 Task: Buy 2 Self-Leveling Units from Shocks, Struts & Suspension section under best seller category for shipping address: Mateo Gonzalez, 2842 Point Street, Park Ridge, Illinois 60068, Cell Number 7738643880. Pay from credit card ending with 7965, CVV 549
Action: Mouse moved to (108, 41)
Screenshot: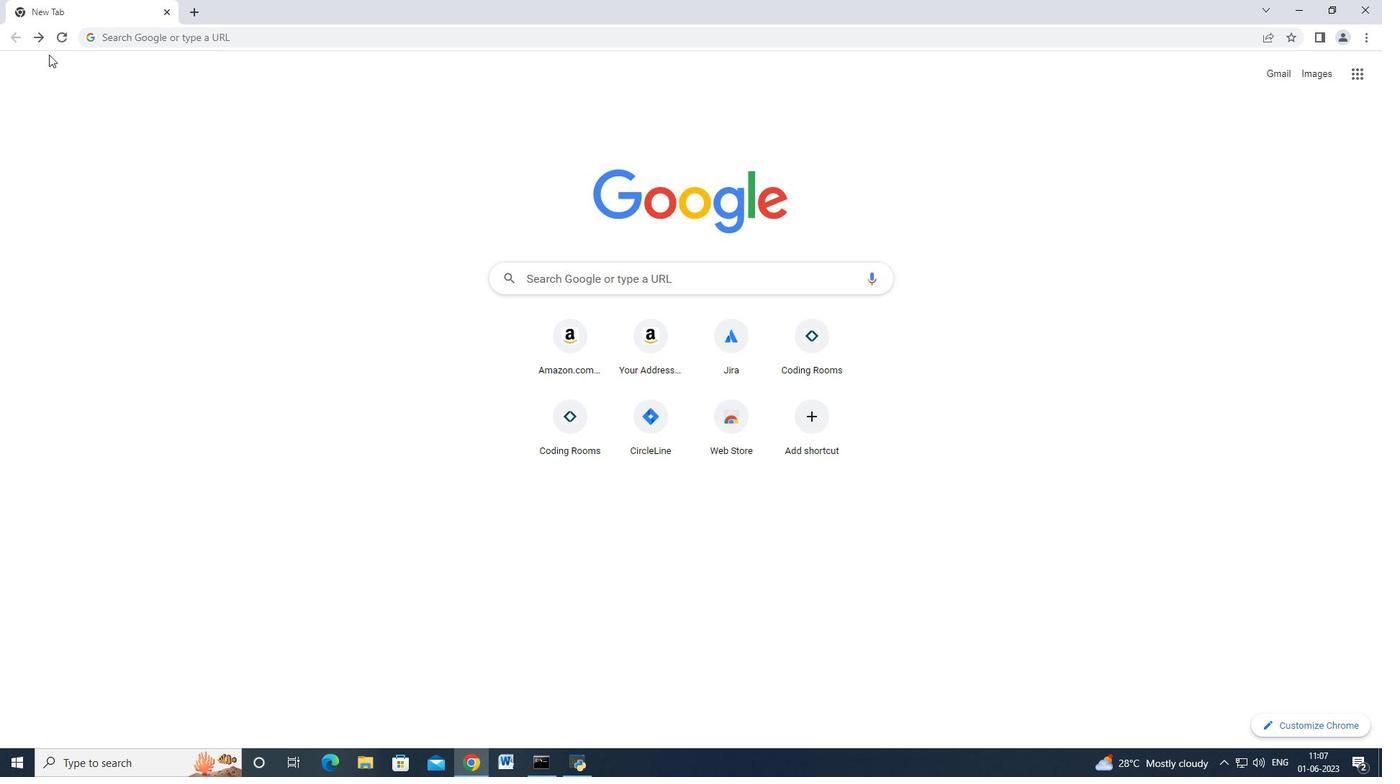 
Action: Mouse pressed left at (108, 41)
Screenshot: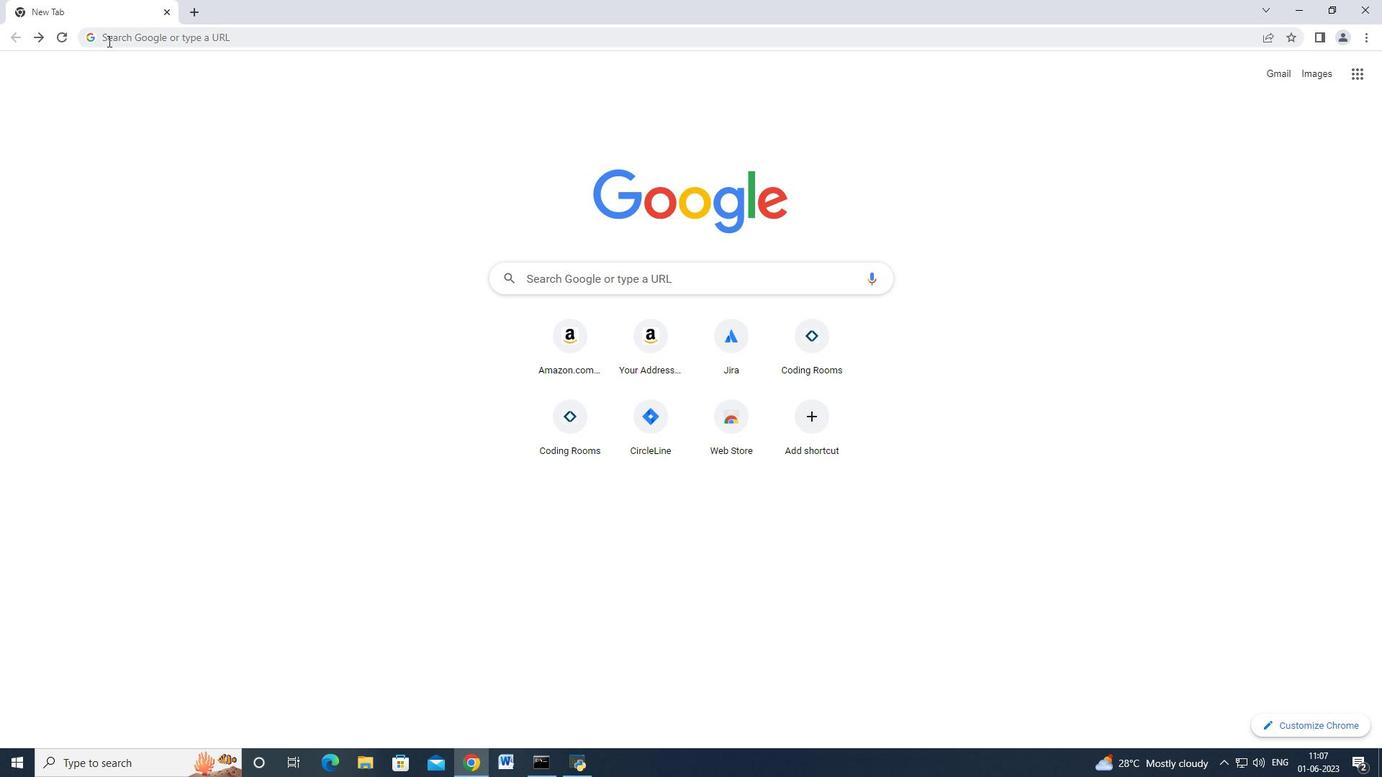 
Action: Mouse moved to (105, 46)
Screenshot: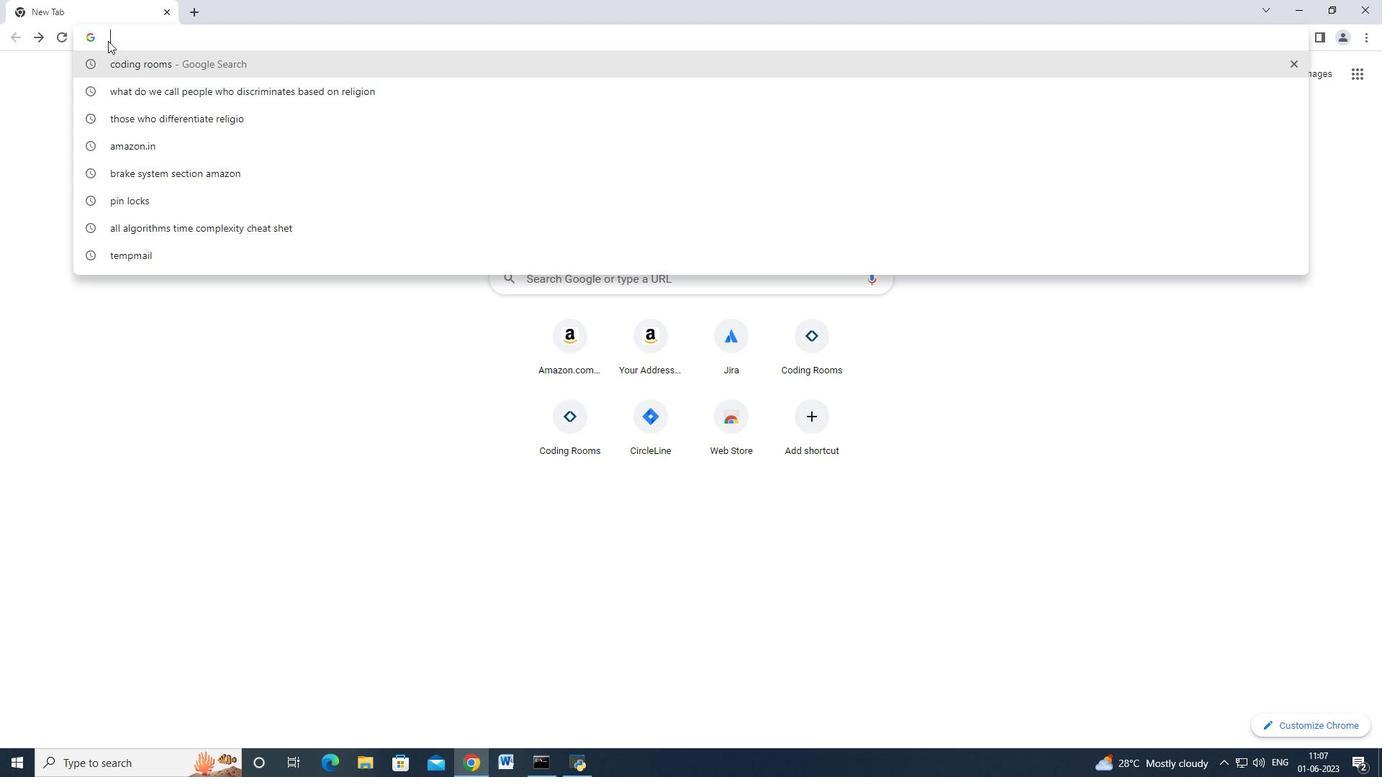 
Action: Key pressed amazon.com<Key.enter>
Screenshot: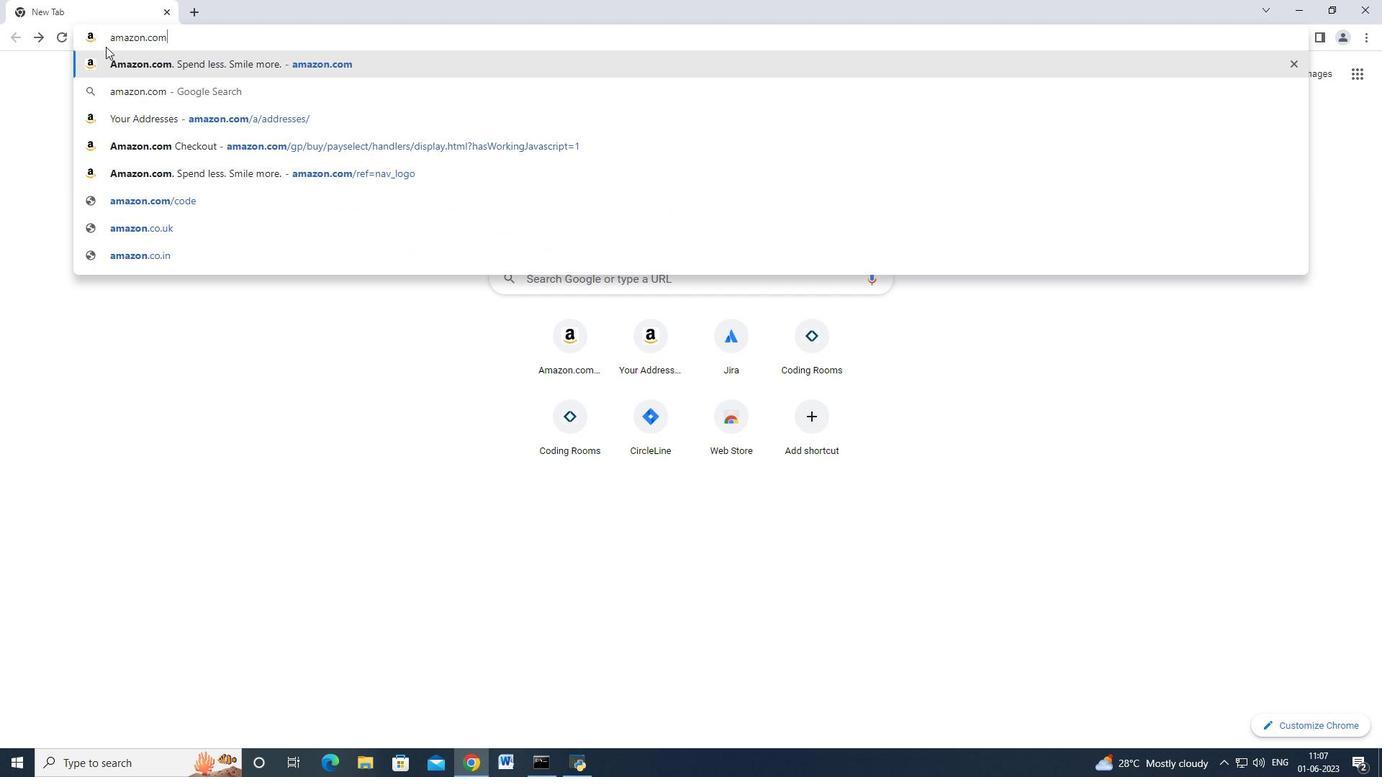 
Action: Mouse moved to (232, 105)
Screenshot: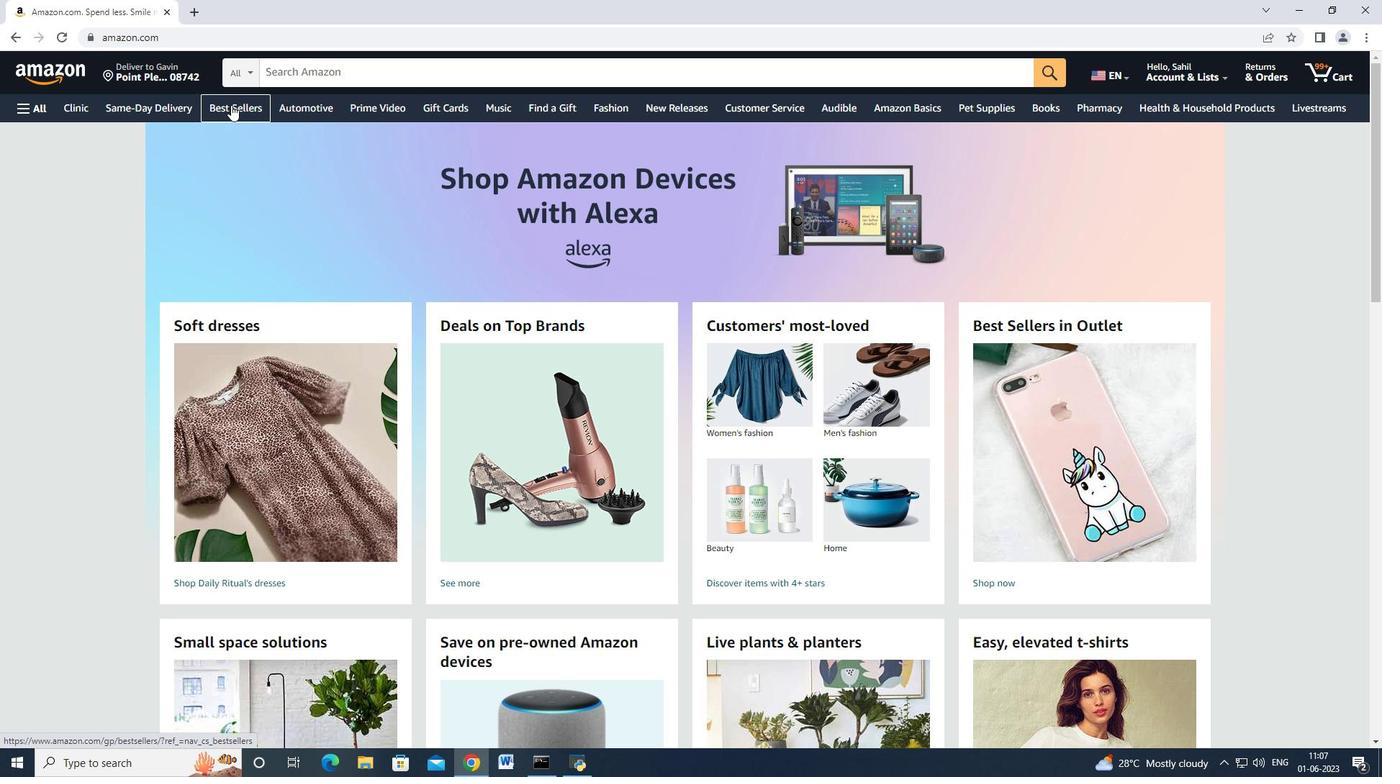 
Action: Mouse pressed left at (232, 105)
Screenshot: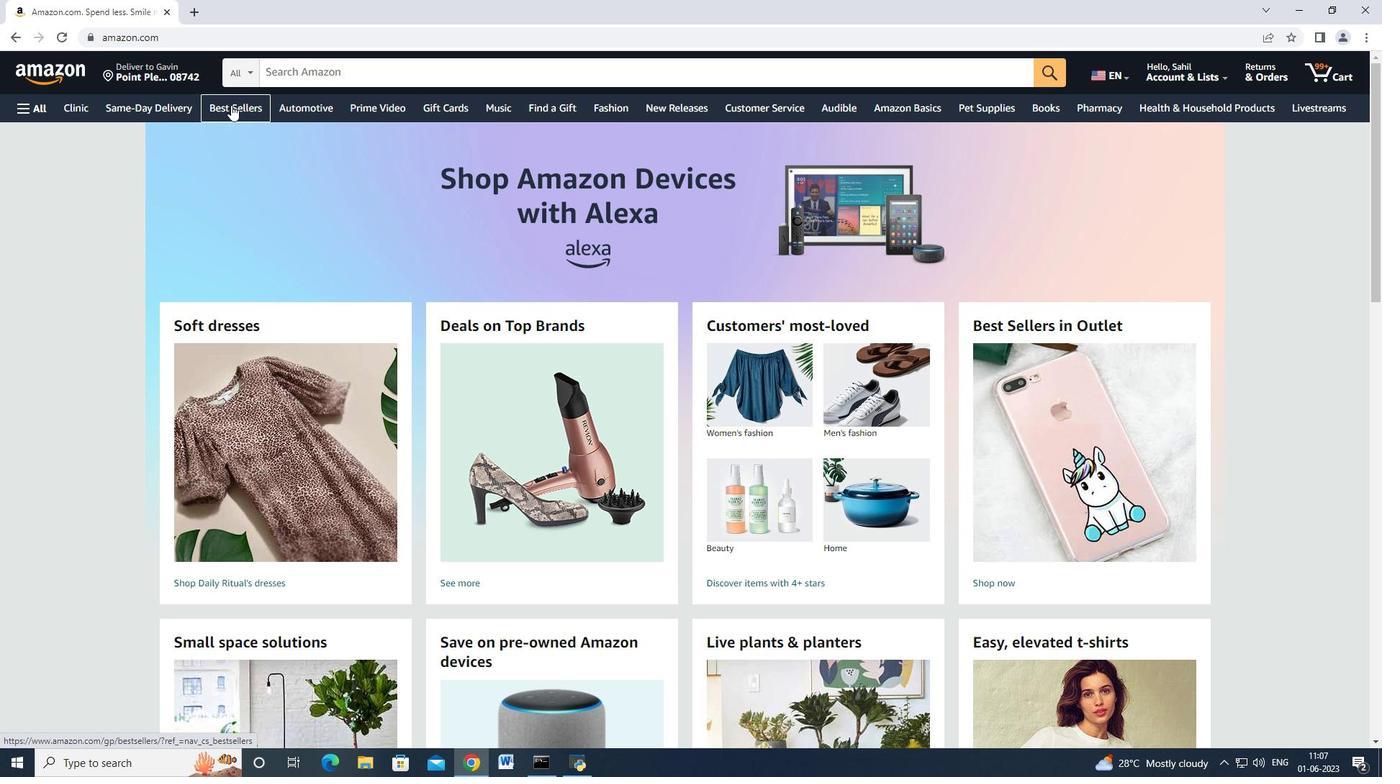 
Action: Mouse moved to (111, 282)
Screenshot: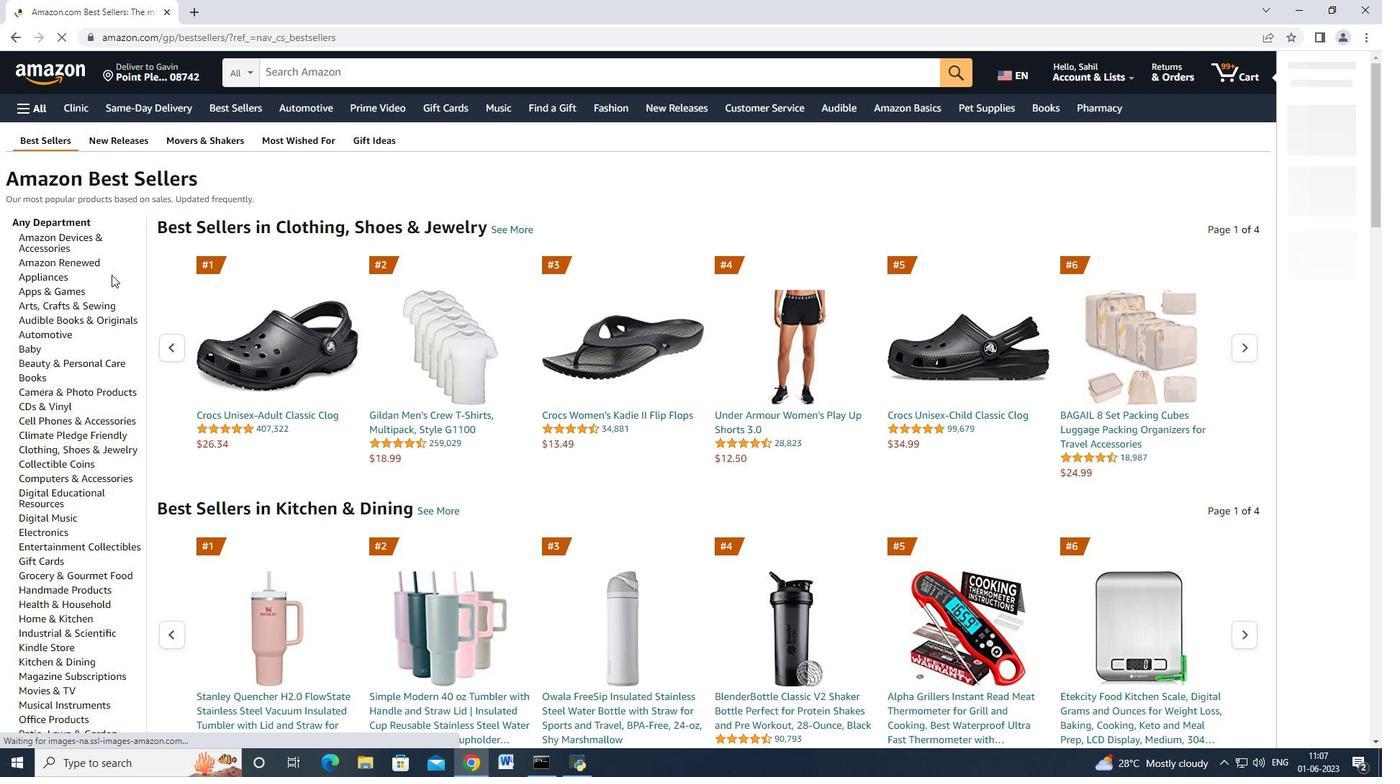 
Action: Mouse scrolled (111, 282) with delta (0, 0)
Screenshot: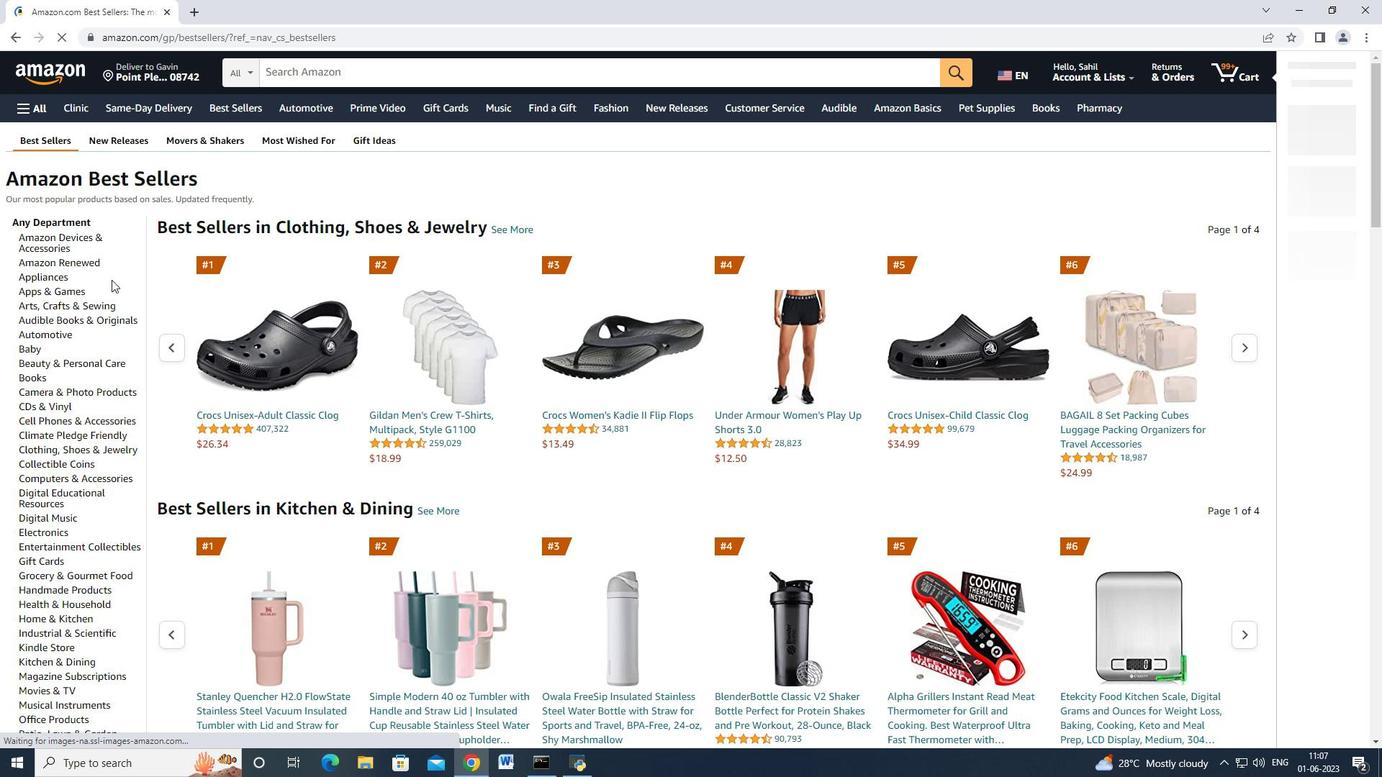 
Action: Mouse moved to (105, 210)
Screenshot: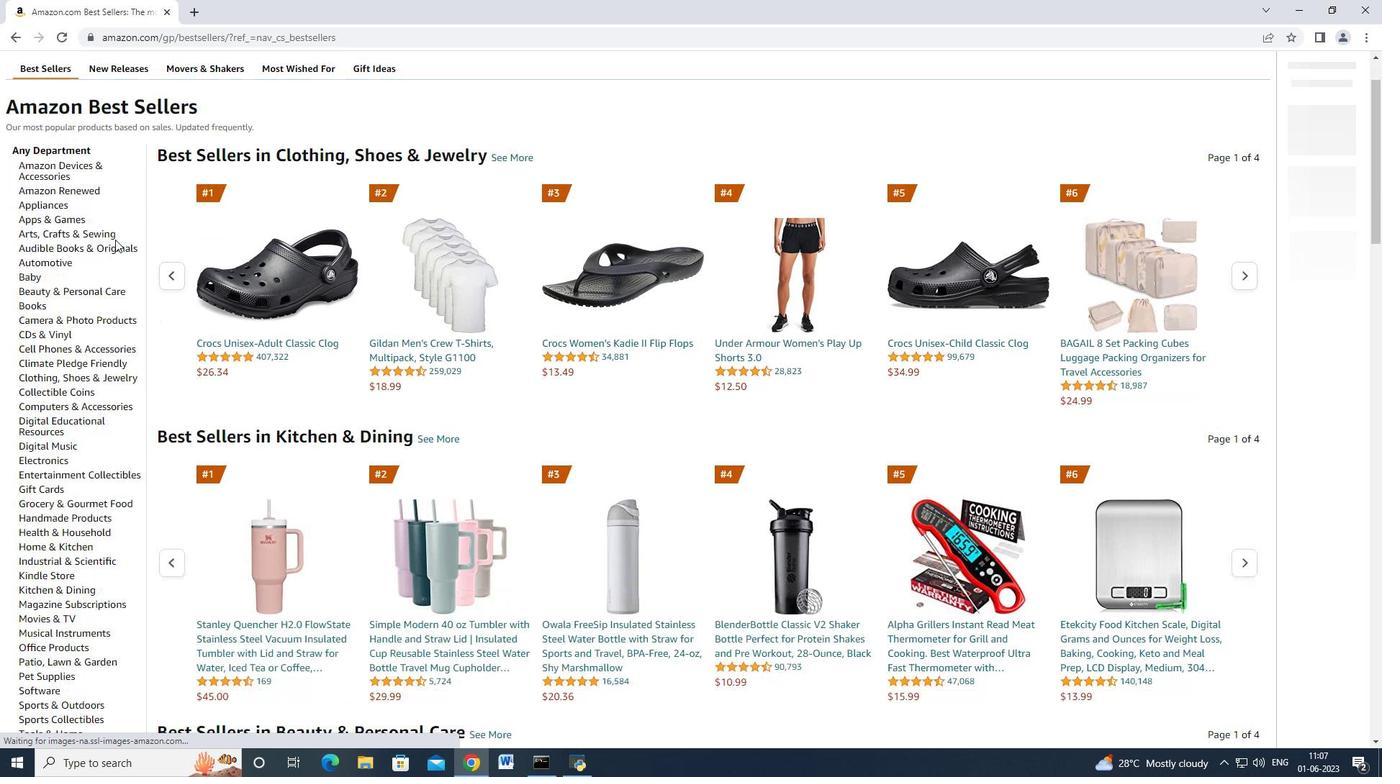 
Action: Mouse scrolled (105, 211) with delta (0, 0)
Screenshot: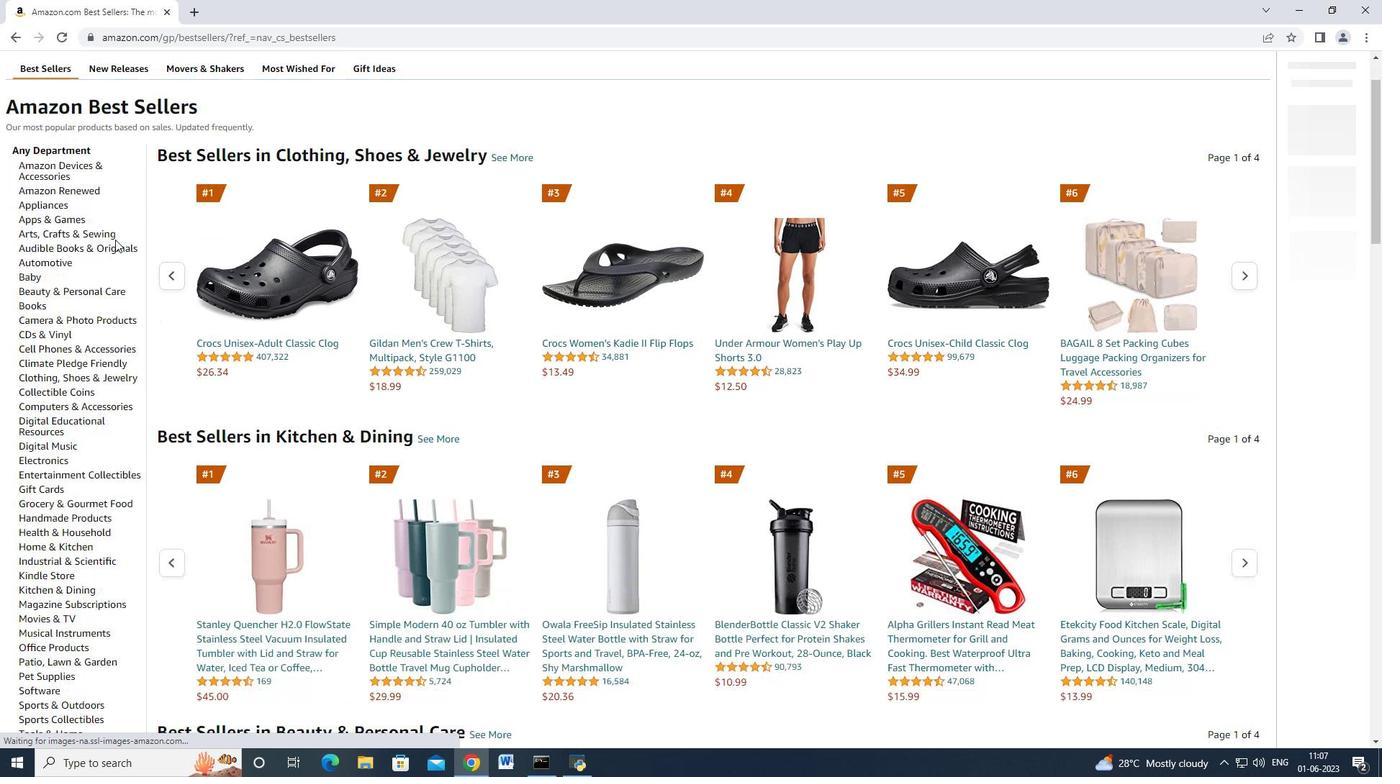 
Action: Mouse scrolled (105, 211) with delta (0, 0)
Screenshot: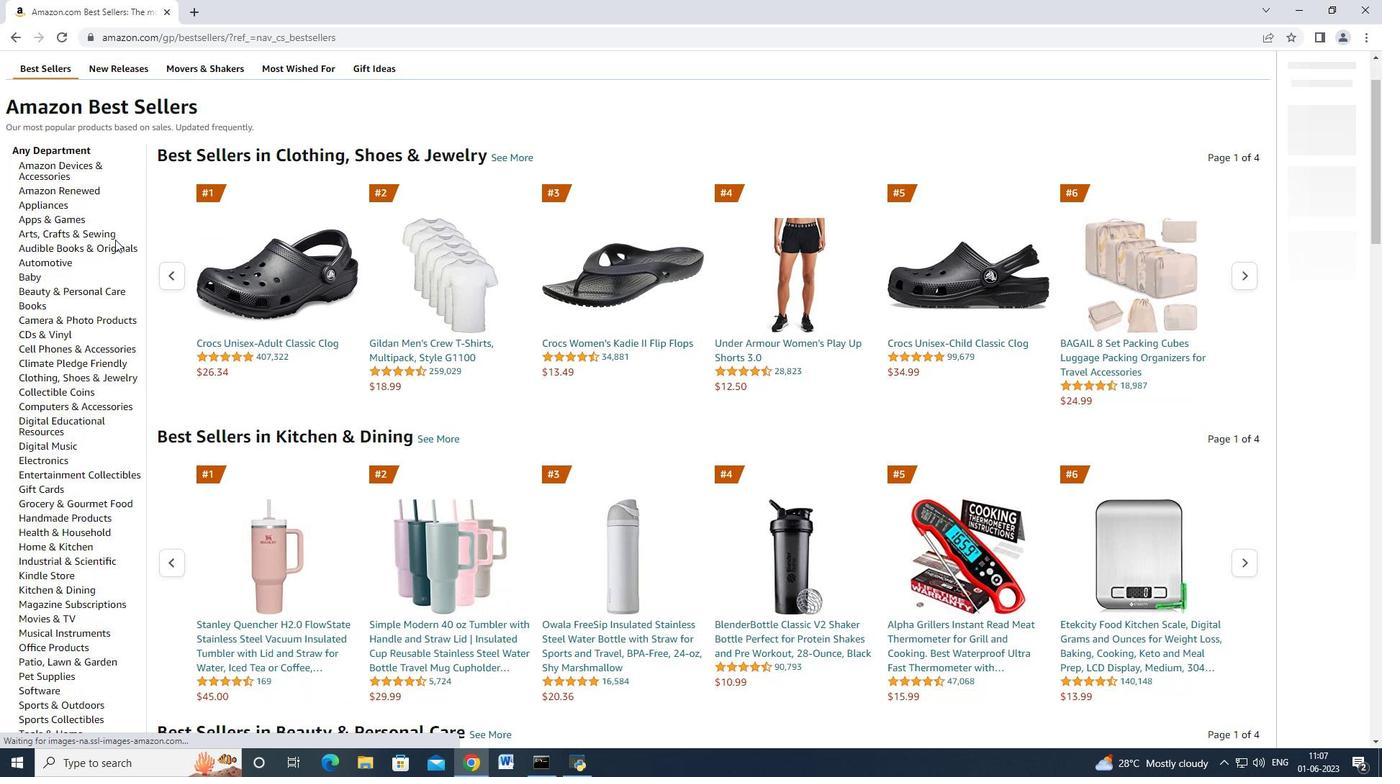 
Action: Mouse moved to (30, 112)
Screenshot: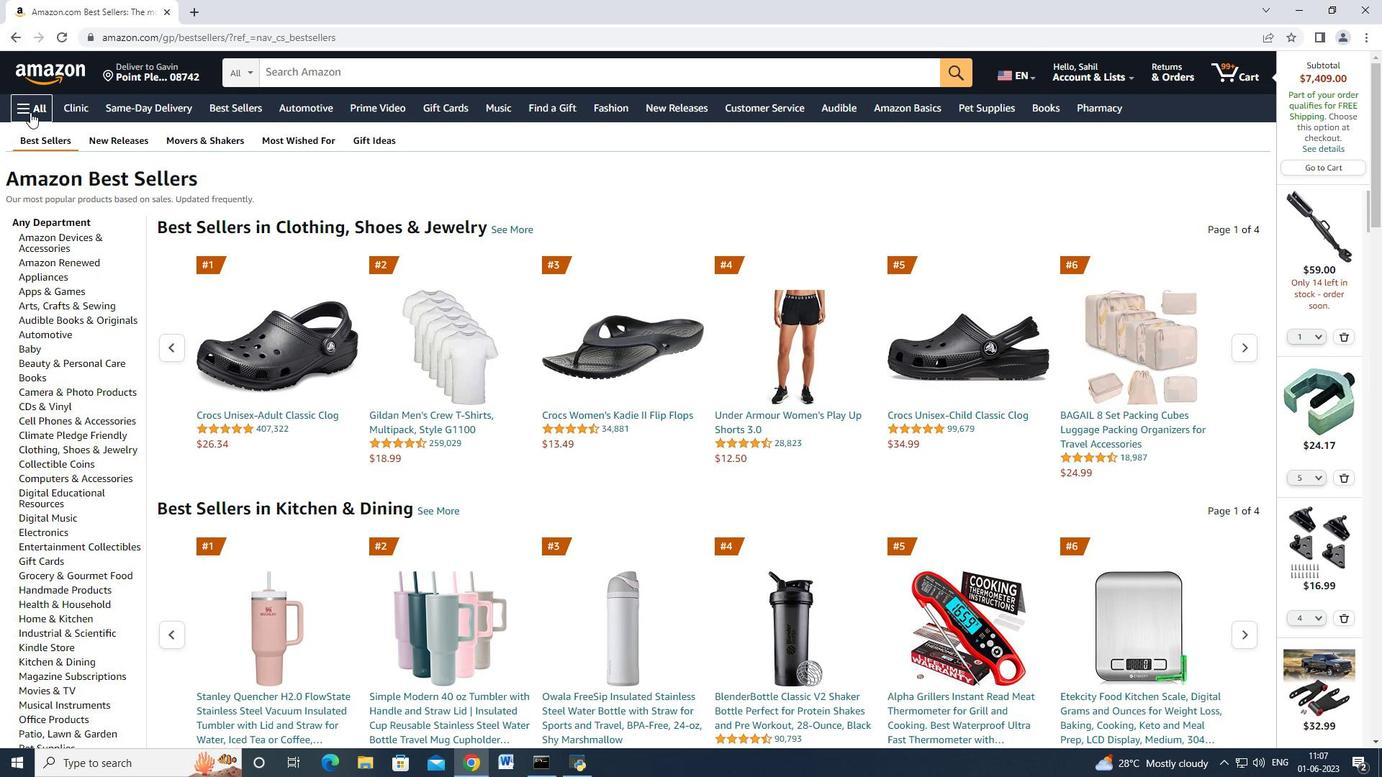 
Action: Mouse pressed left at (30, 112)
Screenshot: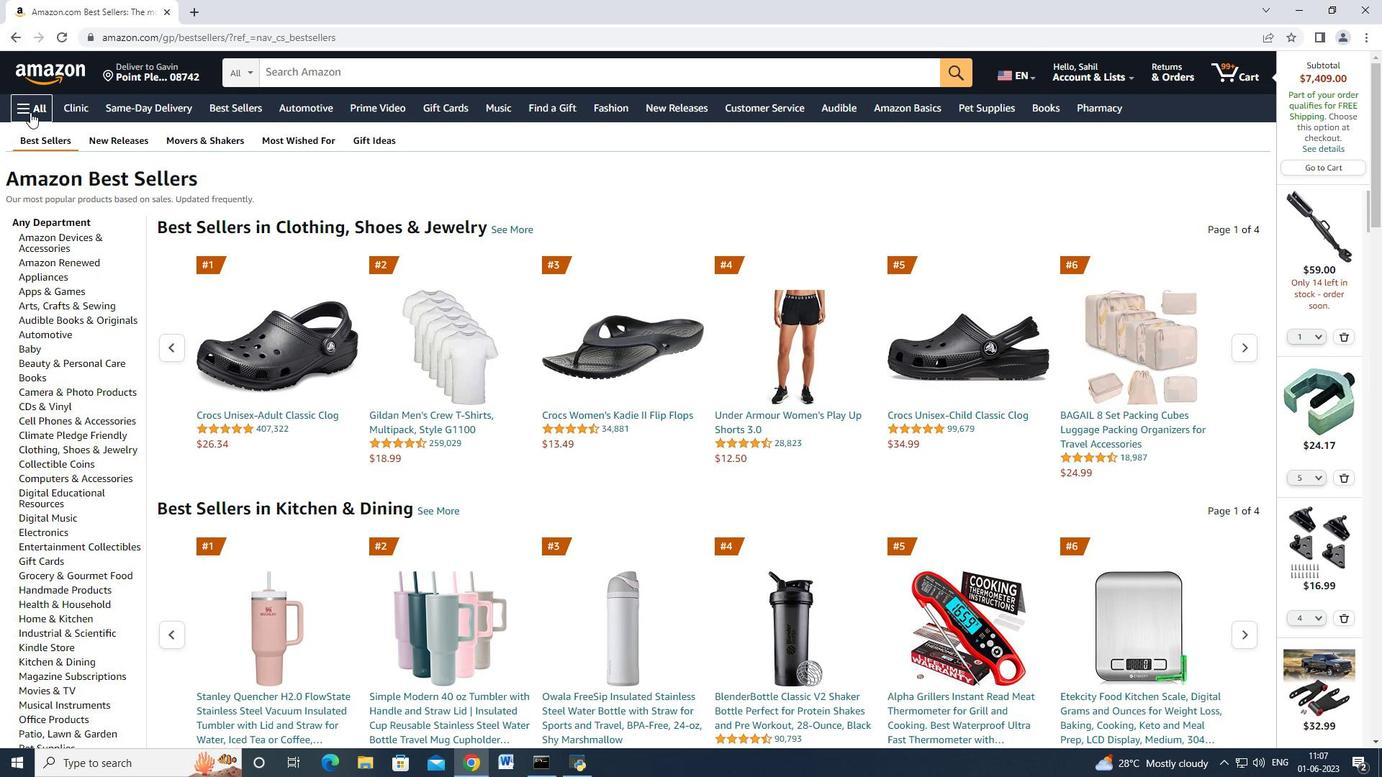
Action: Mouse moved to (90, 264)
Screenshot: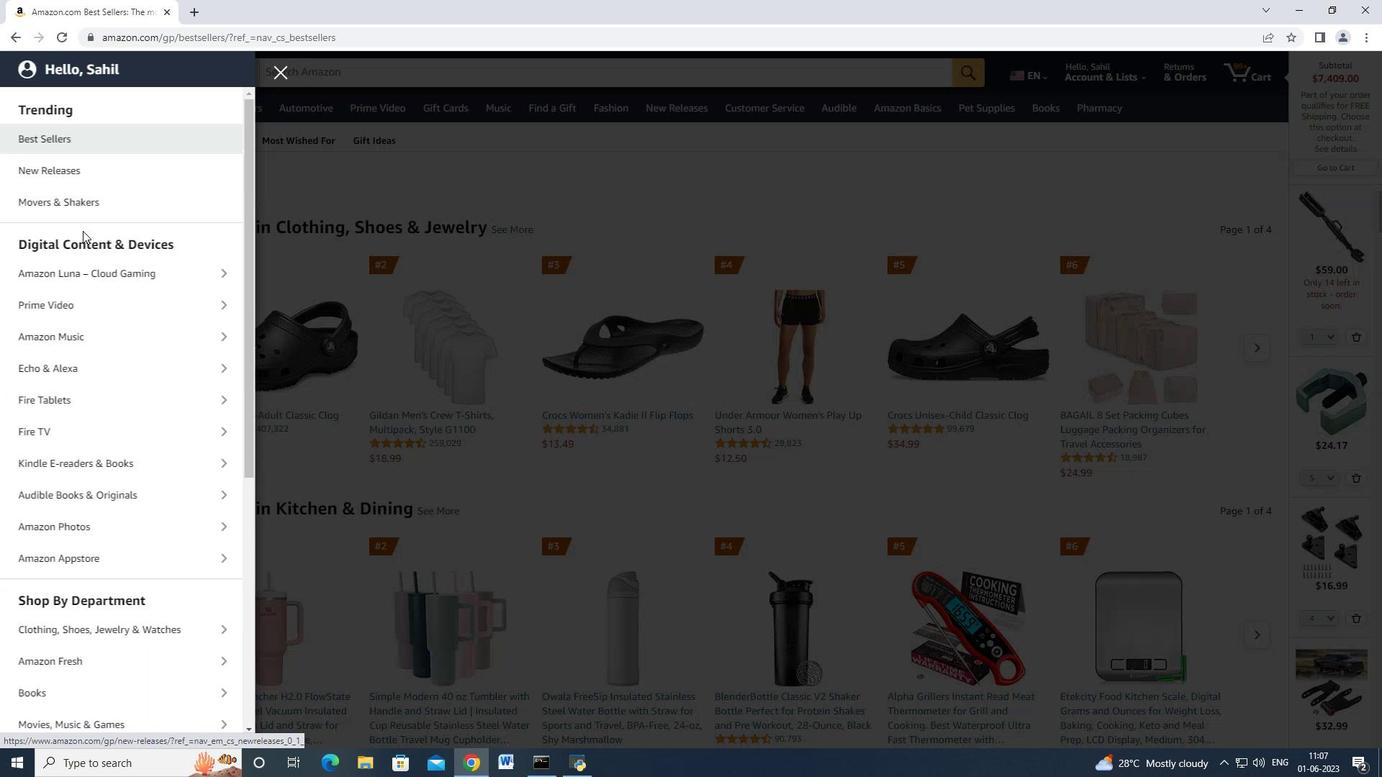
Action: Mouse scrolled (90, 263) with delta (0, 0)
Screenshot: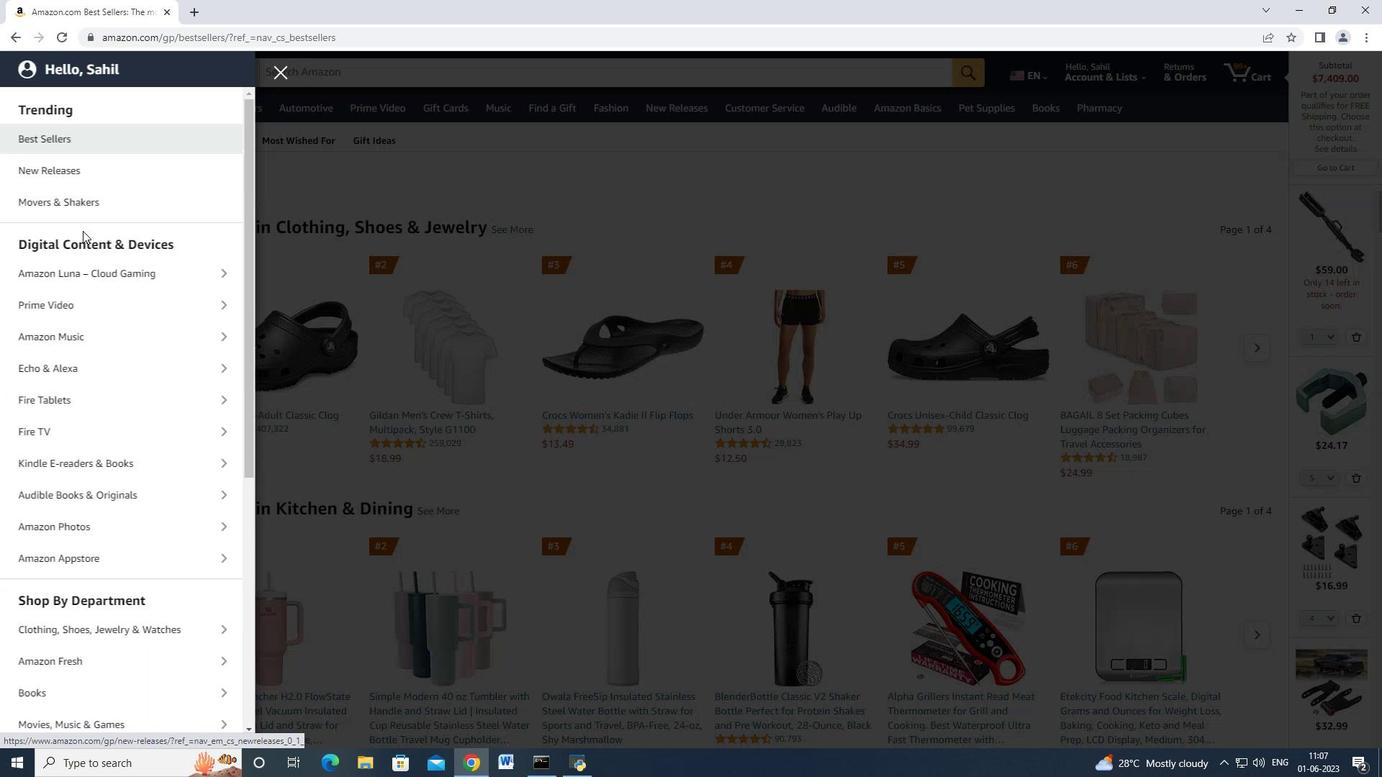 
Action: Mouse moved to (90, 267)
Screenshot: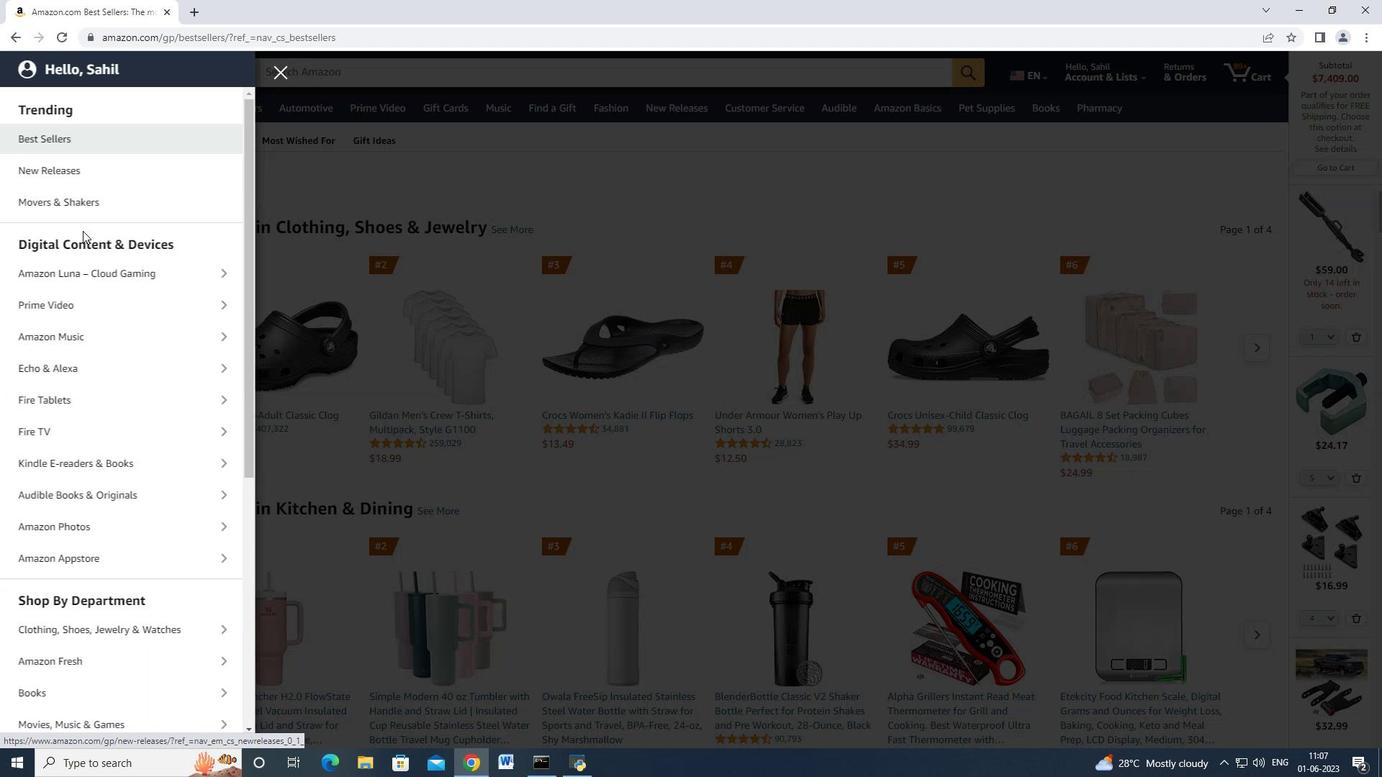 
Action: Mouse scrolled (90, 266) with delta (0, 0)
Screenshot: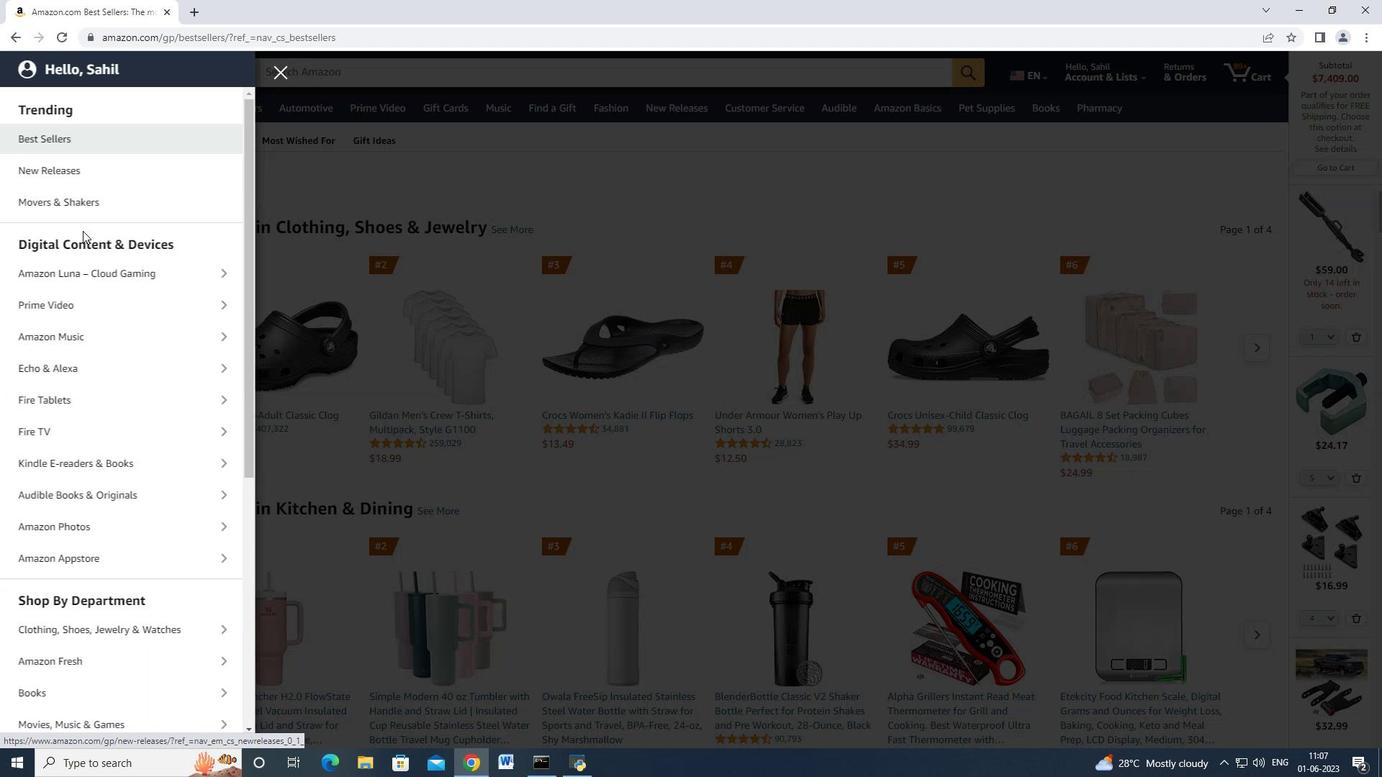 
Action: Mouse moved to (90, 268)
Screenshot: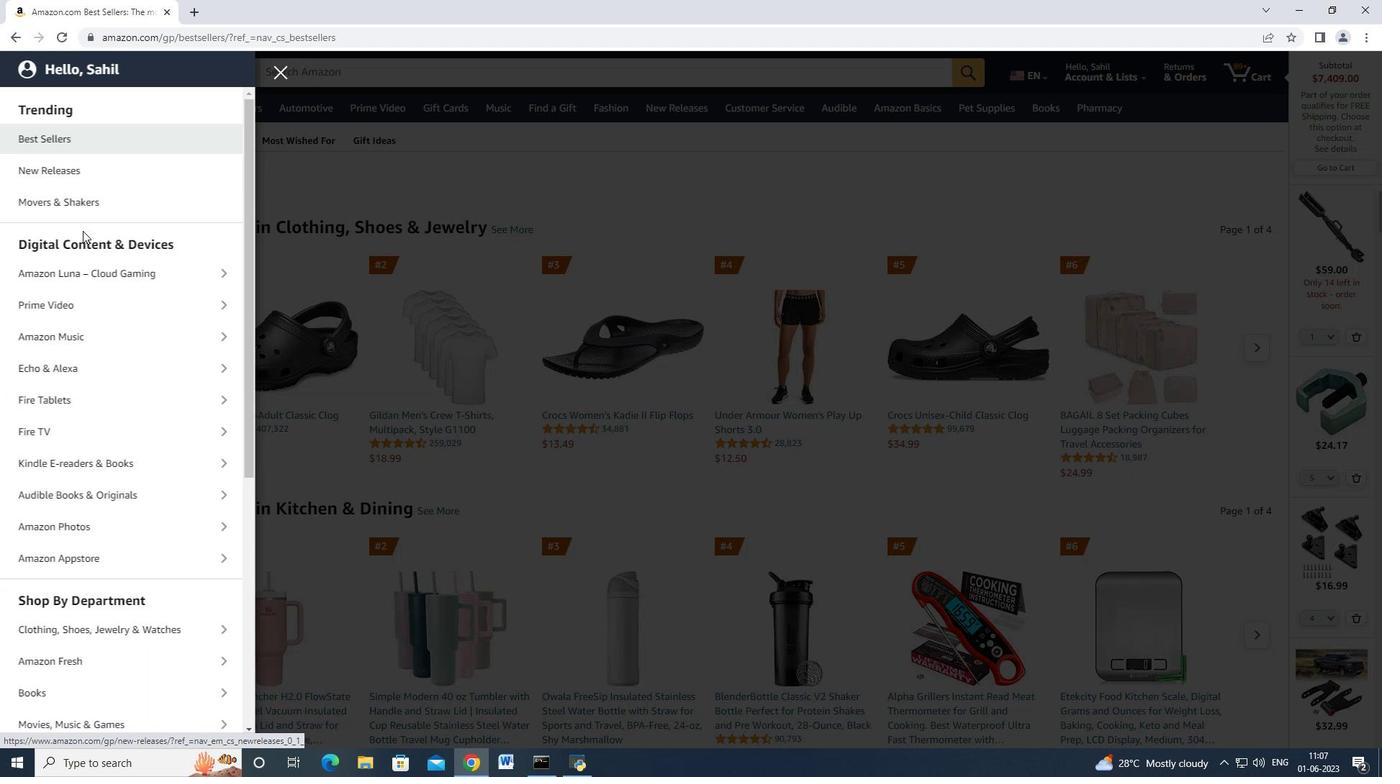 
Action: Mouse scrolled (90, 267) with delta (0, 0)
Screenshot: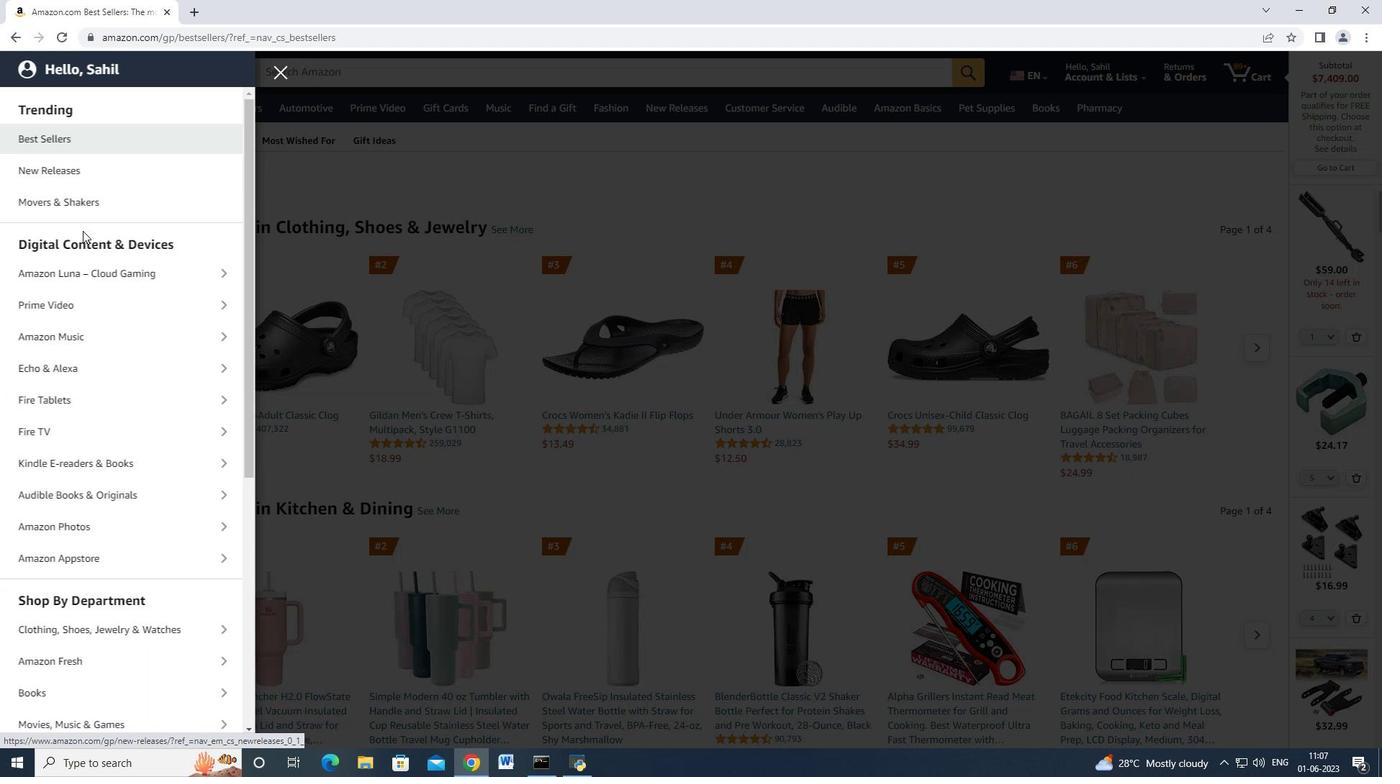 
Action: Mouse moved to (90, 270)
Screenshot: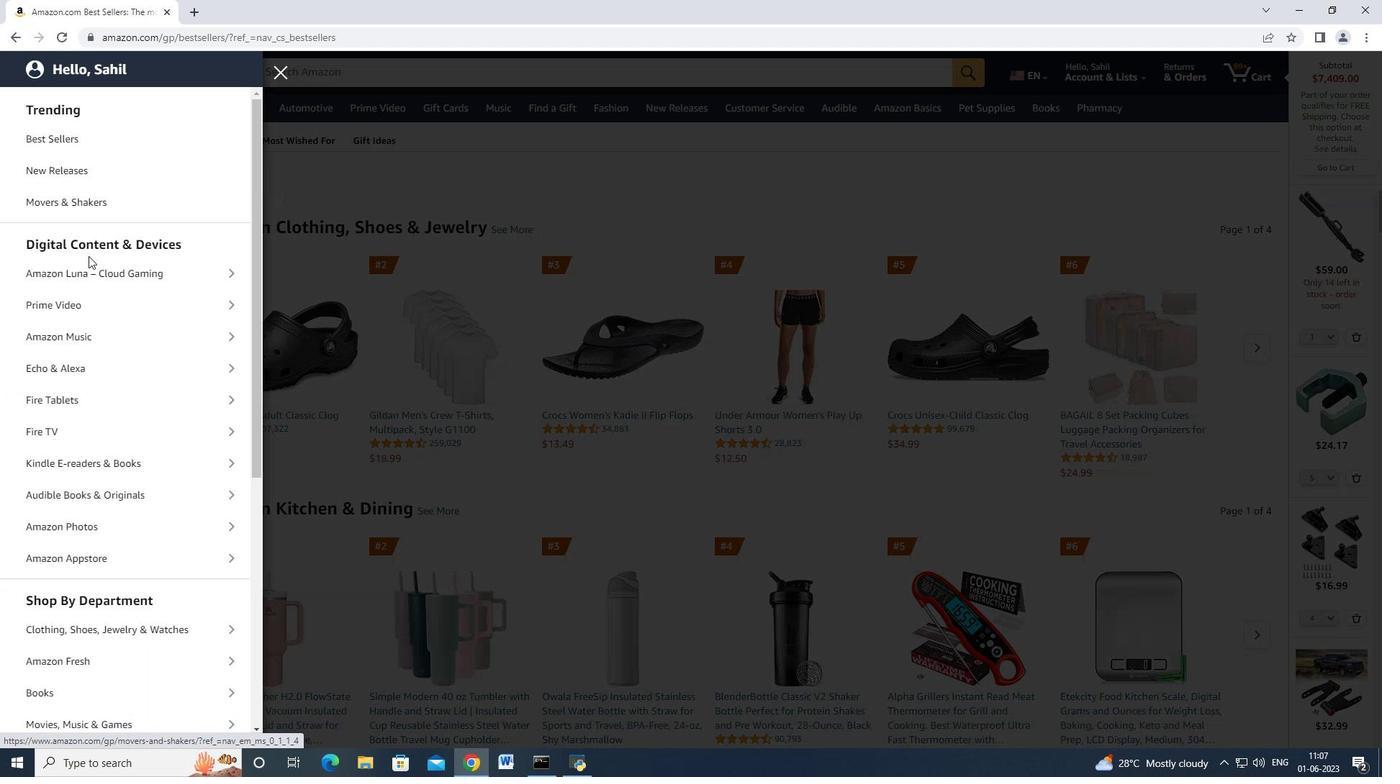 
Action: Mouse scrolled (90, 268) with delta (0, 0)
Screenshot: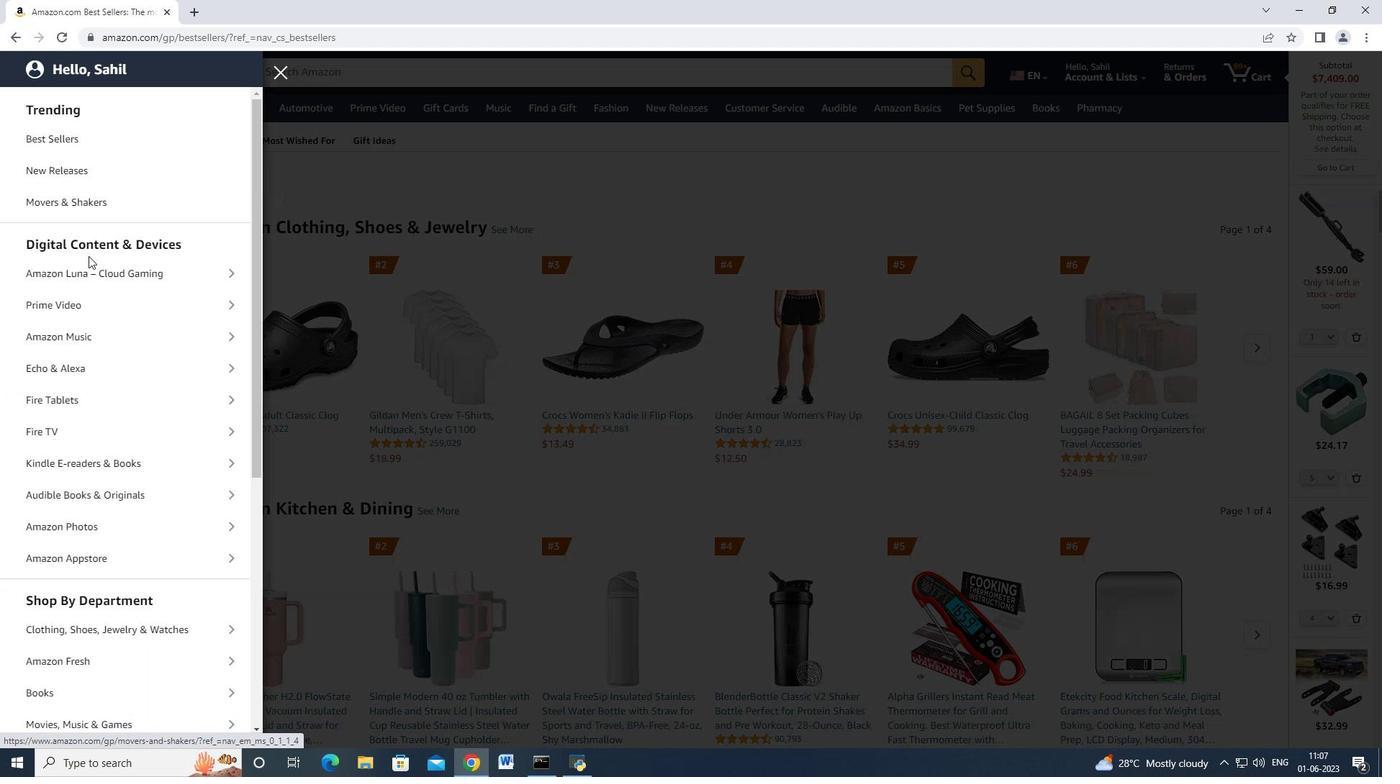 
Action: Mouse moved to (90, 270)
Screenshot: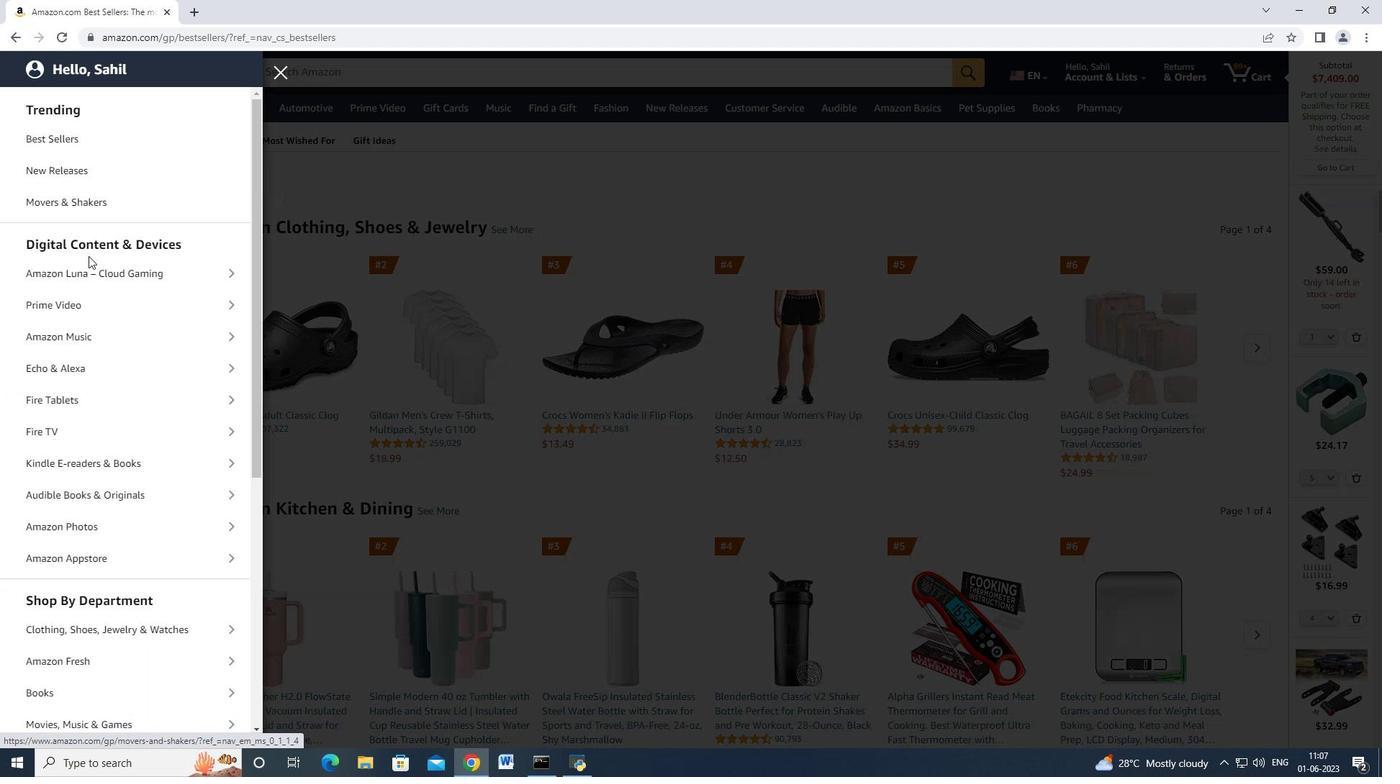 
Action: Mouse scrolled (90, 269) with delta (0, 0)
Screenshot: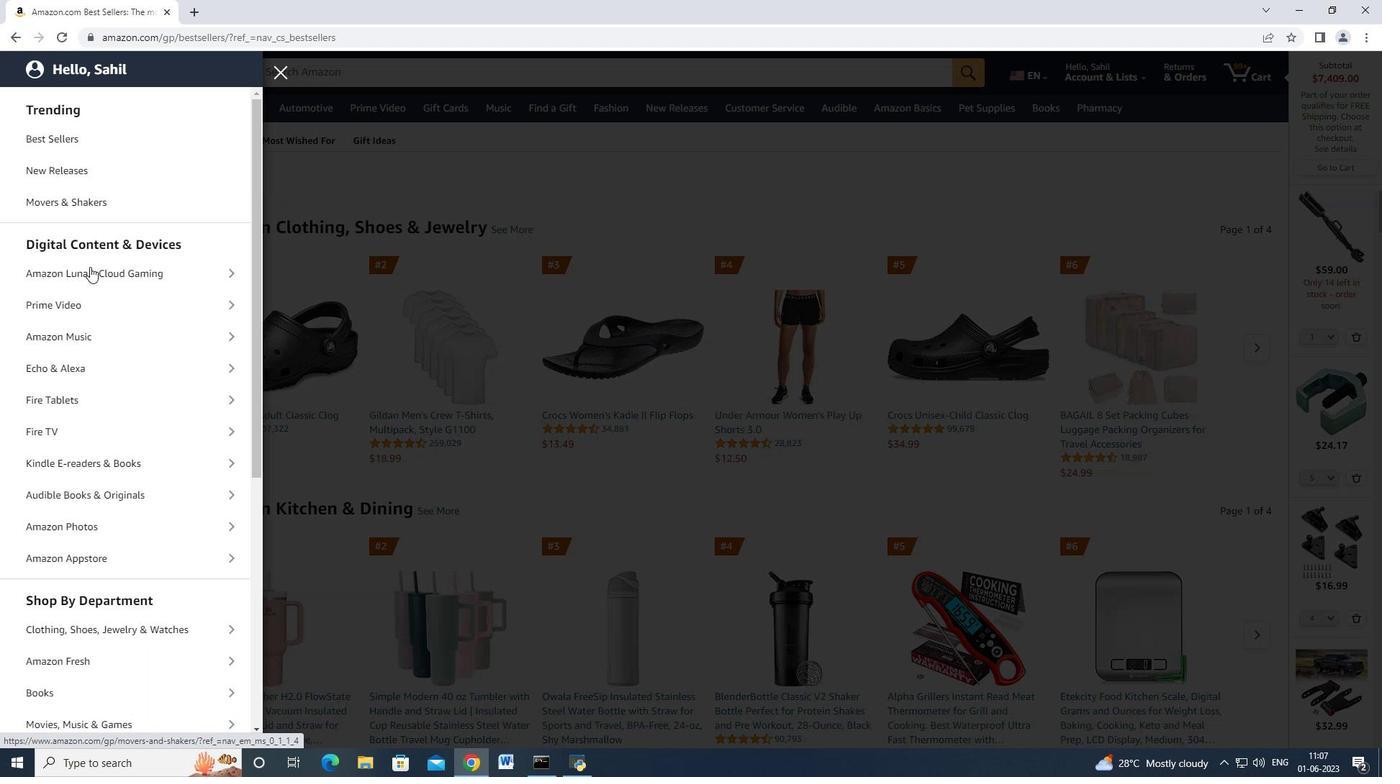 
Action: Mouse moved to (85, 388)
Screenshot: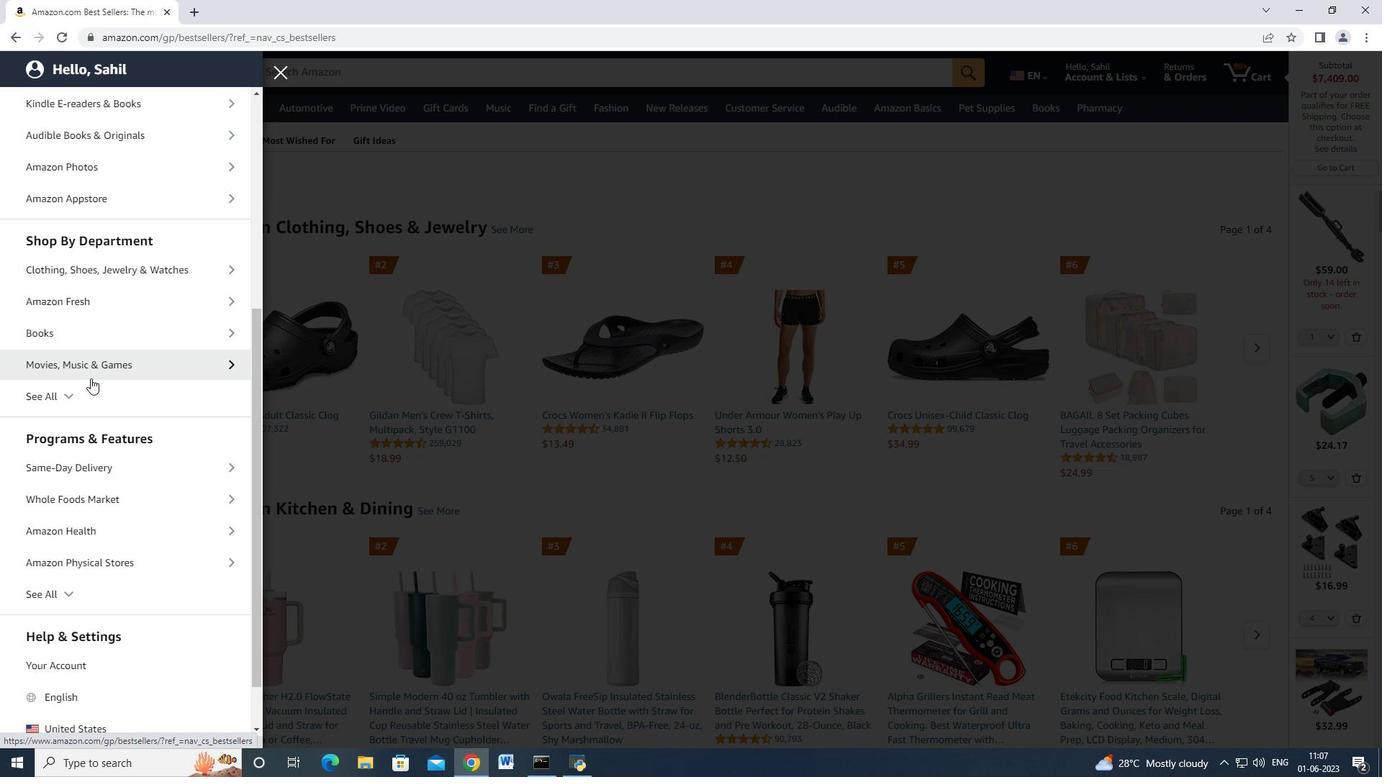 
Action: Mouse pressed left at (85, 388)
Screenshot: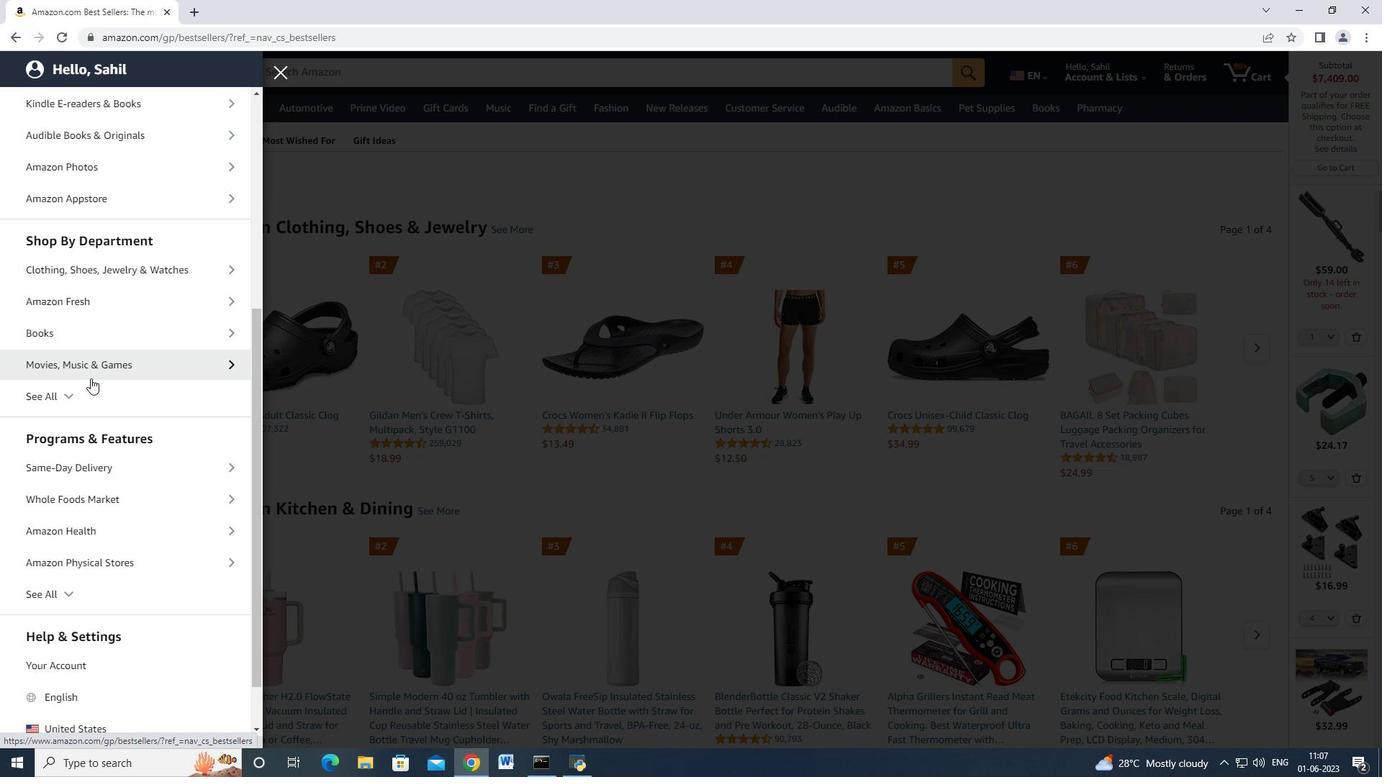 
Action: Mouse moved to (90, 410)
Screenshot: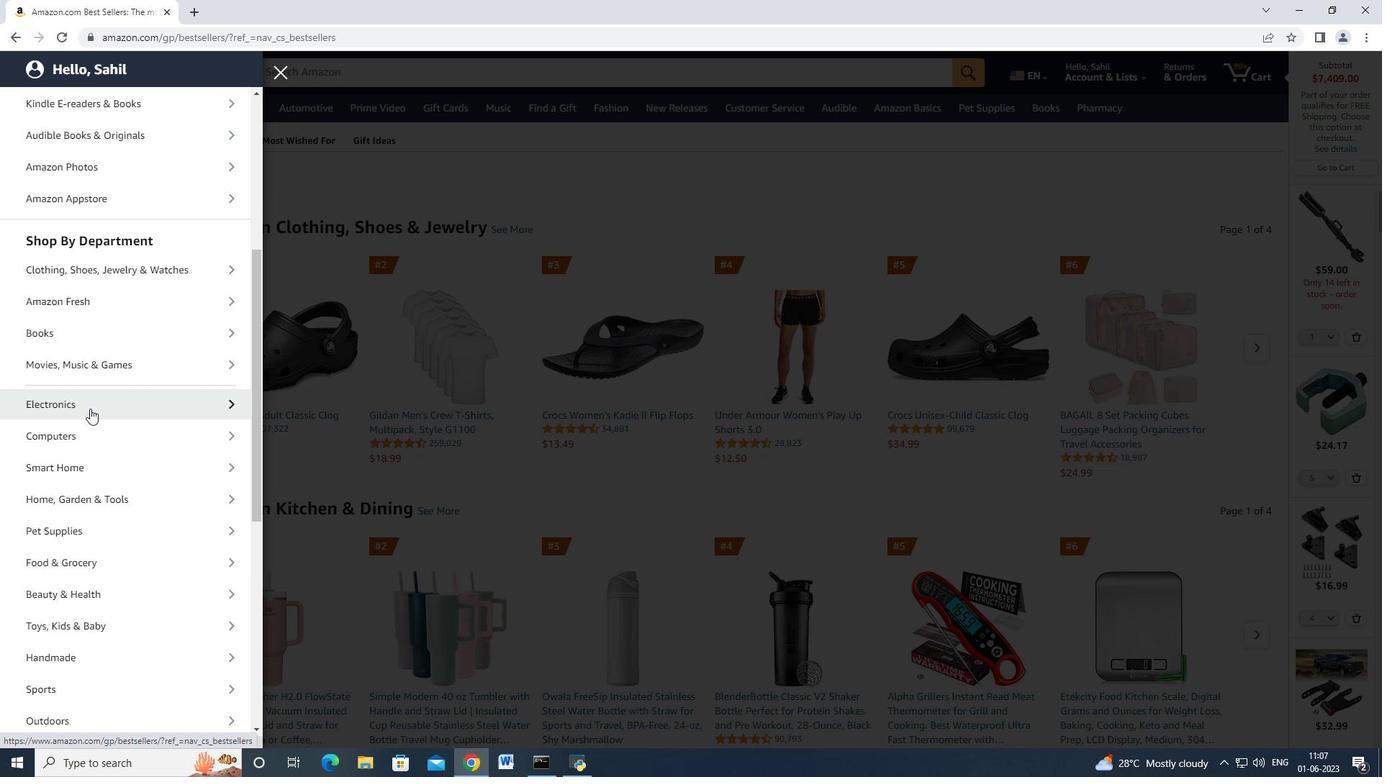 
Action: Mouse scrolled (90, 409) with delta (0, 0)
Screenshot: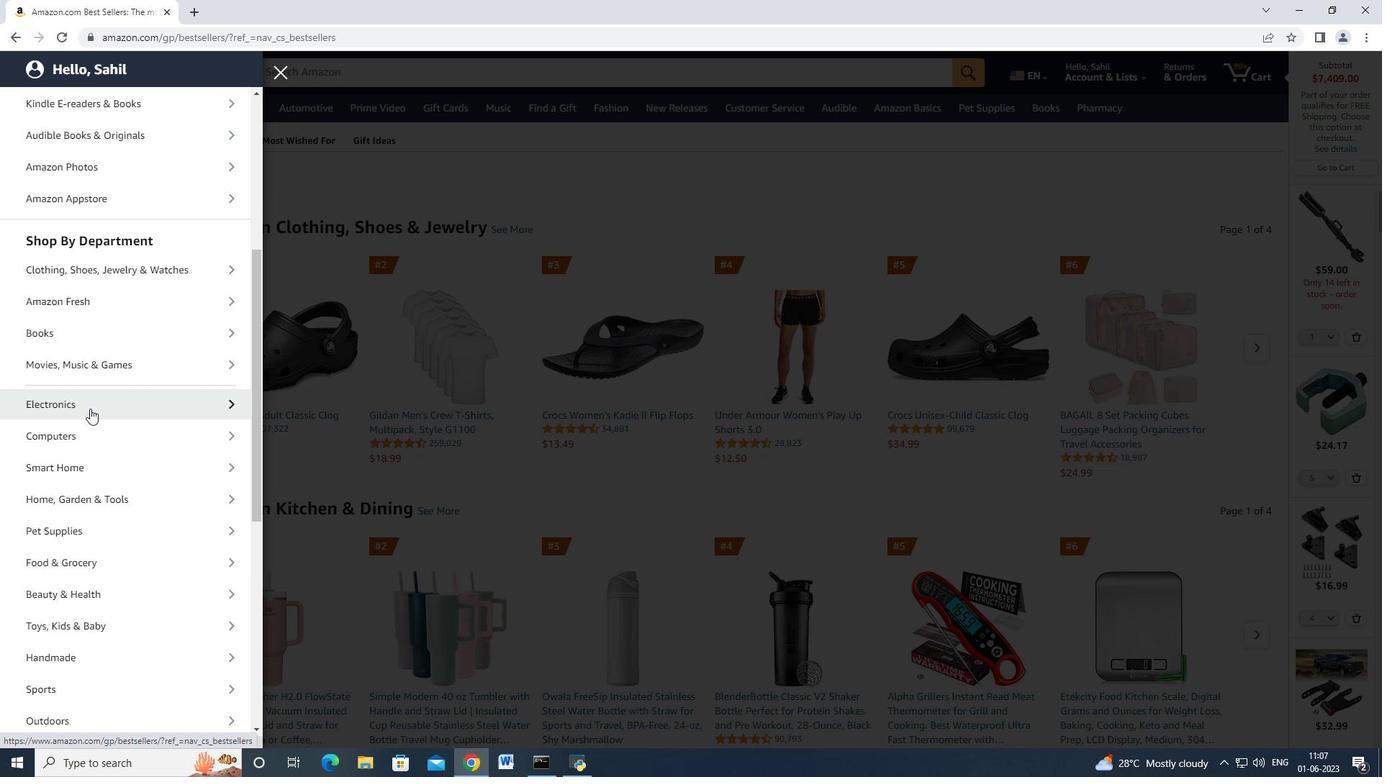 
Action: Mouse moved to (90, 411)
Screenshot: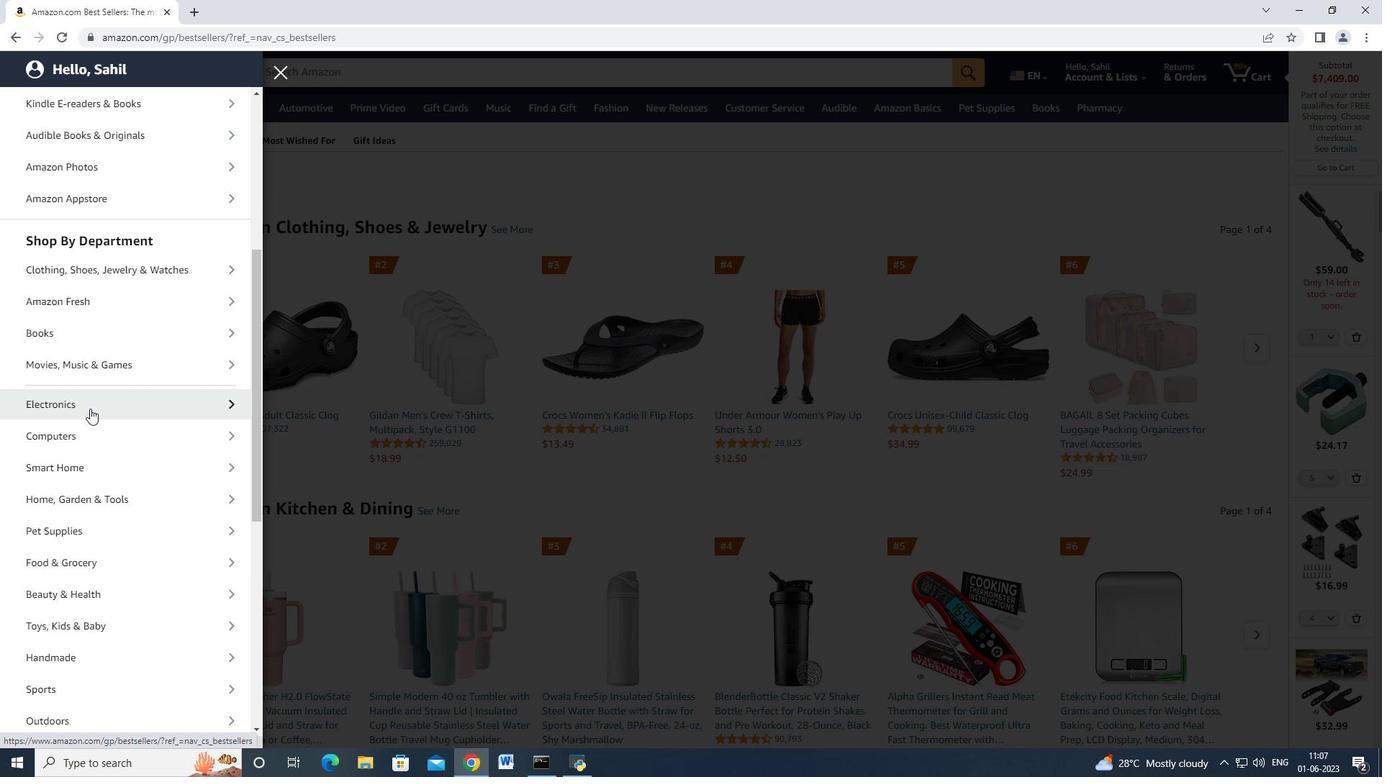 
Action: Mouse scrolled (90, 410) with delta (0, 0)
Screenshot: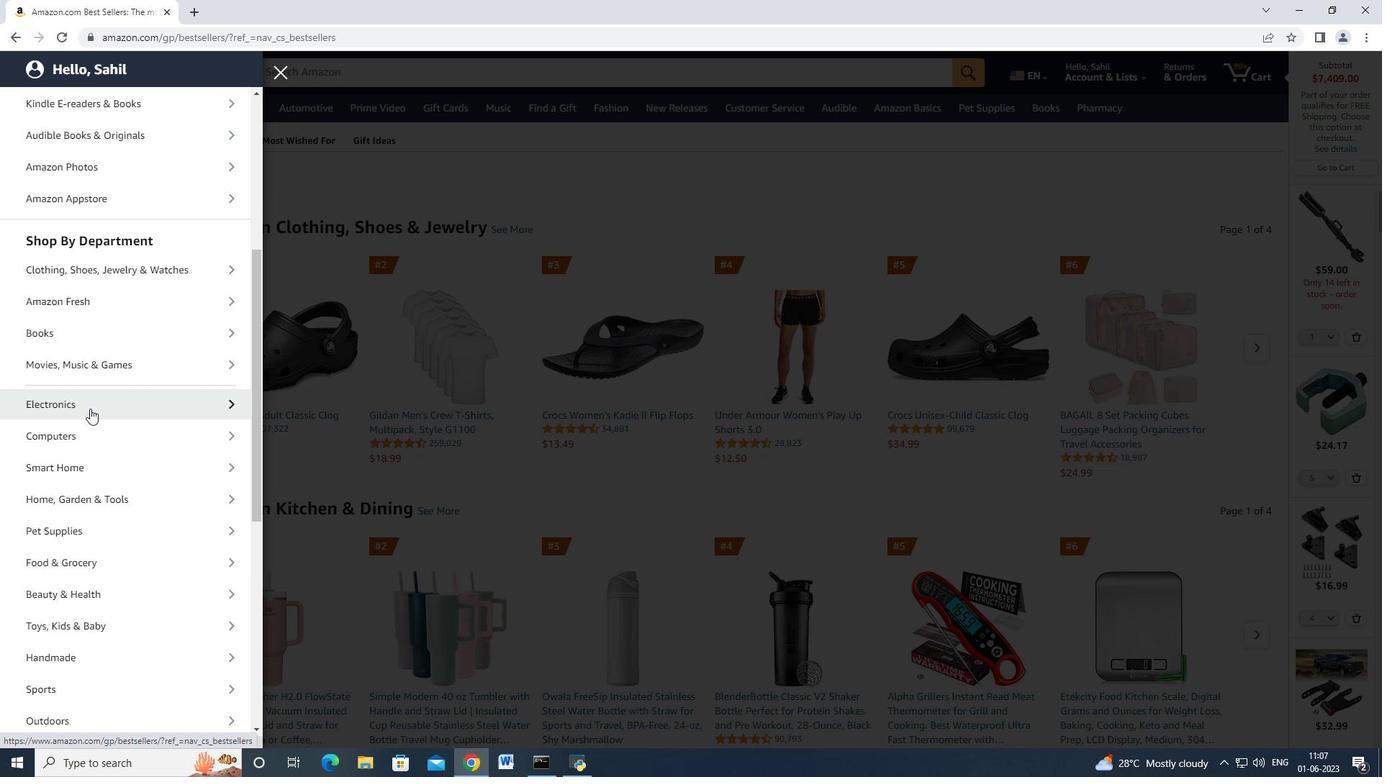 
Action: Mouse scrolled (90, 410) with delta (0, 0)
Screenshot: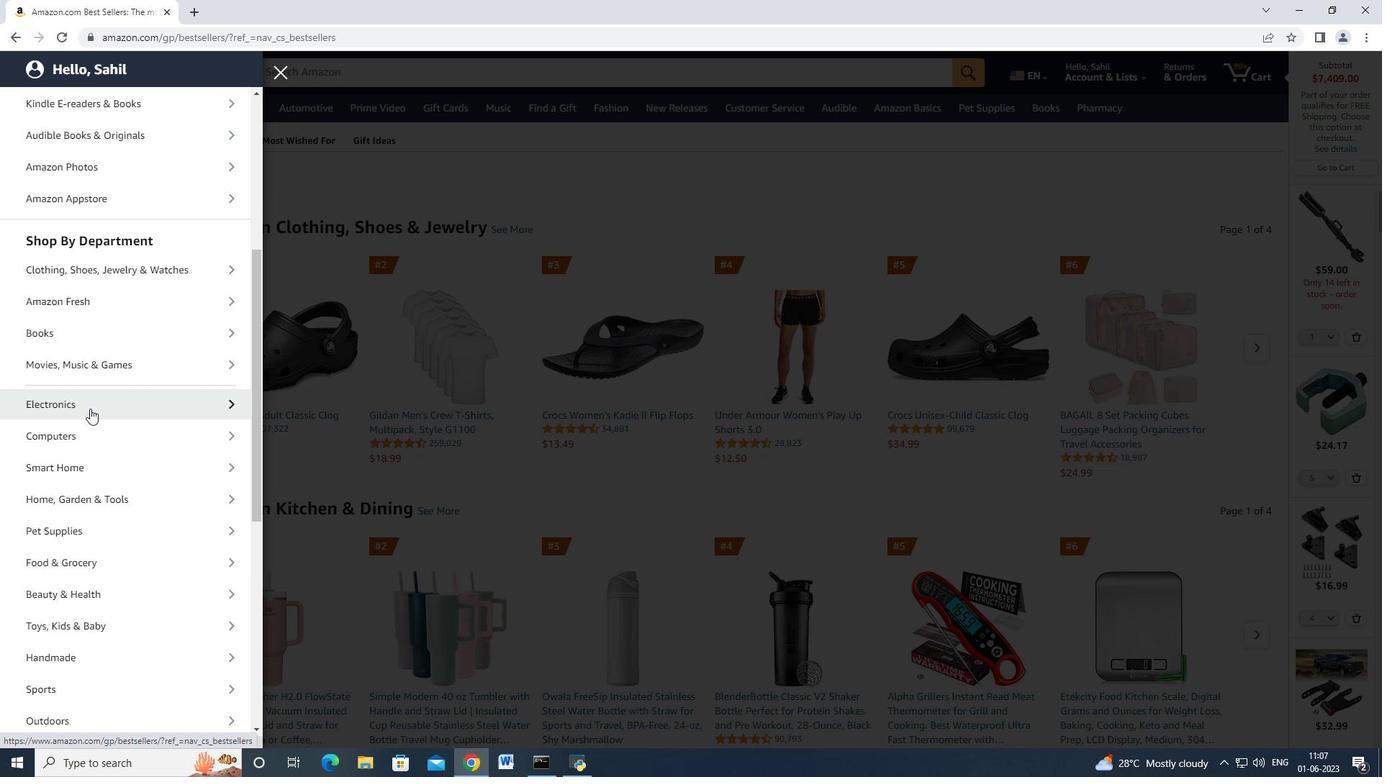 
Action: Mouse scrolled (90, 410) with delta (0, 0)
Screenshot: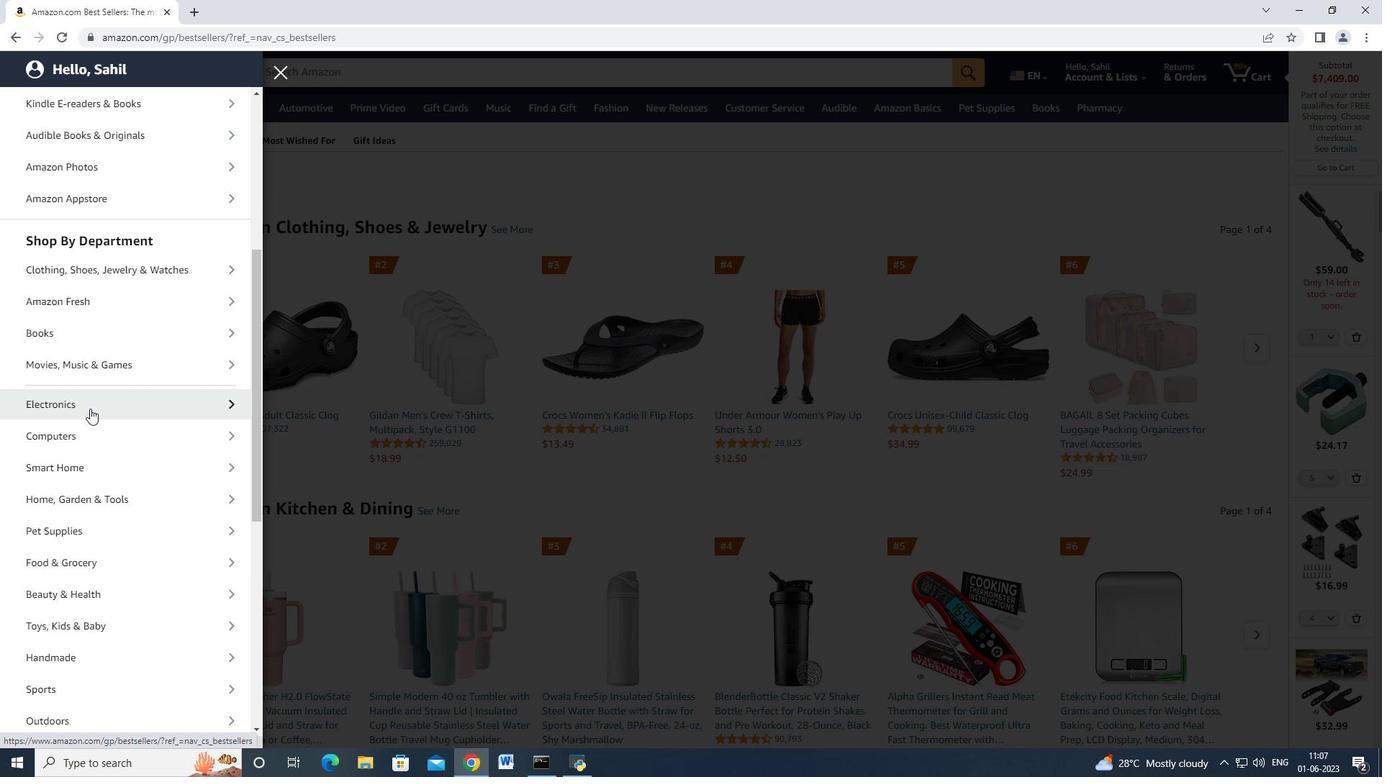 
Action: Mouse moved to (102, 468)
Screenshot: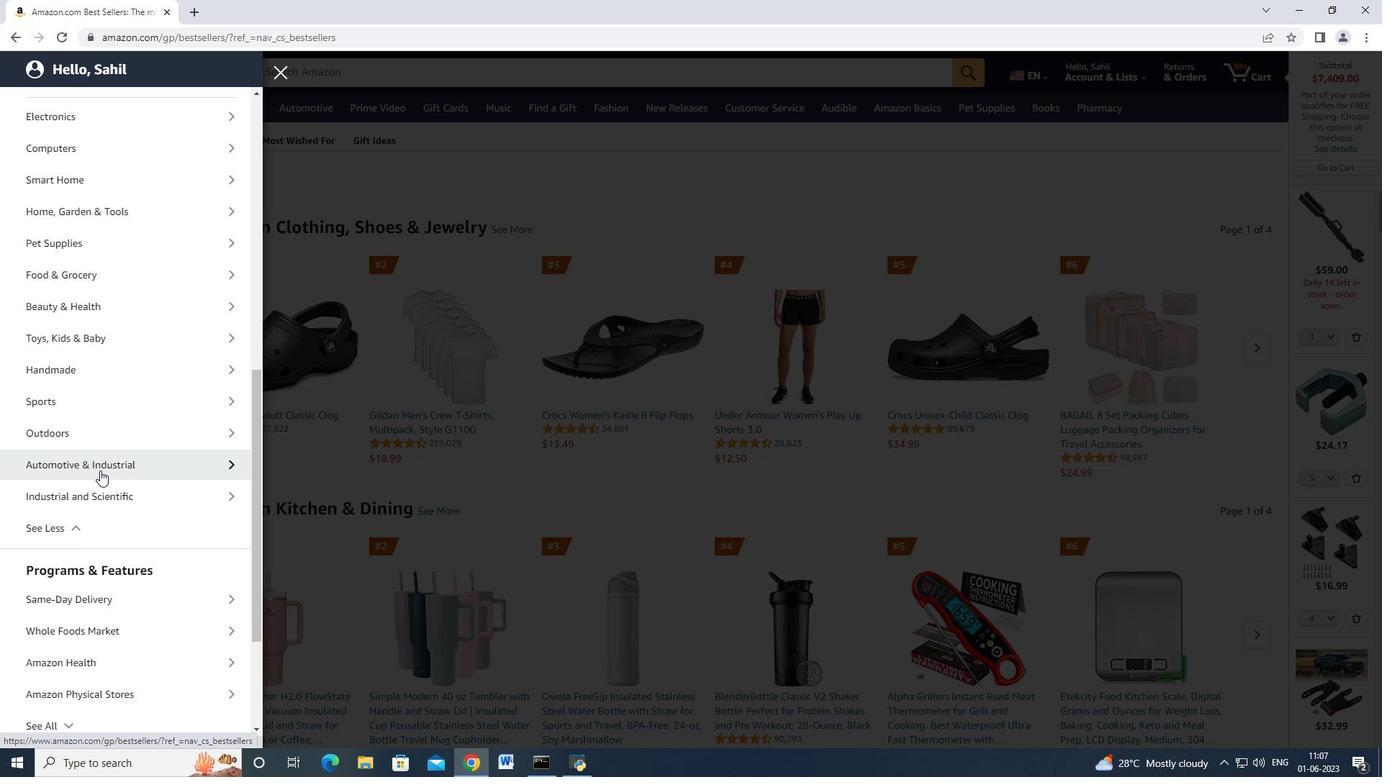 
Action: Mouse pressed left at (102, 468)
Screenshot: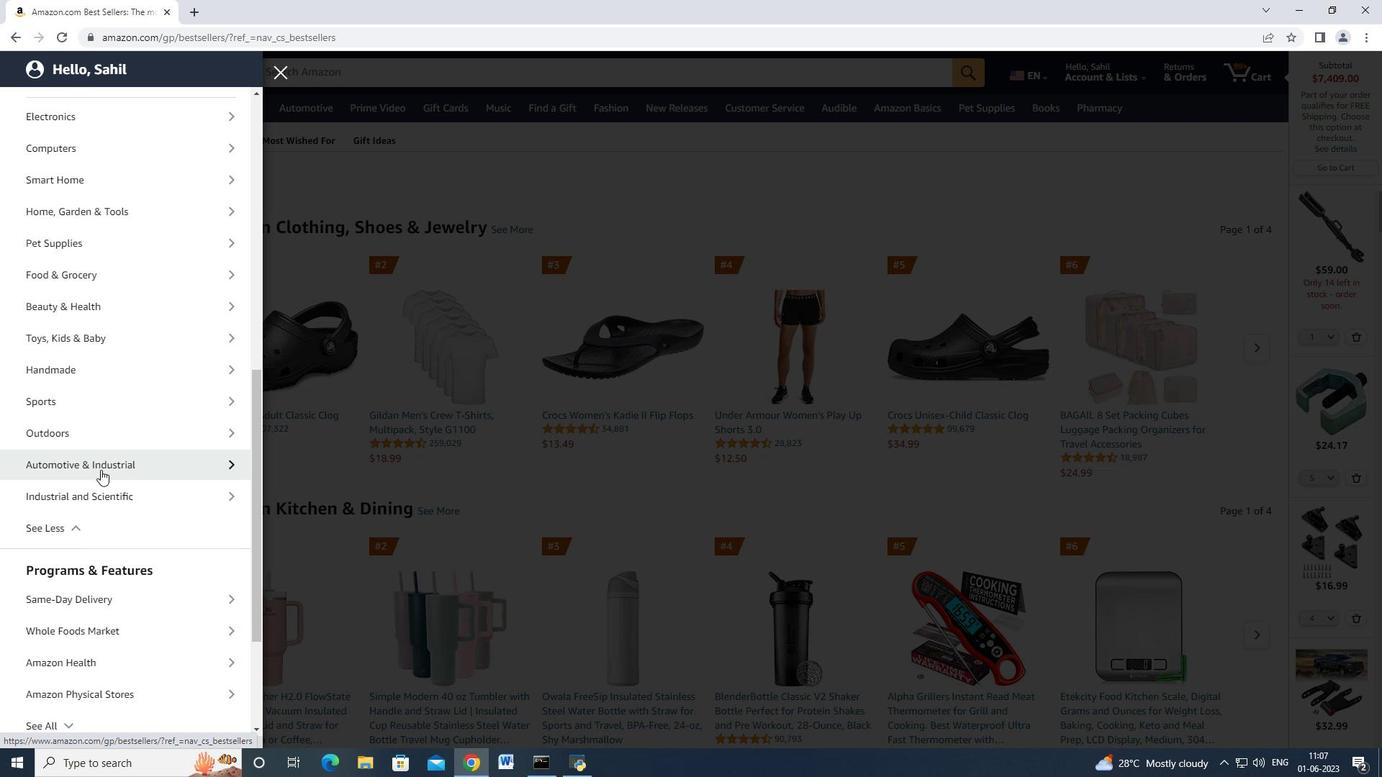 
Action: Mouse moved to (153, 174)
Screenshot: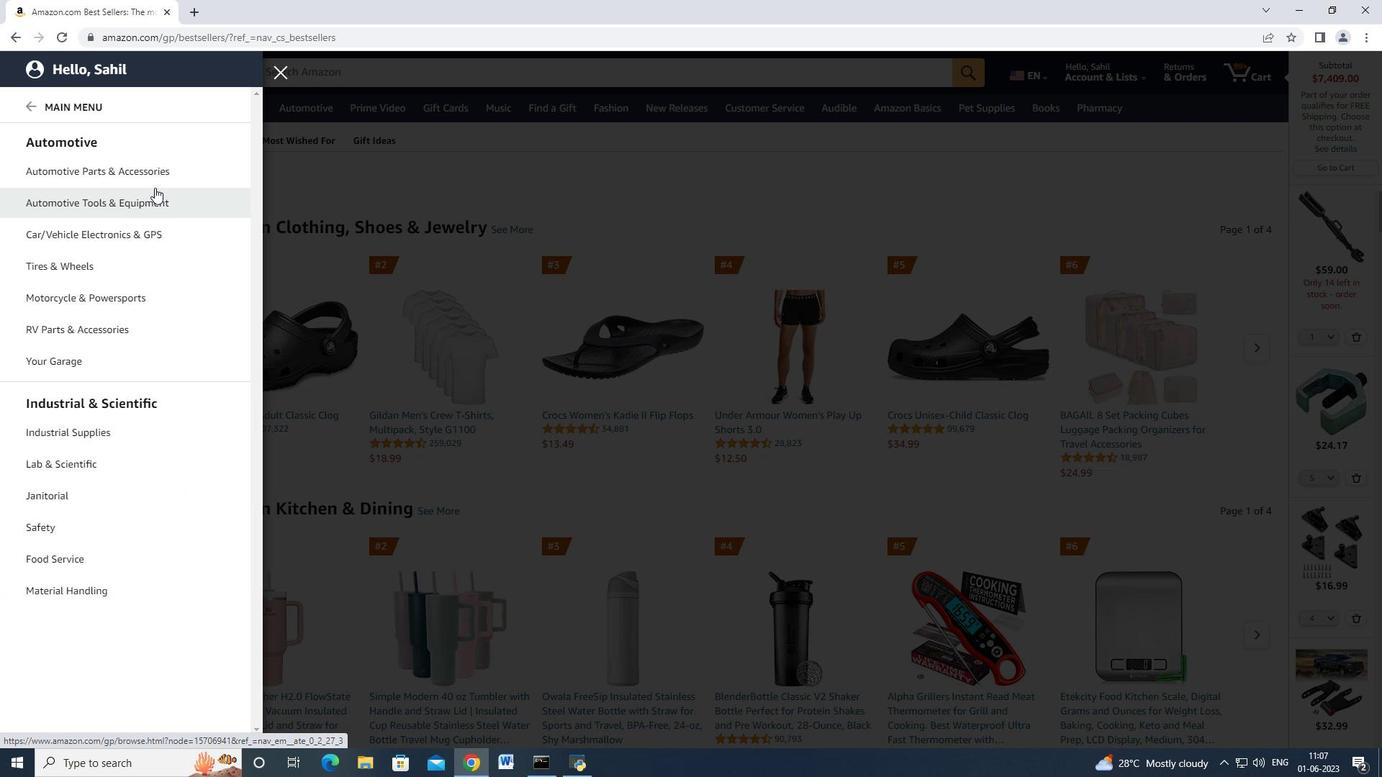 
Action: Mouse pressed left at (153, 174)
Screenshot: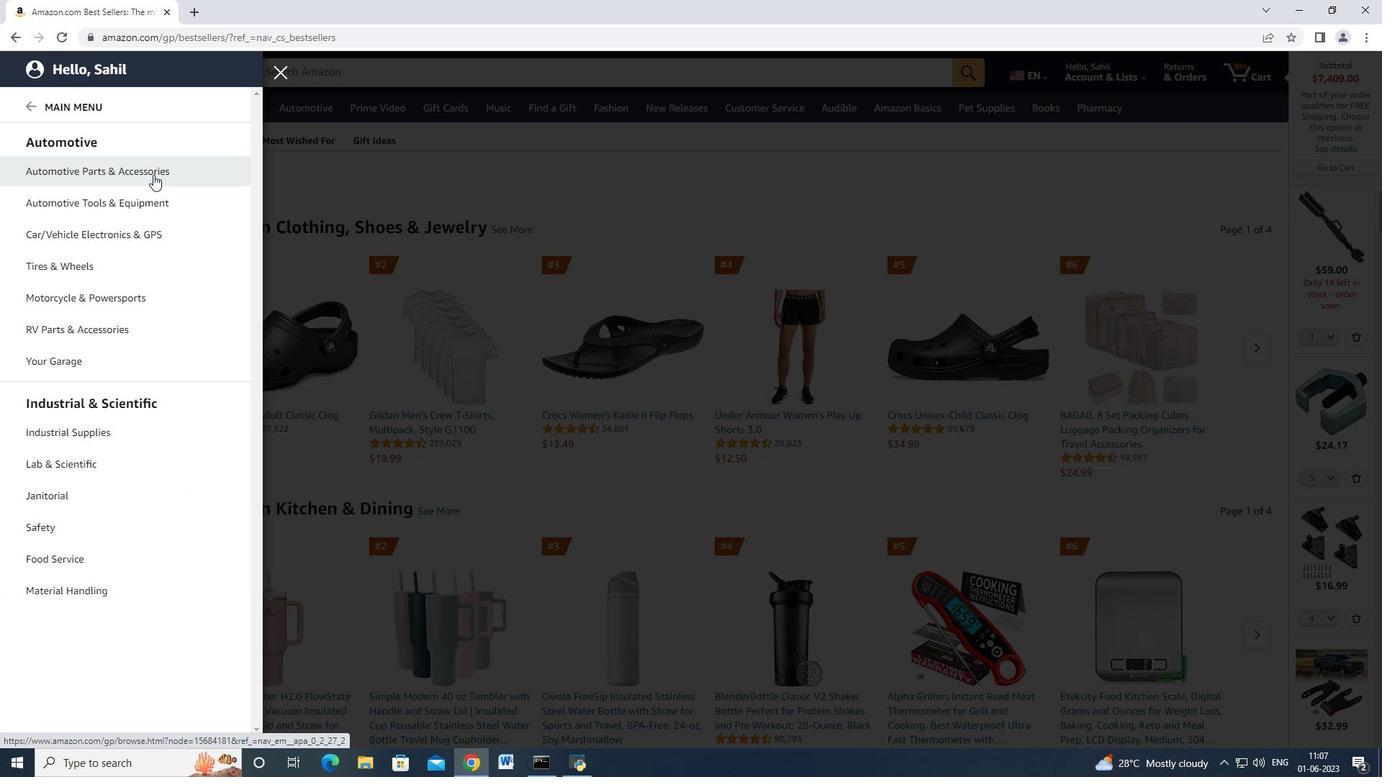 
Action: Mouse moved to (239, 136)
Screenshot: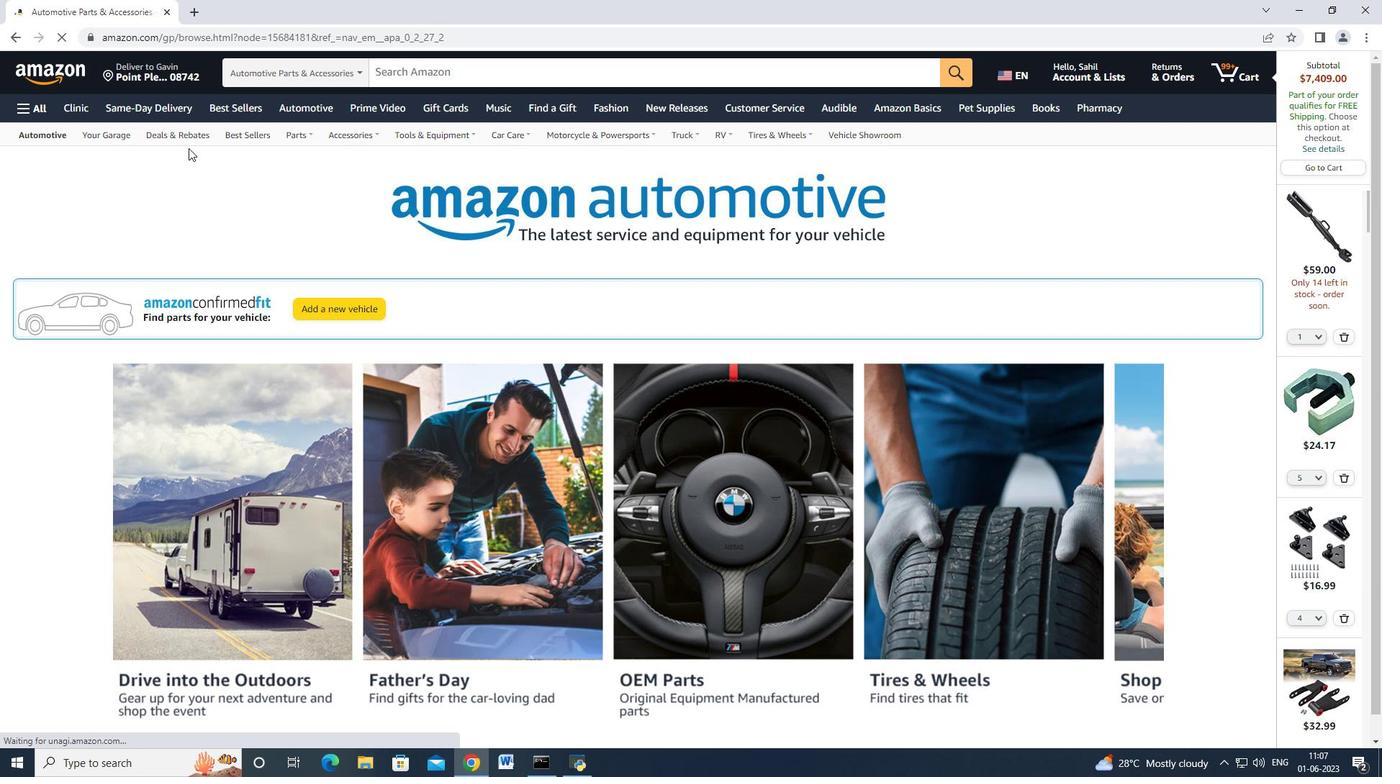 
Action: Mouse pressed left at (239, 136)
Screenshot: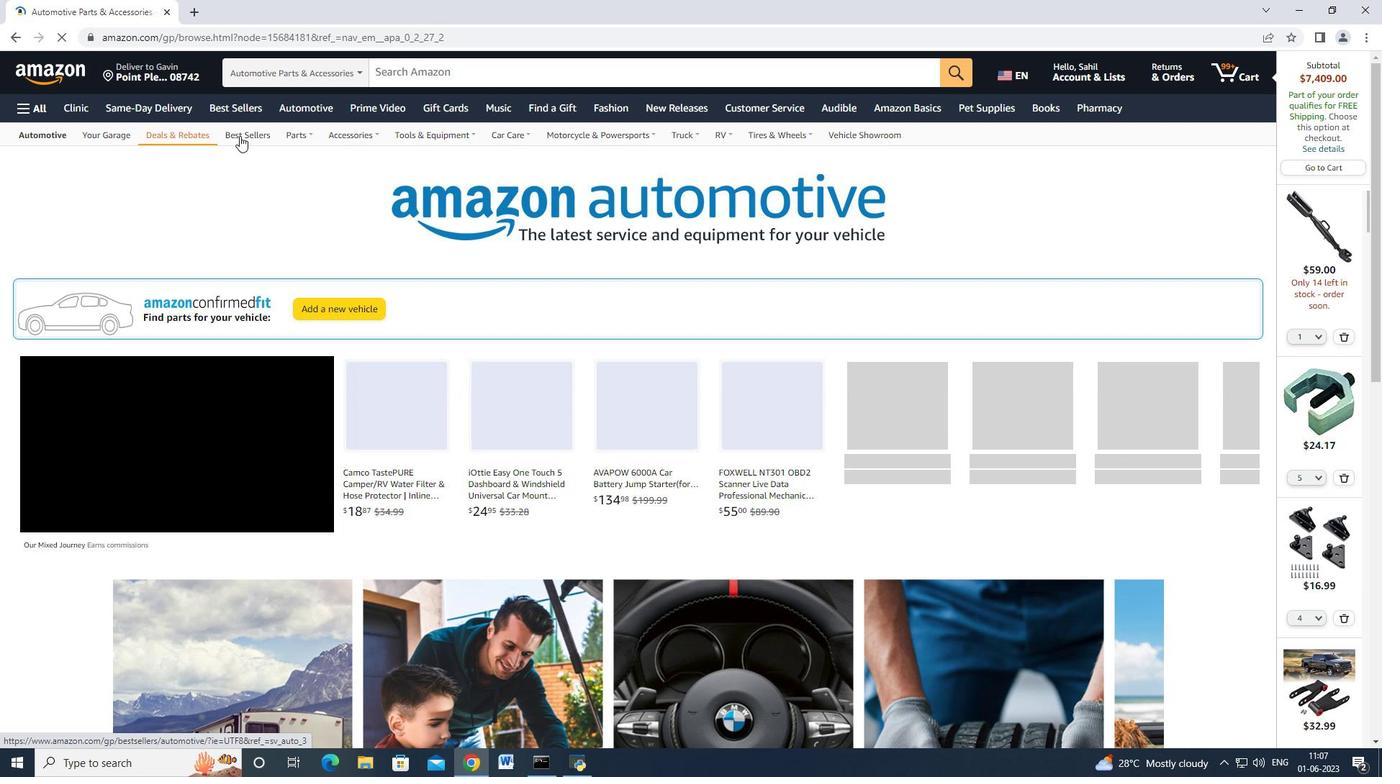 
Action: Mouse moved to (237, 148)
Screenshot: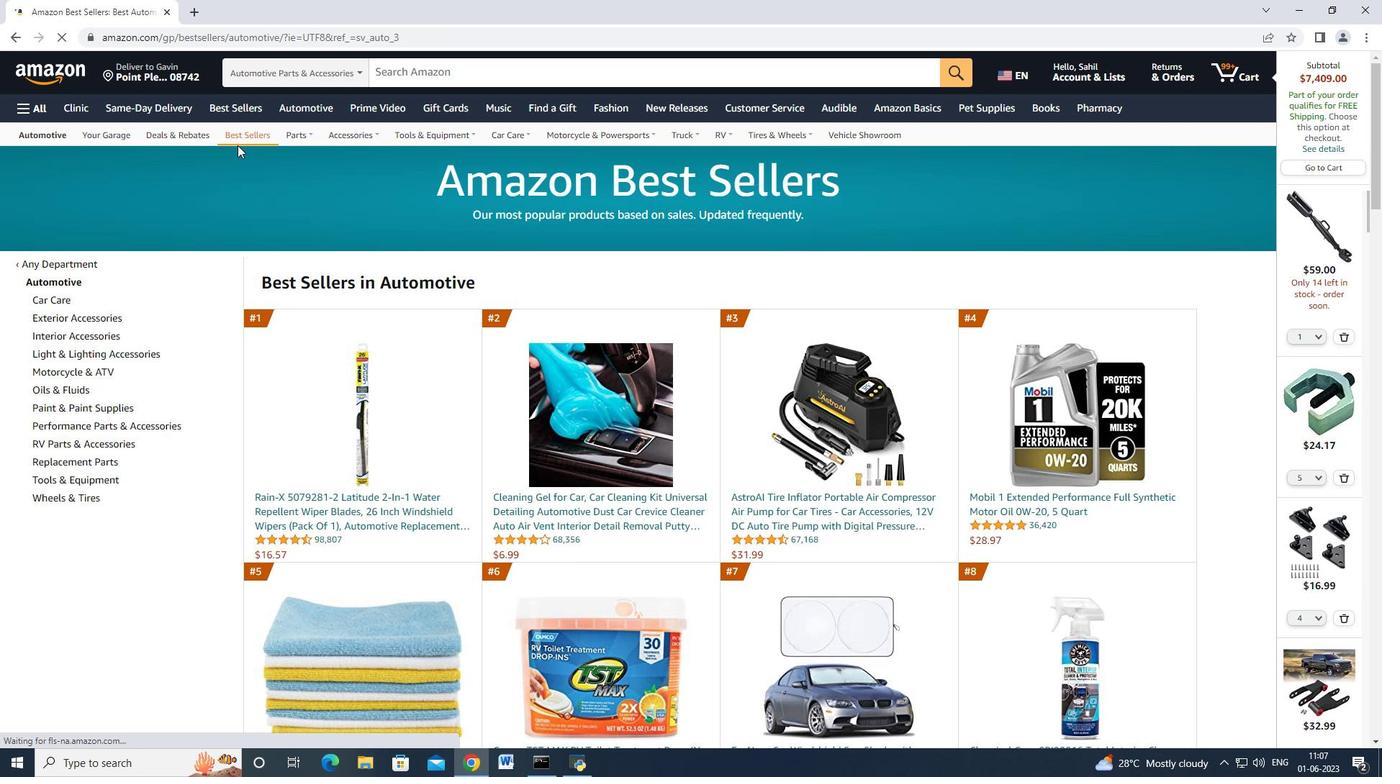 
Action: Mouse scrolled (237, 147) with delta (0, 0)
Screenshot: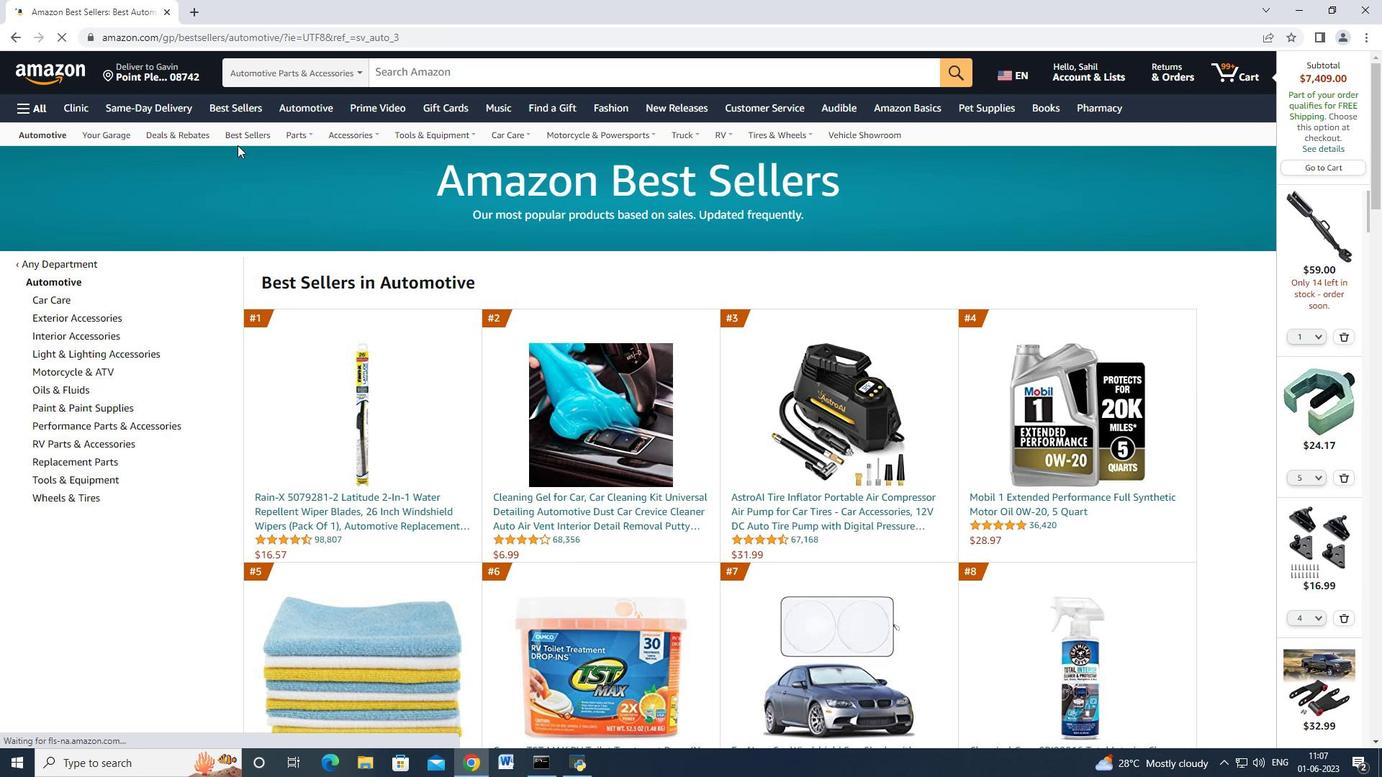 
Action: Mouse moved to (234, 159)
Screenshot: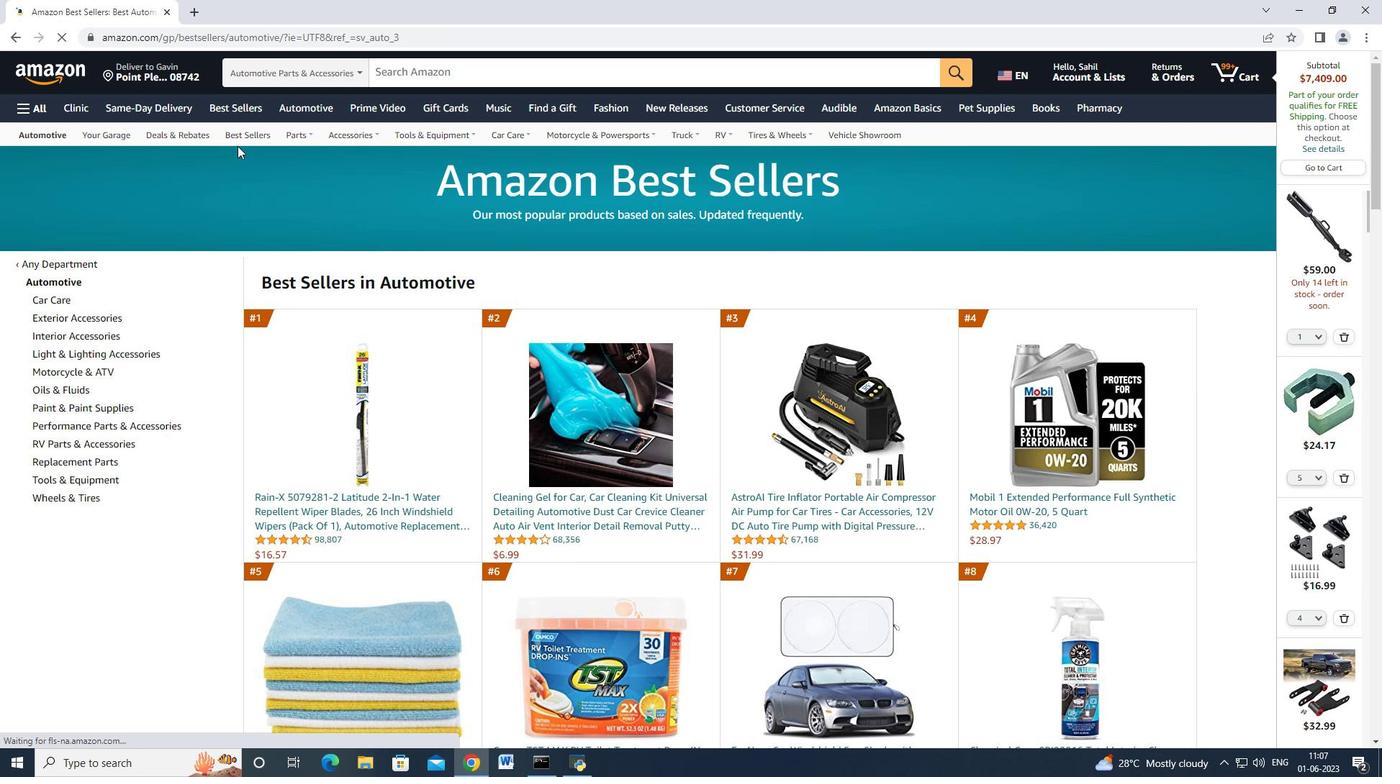 
Action: Mouse scrolled (234, 157) with delta (0, 0)
Screenshot: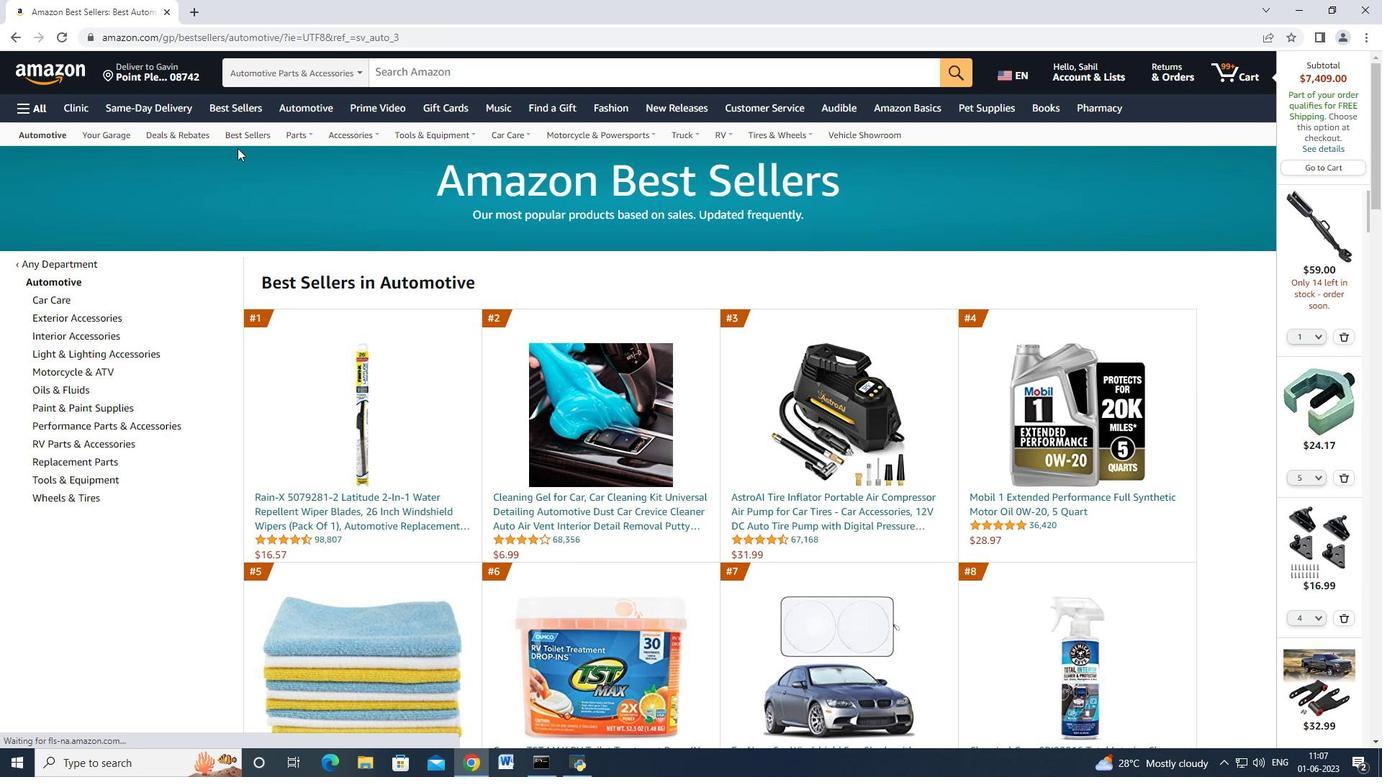 
Action: Mouse moved to (97, 319)
Screenshot: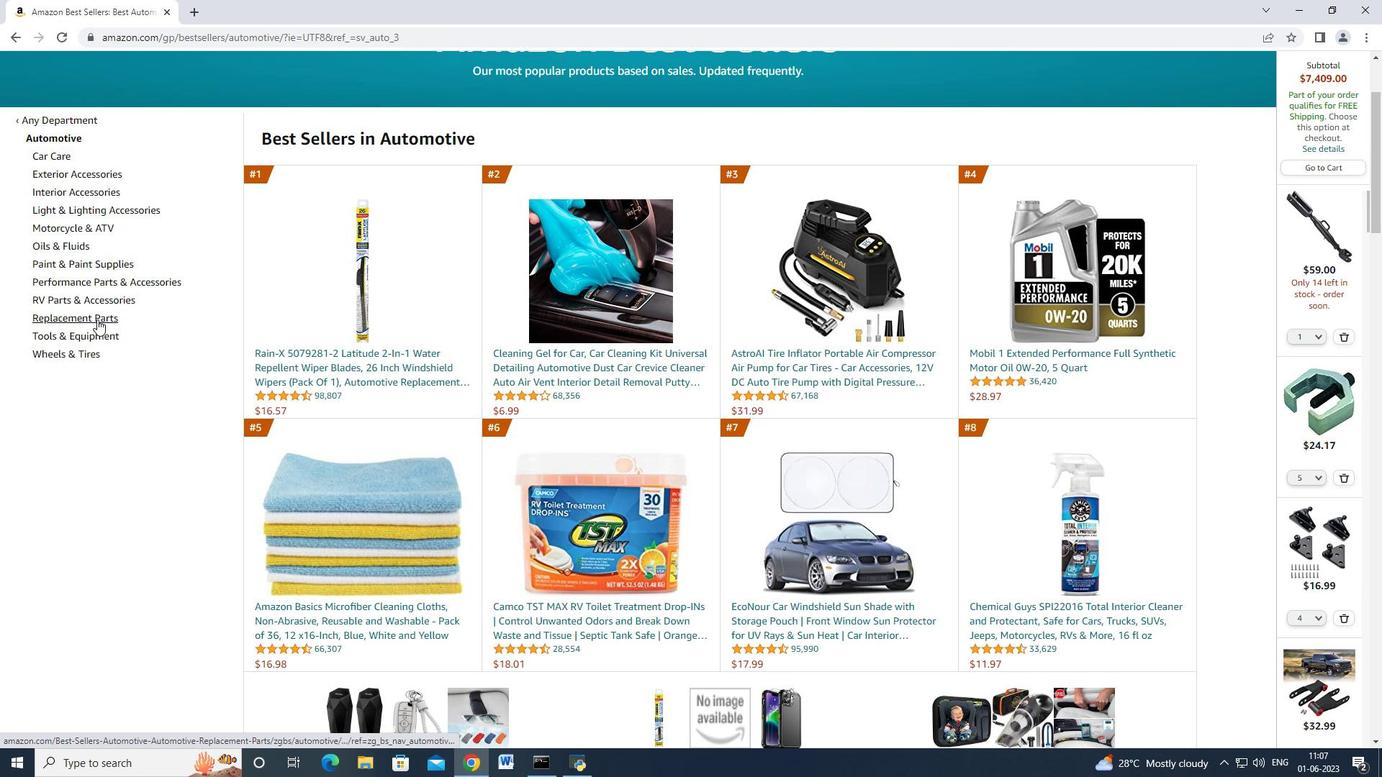 
Action: Mouse pressed left at (97, 319)
Screenshot: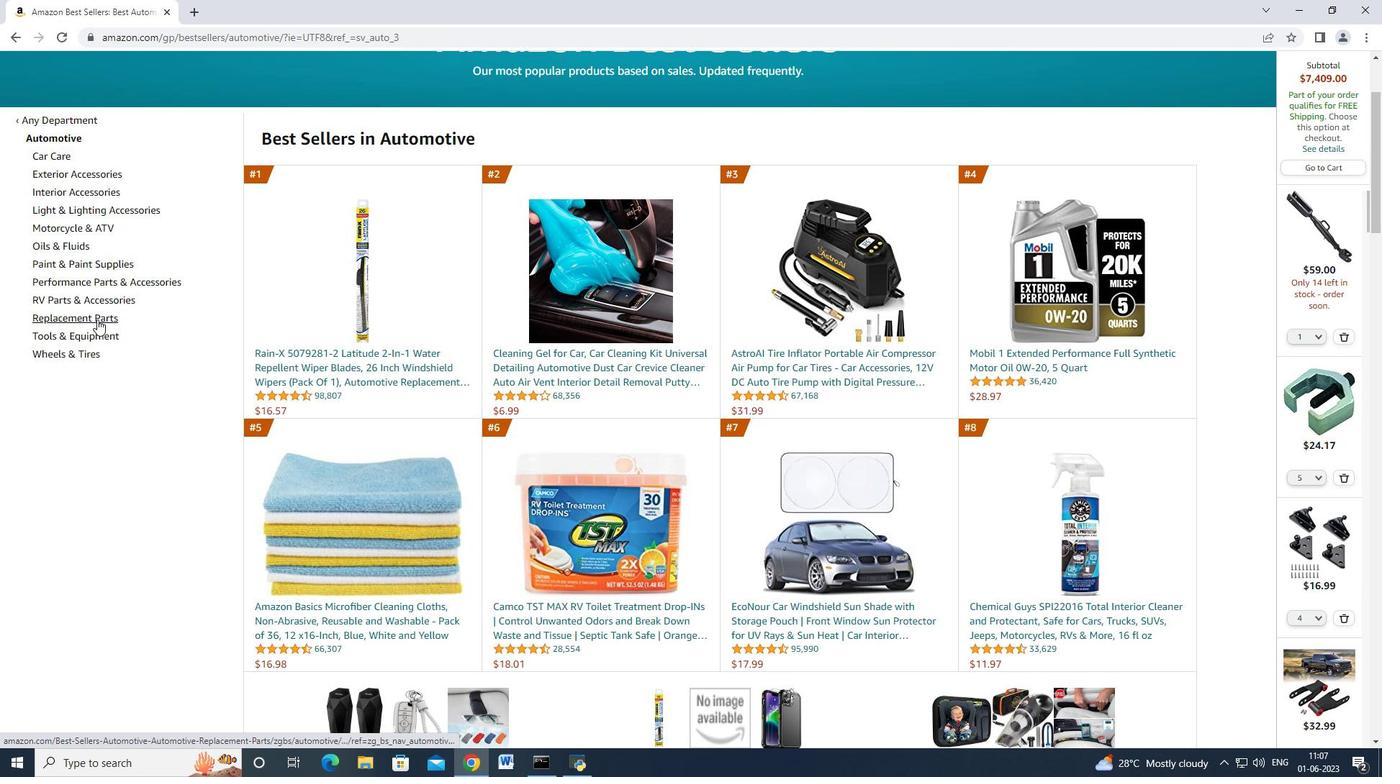 
Action: Mouse moved to (238, 338)
Screenshot: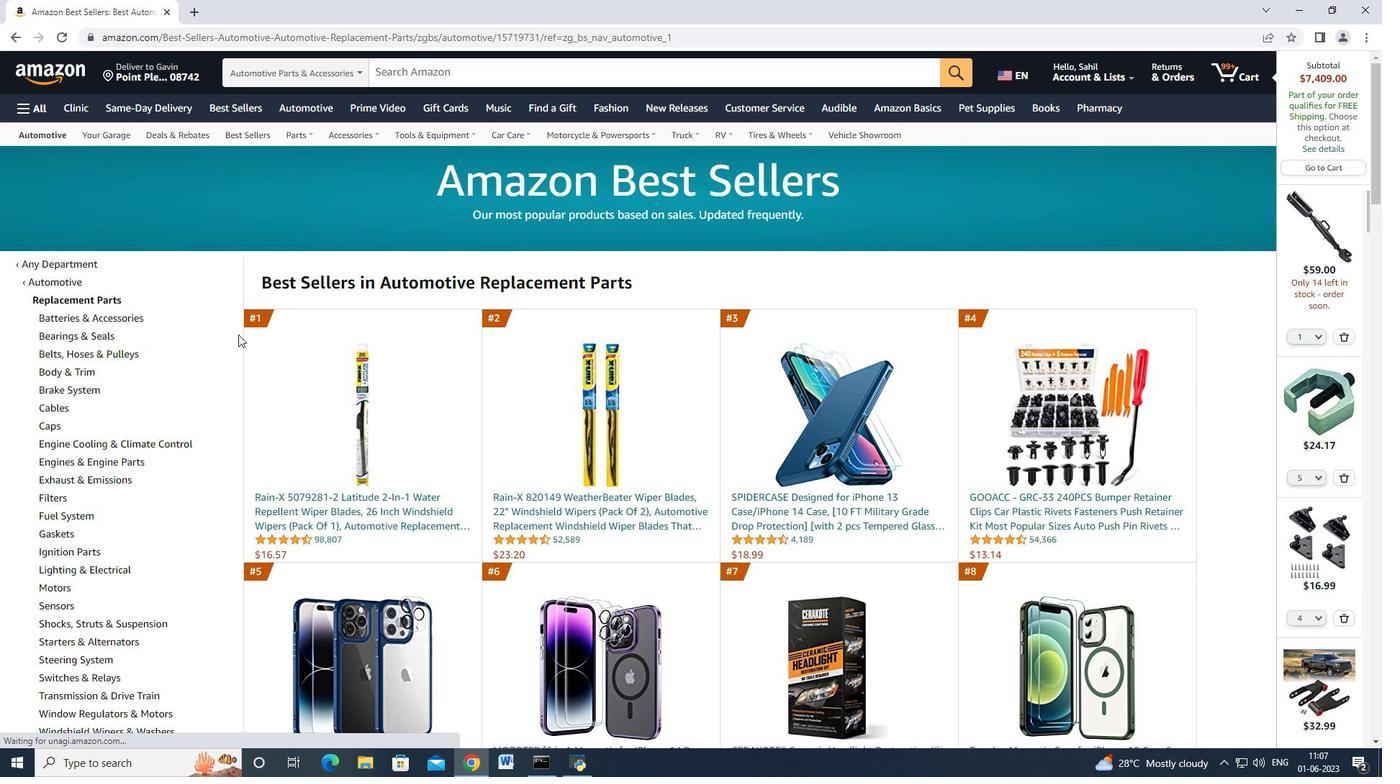 
Action: Mouse scrolled (238, 337) with delta (0, 0)
Screenshot: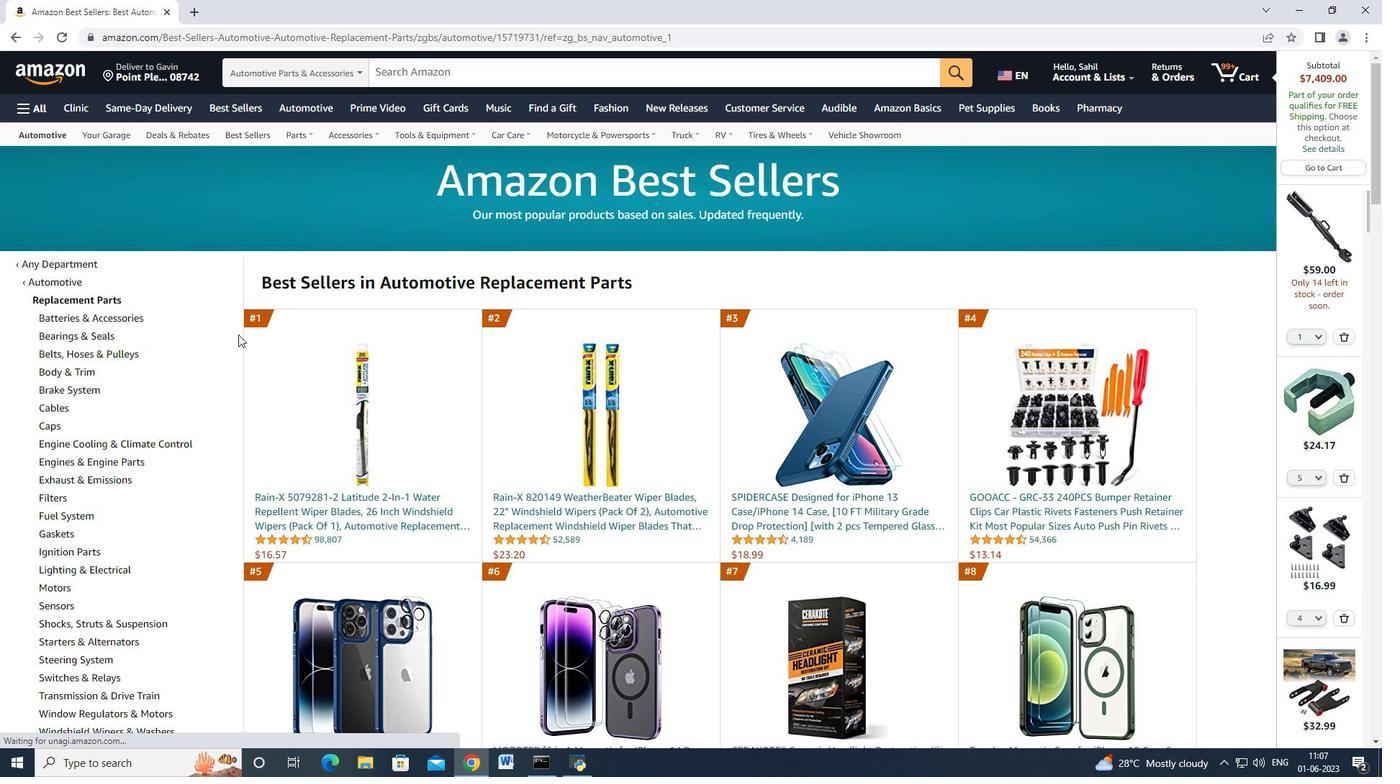 
Action: Mouse moved to (238, 339)
Screenshot: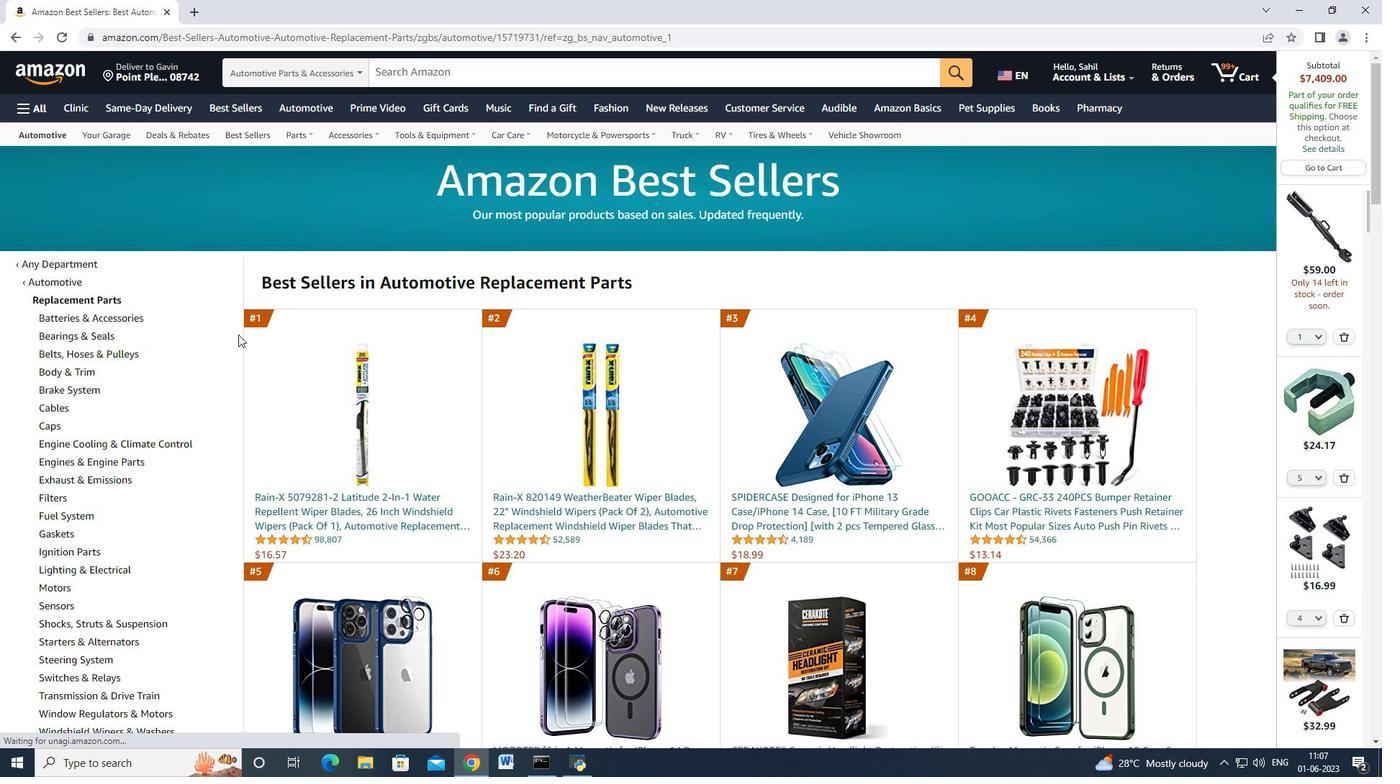 
Action: Mouse scrolled (238, 338) with delta (0, 0)
Screenshot: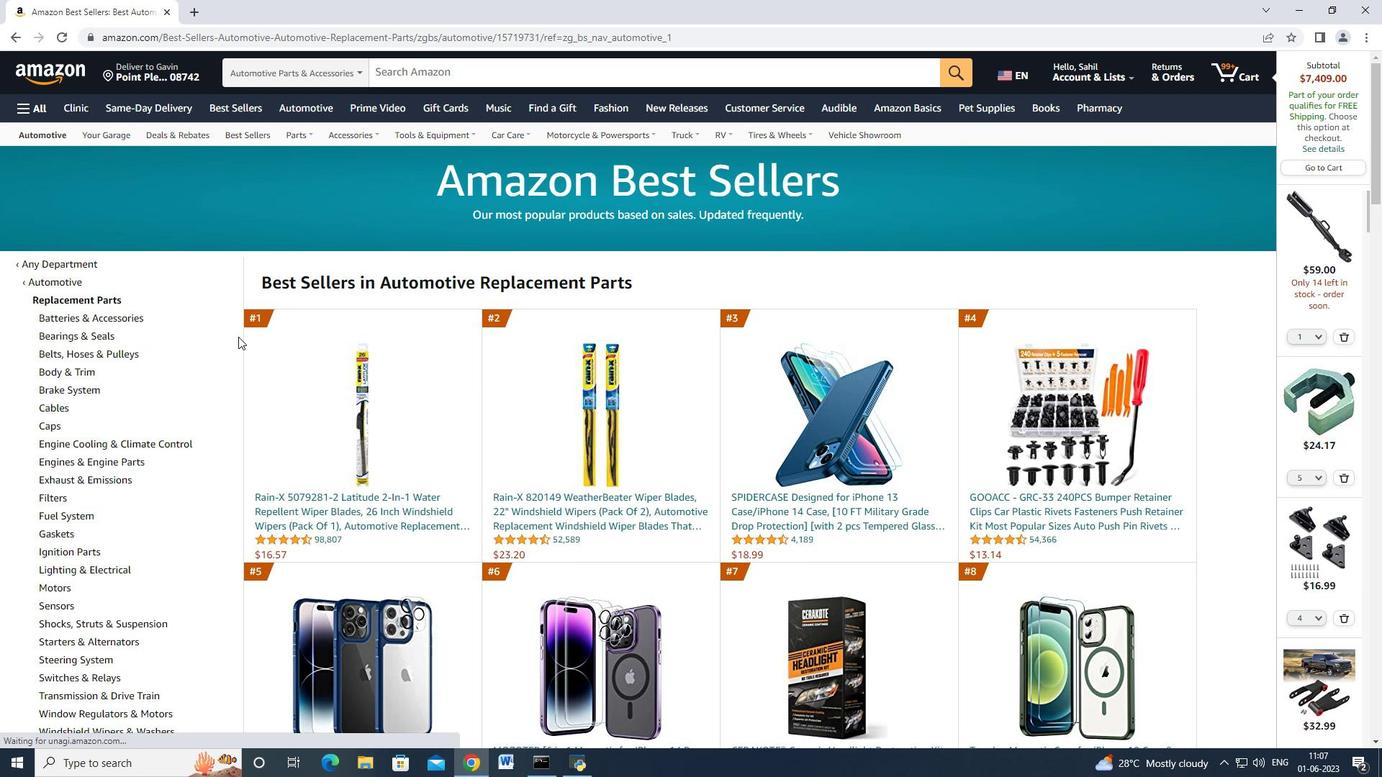 
Action: Mouse moved to (123, 479)
Screenshot: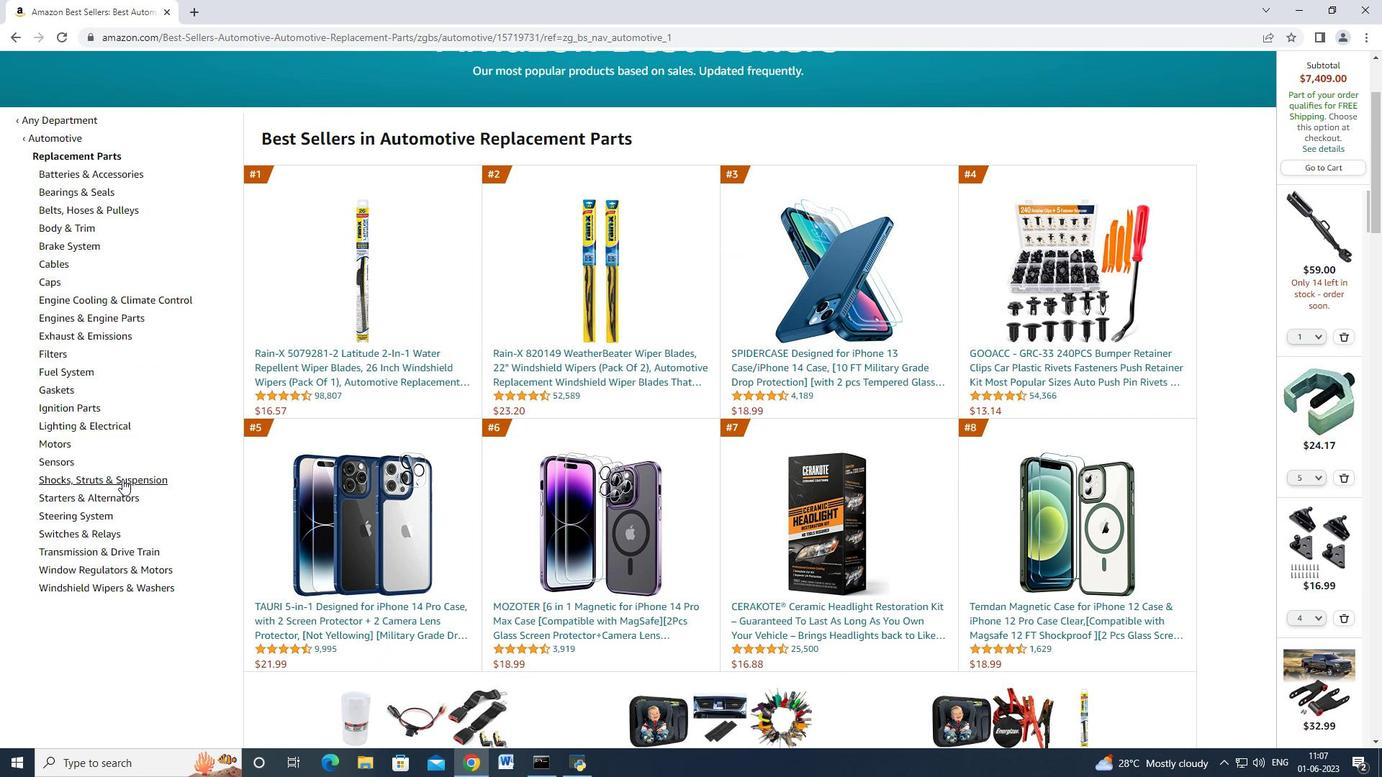 
Action: Mouse pressed left at (123, 479)
Screenshot: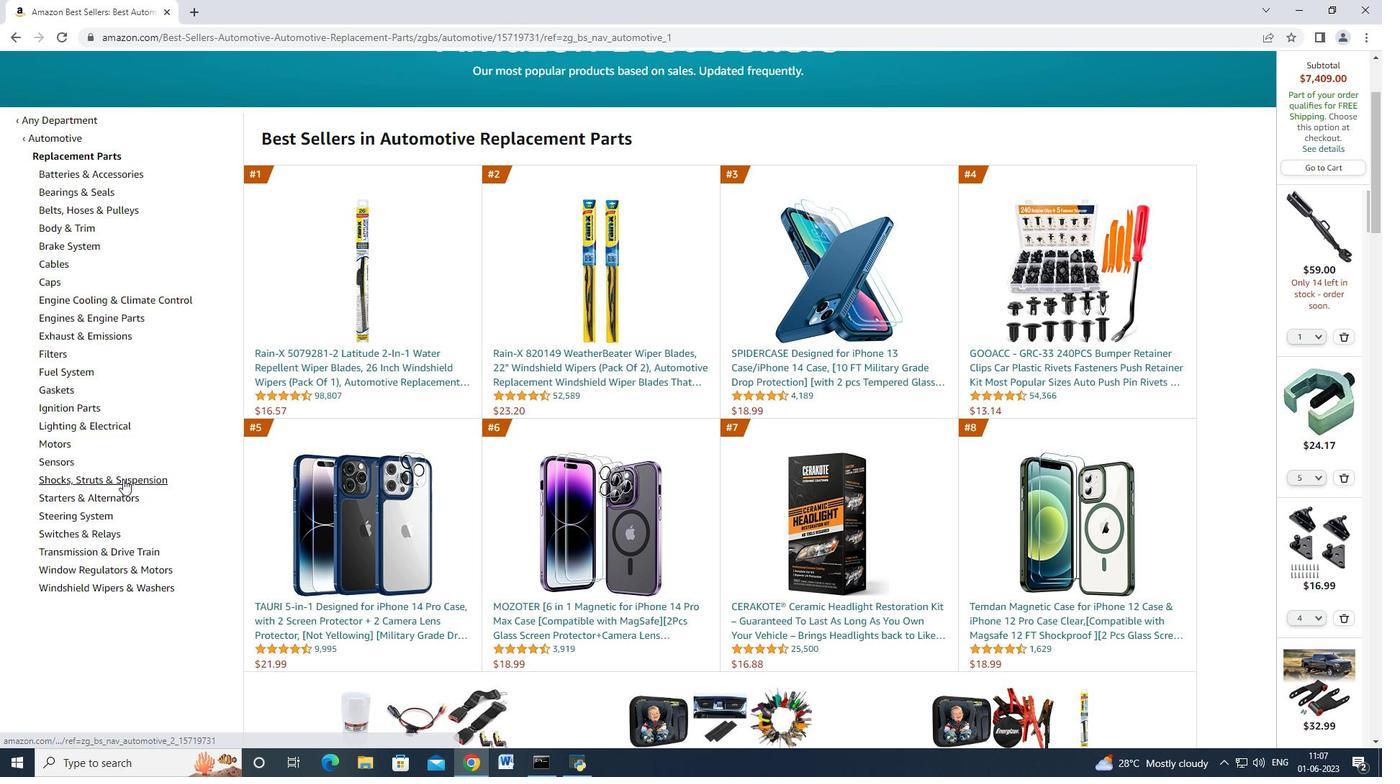 
Action: Mouse moved to (99, 433)
Screenshot: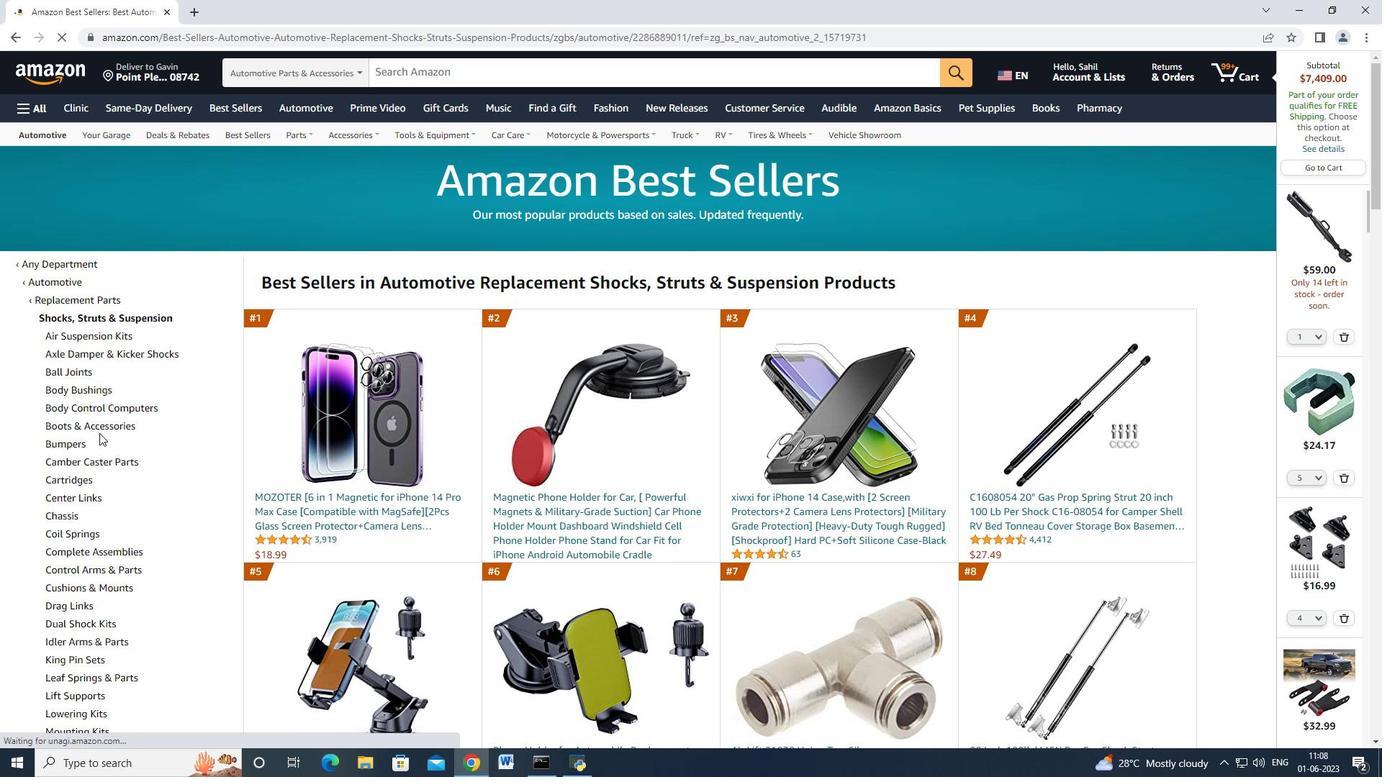 
Action: Mouse scrolled (99, 432) with delta (0, 0)
Screenshot: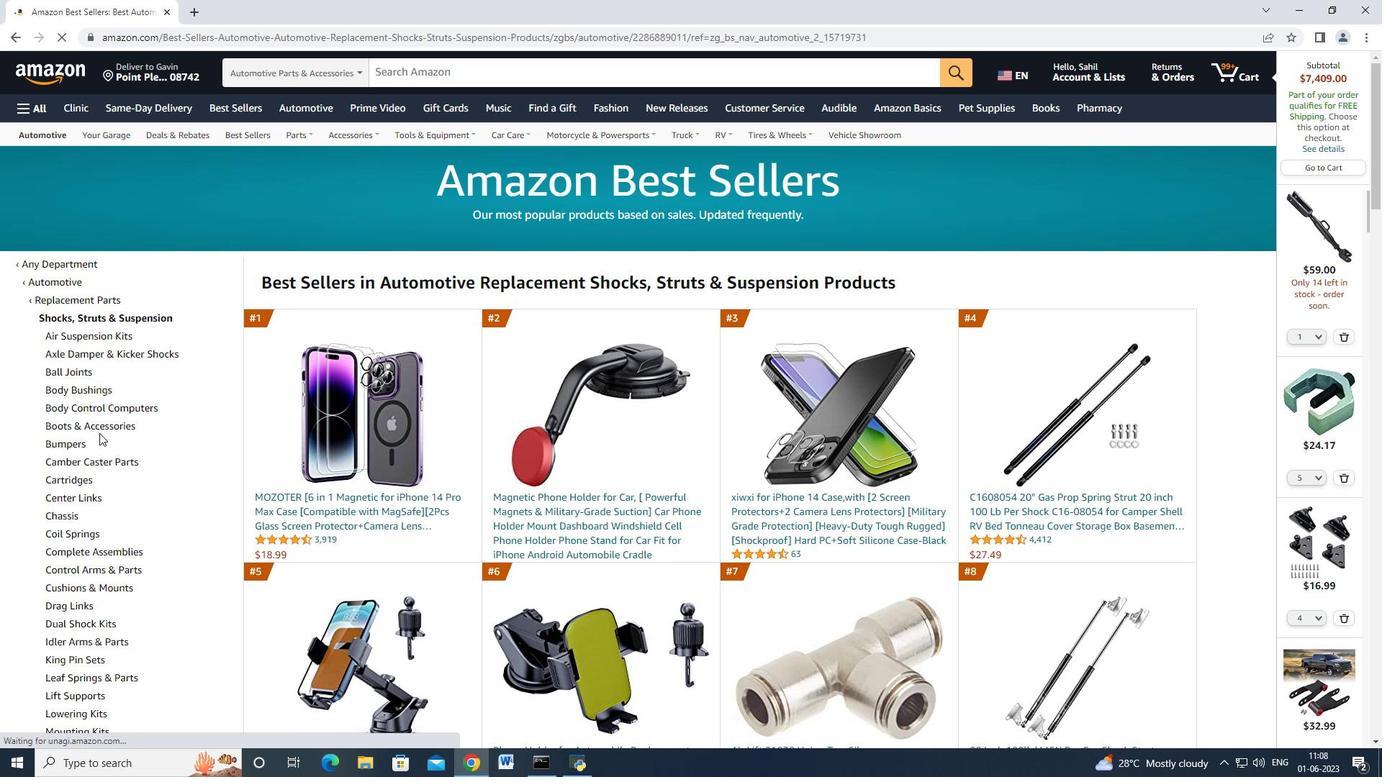 
Action: Mouse moved to (99, 433)
Screenshot: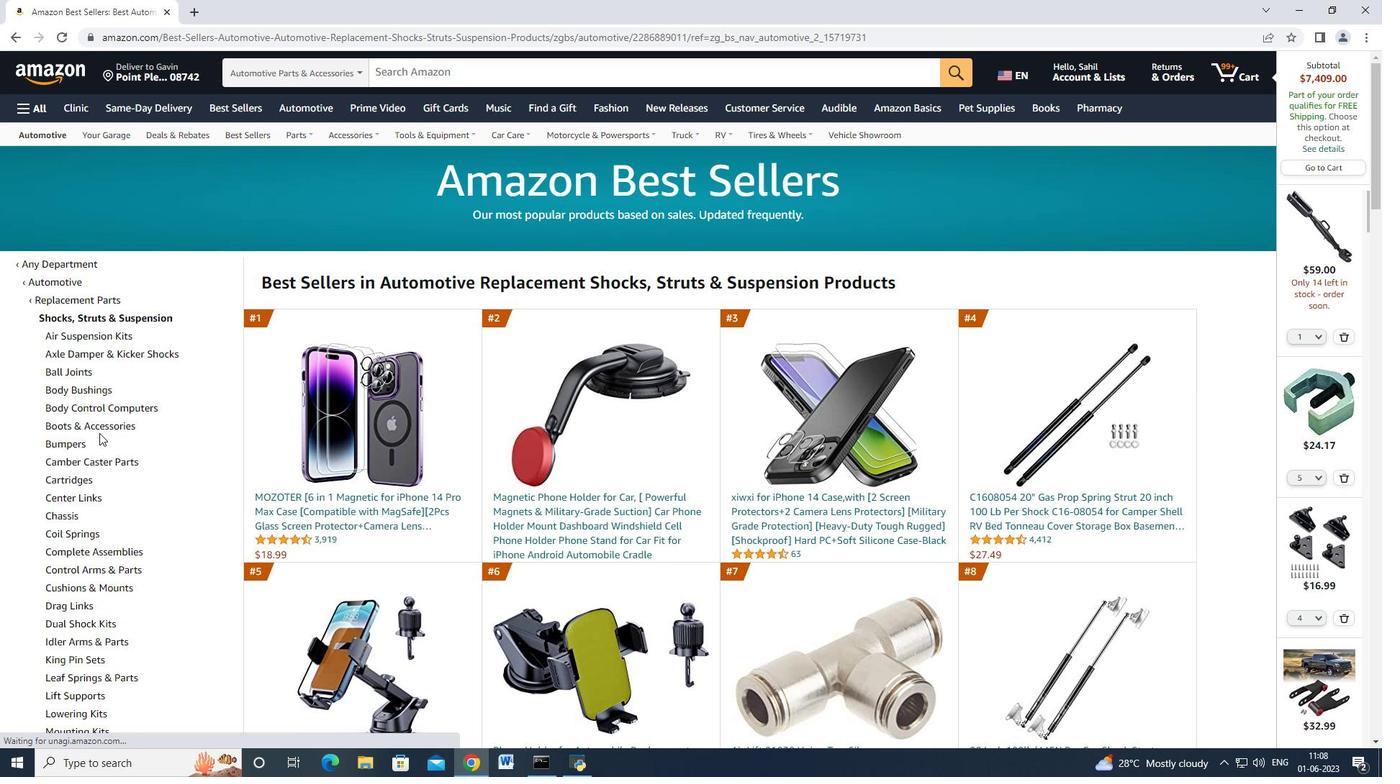 
Action: Mouse scrolled (99, 432) with delta (0, 0)
Screenshot: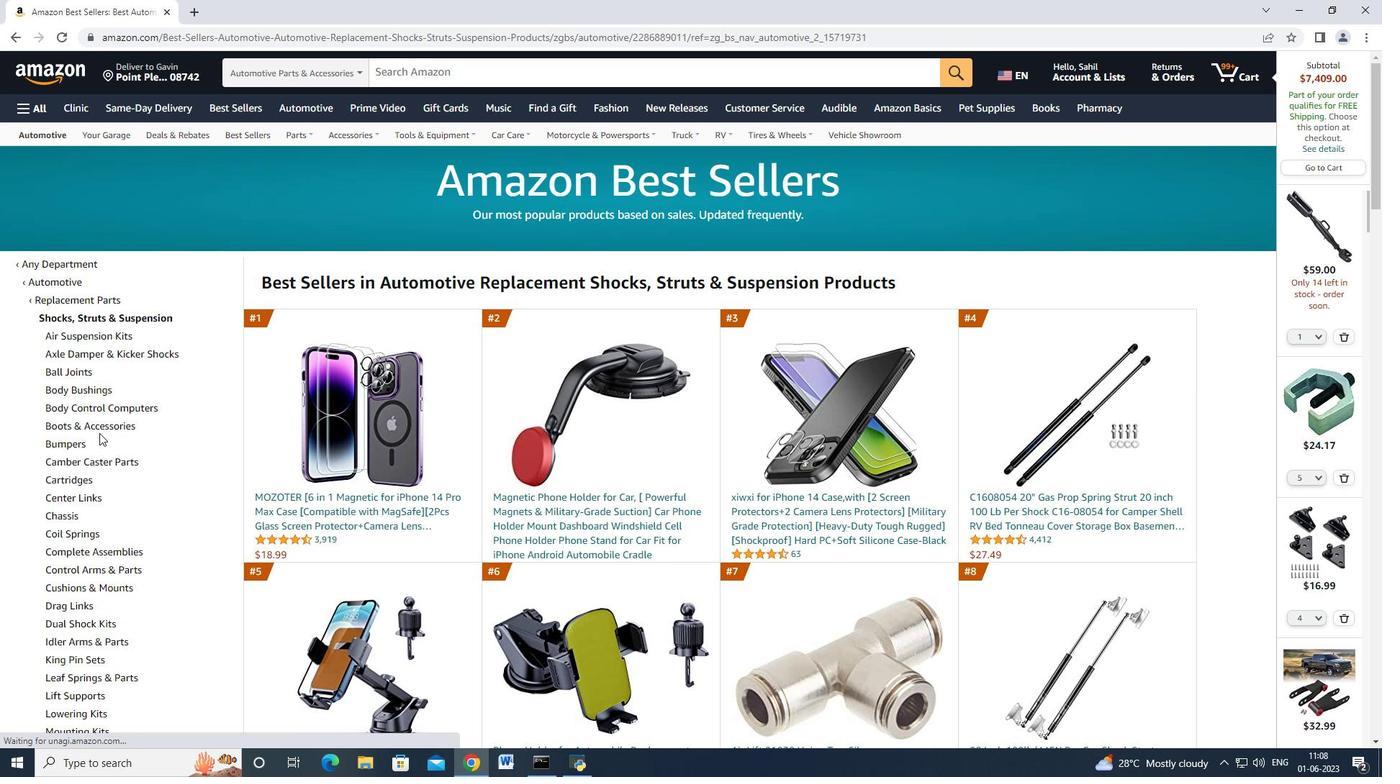 
Action: Mouse moved to (99, 434)
Screenshot: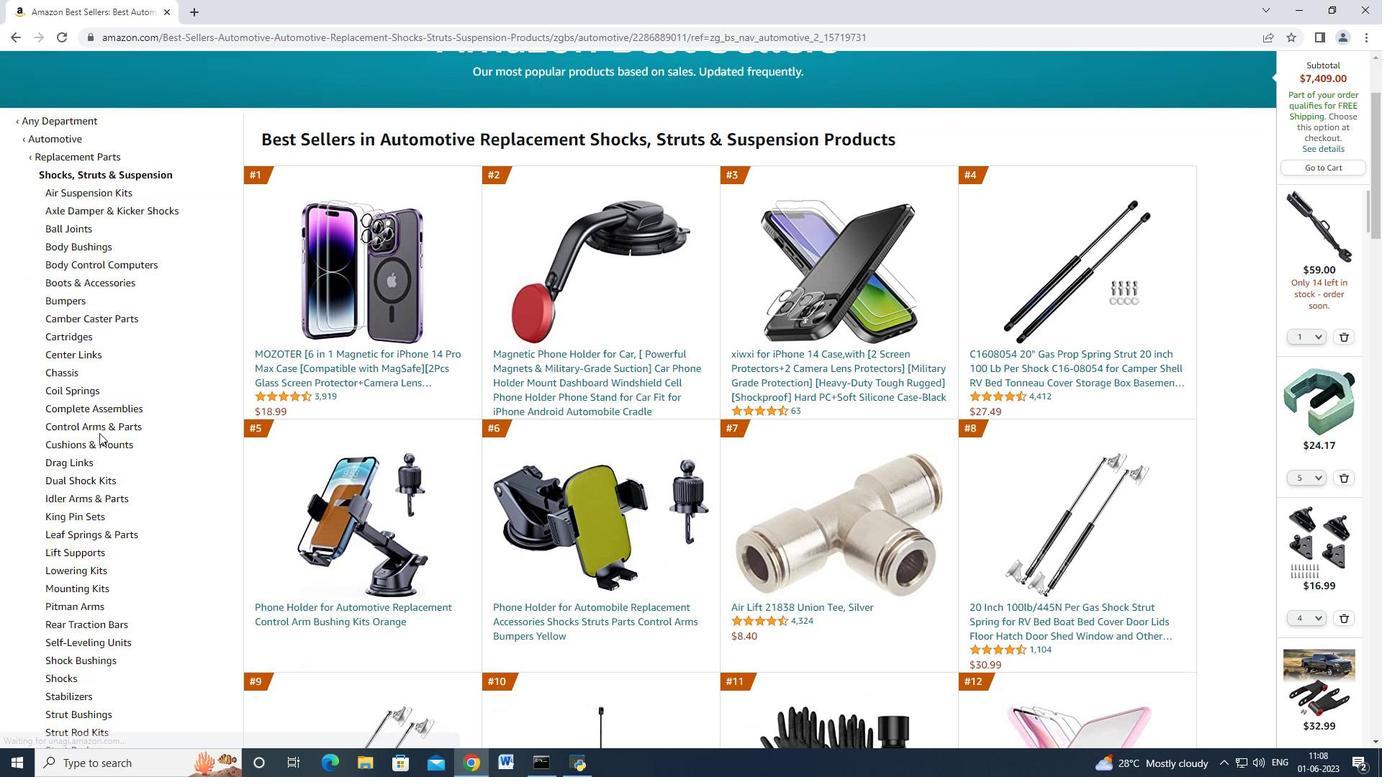 
Action: Mouse scrolled (99, 433) with delta (0, 0)
Screenshot: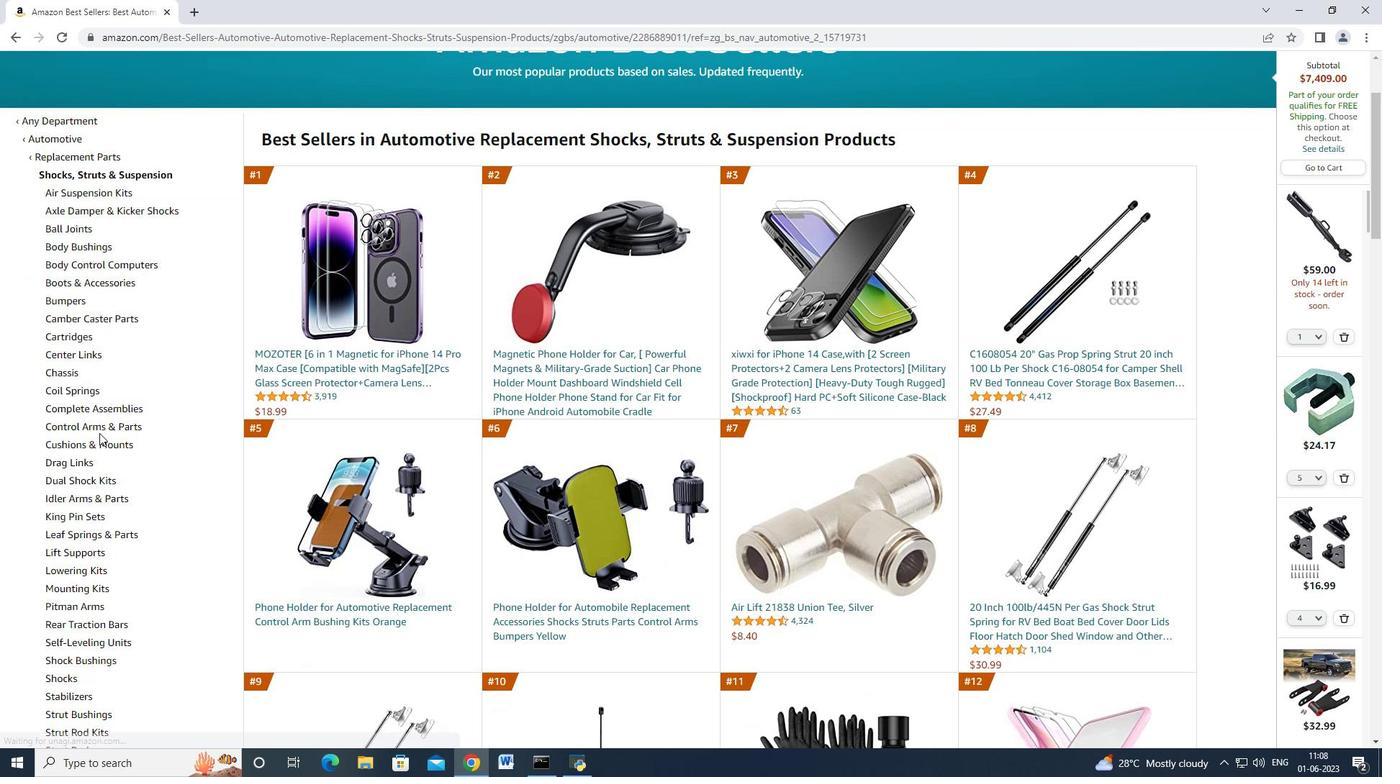 
Action: Mouse scrolled (99, 433) with delta (0, 0)
Screenshot: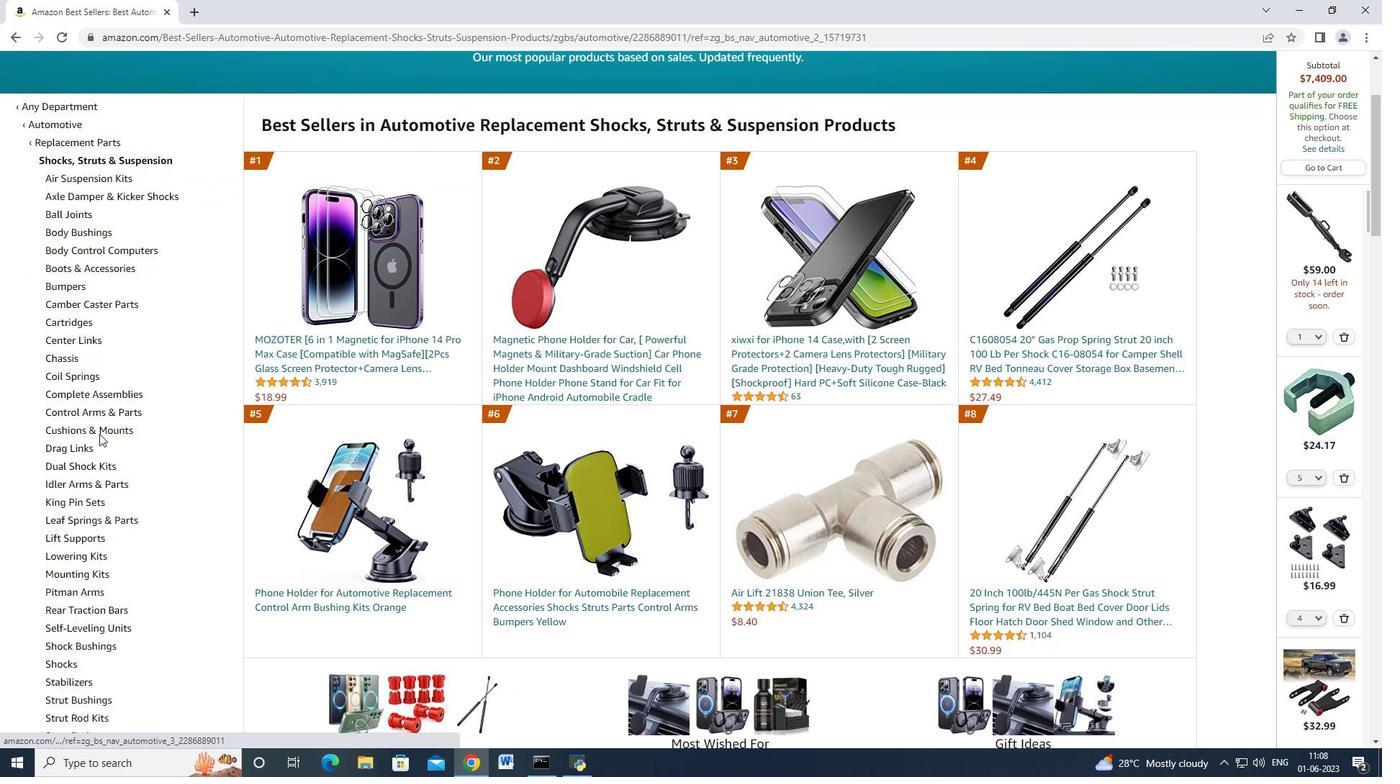 
Action: Mouse scrolled (99, 433) with delta (0, 0)
Screenshot: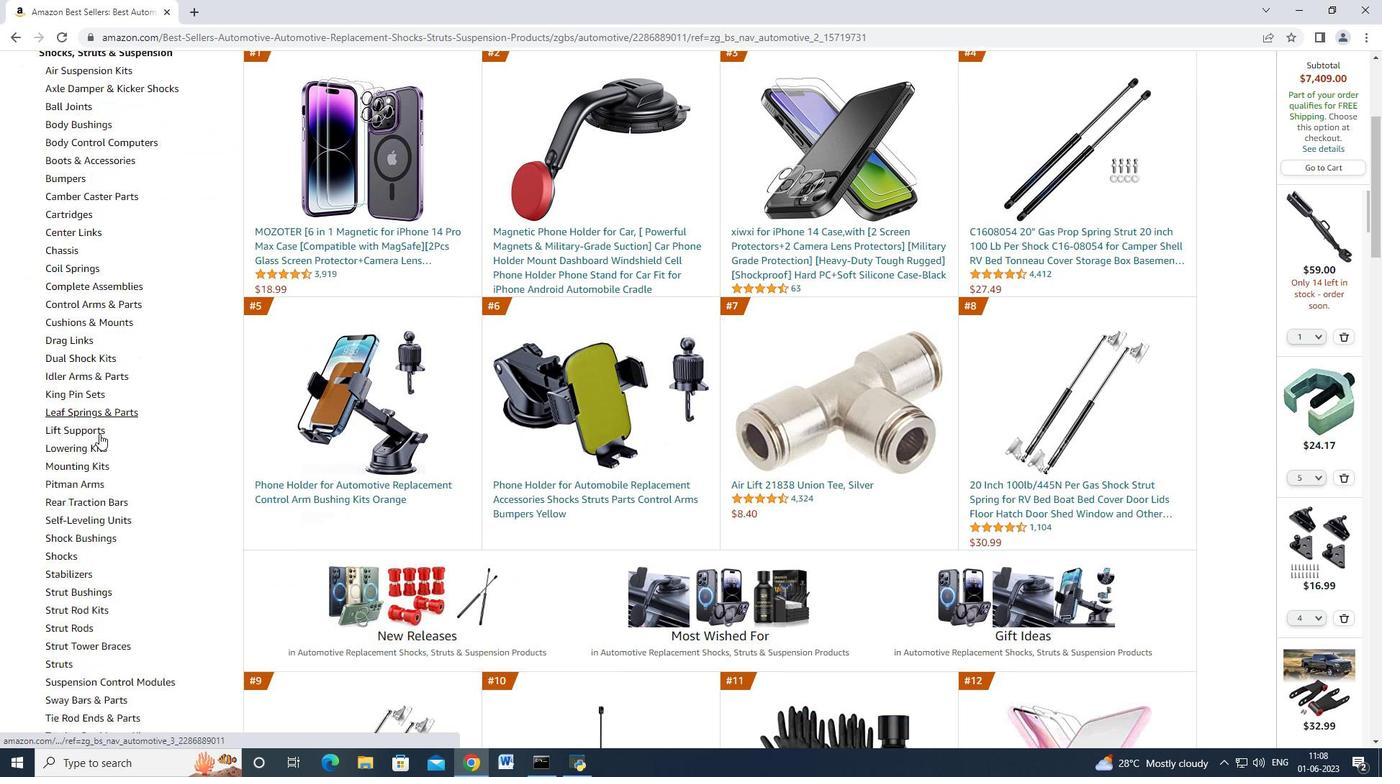 
Action: Mouse moved to (104, 427)
Screenshot: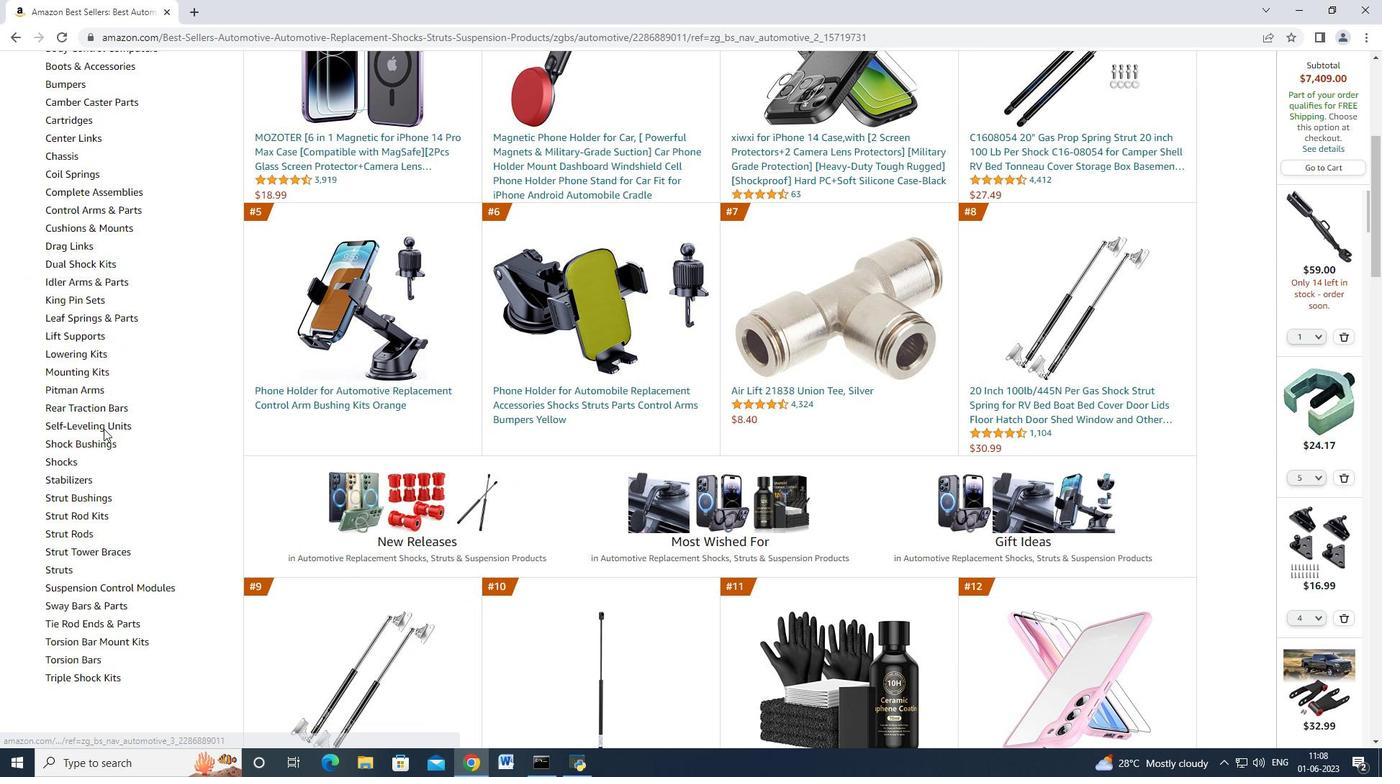 
Action: Mouse pressed left at (104, 427)
Screenshot: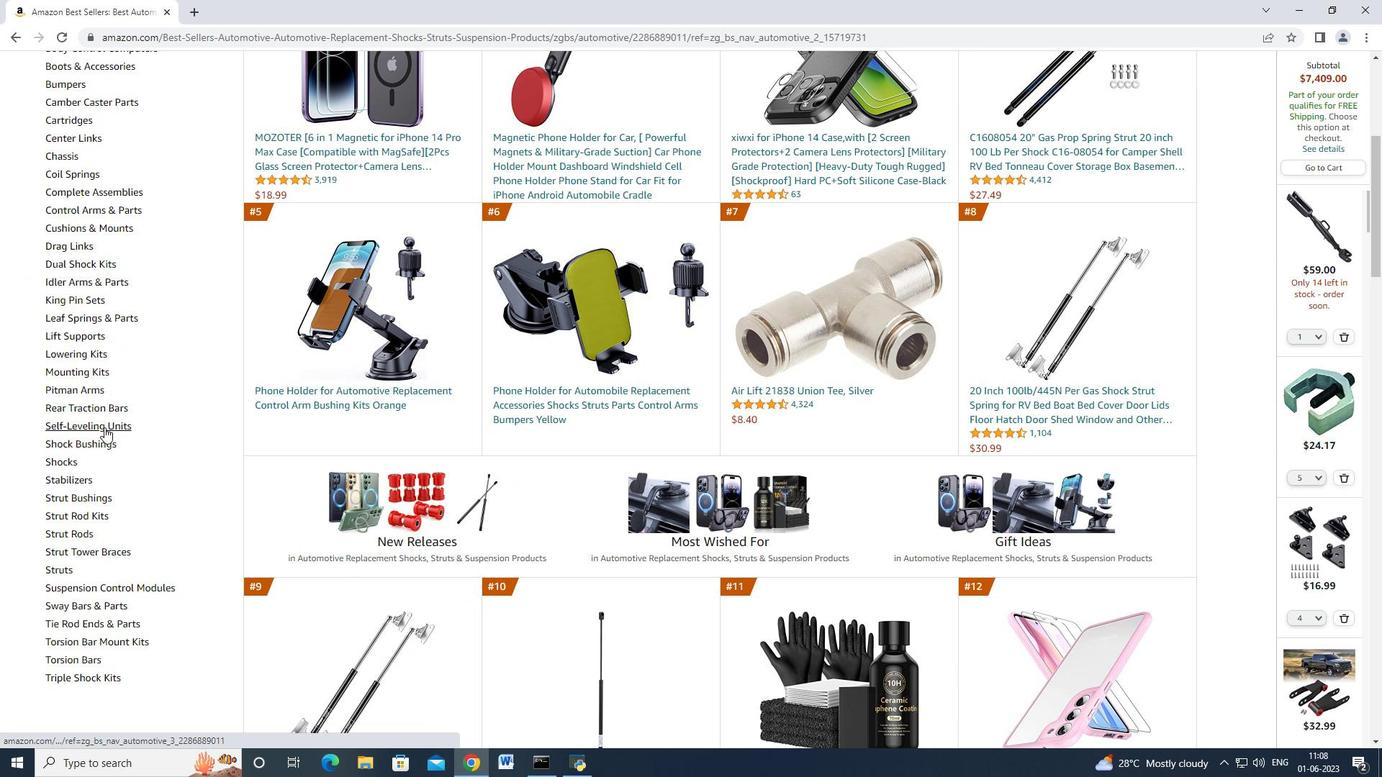 
Action: Mouse moved to (175, 409)
Screenshot: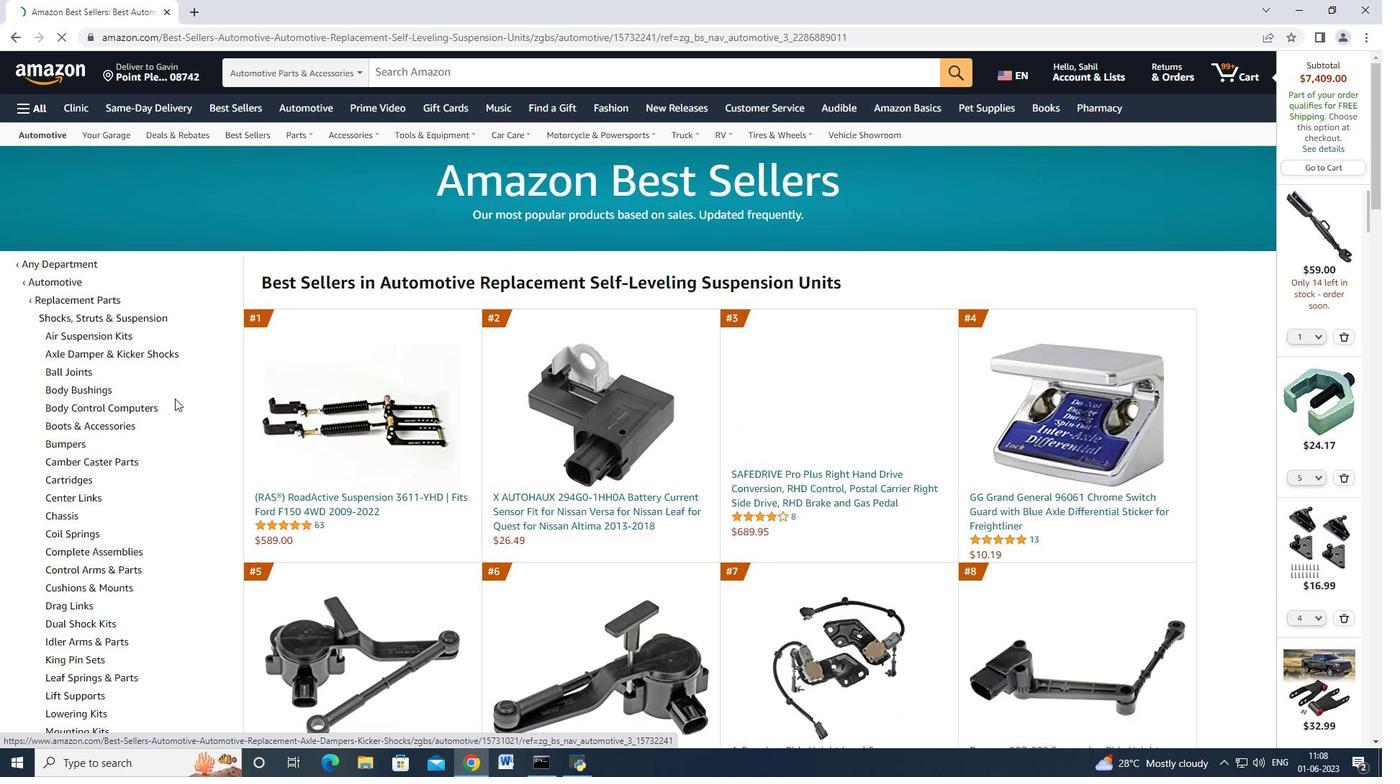 
Action: Mouse scrolled (175, 408) with delta (0, 0)
Screenshot: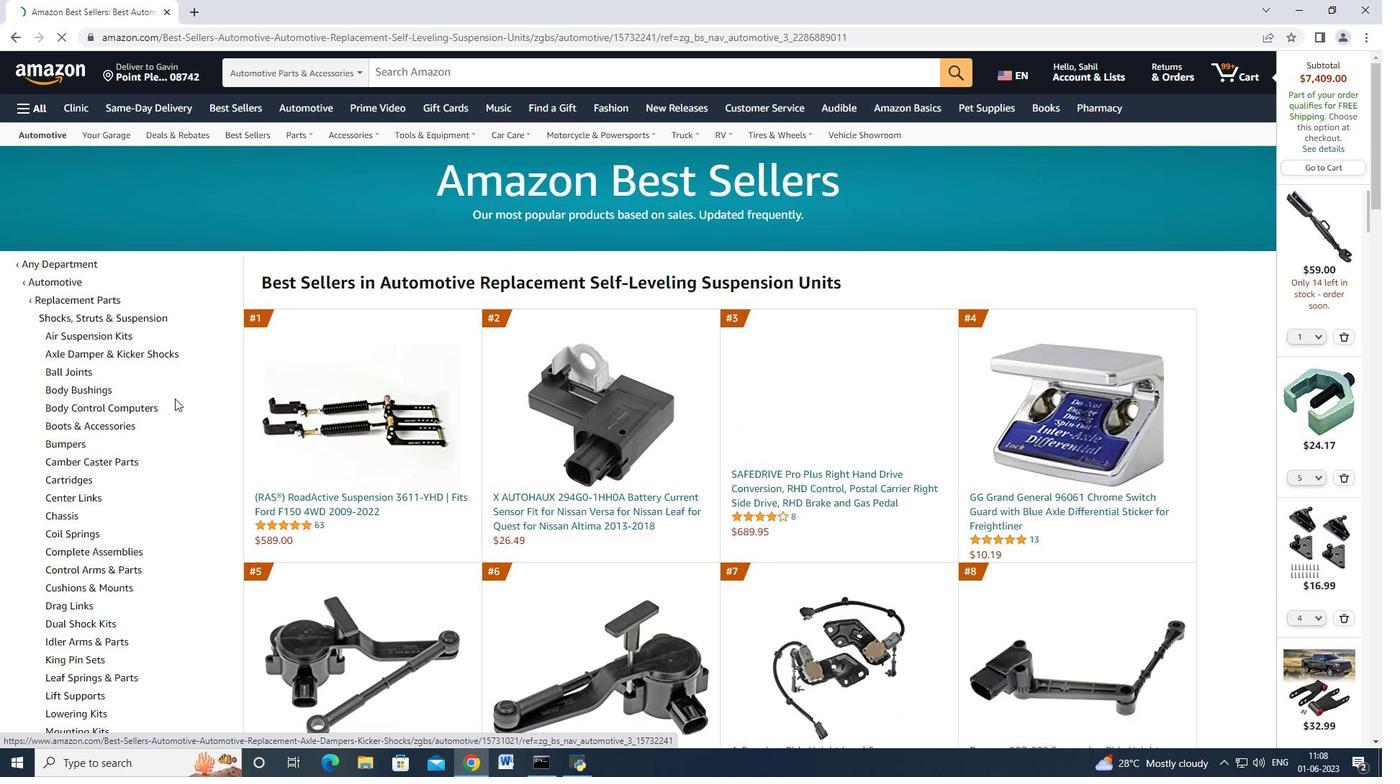 
Action: Mouse moved to (175, 411)
Screenshot: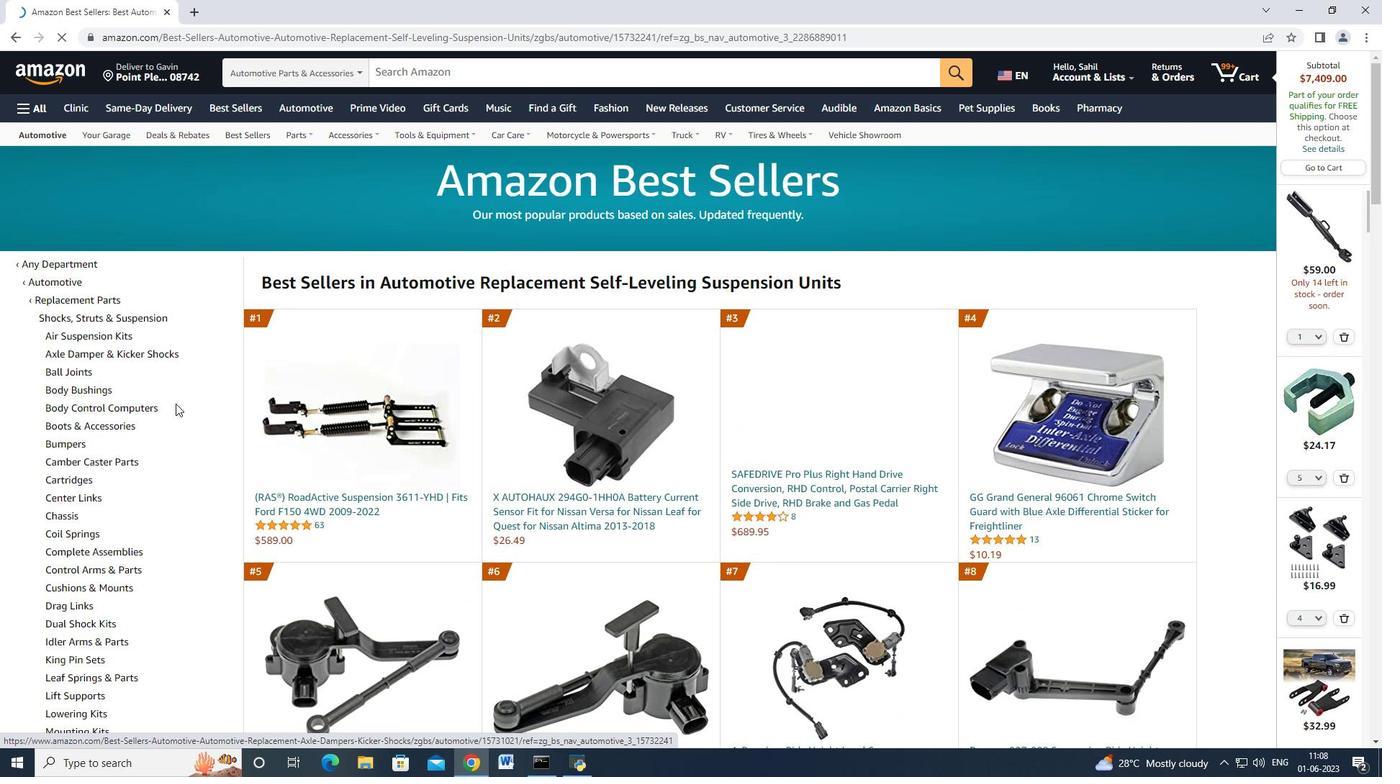 
Action: Mouse scrolled (175, 410) with delta (0, 0)
Screenshot: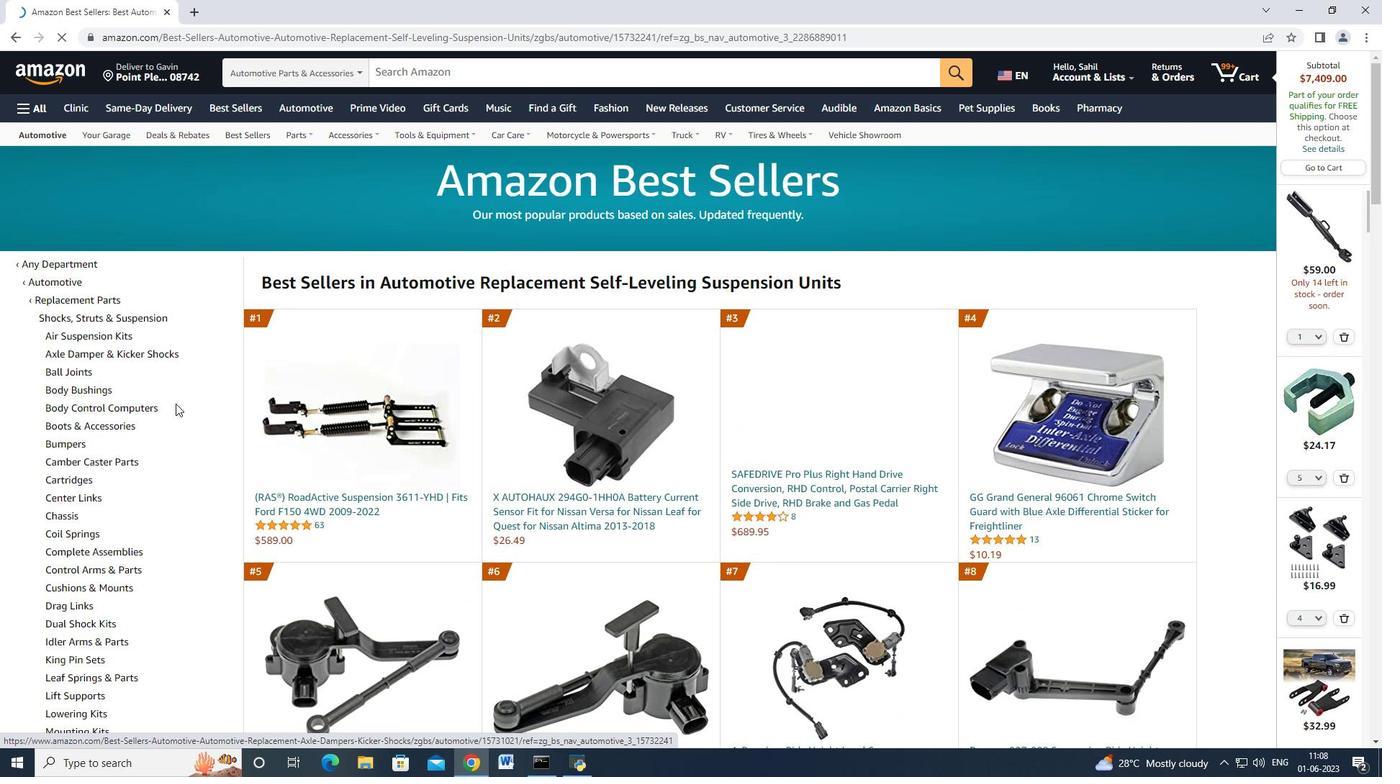 
Action: Mouse moved to (174, 411)
Screenshot: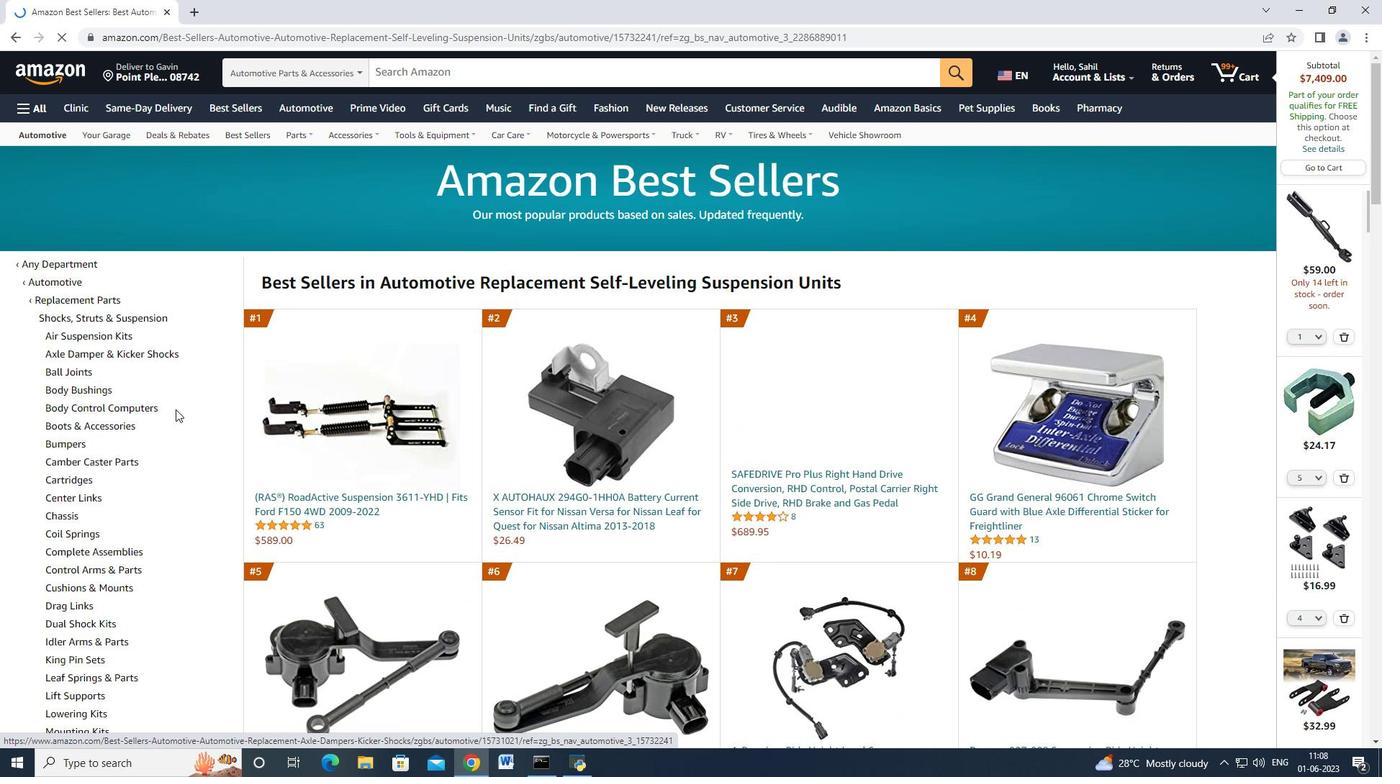 
Action: Mouse scrolled (174, 411) with delta (0, 0)
Screenshot: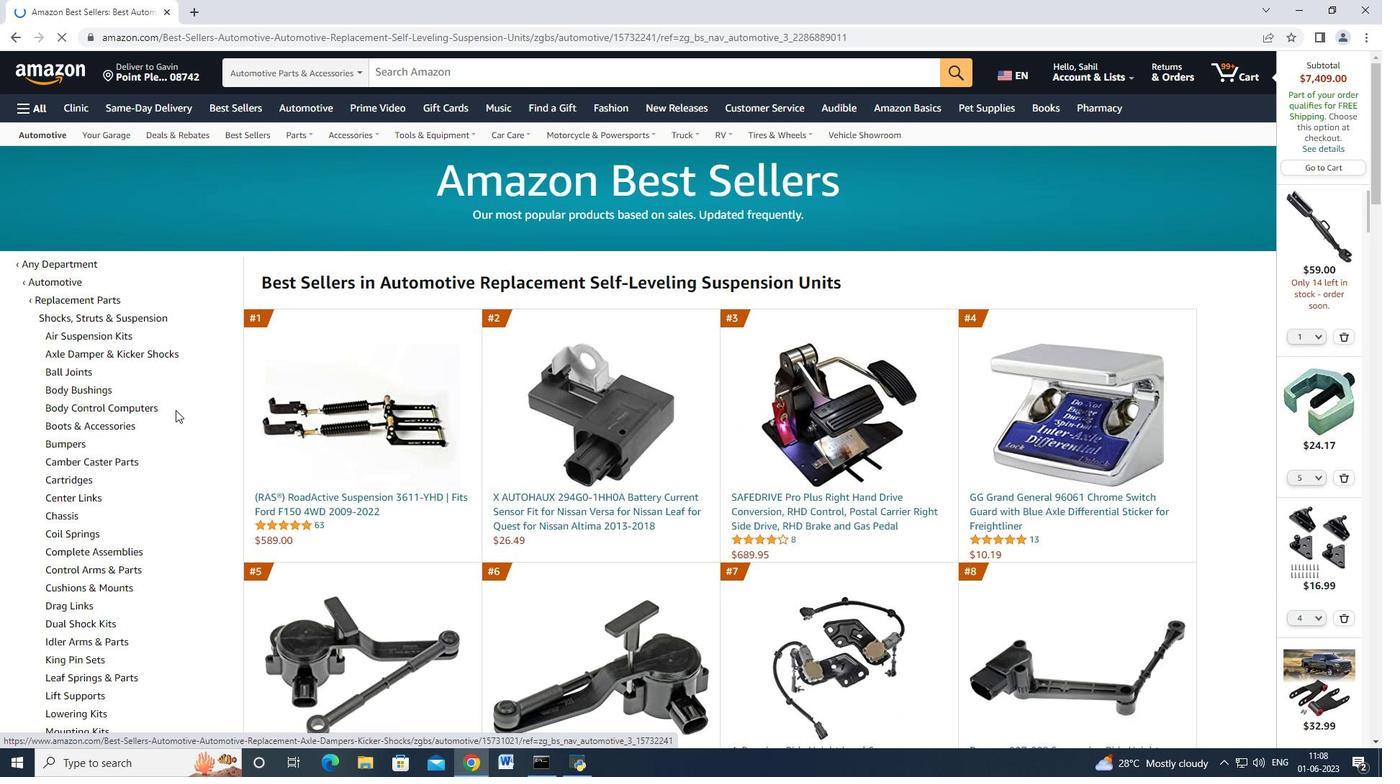 
Action: Mouse scrolled (174, 412) with delta (0, 0)
Screenshot: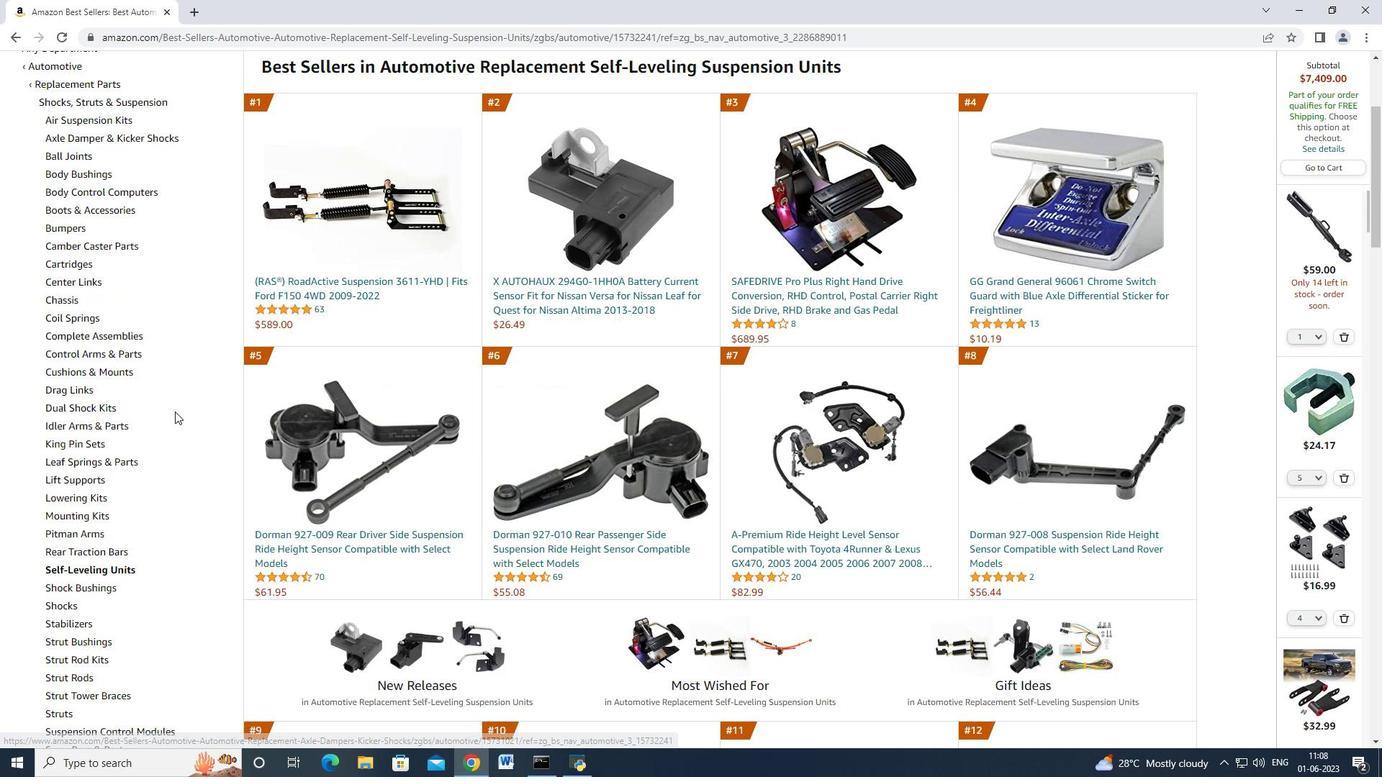 
Action: Mouse scrolled (174, 412) with delta (0, 0)
Screenshot: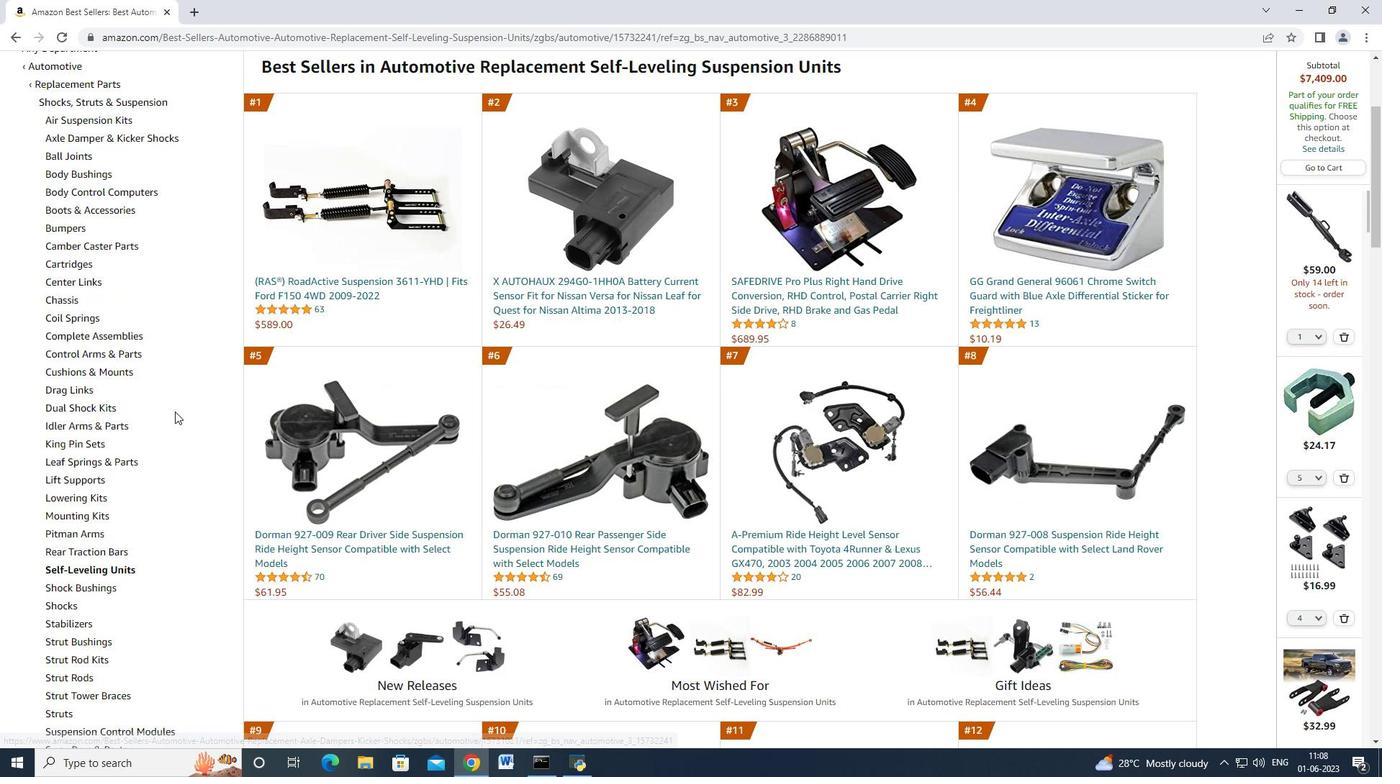 
Action: Mouse moved to (288, 429)
Screenshot: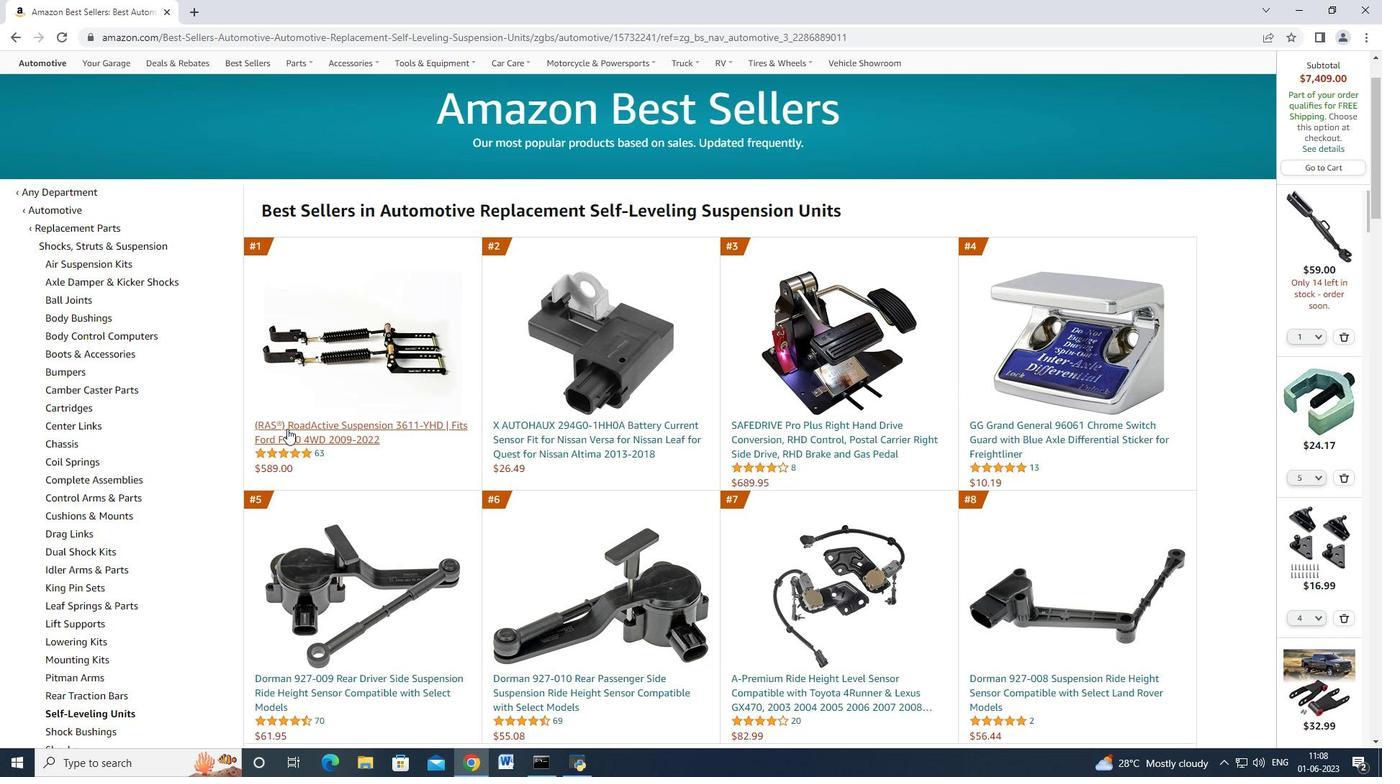 
Action: Mouse pressed left at (288, 429)
Screenshot: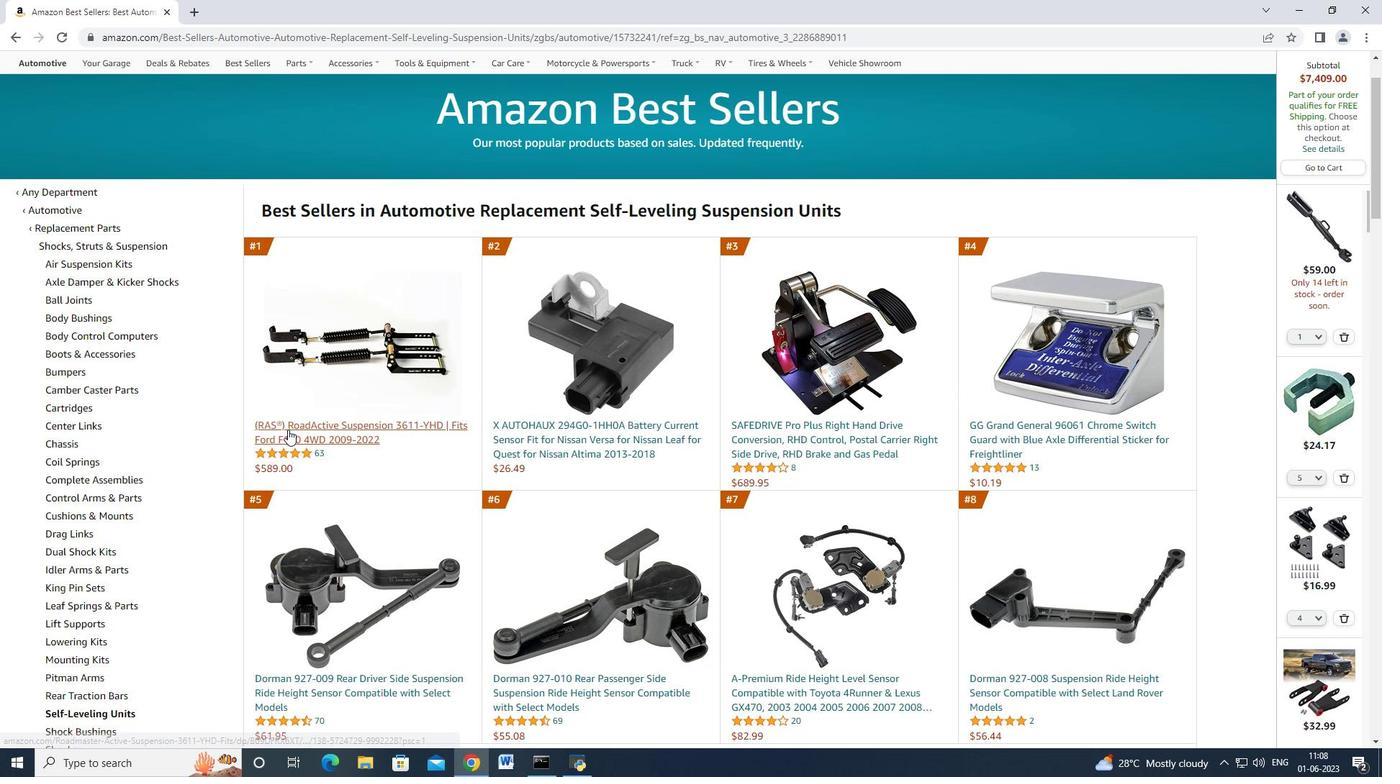 
Action: Mouse moved to (591, 415)
Screenshot: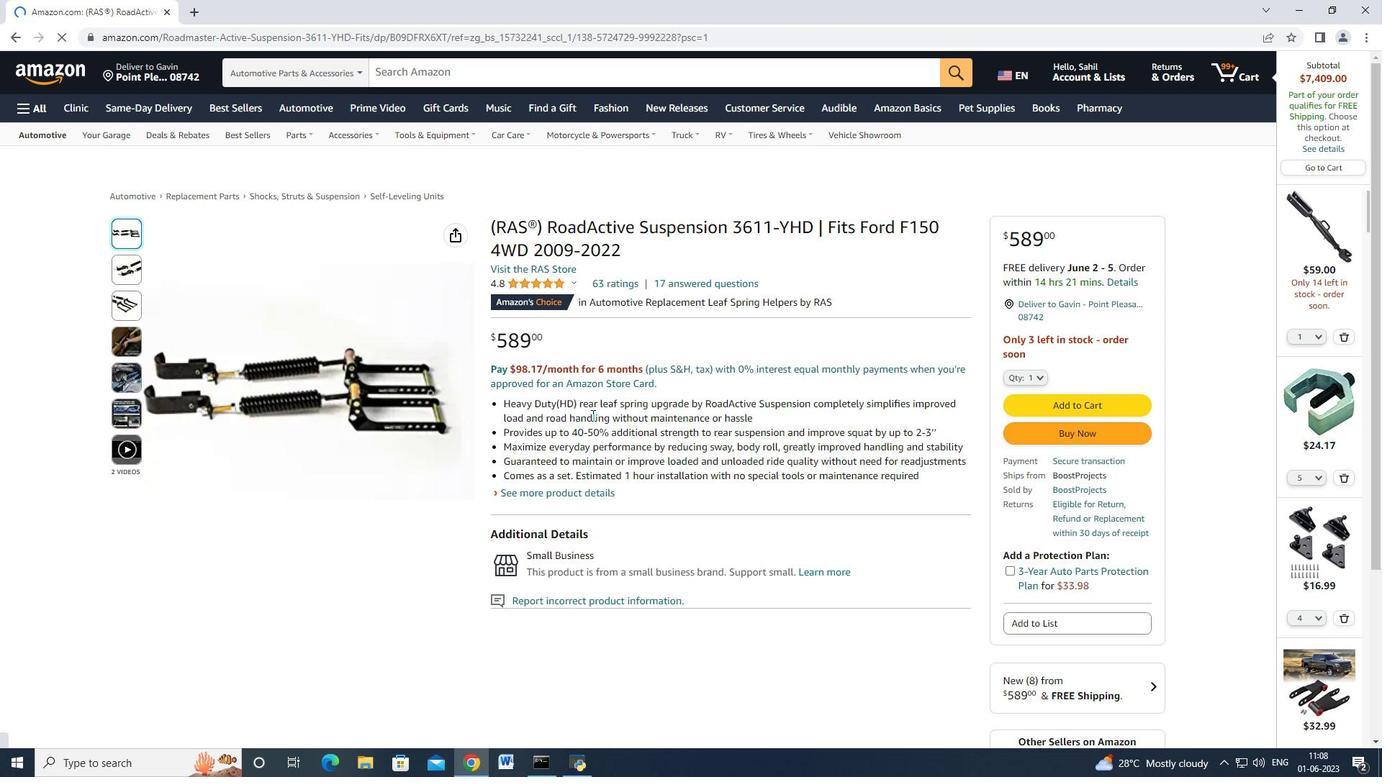 
Action: Mouse scrolled (591, 414) with delta (0, 0)
Screenshot: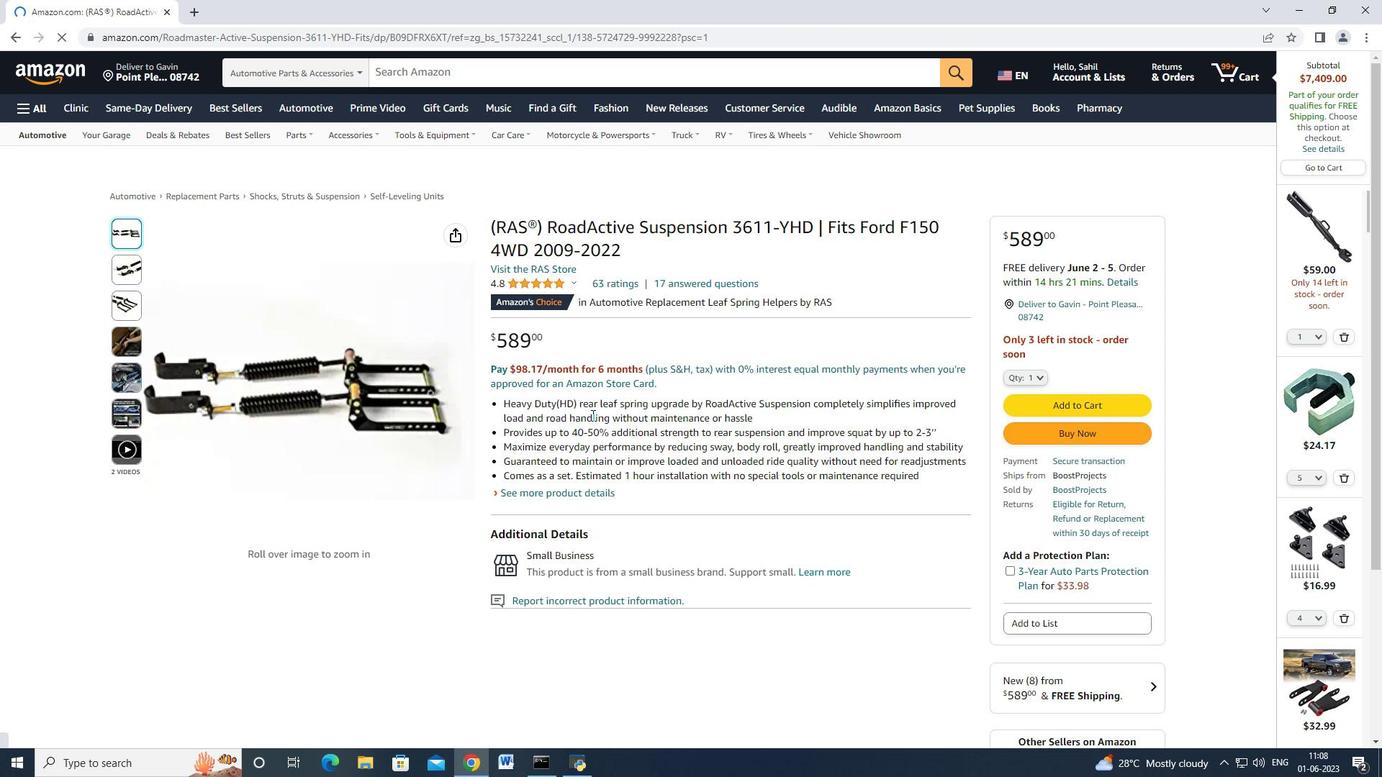 
Action: Mouse moved to (1039, 305)
Screenshot: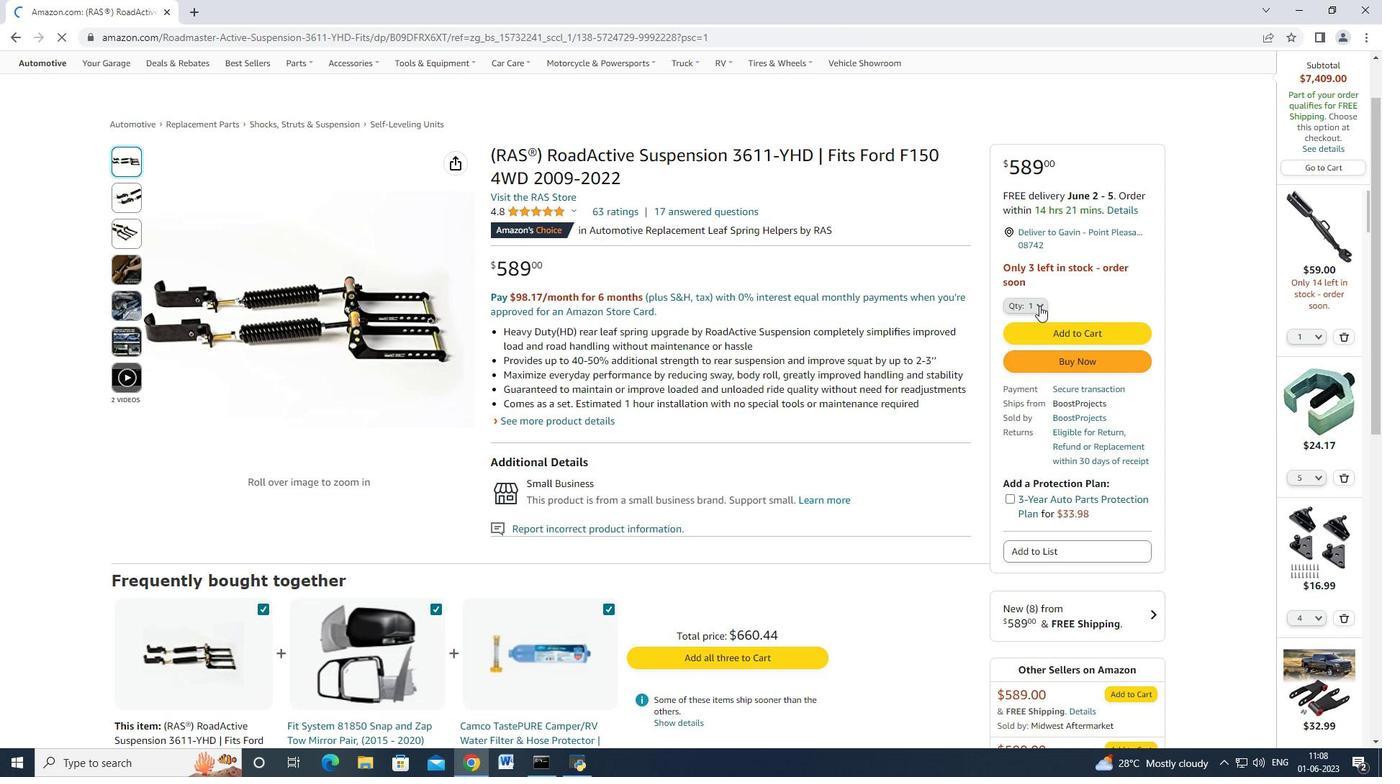 
Action: Mouse pressed left at (1039, 305)
Screenshot: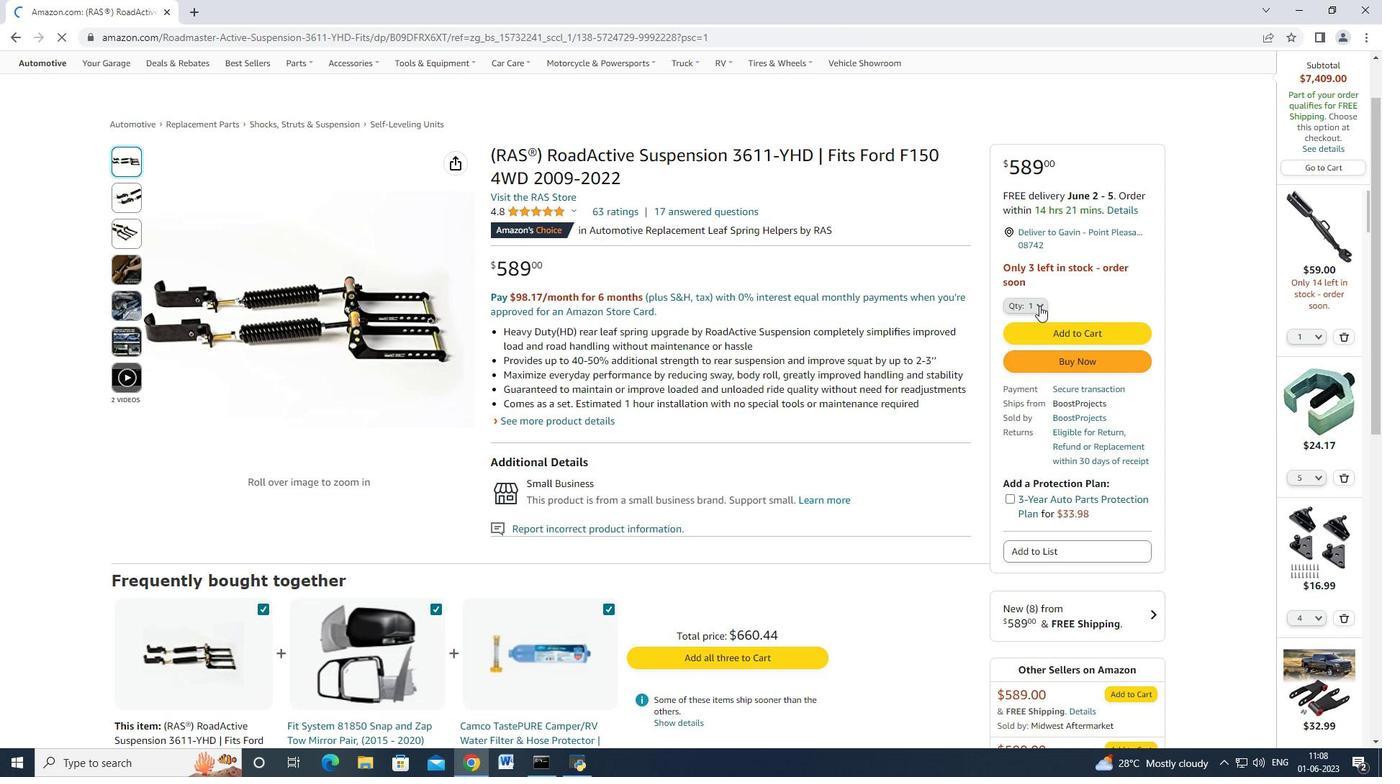 
Action: Mouse moved to (1028, 329)
Screenshot: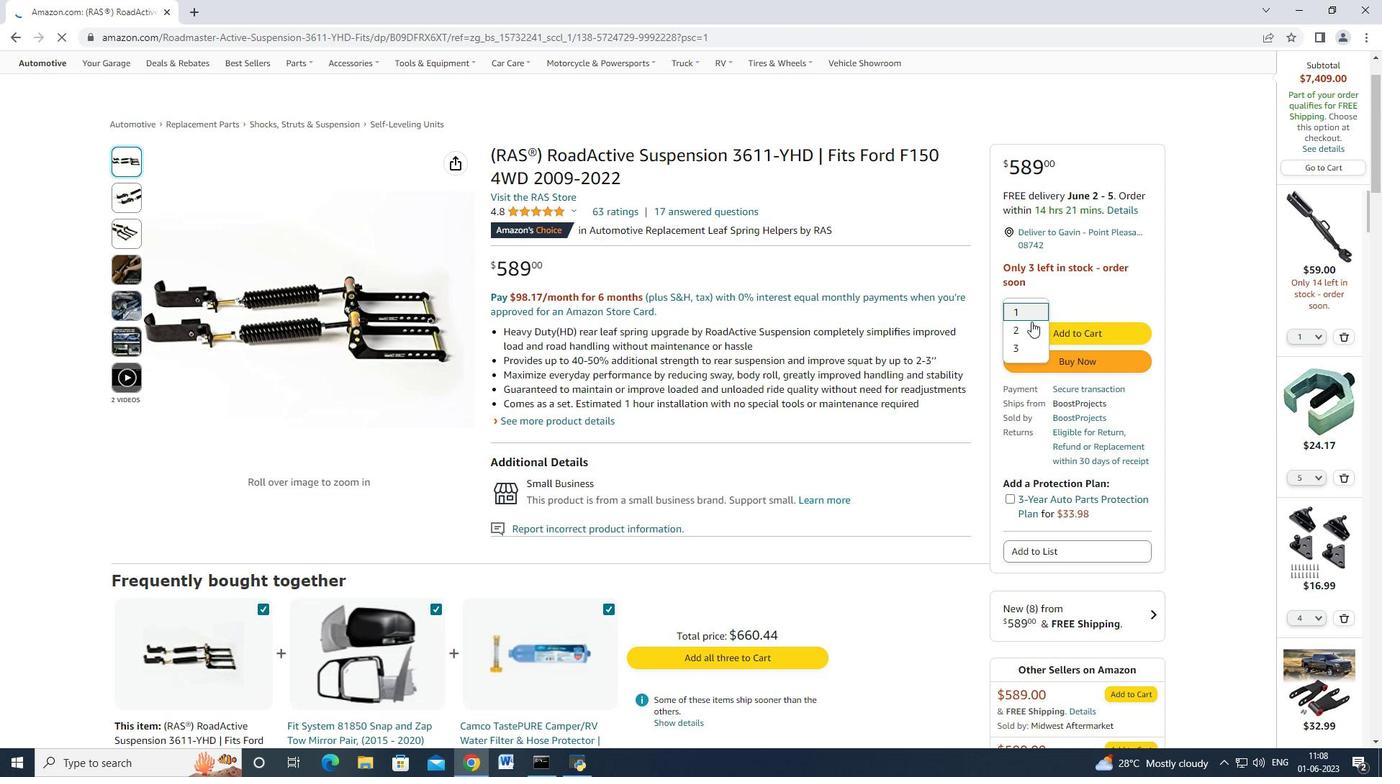 
Action: Mouse pressed left at (1028, 329)
Screenshot: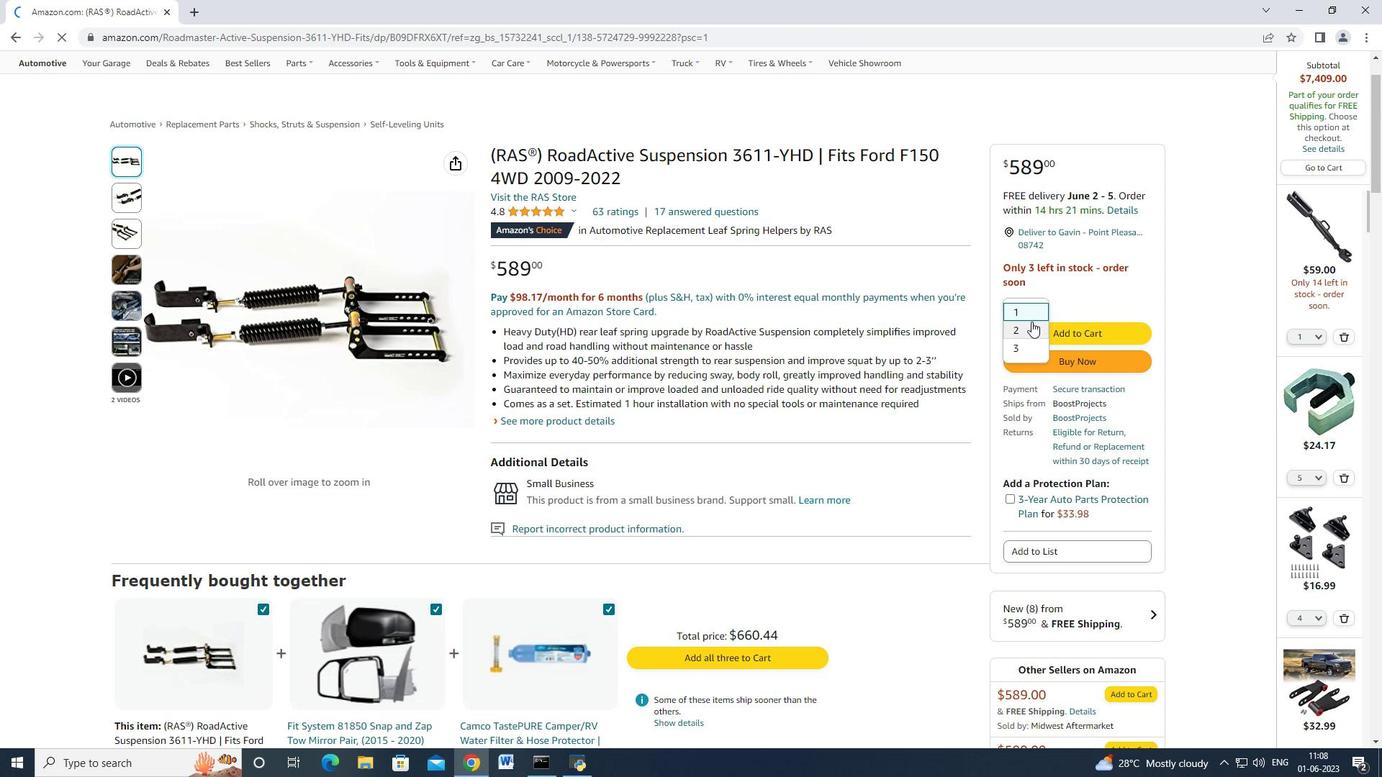 
Action: Mouse moved to (1054, 362)
Screenshot: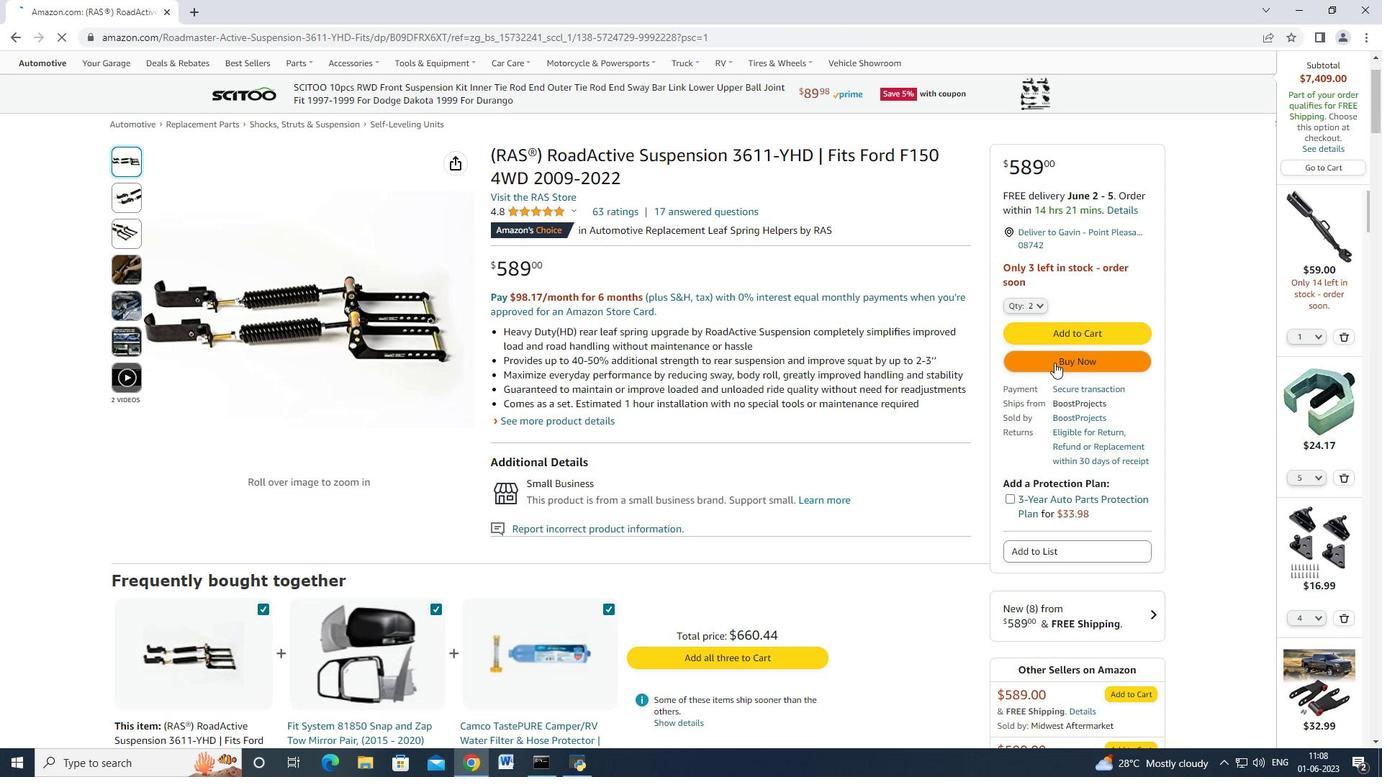 
Action: Mouse pressed left at (1054, 362)
Screenshot: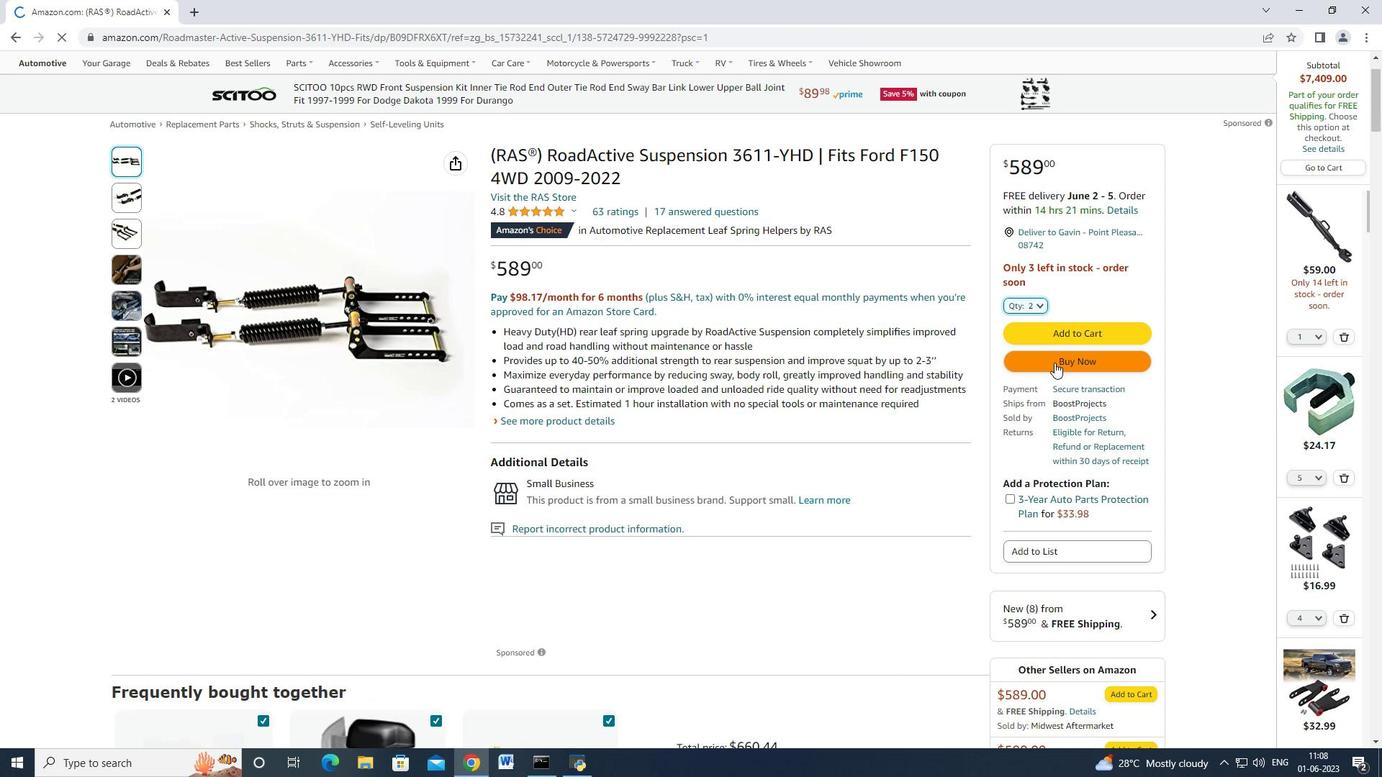 
Action: Mouse moved to (819, 126)
Screenshot: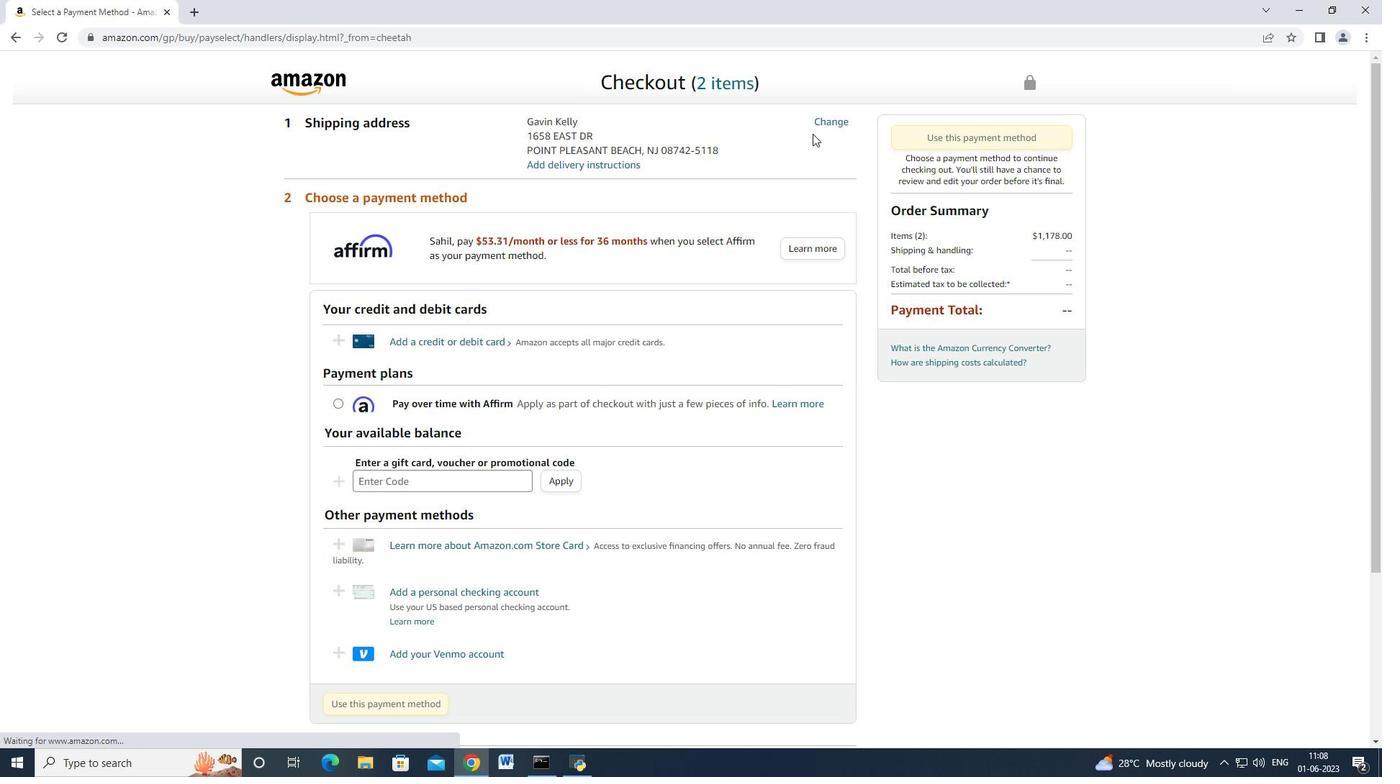 
Action: Mouse pressed left at (819, 126)
Screenshot: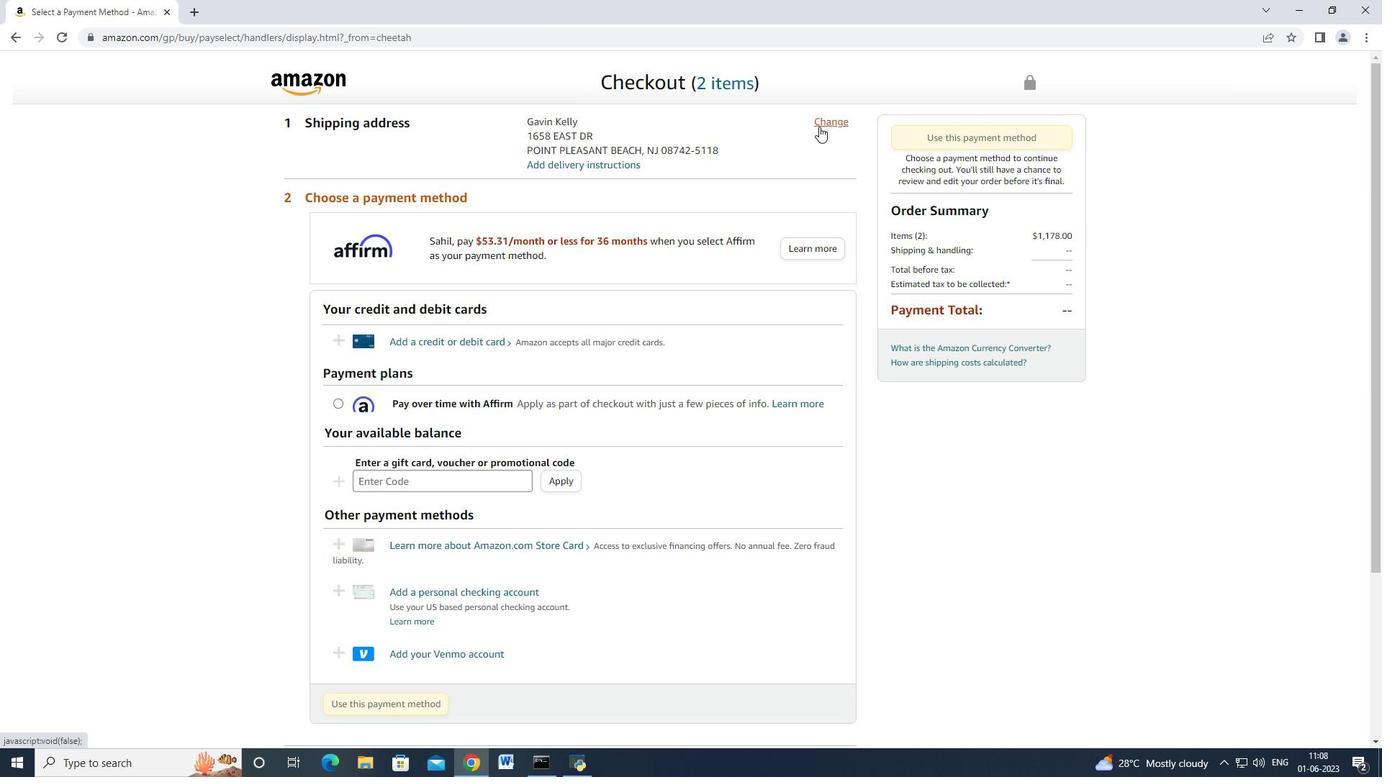 
Action: Mouse moved to (648, 297)
Screenshot: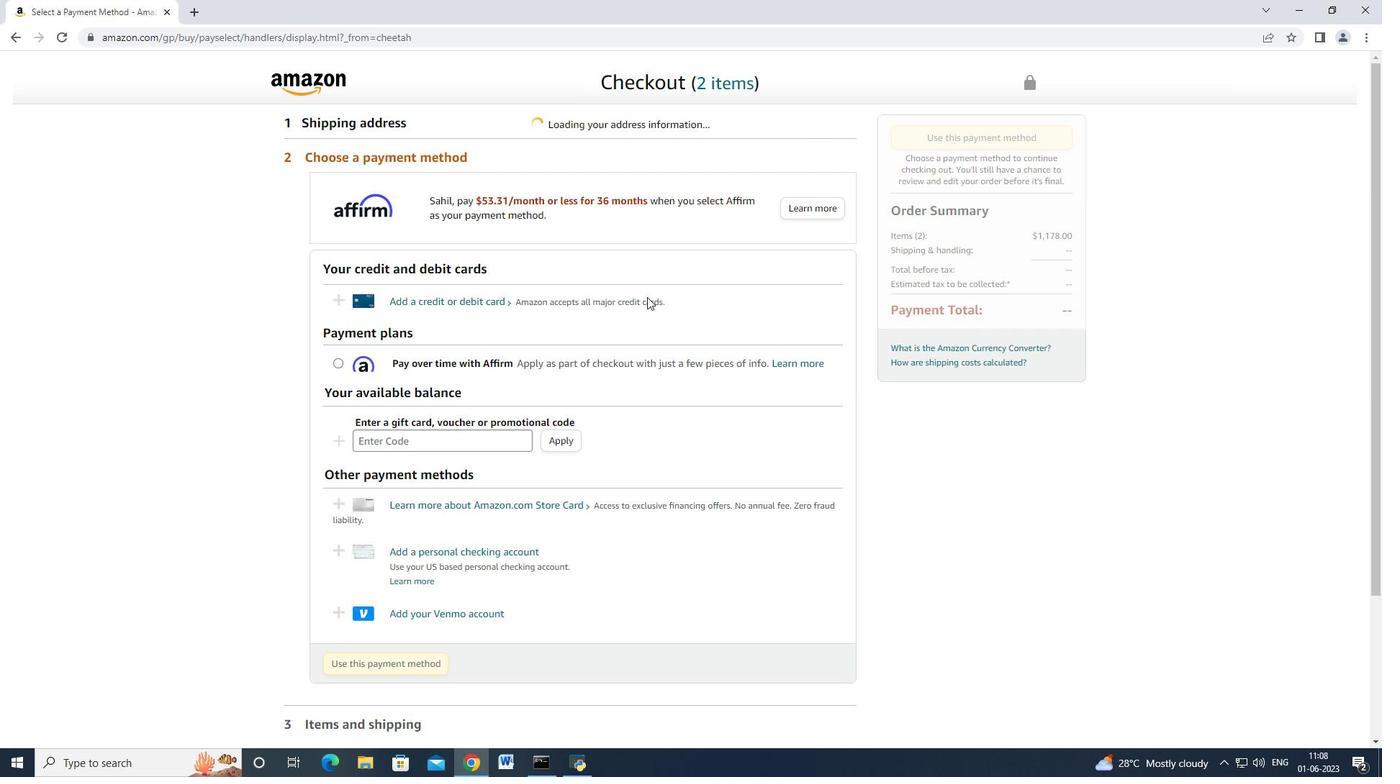 
Action: Mouse scrolled (648, 296) with delta (0, 0)
Screenshot: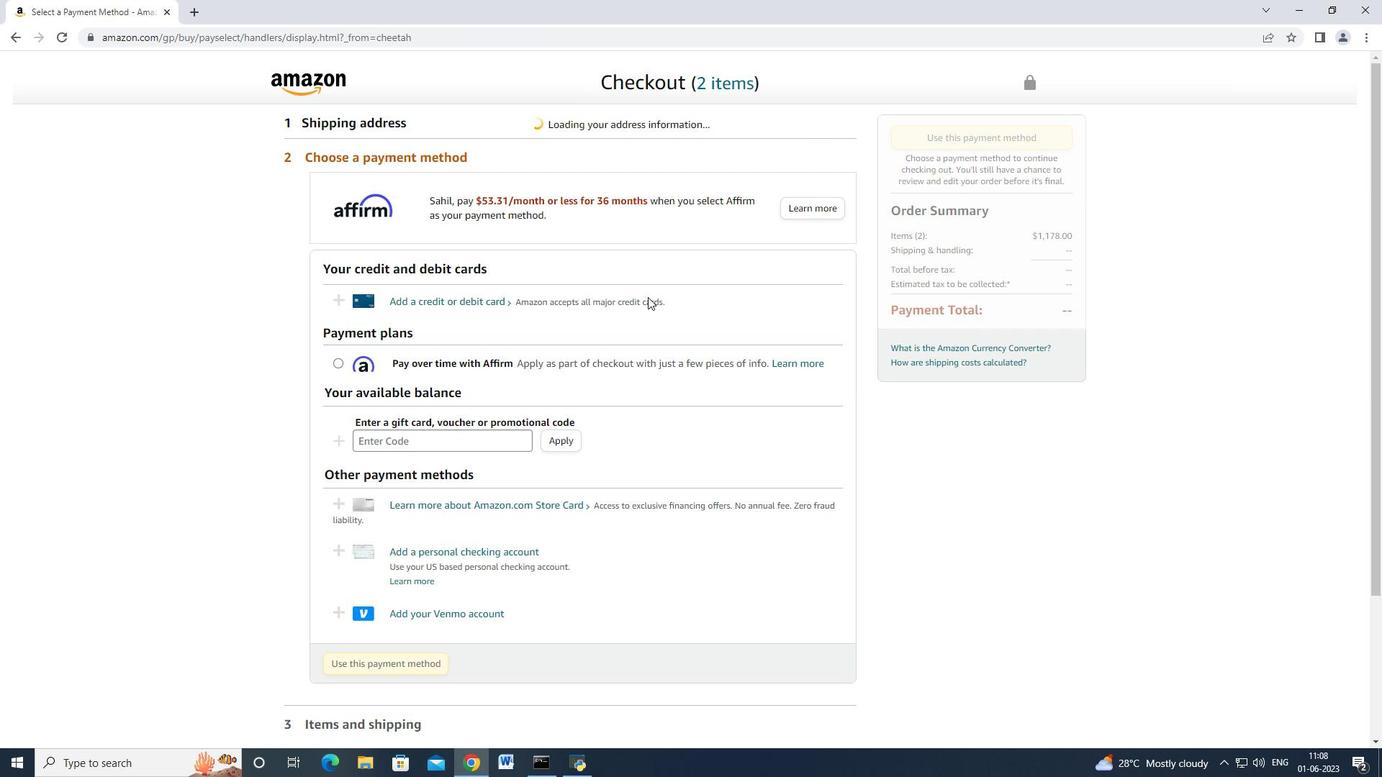 
Action: Mouse scrolled (648, 298) with delta (0, 0)
Screenshot: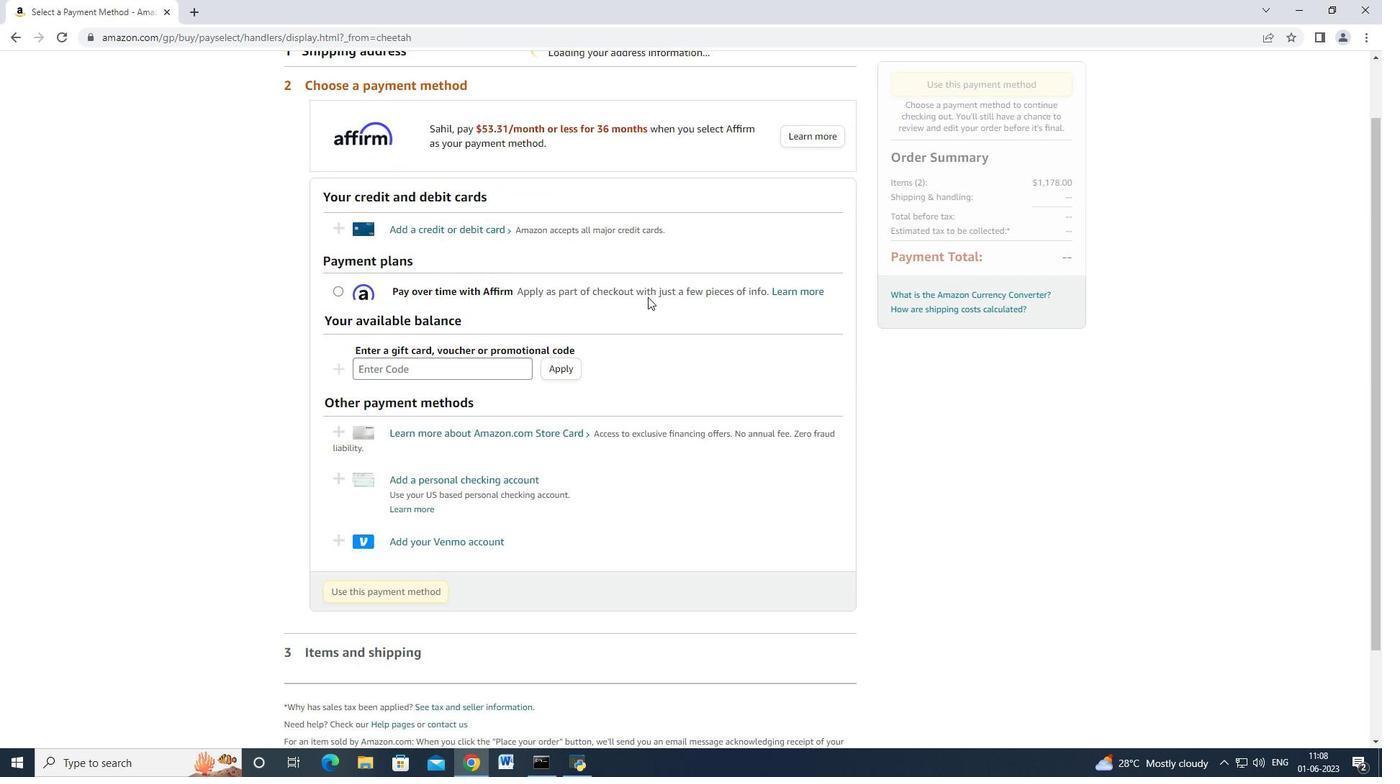 
Action: Mouse scrolled (648, 298) with delta (0, 0)
Screenshot: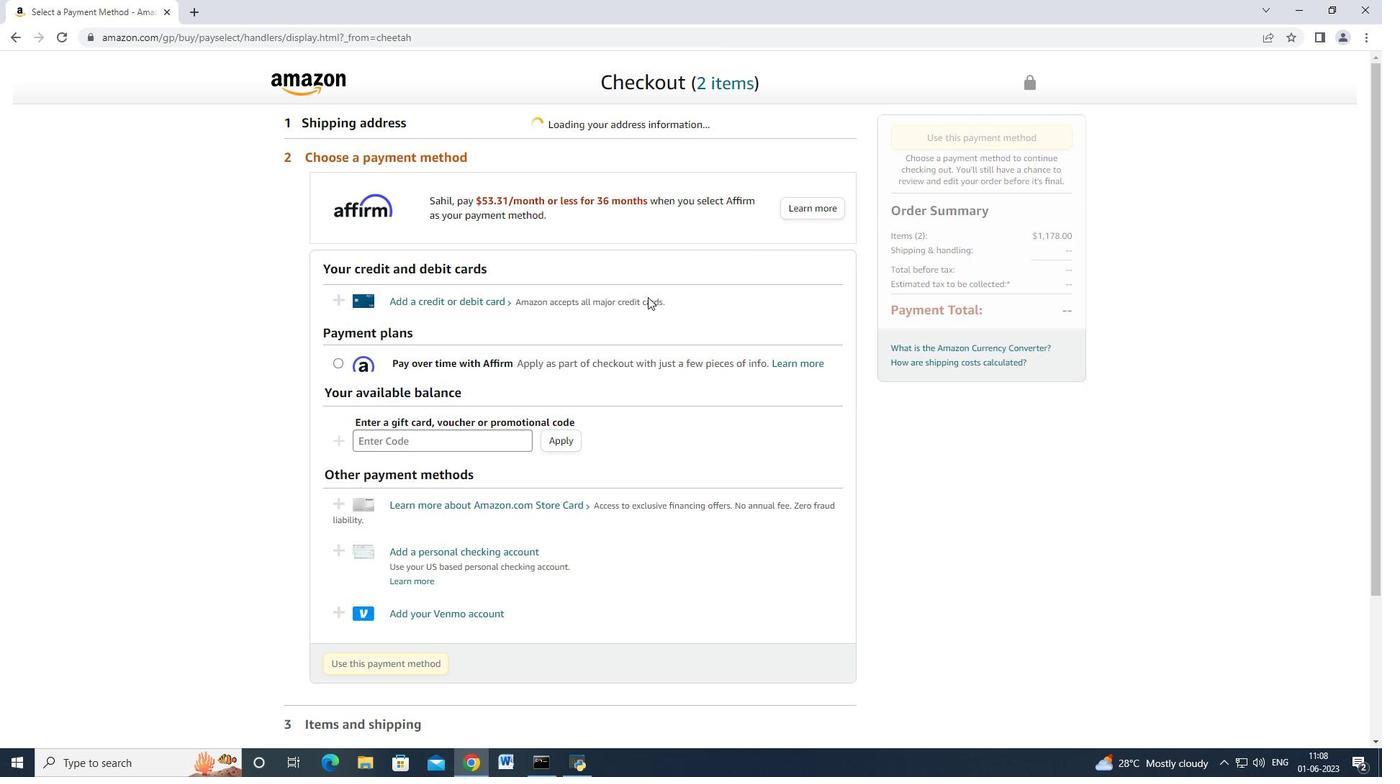 
Action: Mouse scrolled (648, 296) with delta (0, 0)
Screenshot: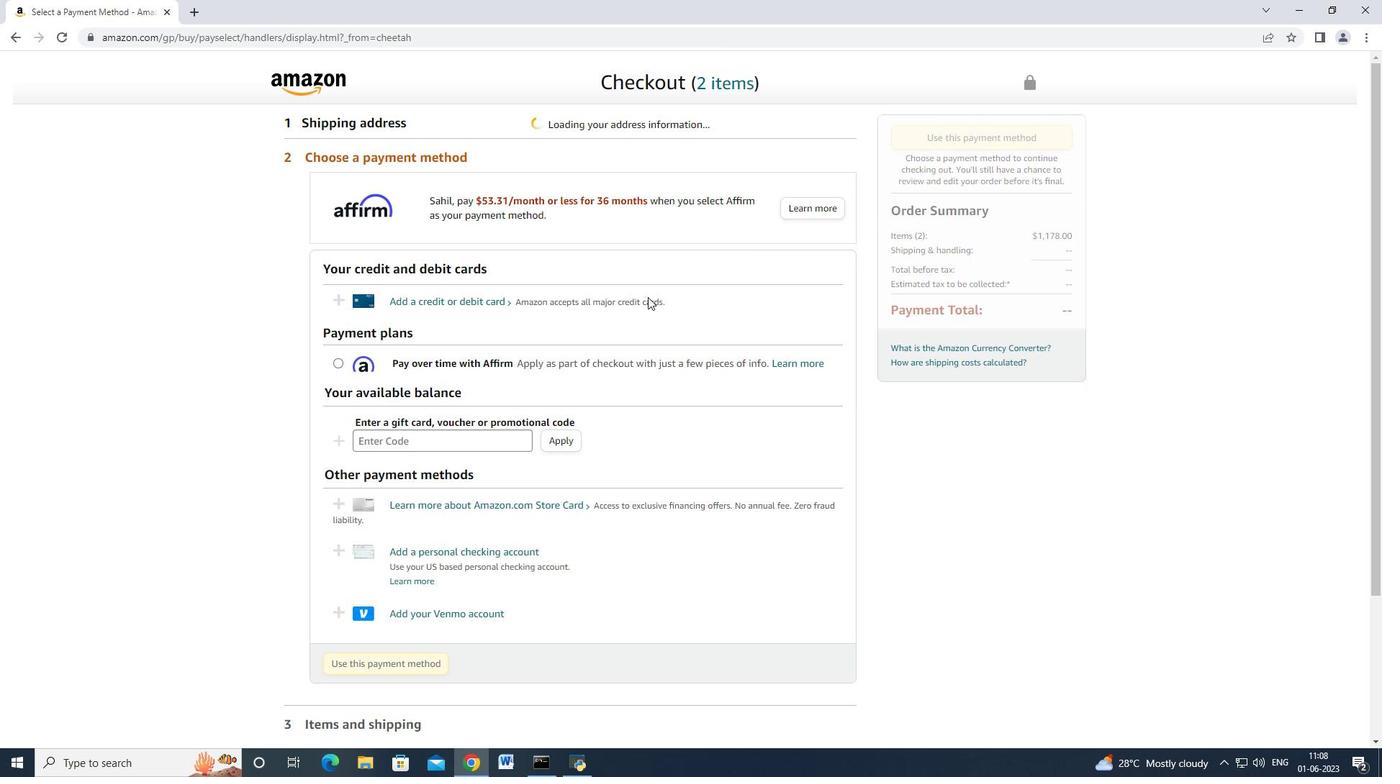 
Action: Mouse scrolled (648, 298) with delta (0, 0)
Screenshot: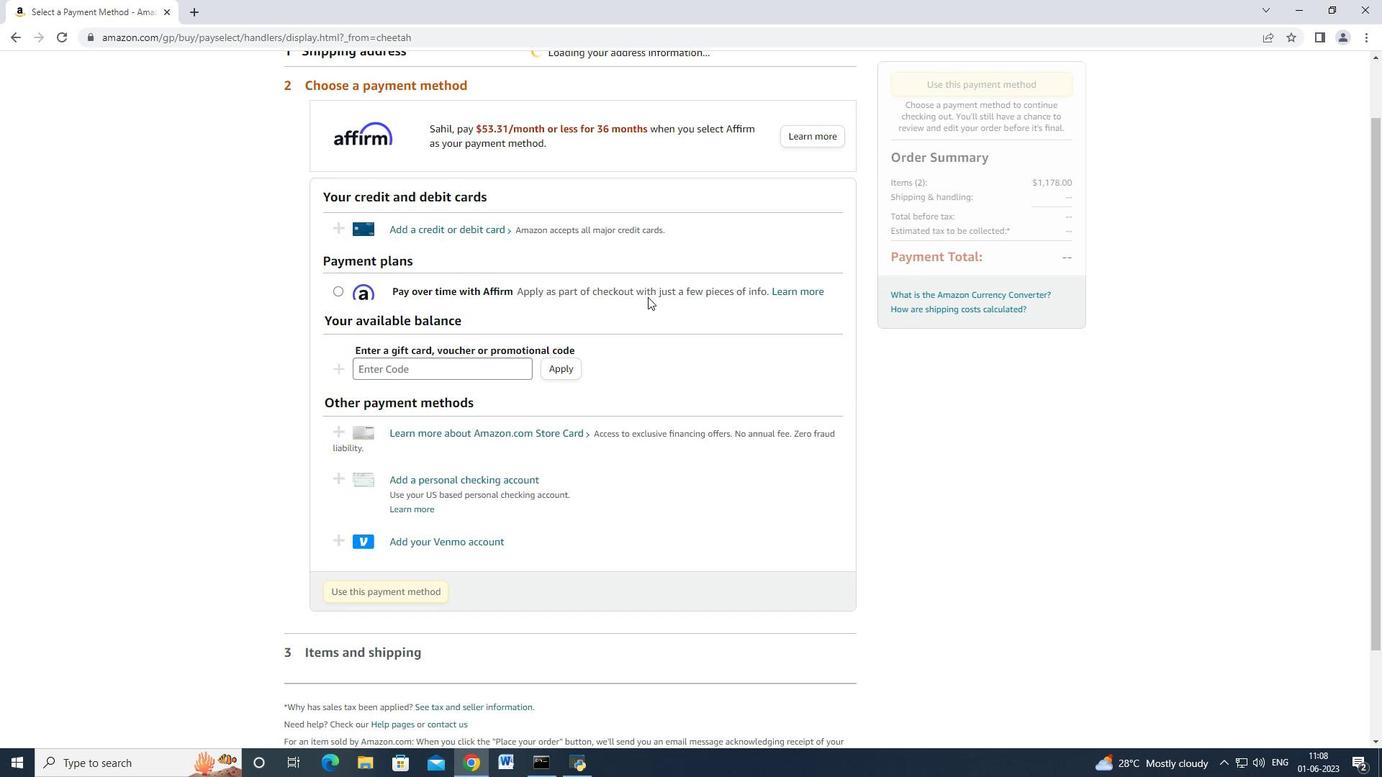 
Action: Mouse scrolled (648, 296) with delta (0, 0)
Screenshot: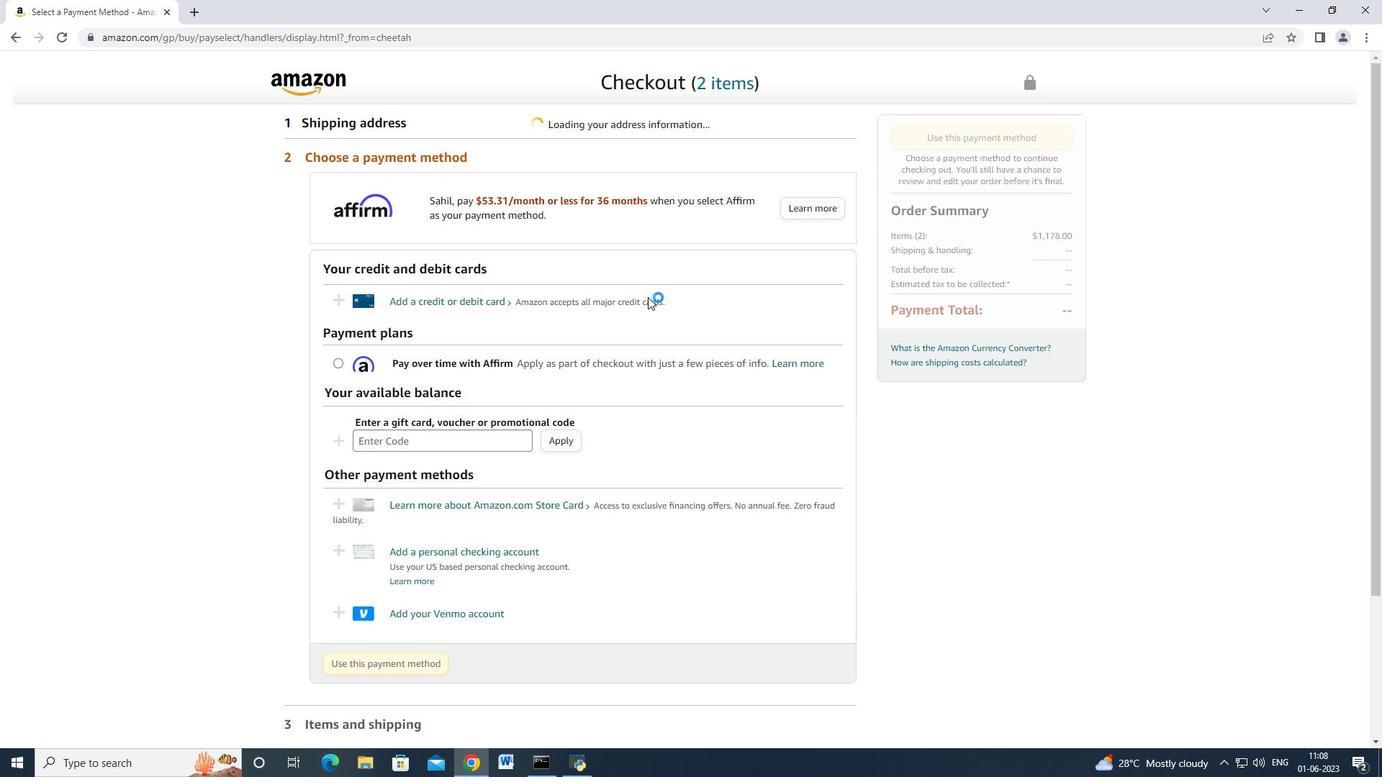 
Action: Mouse scrolled (648, 298) with delta (0, 0)
Screenshot: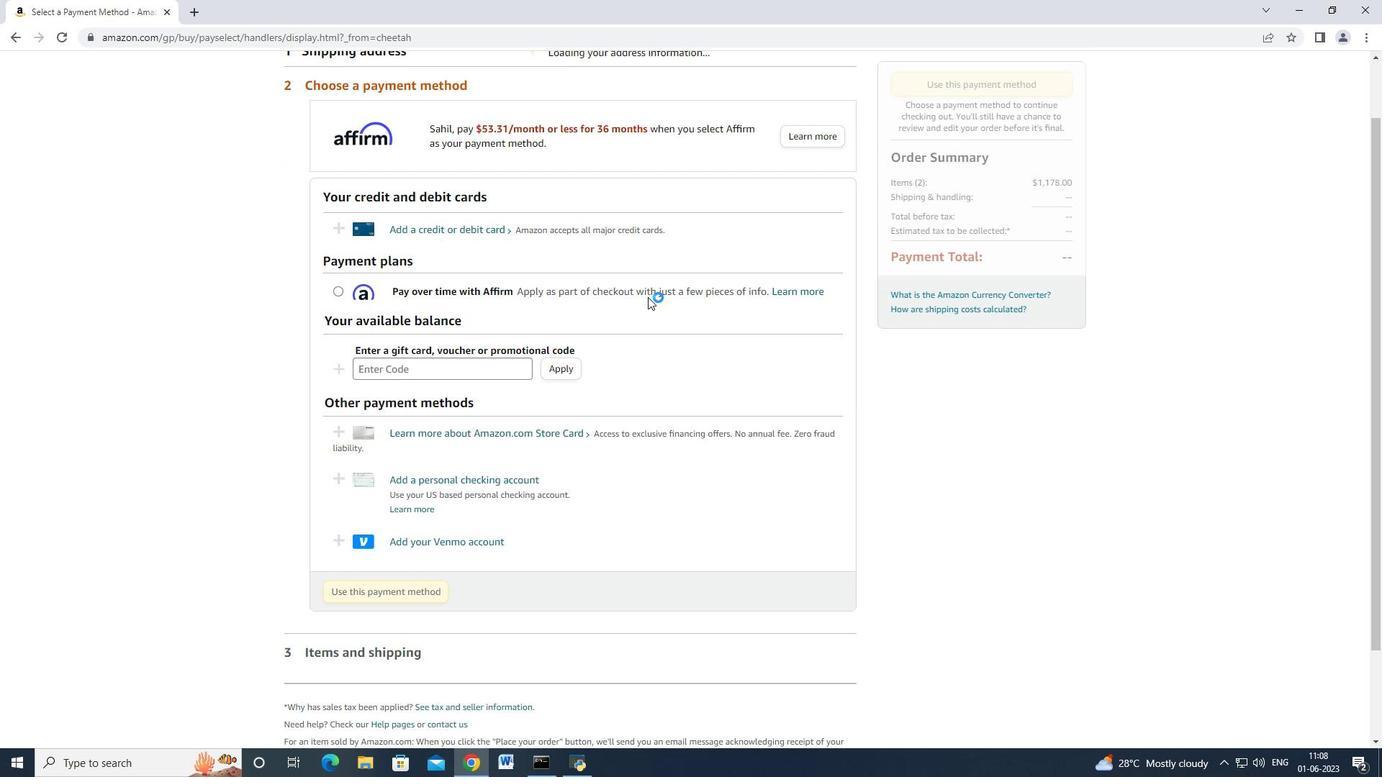 
Action: Mouse scrolled (648, 296) with delta (0, 0)
Screenshot: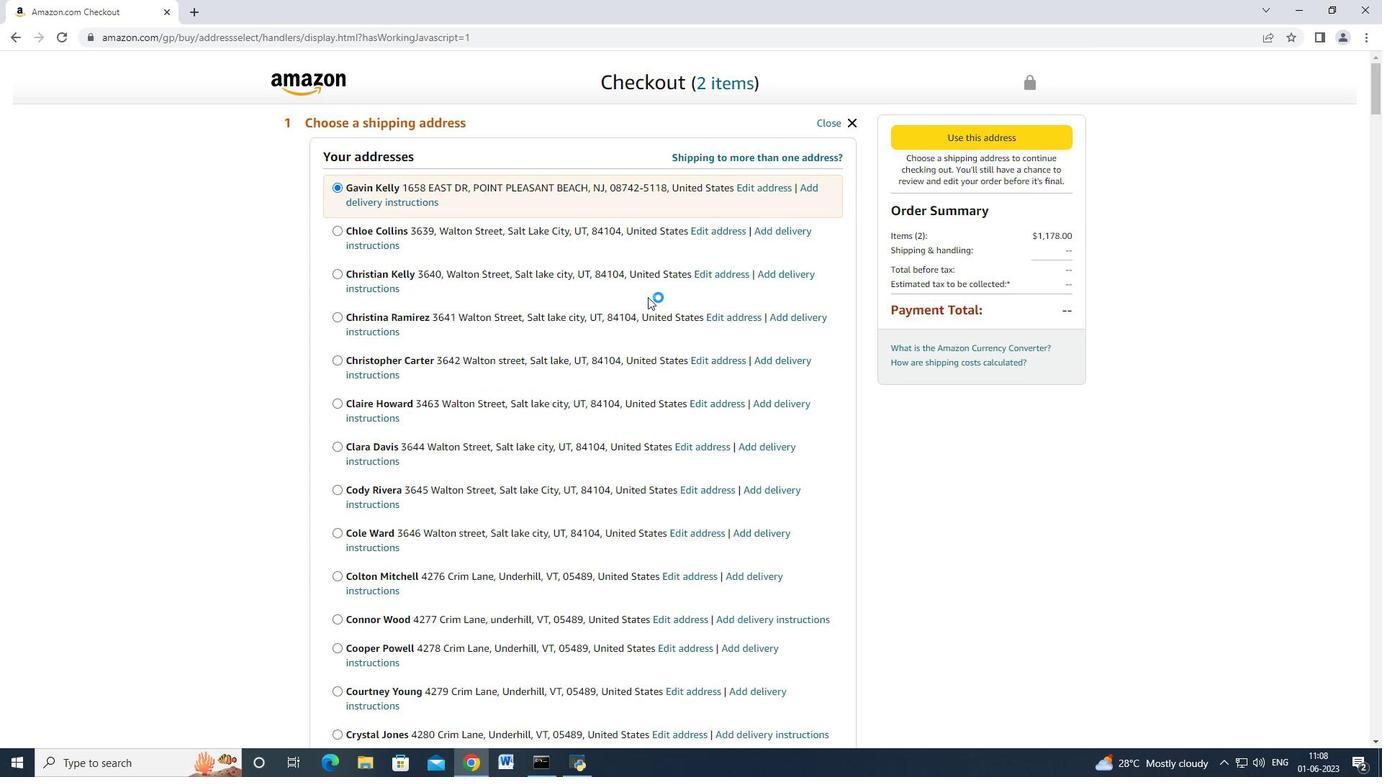 
Action: Mouse scrolled (648, 296) with delta (0, 0)
Screenshot: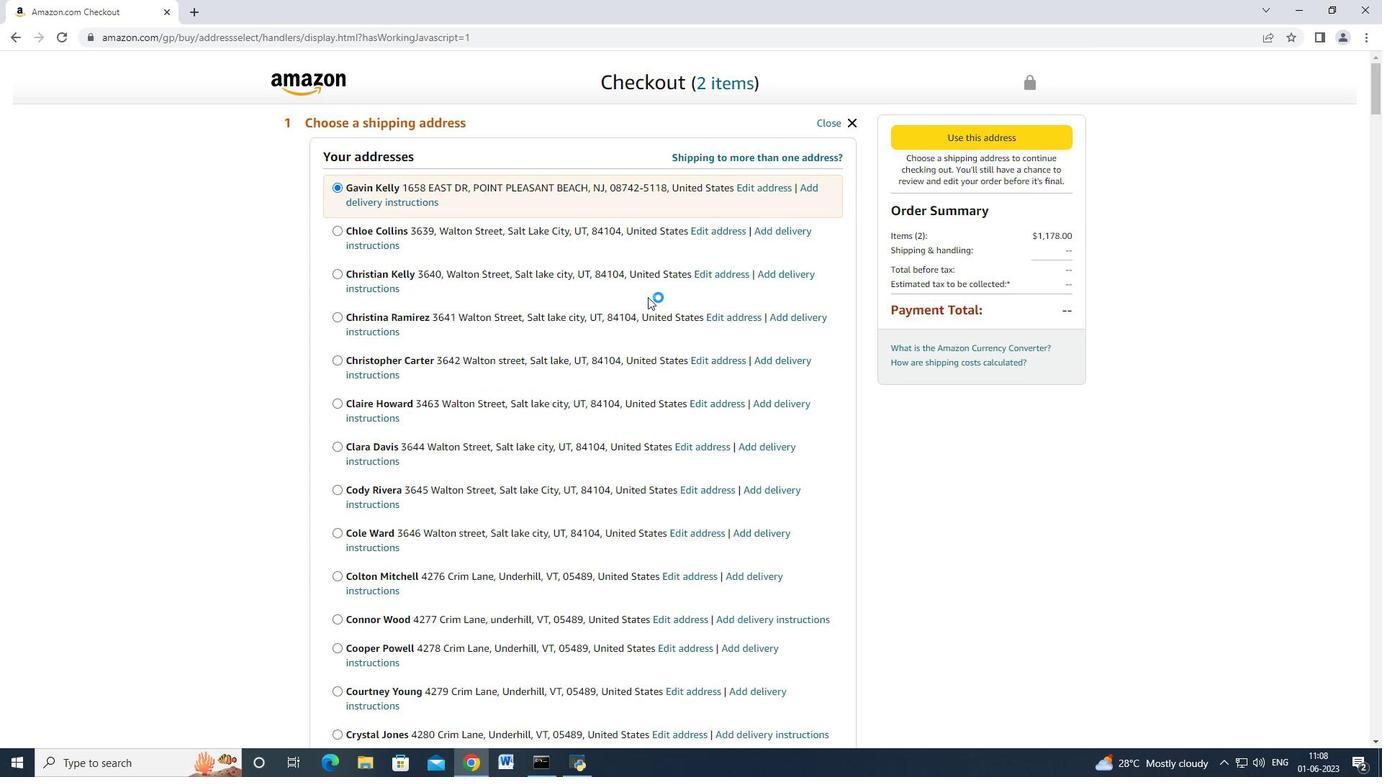 
Action: Mouse moved to (648, 297)
Screenshot: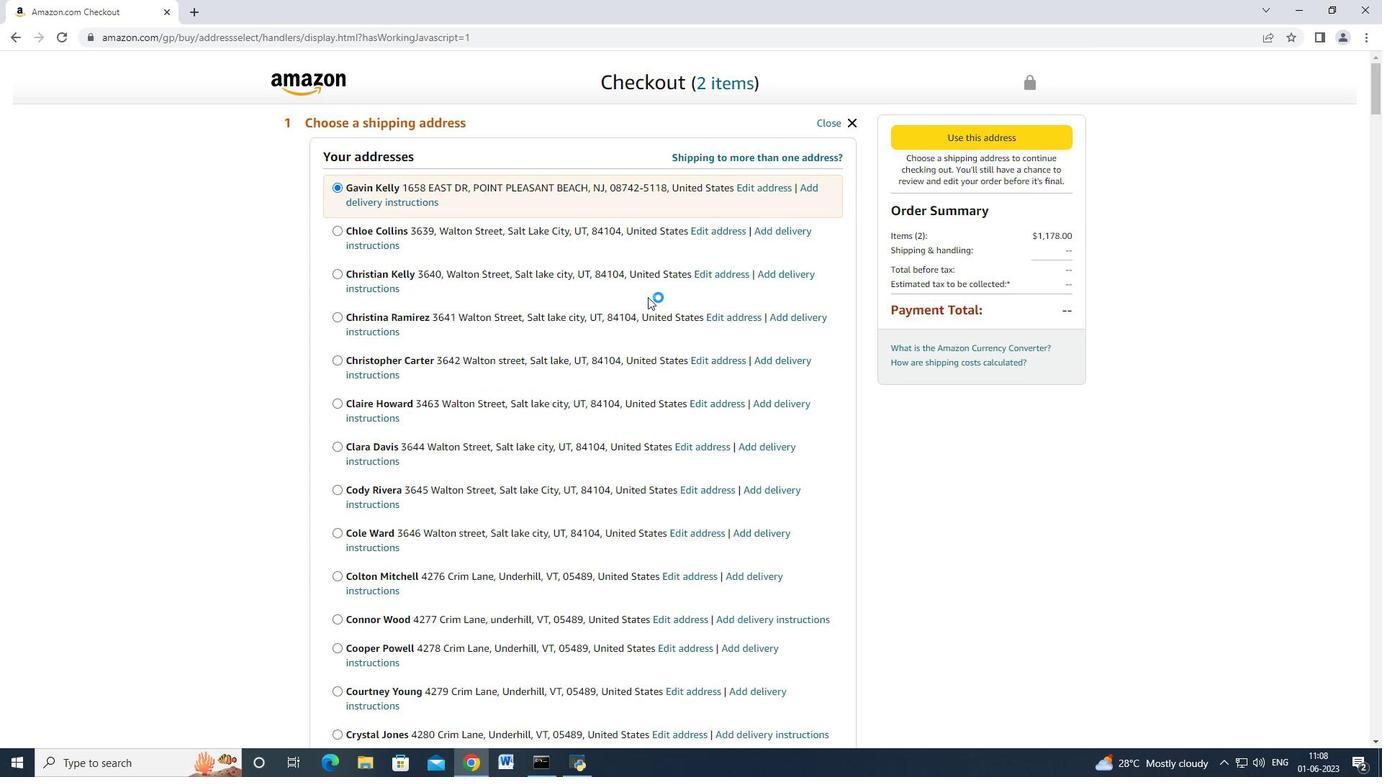 
Action: Mouse scrolled (648, 296) with delta (0, 0)
Screenshot: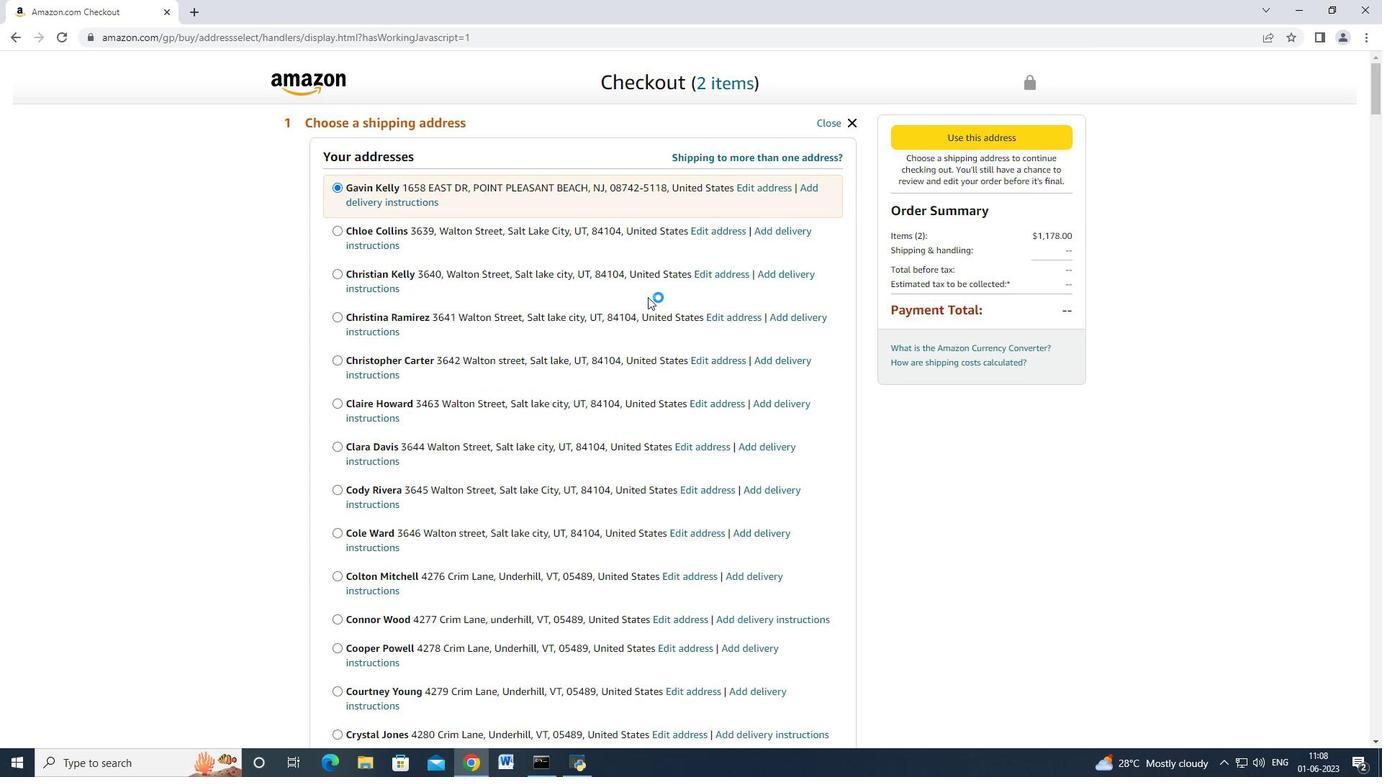 
Action: Mouse moved to (648, 297)
Screenshot: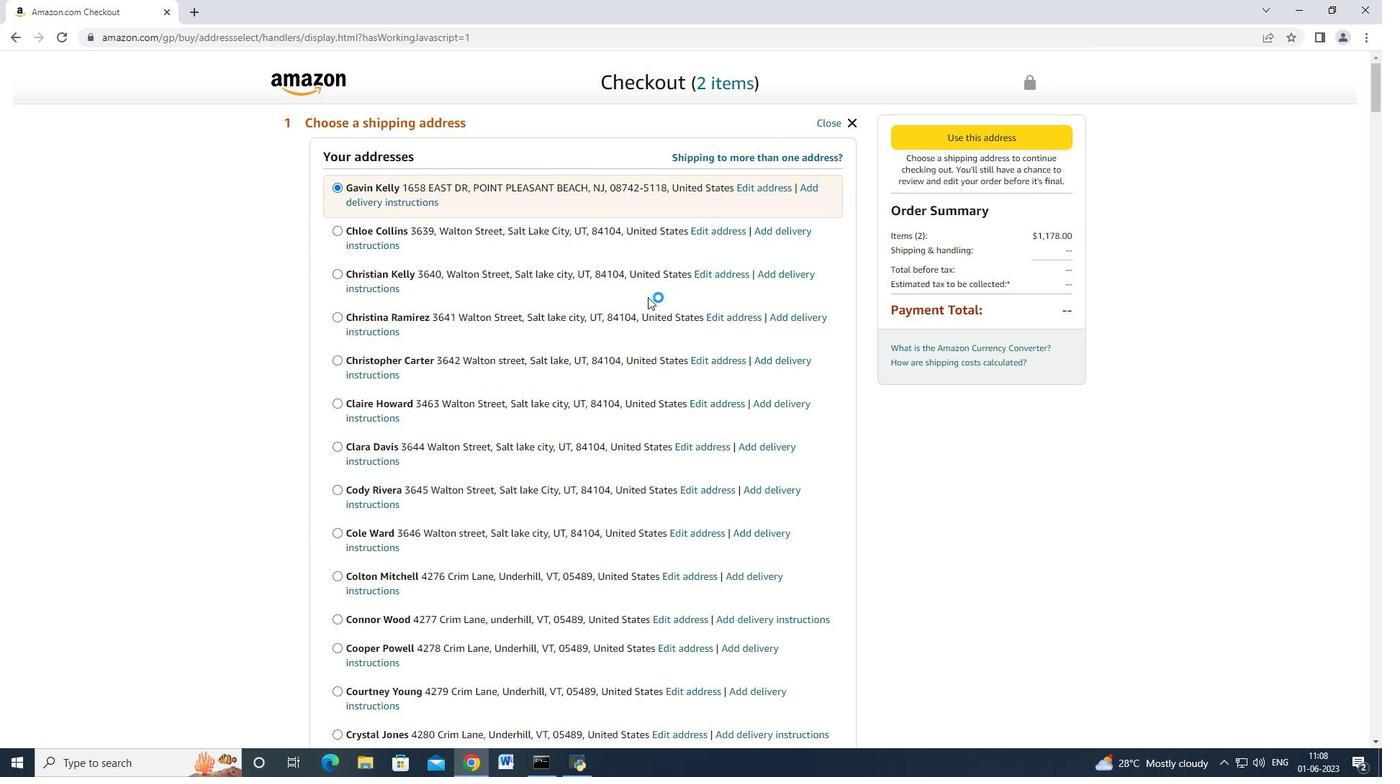
Action: Mouse scrolled (648, 296) with delta (0, 0)
Screenshot: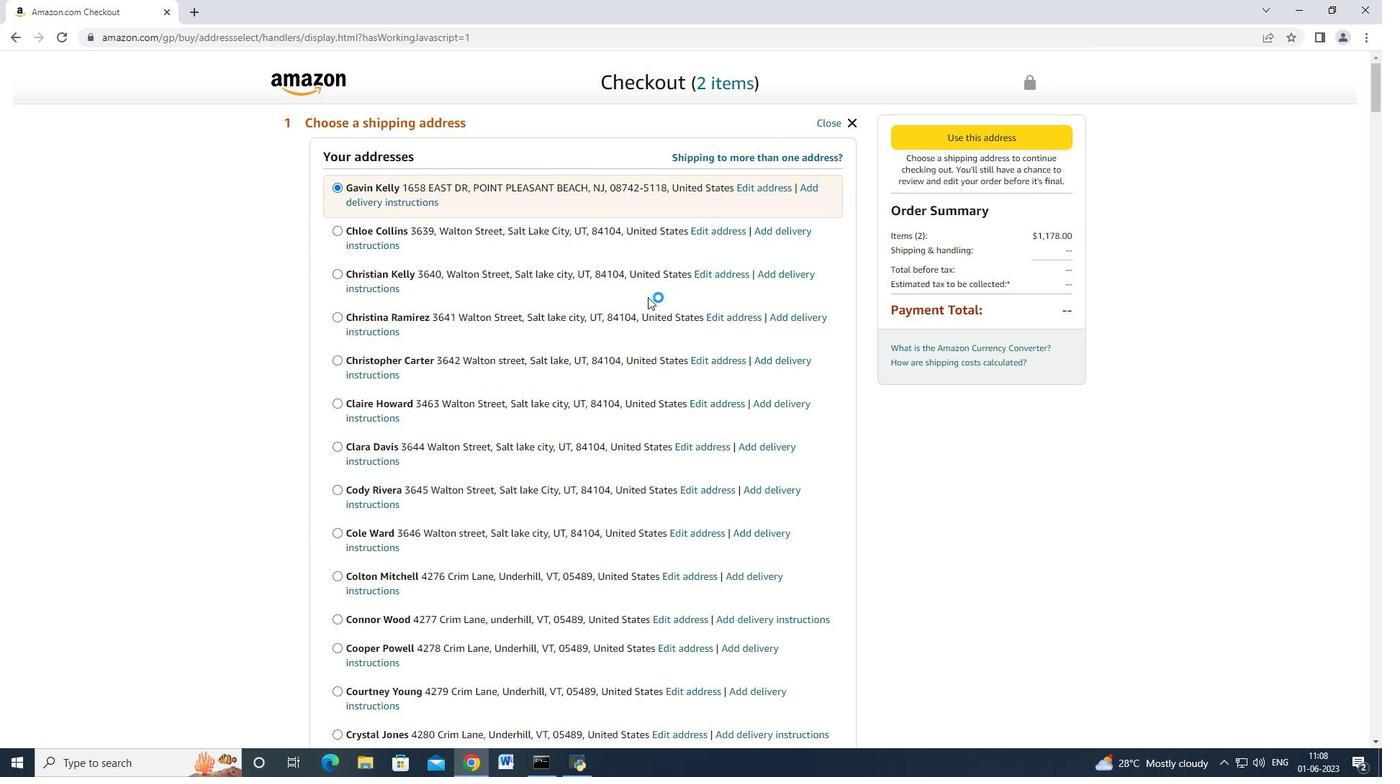 
Action: Mouse scrolled (648, 296) with delta (0, 0)
Screenshot: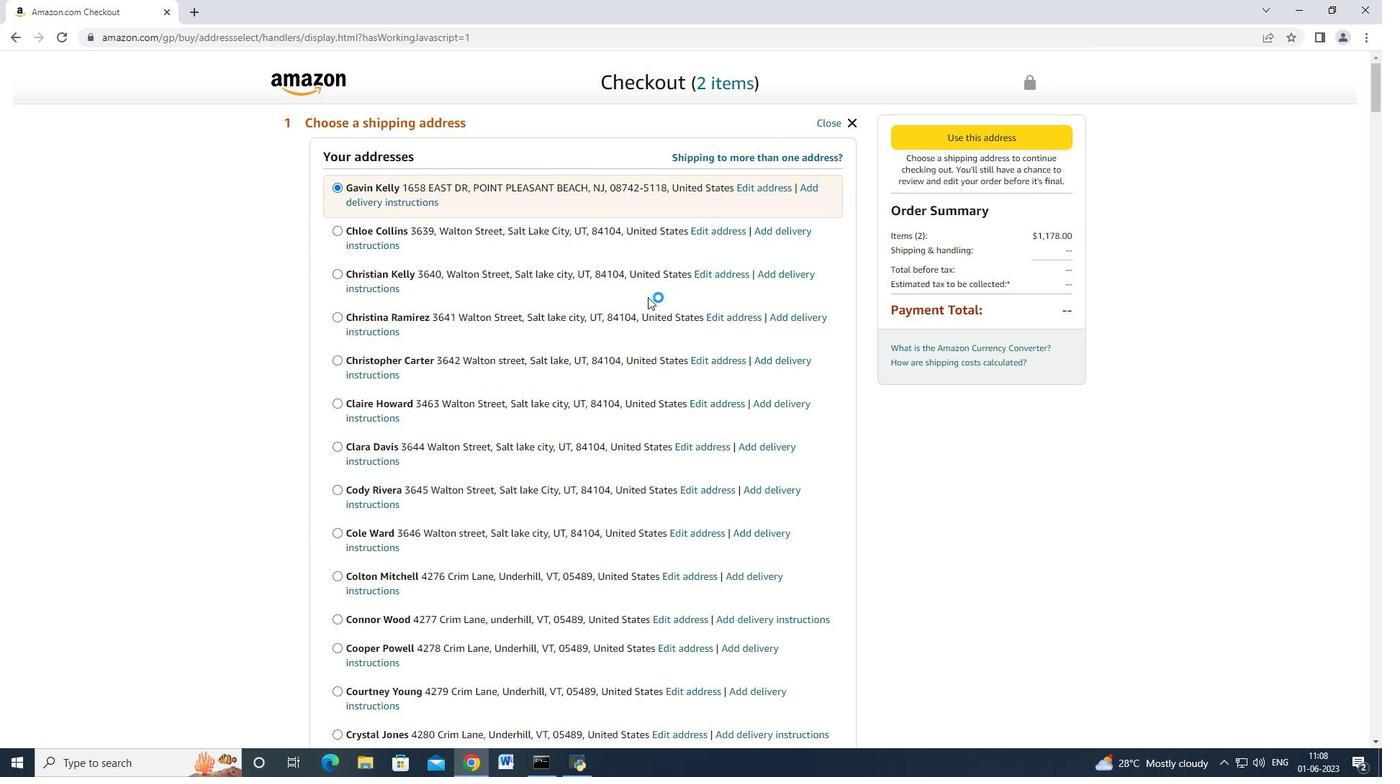 
Action: Mouse scrolled (648, 296) with delta (0, 0)
Screenshot: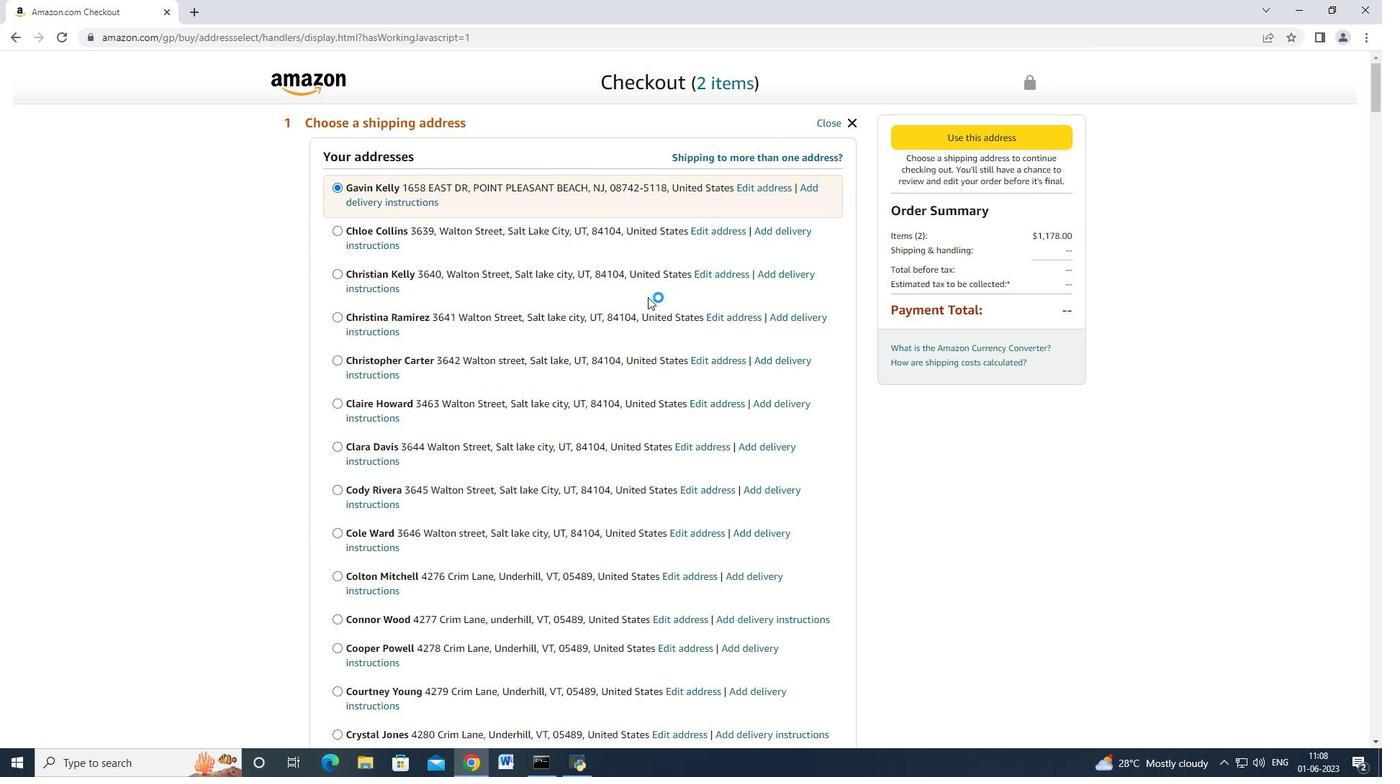 
Action: Mouse moved to (653, 296)
Screenshot: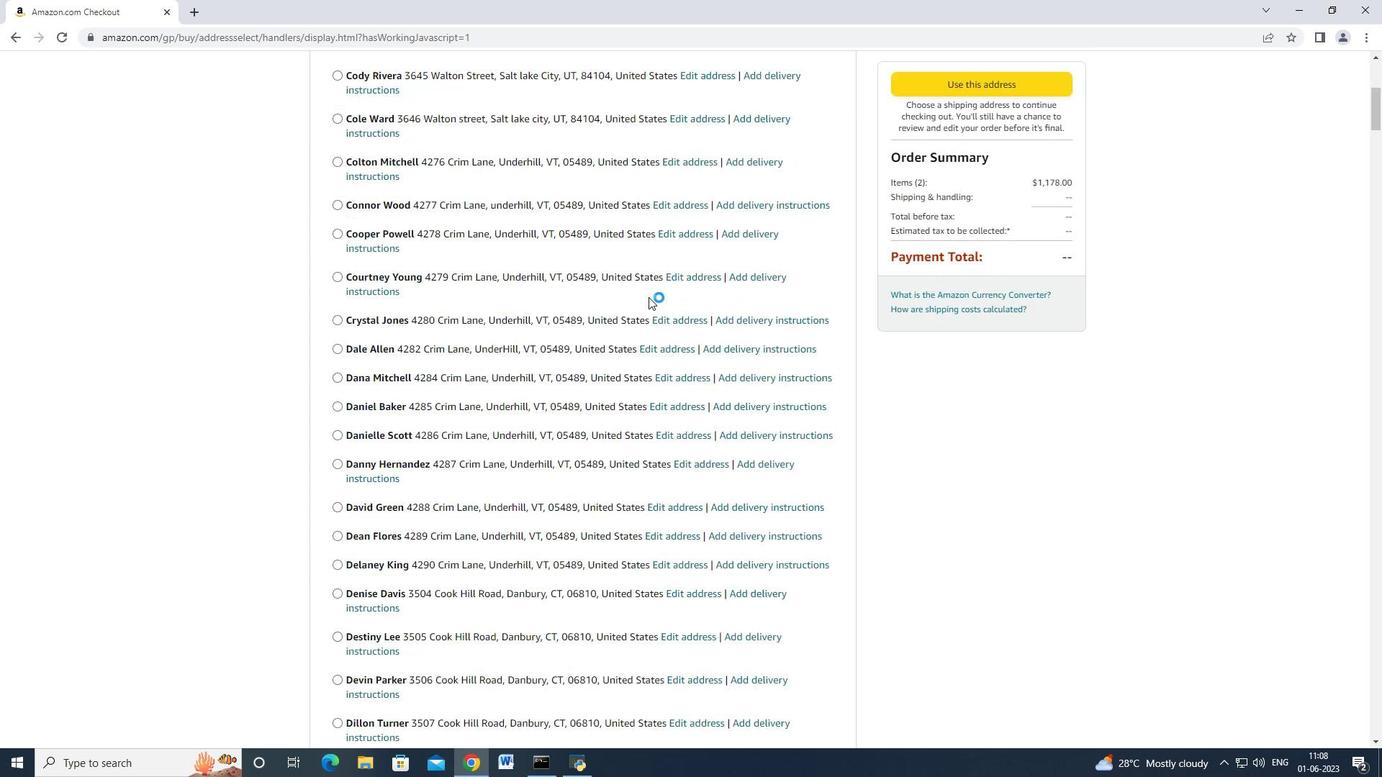 
Action: Mouse scrolled (653, 295) with delta (0, 0)
Screenshot: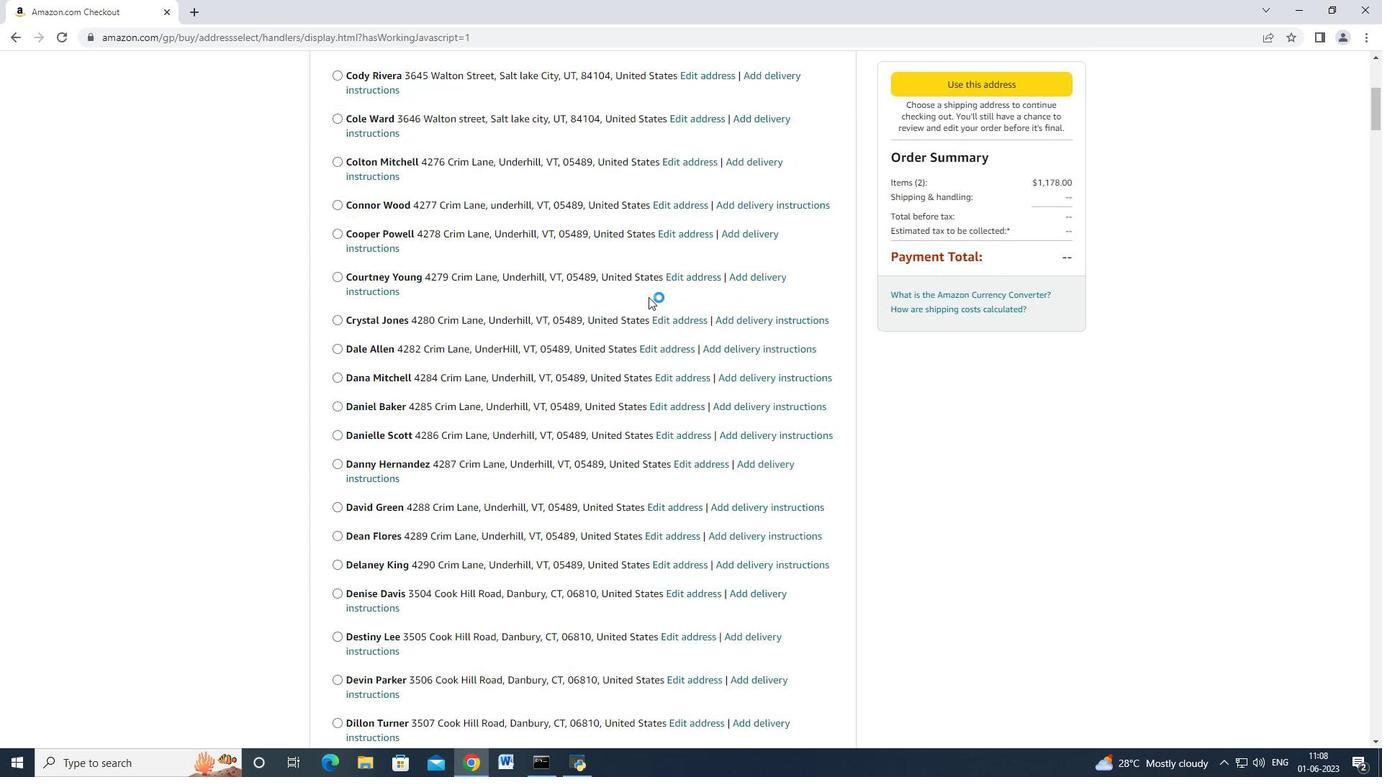 
Action: Mouse scrolled (653, 295) with delta (0, 0)
Screenshot: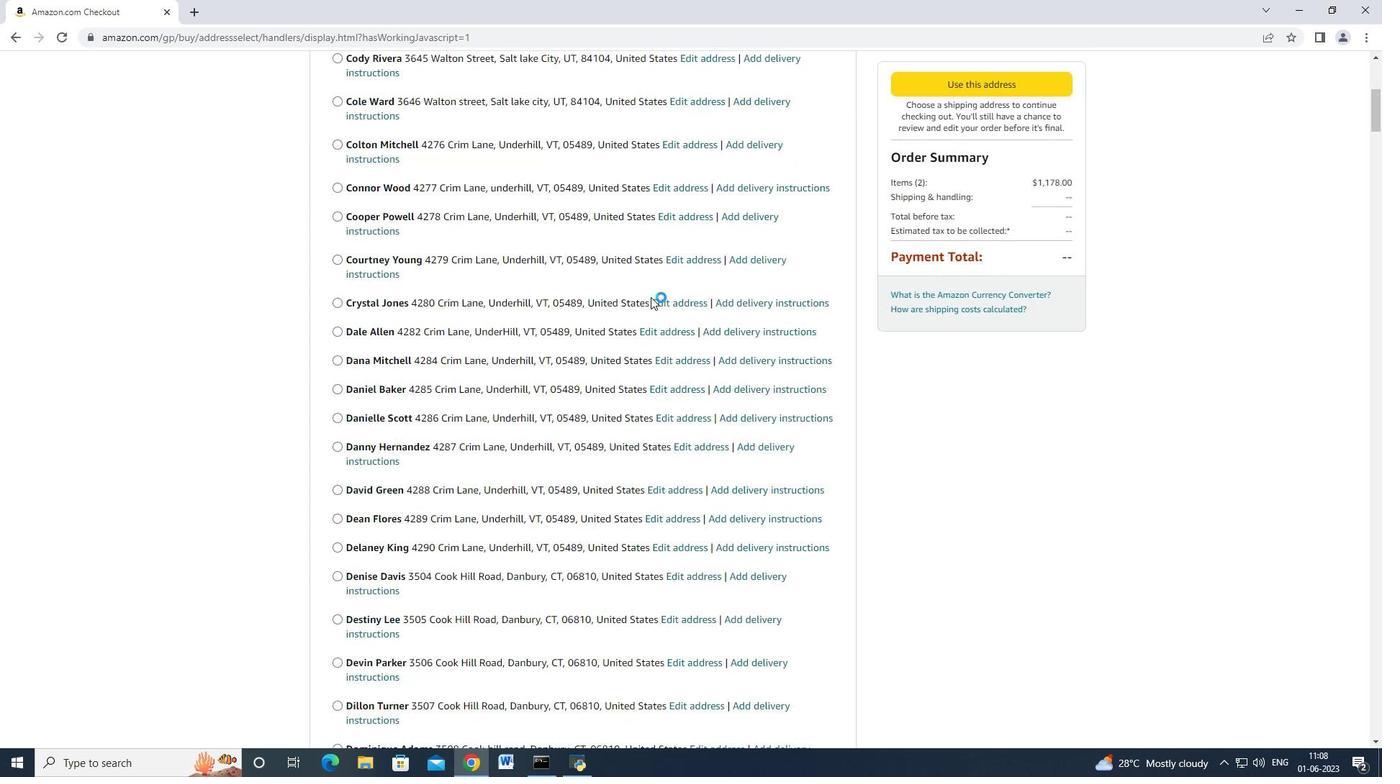 
Action: Mouse scrolled (653, 295) with delta (0, 0)
Screenshot: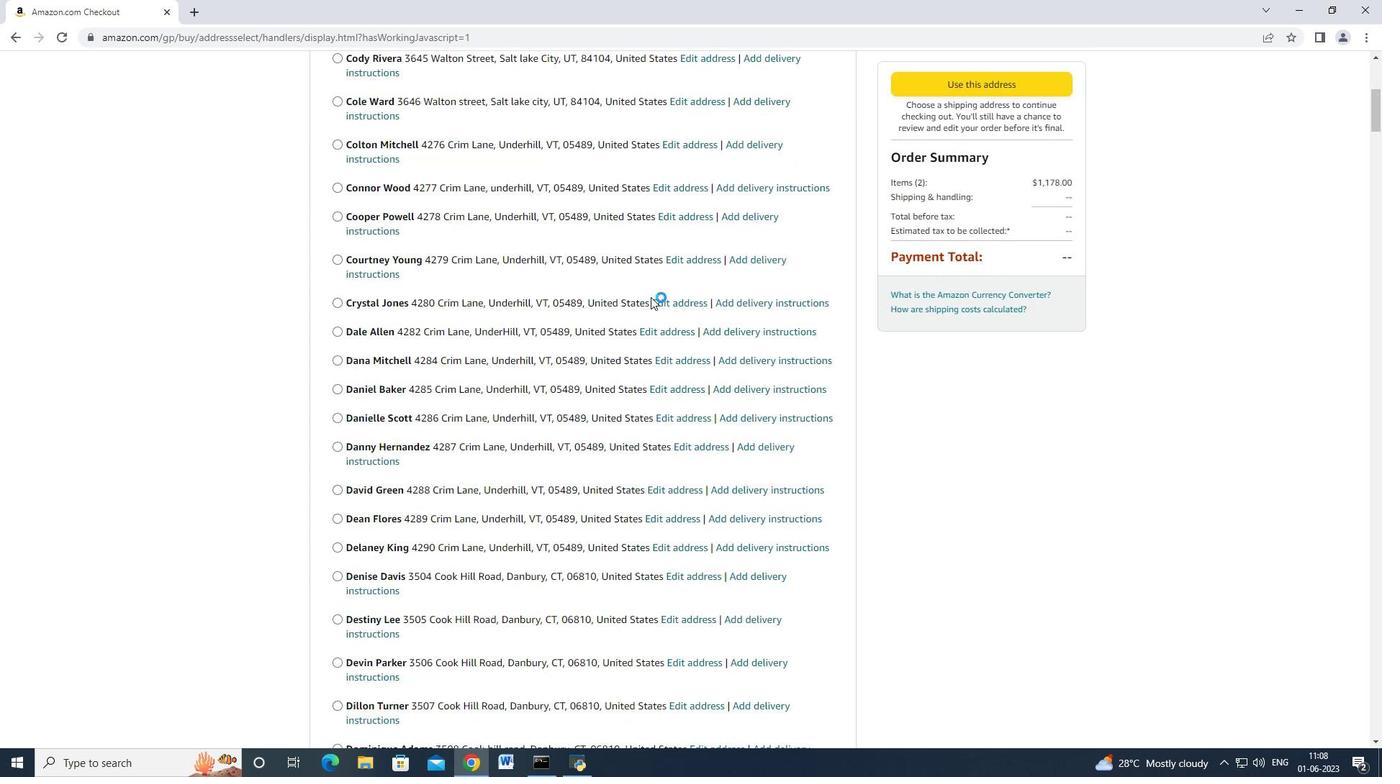 
Action: Mouse scrolled (653, 295) with delta (0, 0)
Screenshot: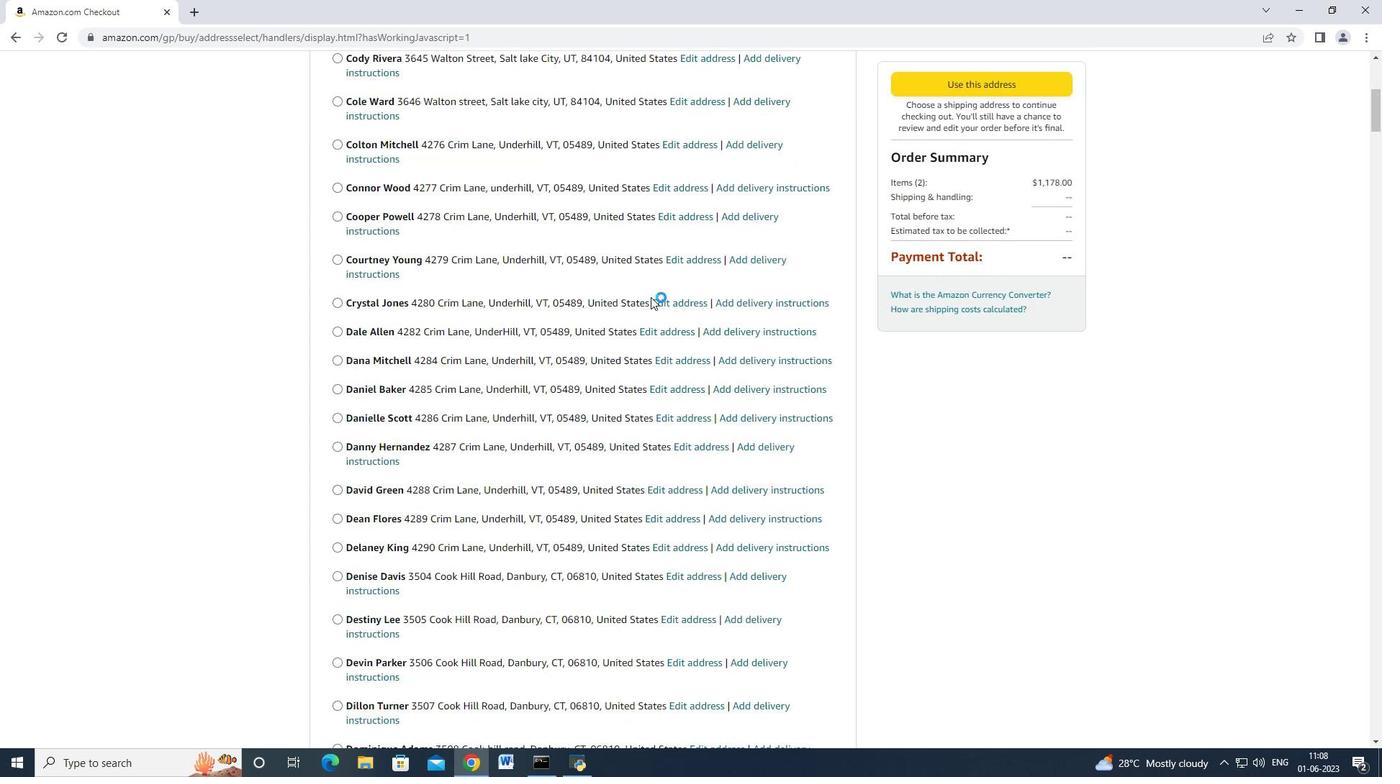 
Action: Mouse scrolled (653, 295) with delta (0, 0)
Screenshot: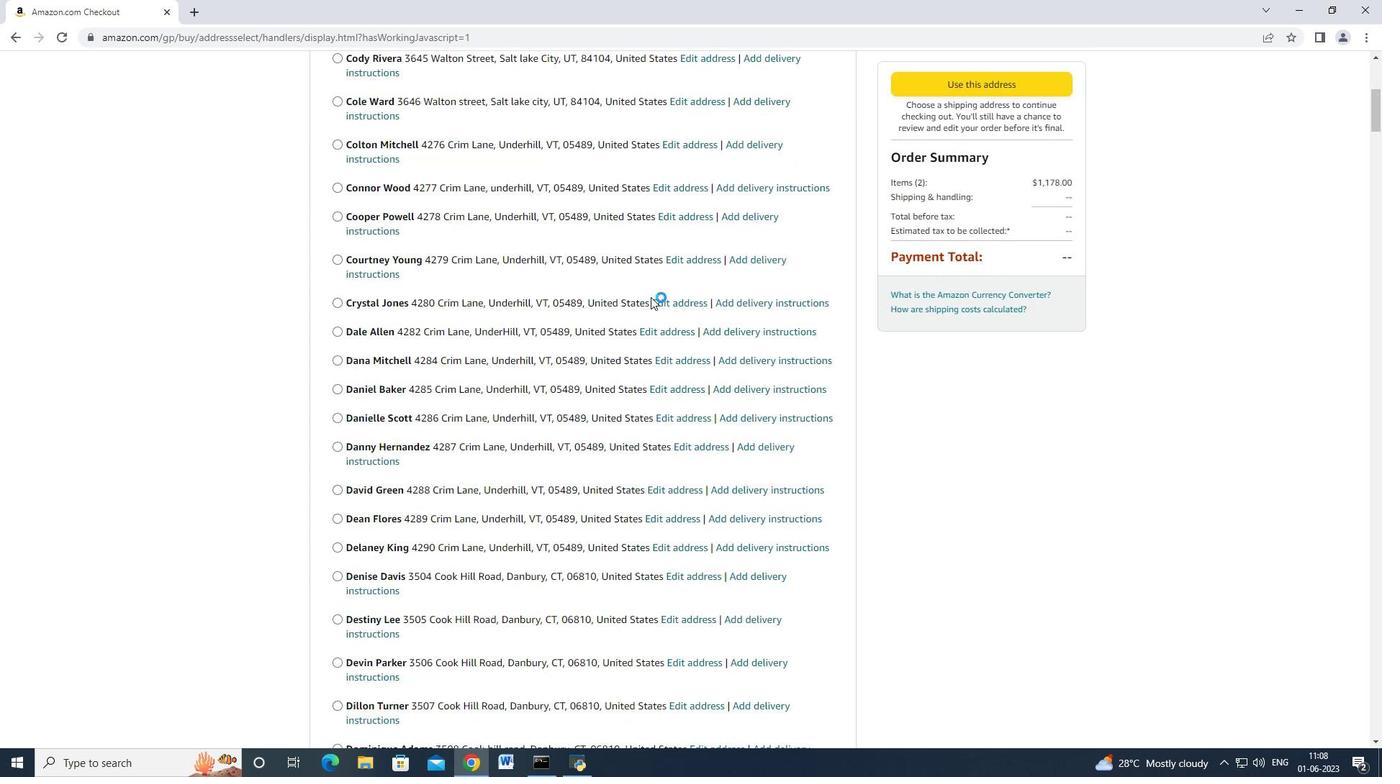 
Action: Mouse scrolled (653, 295) with delta (0, 0)
Screenshot: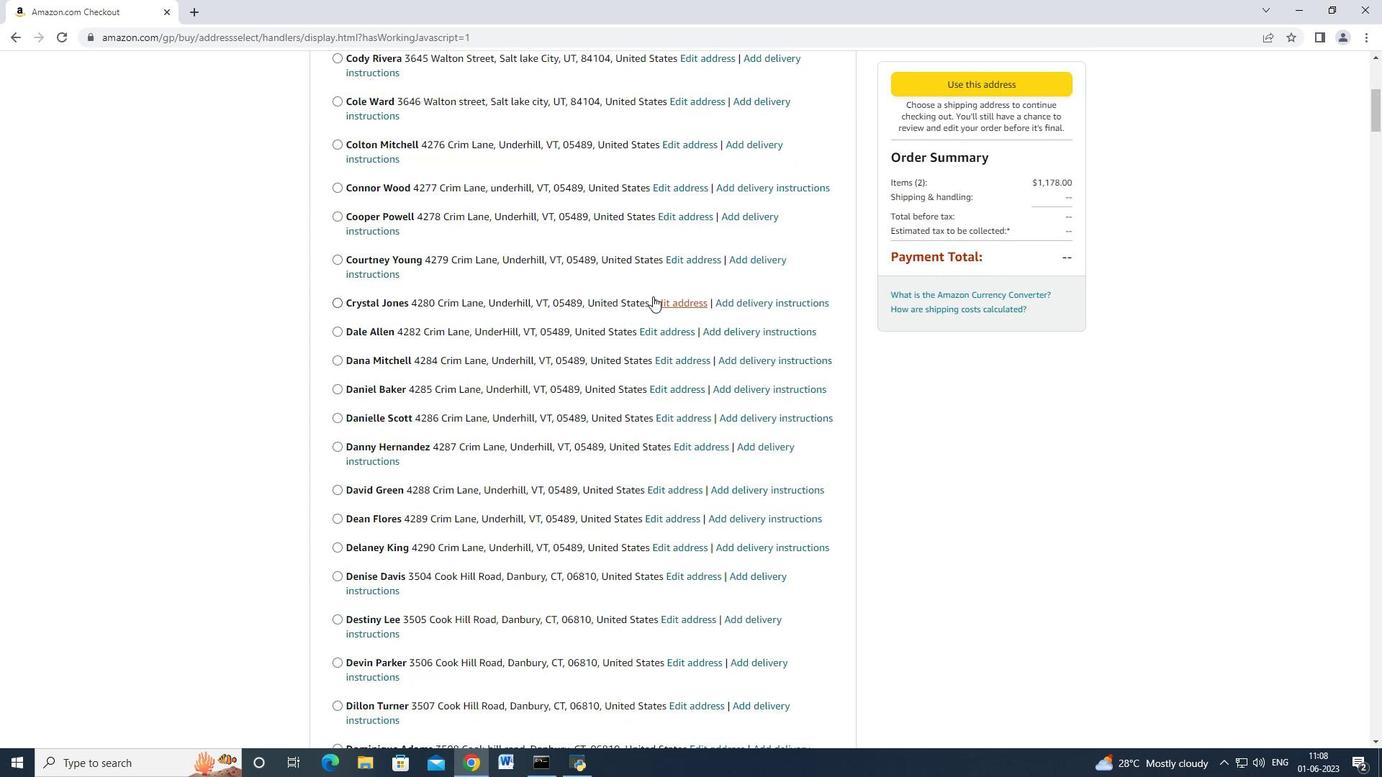 
Action: Mouse scrolled (653, 295) with delta (0, 0)
Screenshot: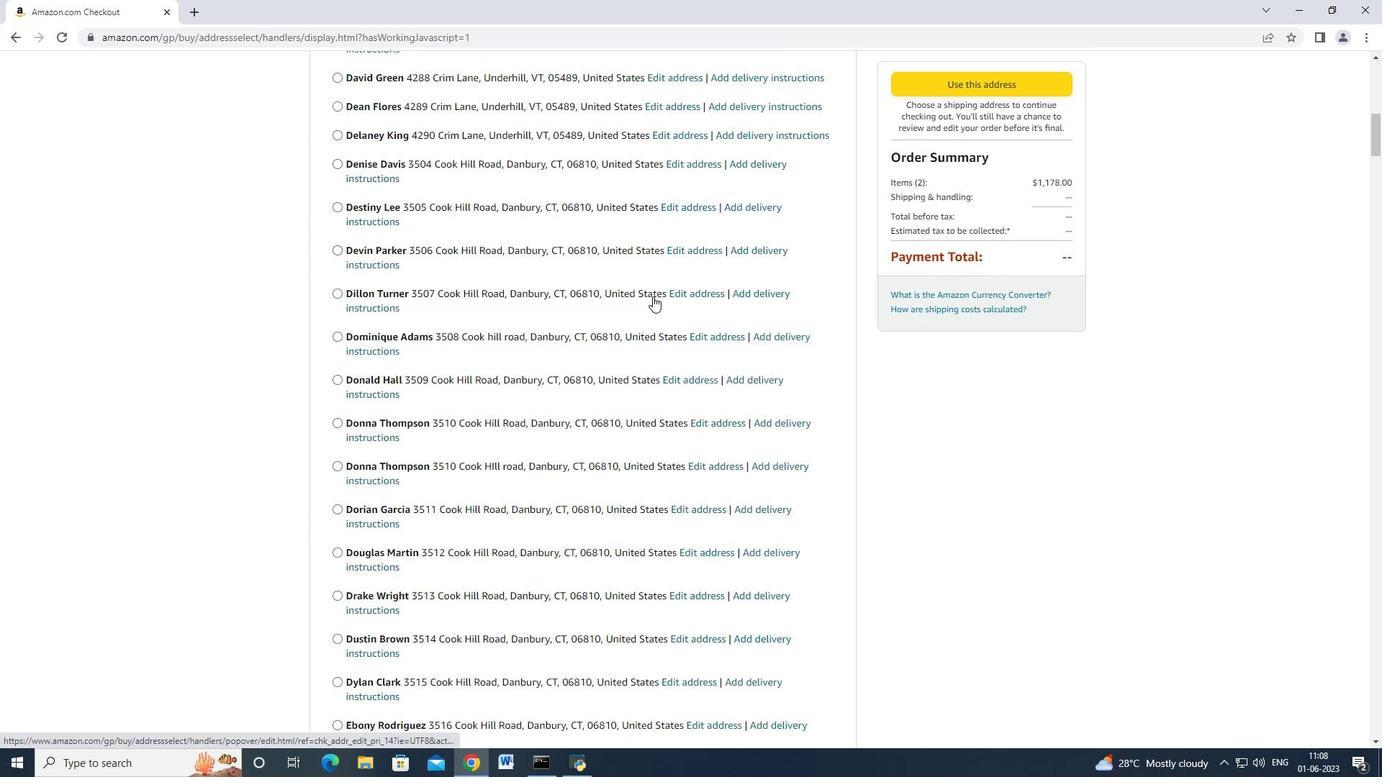 
Action: Mouse scrolled (653, 295) with delta (0, 0)
Screenshot: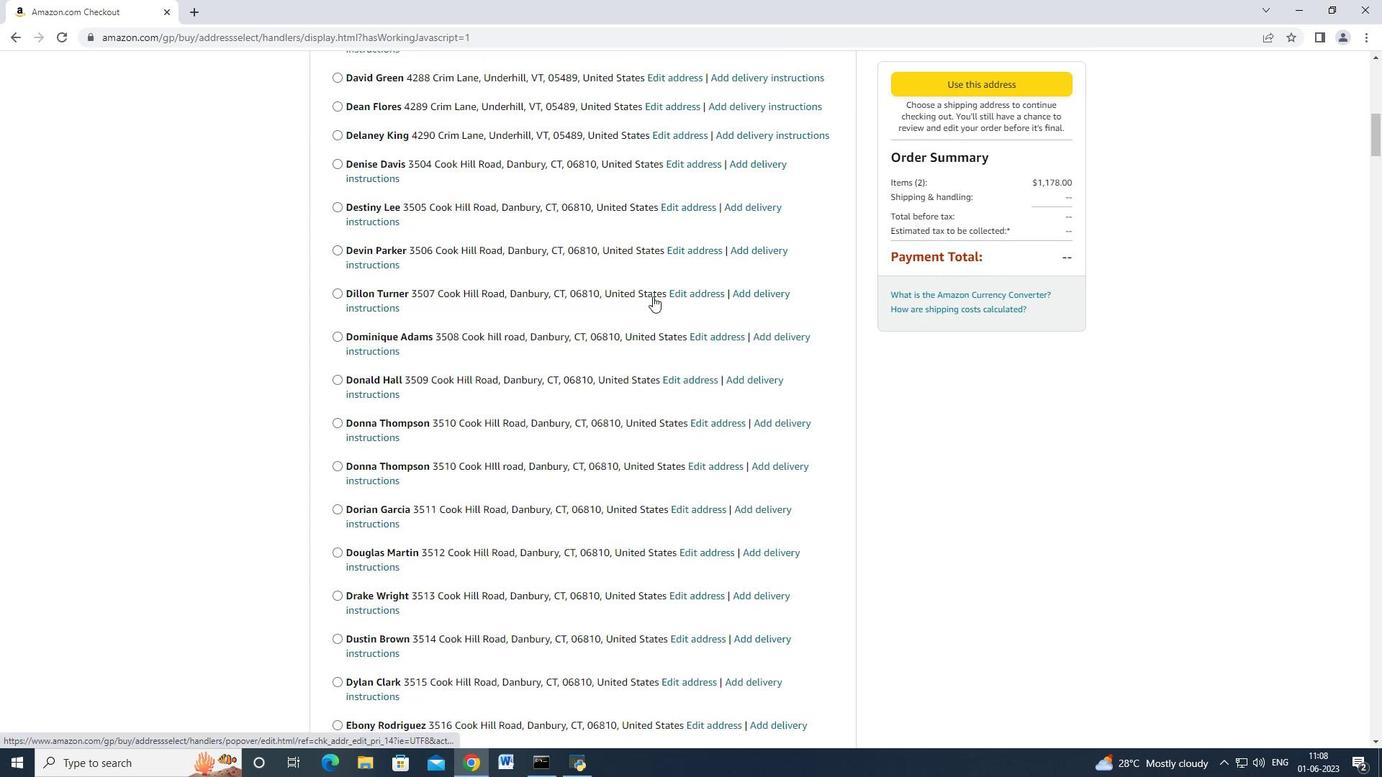 
Action: Mouse scrolled (653, 295) with delta (0, 0)
Screenshot: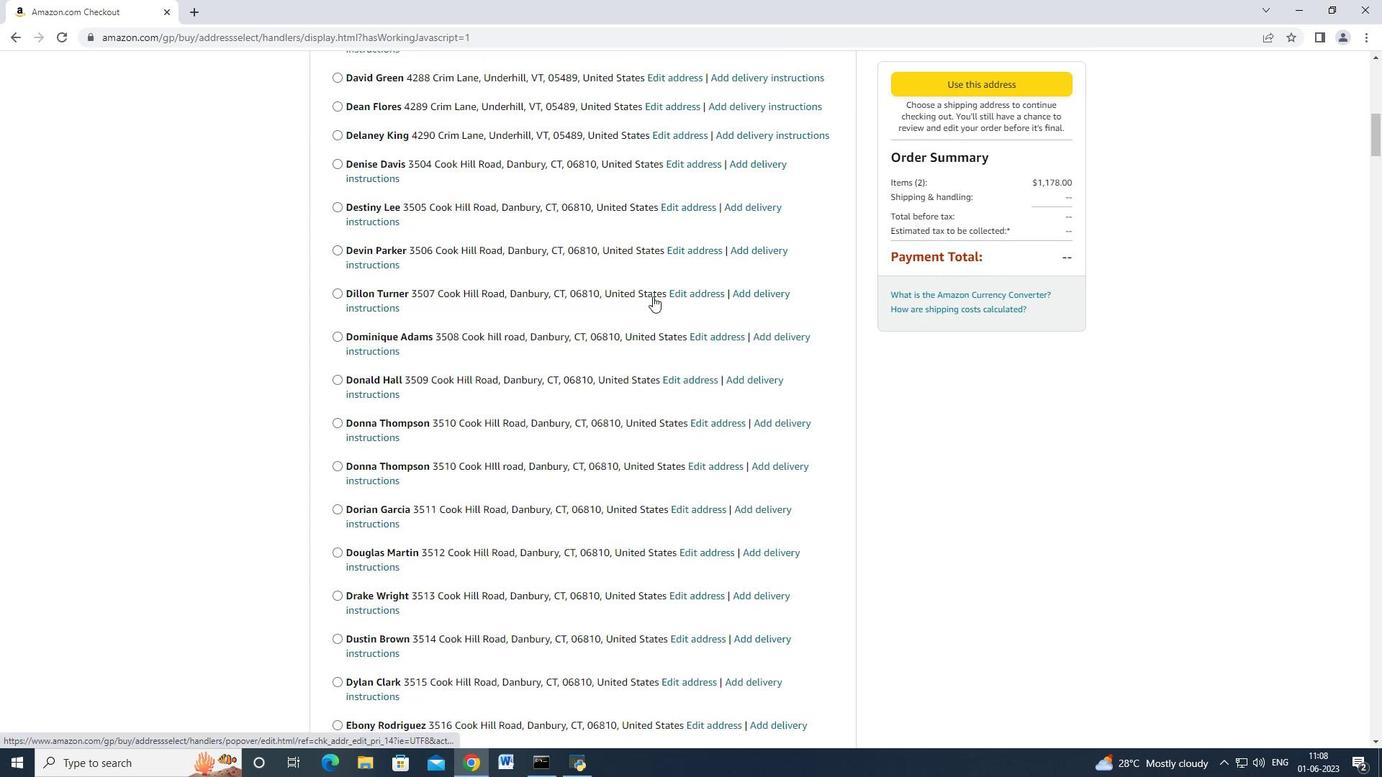 
Action: Mouse scrolled (653, 295) with delta (0, 0)
Screenshot: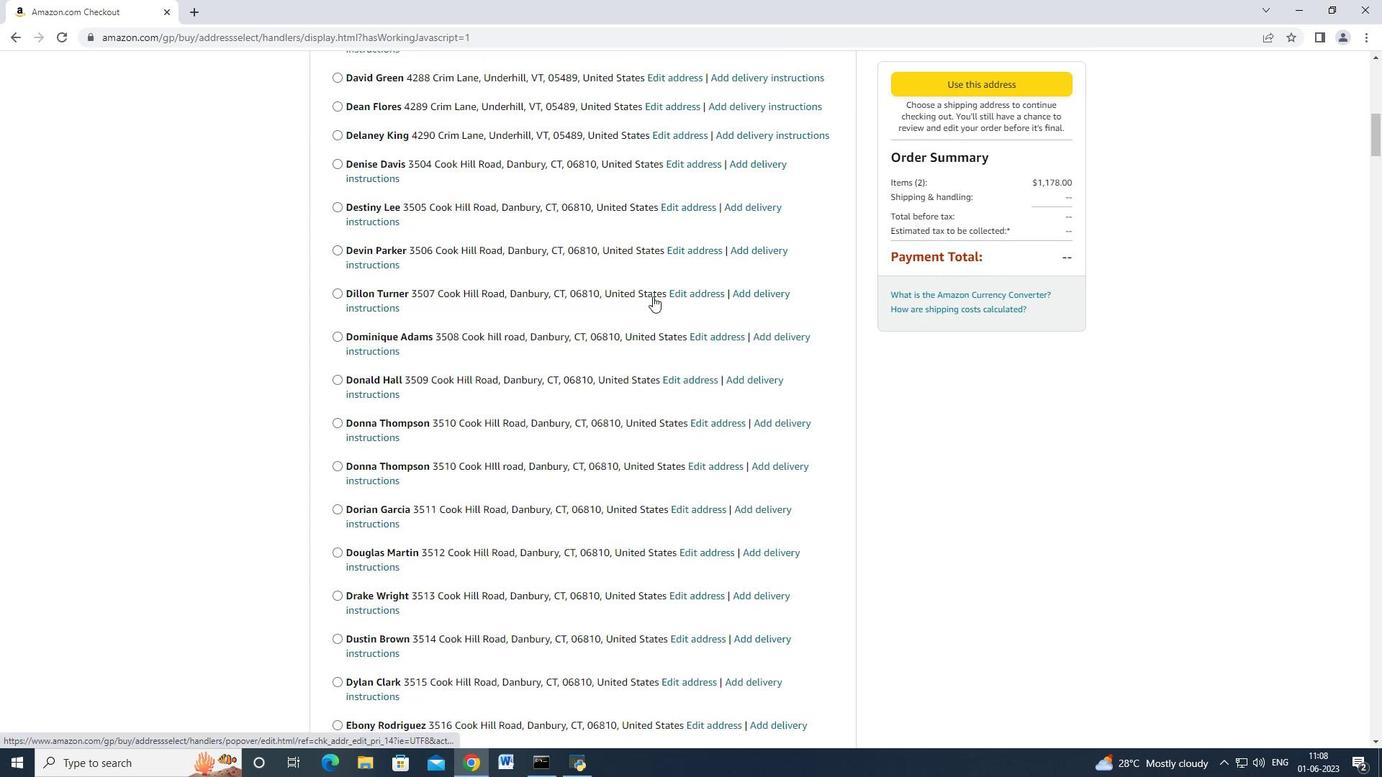 
Action: Mouse scrolled (653, 295) with delta (0, -1)
Screenshot: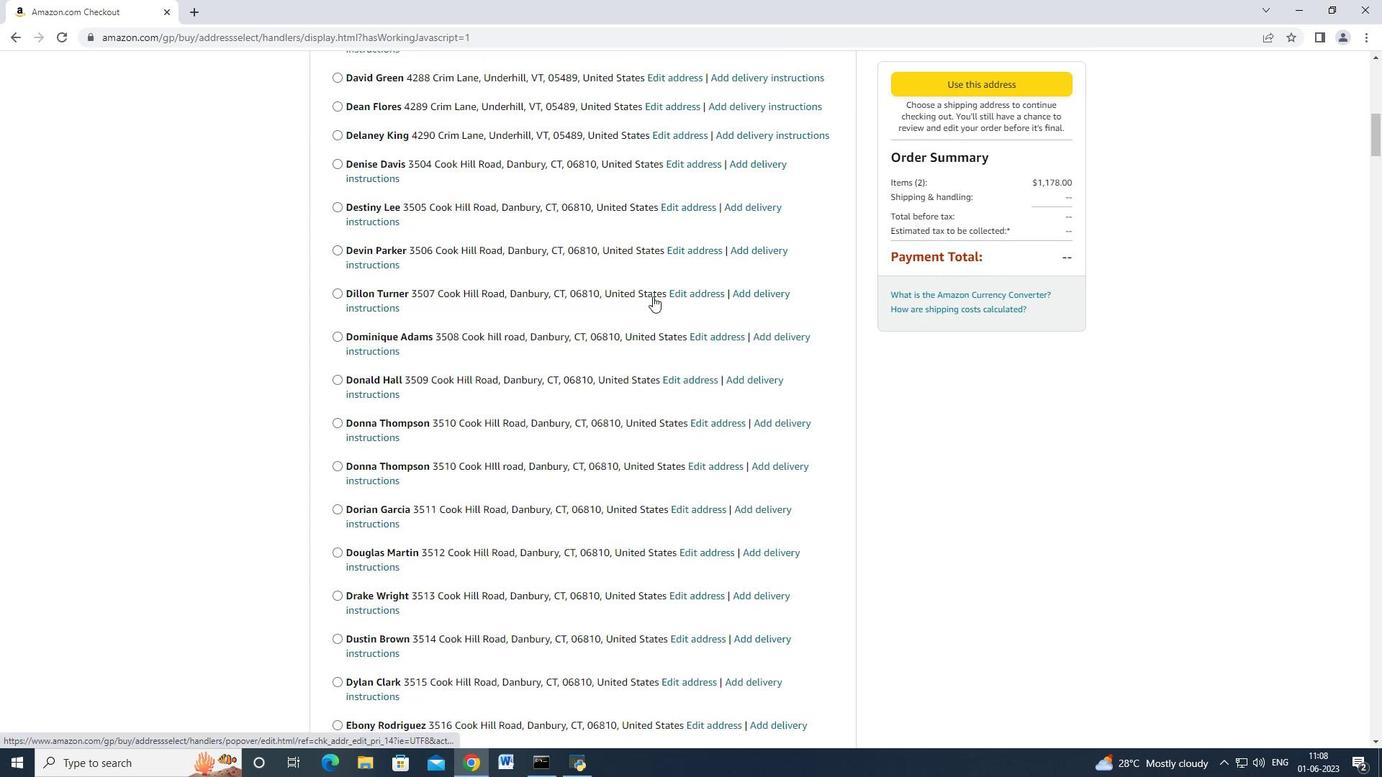 
Action: Mouse scrolled (653, 295) with delta (0, 0)
Screenshot: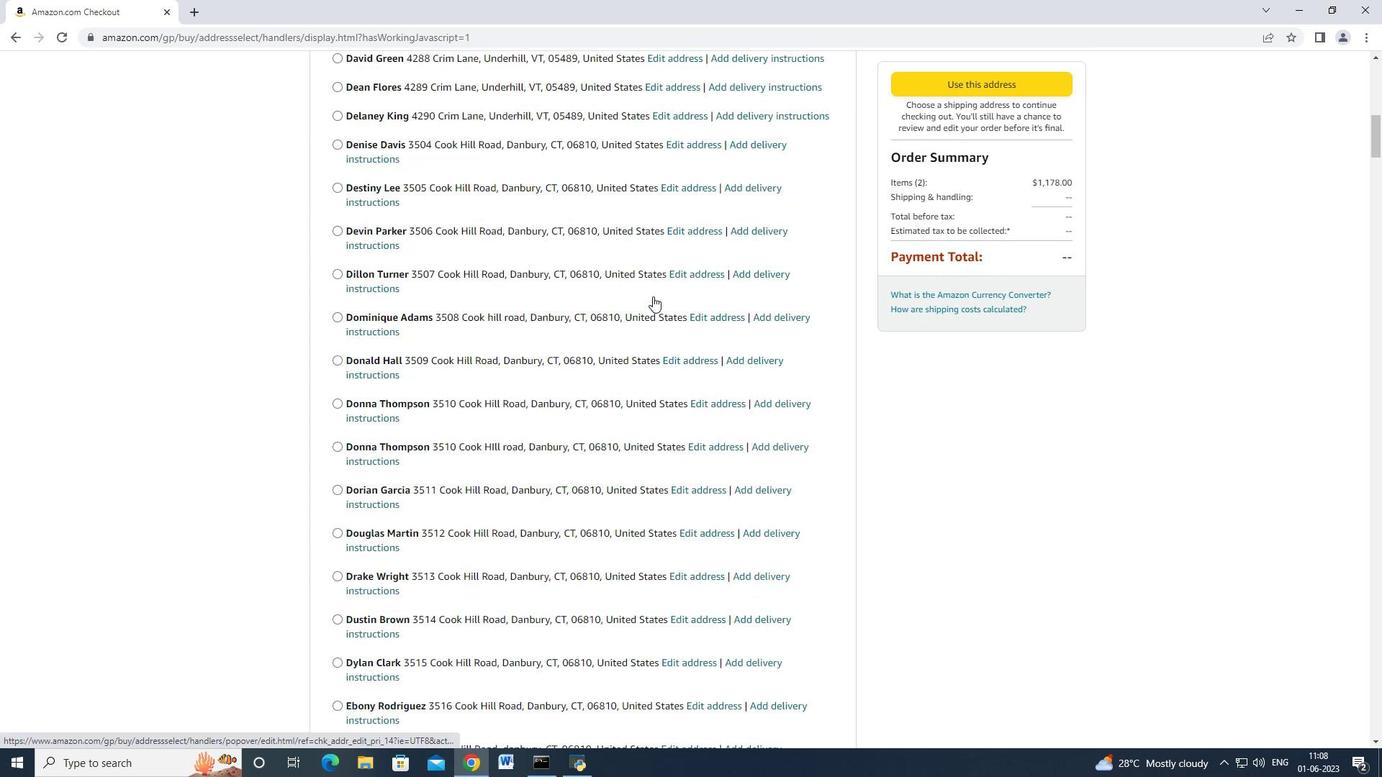 
Action: Mouse scrolled (653, 295) with delta (0, 0)
Screenshot: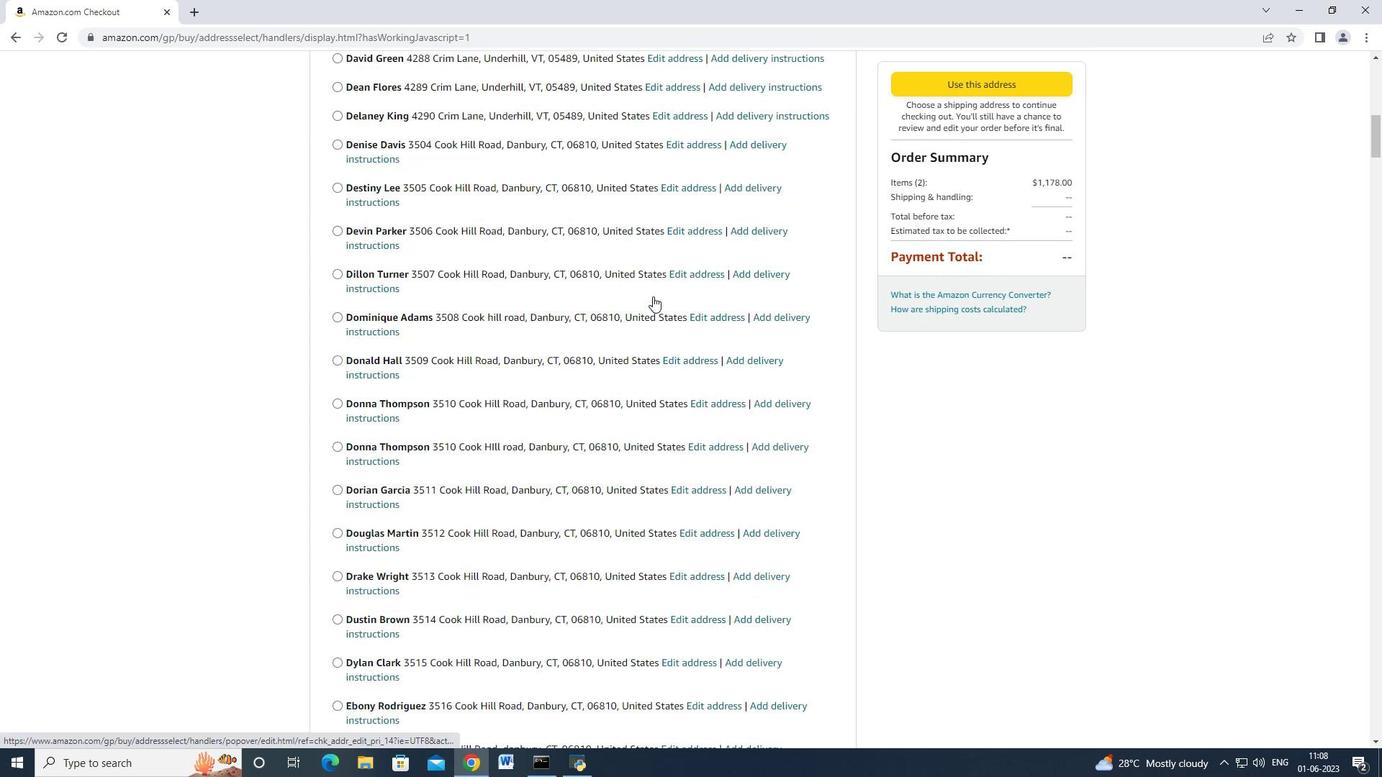 
Action: Mouse scrolled (653, 295) with delta (0, 0)
Screenshot: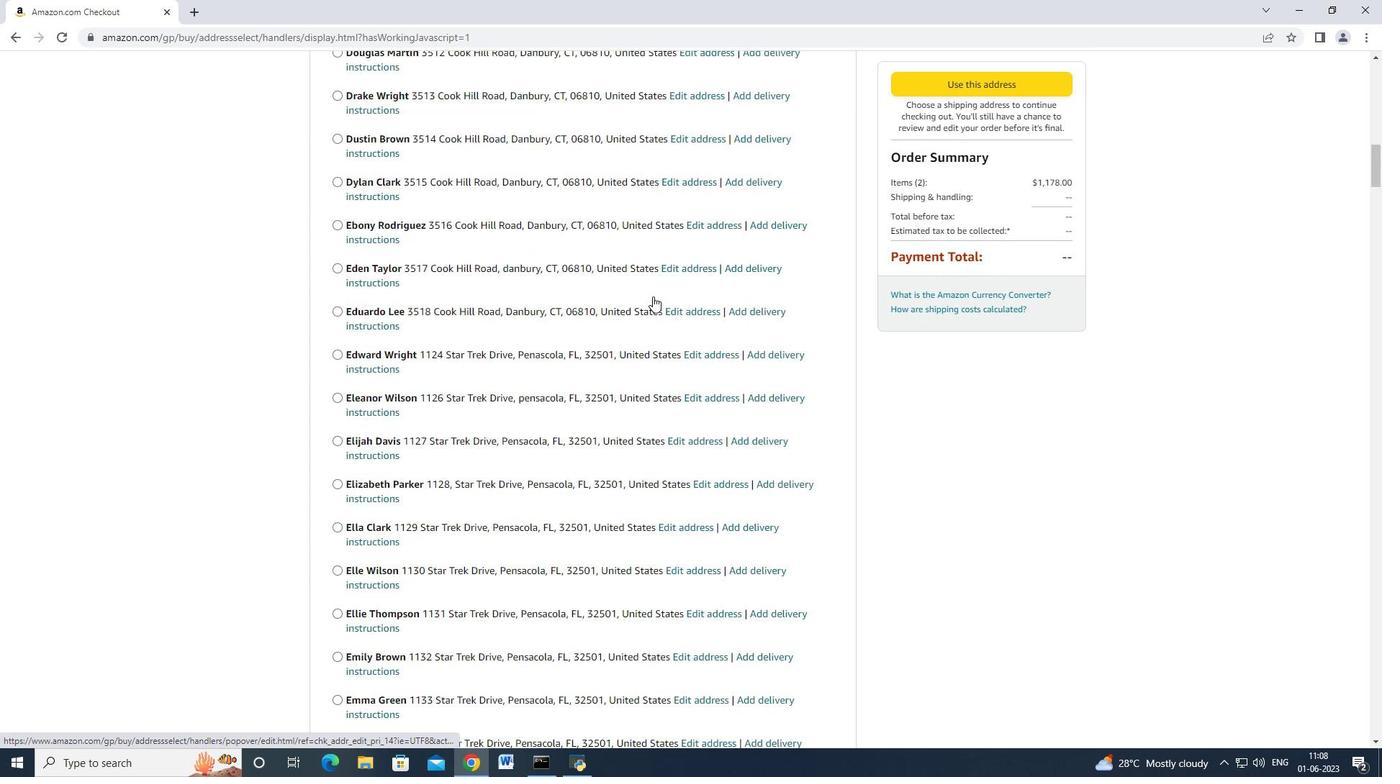 
Action: Mouse scrolled (653, 295) with delta (0, 0)
Screenshot: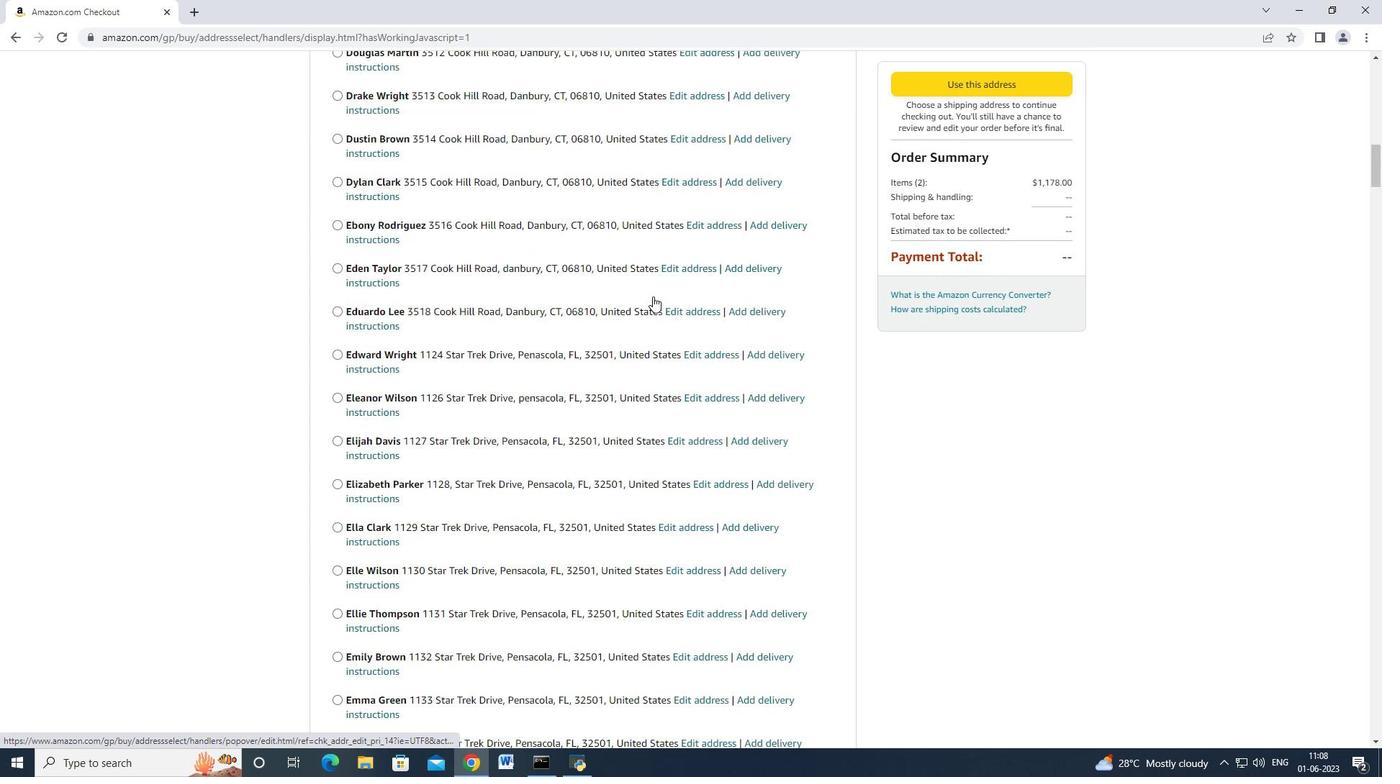 
Action: Mouse scrolled (653, 295) with delta (0, 0)
Screenshot: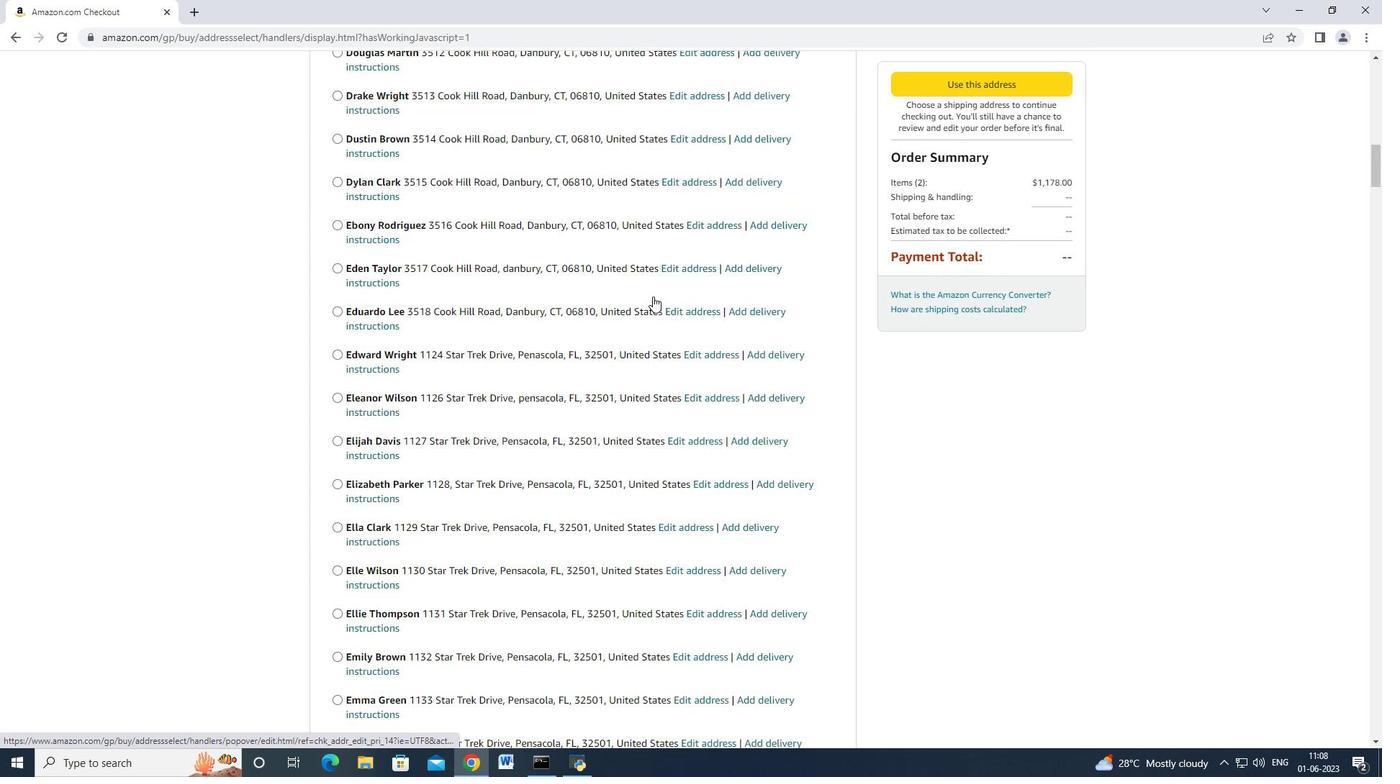 
Action: Mouse scrolled (653, 295) with delta (0, 0)
Screenshot: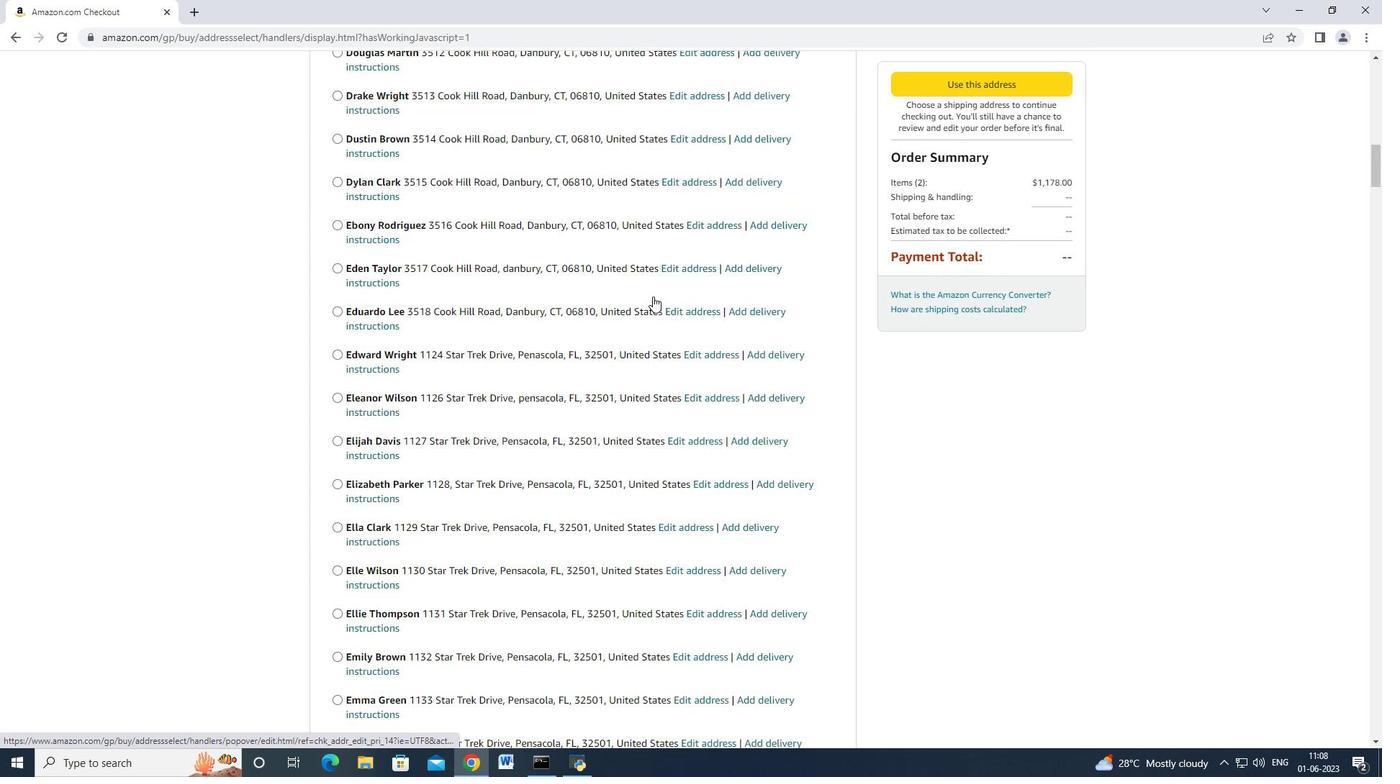 
Action: Mouse scrolled (653, 295) with delta (0, 0)
Screenshot: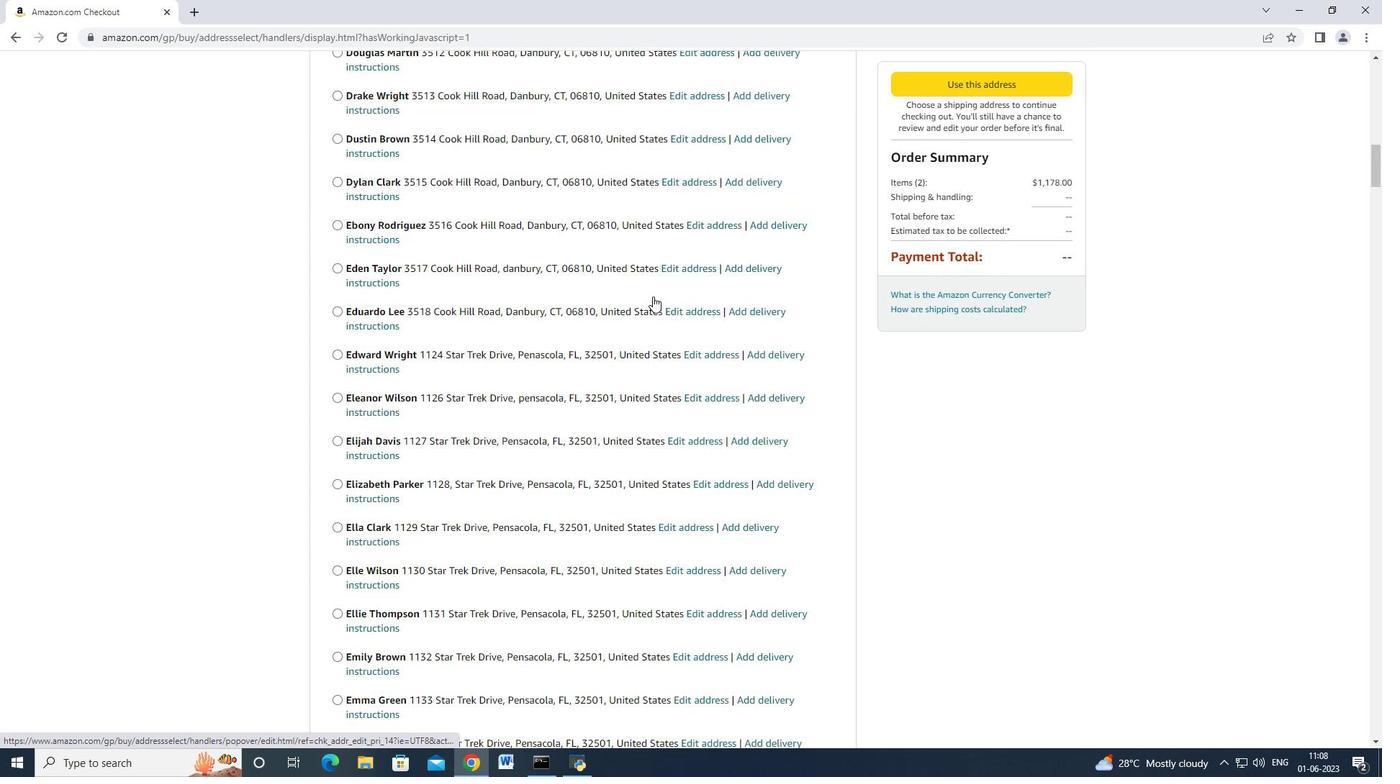 
Action: Mouse scrolled (653, 295) with delta (0, 0)
Screenshot: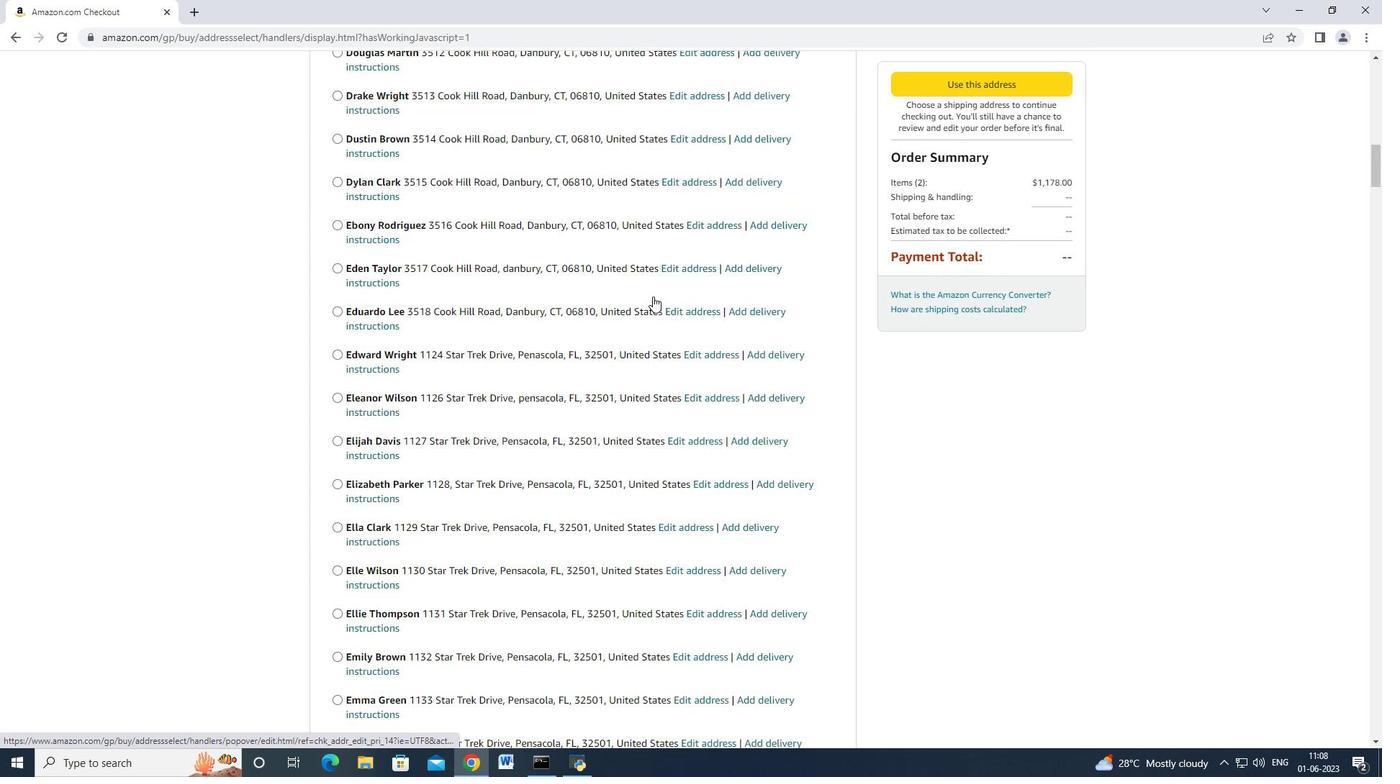 
Action: Mouse scrolled (653, 295) with delta (0, 0)
Screenshot: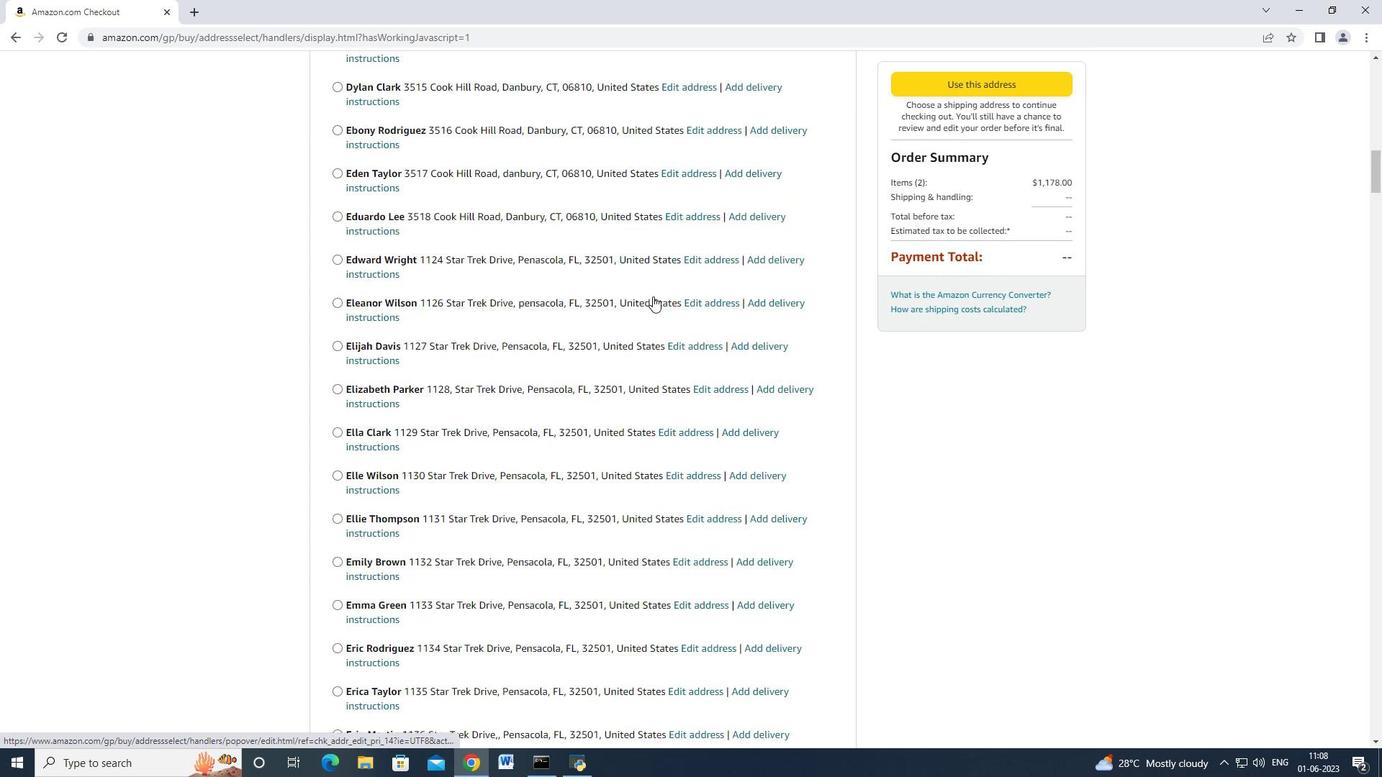 
Action: Mouse scrolled (653, 295) with delta (0, 0)
Screenshot: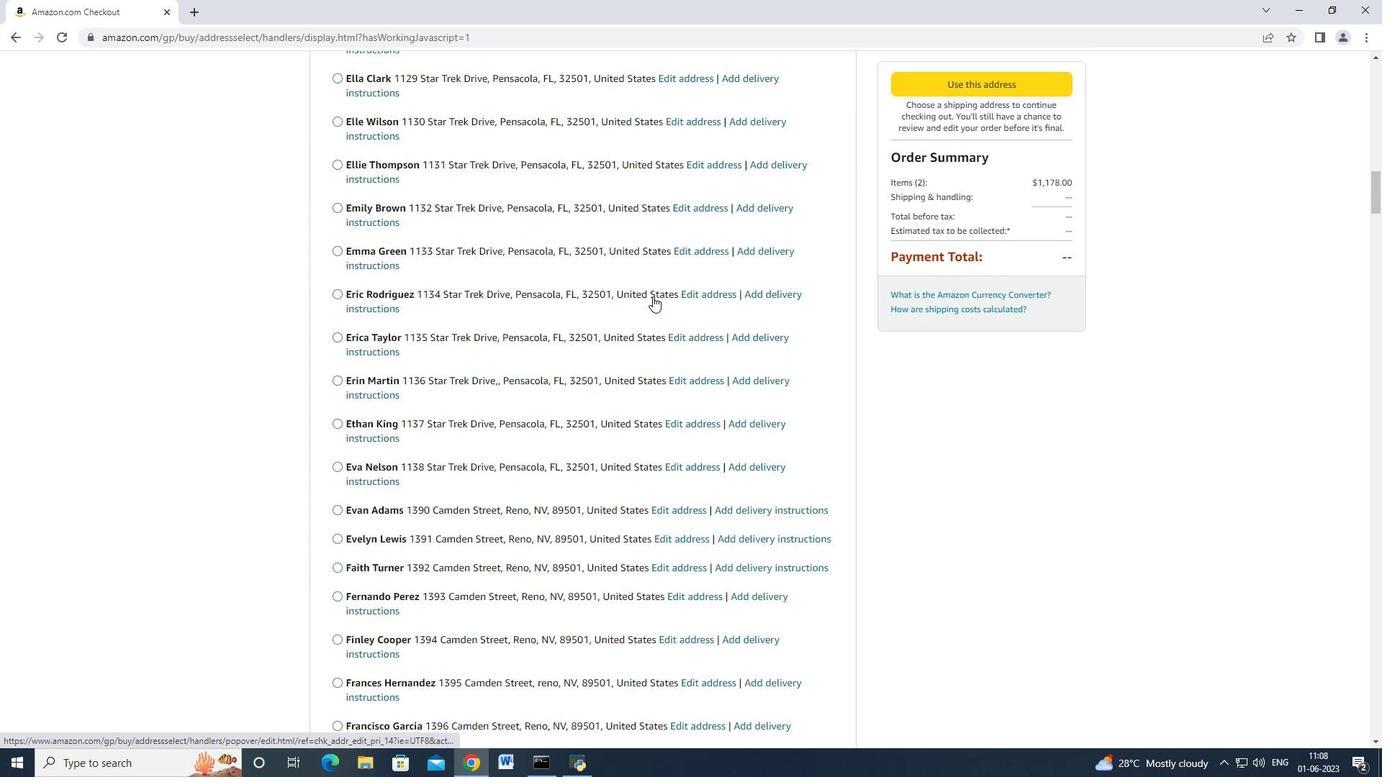 
Action: Mouse scrolled (653, 295) with delta (0, 0)
Screenshot: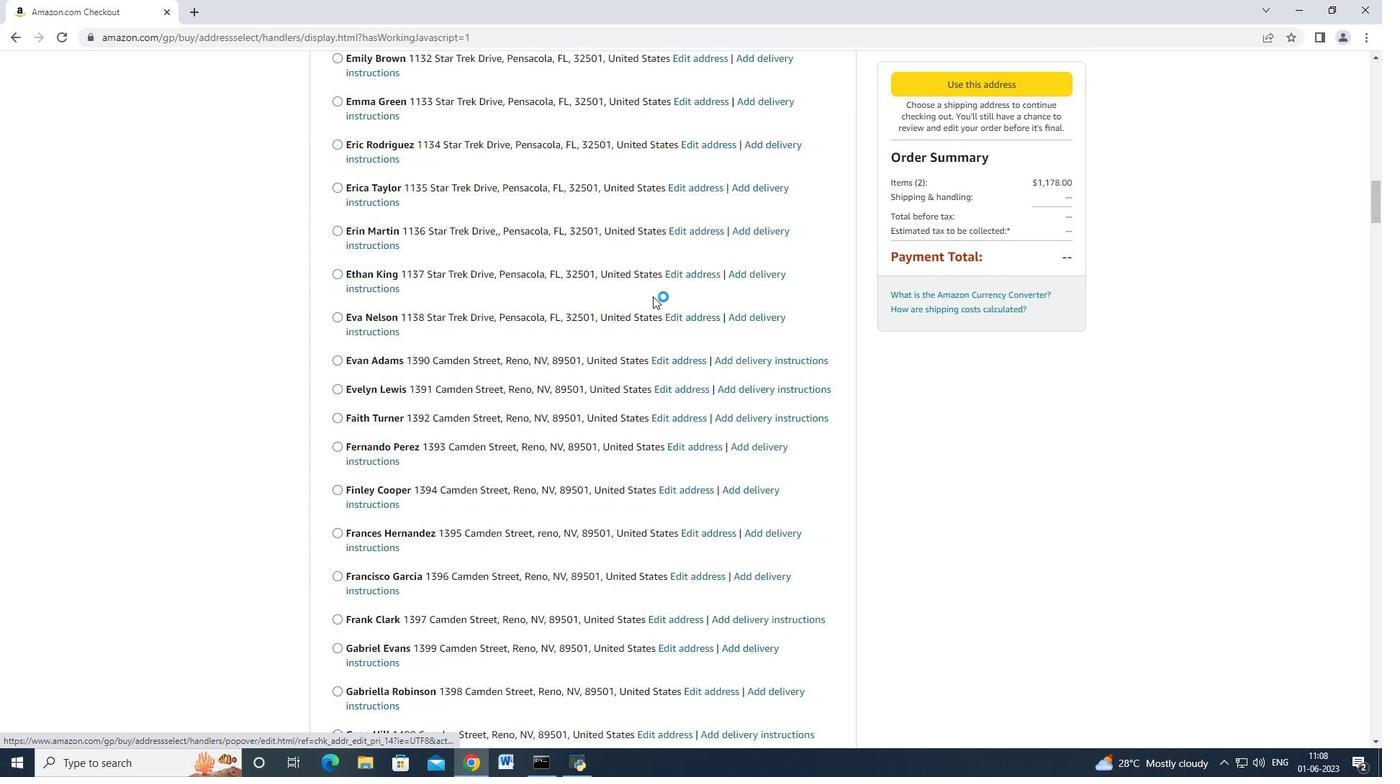 
Action: Mouse scrolled (653, 295) with delta (0, 0)
Screenshot: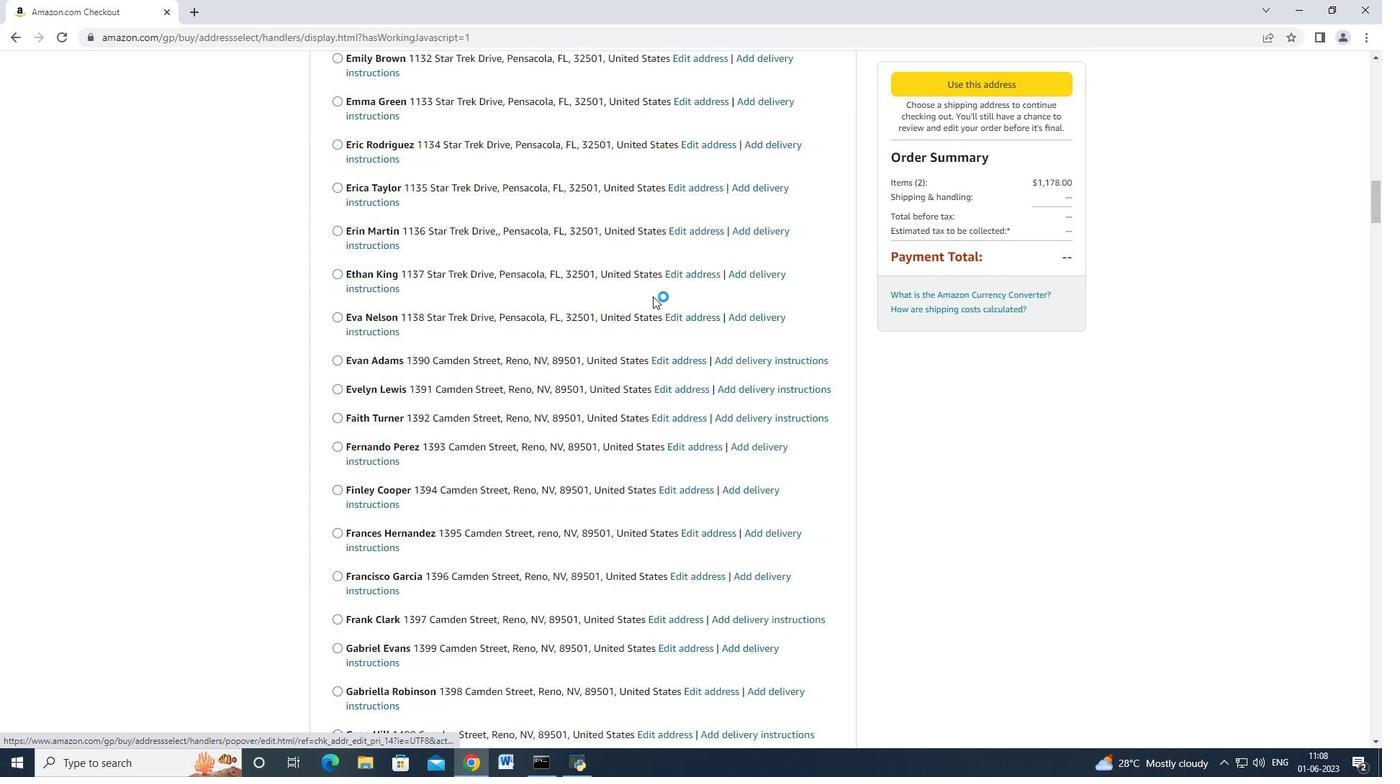 
Action: Mouse scrolled (653, 295) with delta (0, 0)
Screenshot: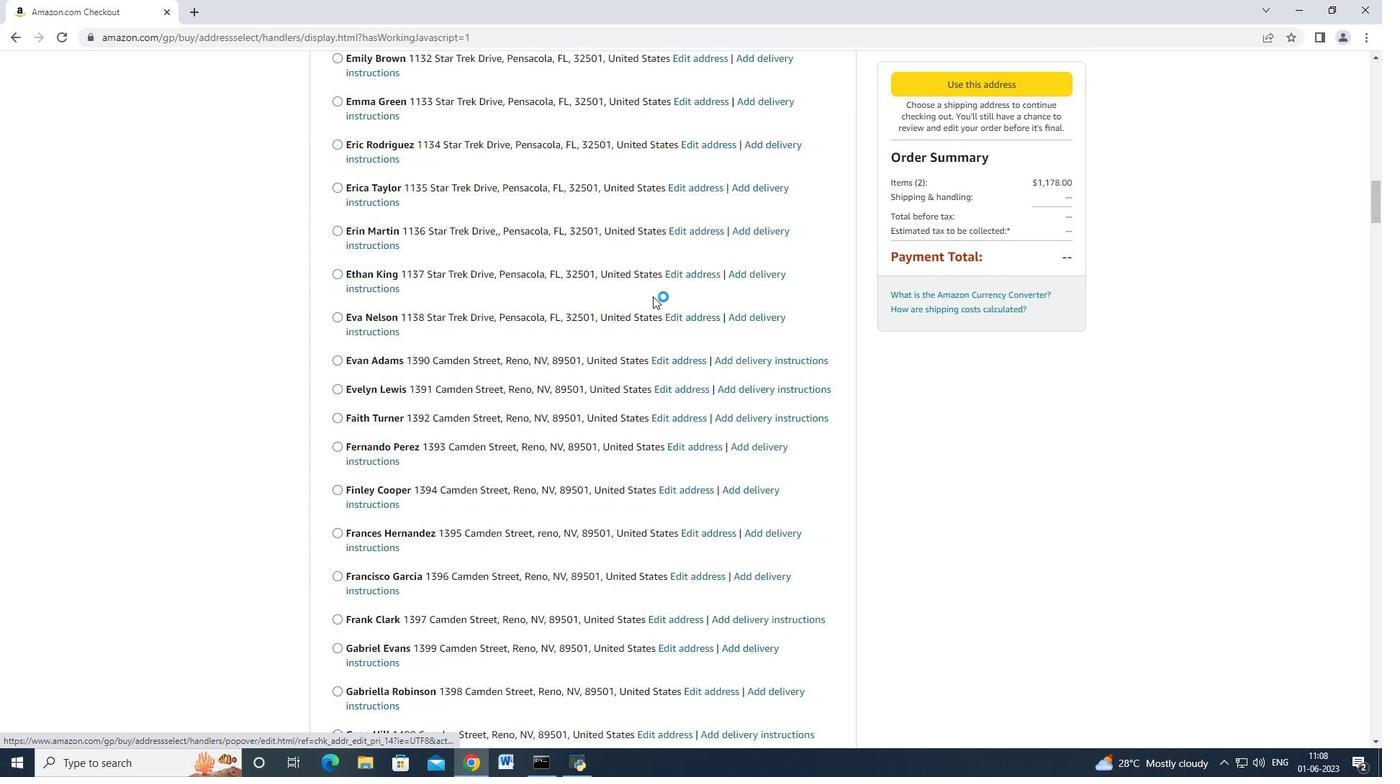 
Action: Mouse scrolled (653, 295) with delta (0, 0)
Screenshot: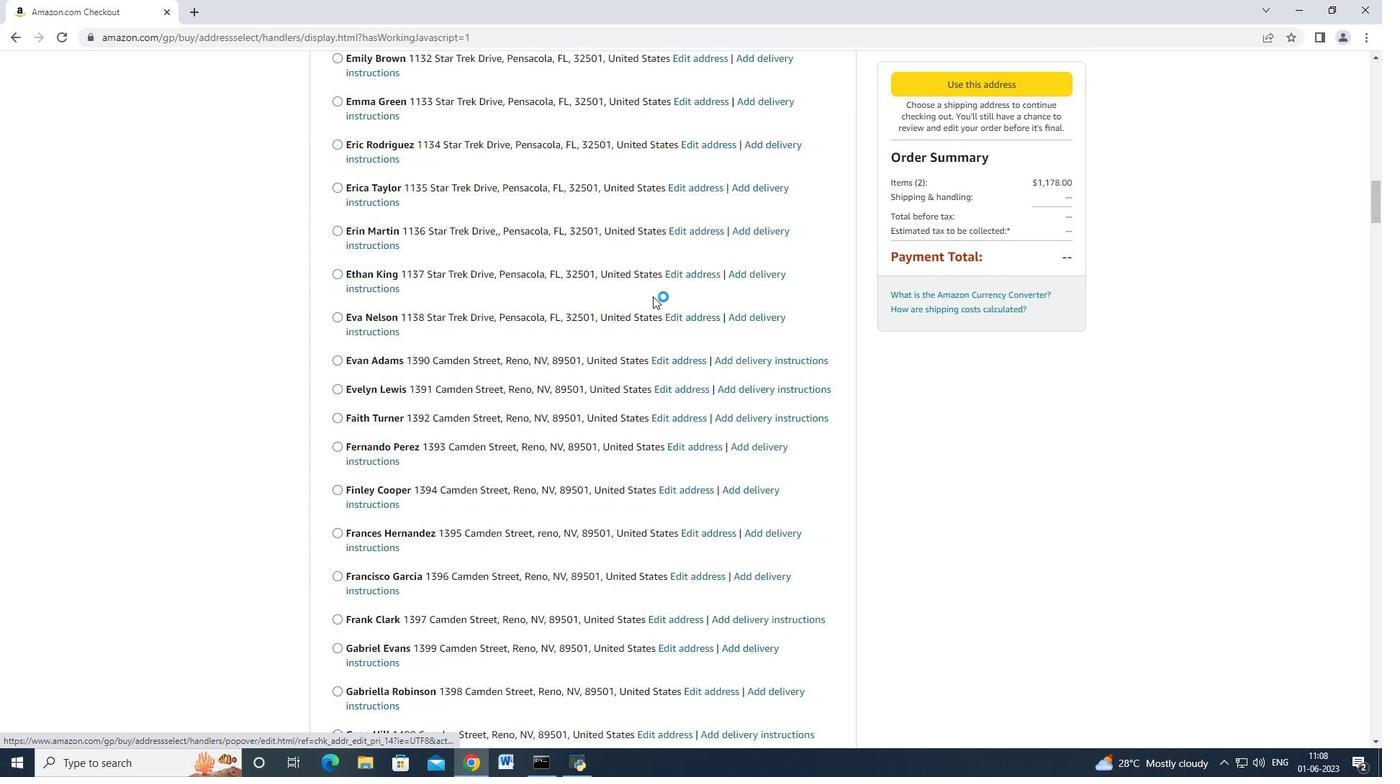 
Action: Mouse scrolled (653, 295) with delta (0, 0)
Screenshot: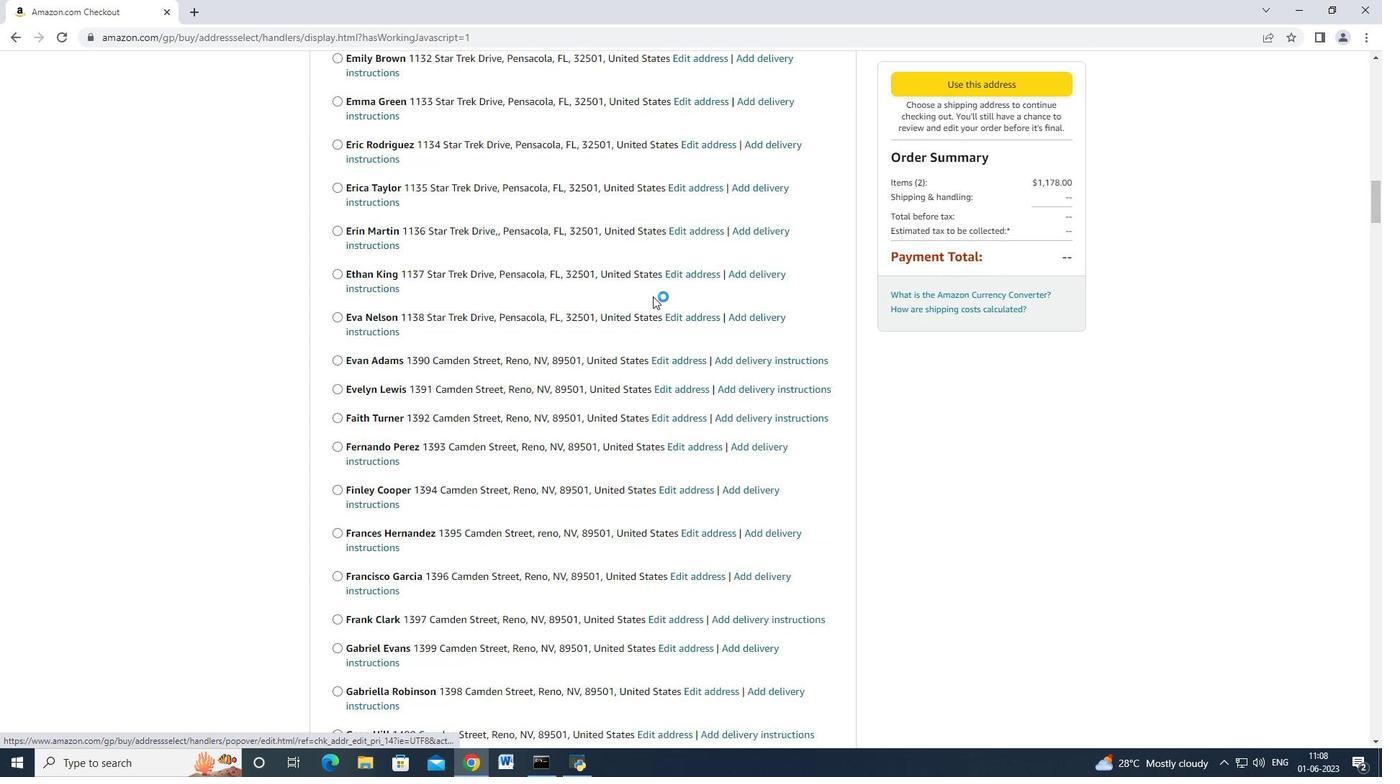 
Action: Mouse scrolled (653, 295) with delta (0, 0)
Screenshot: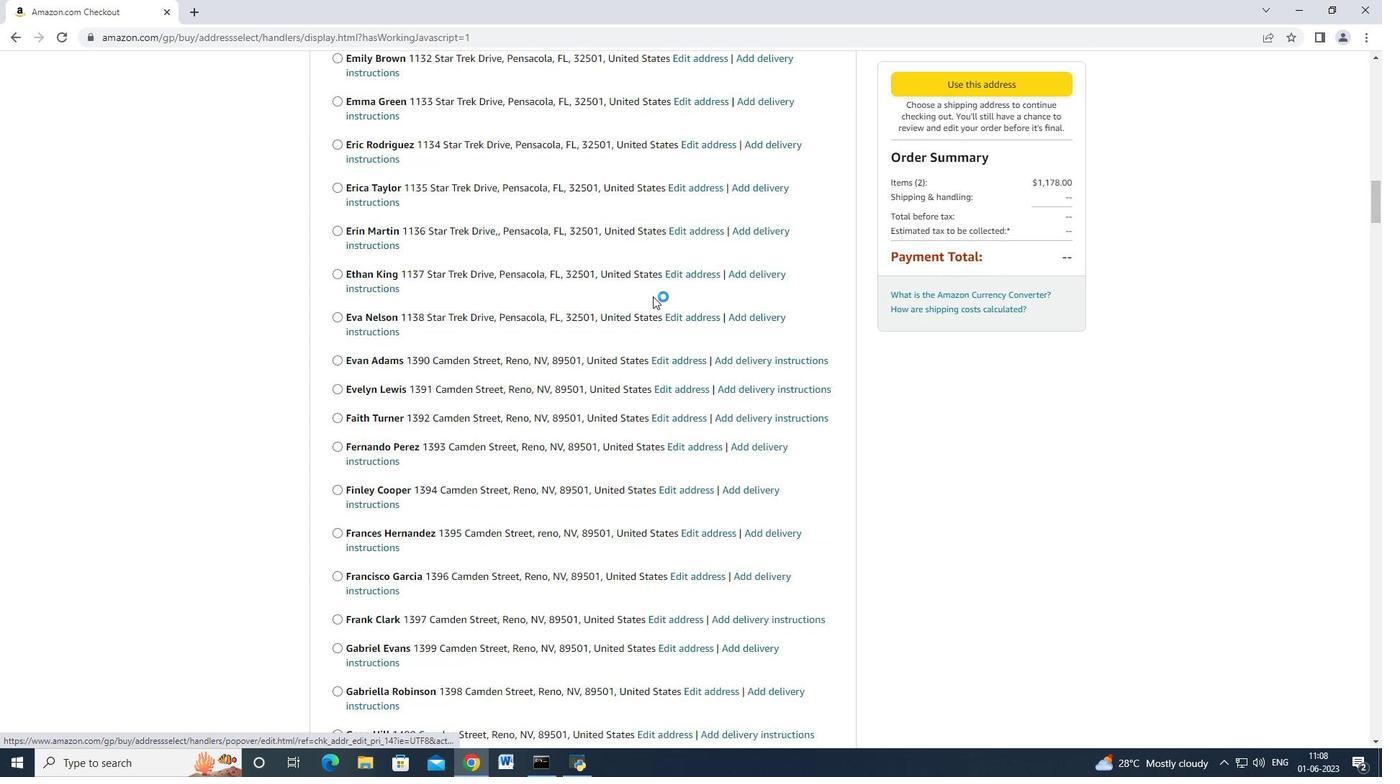
Action: Mouse scrolled (653, 295) with delta (0, 0)
Screenshot: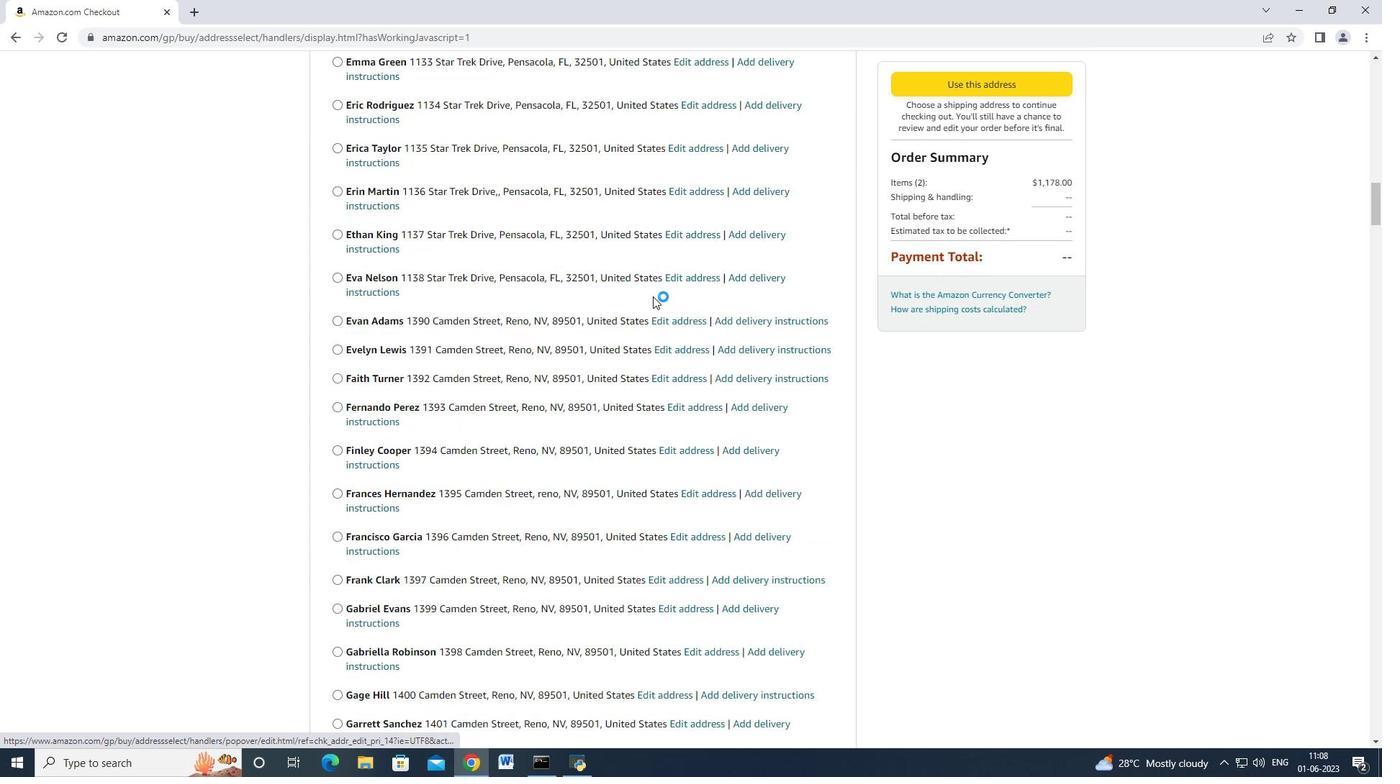 
Action: Mouse scrolled (653, 295) with delta (0, 0)
Screenshot: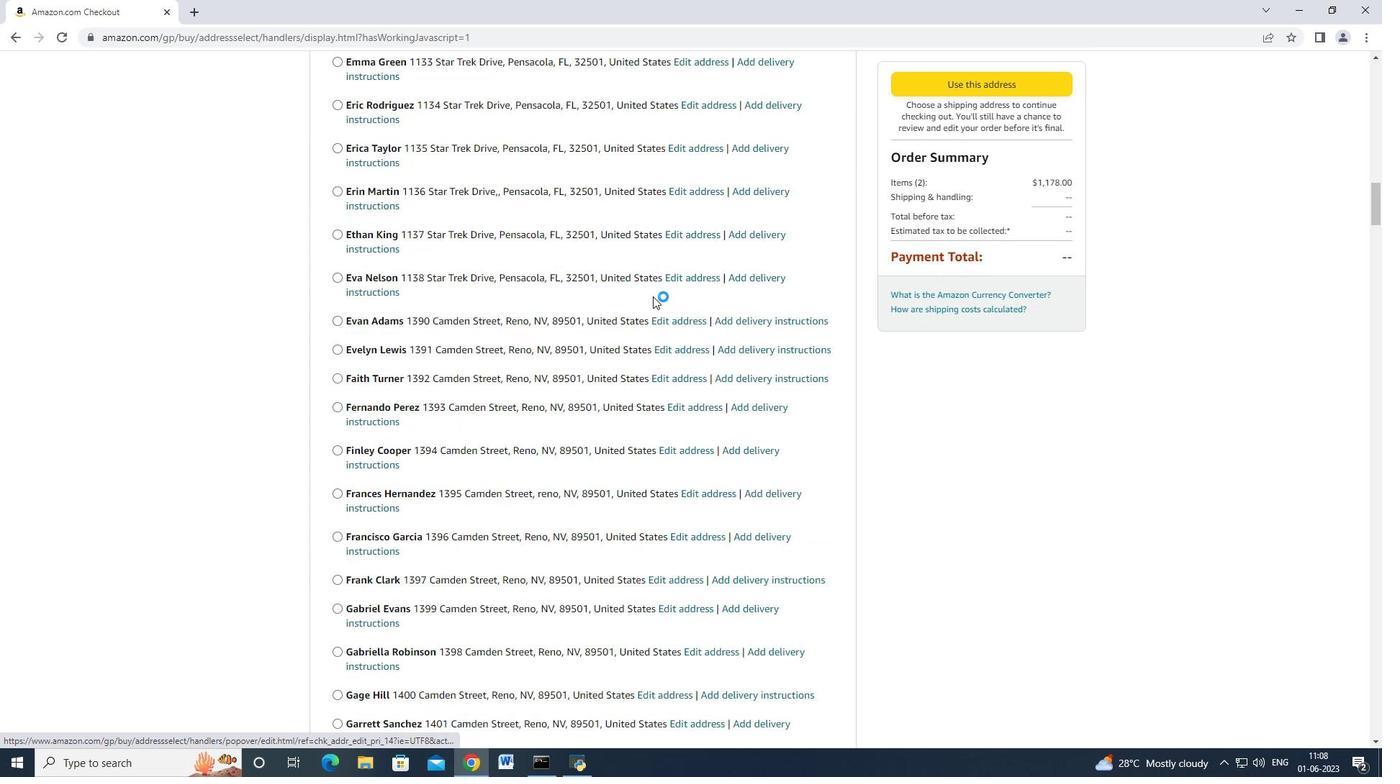 
Action: Mouse scrolled (653, 295) with delta (0, 0)
Screenshot: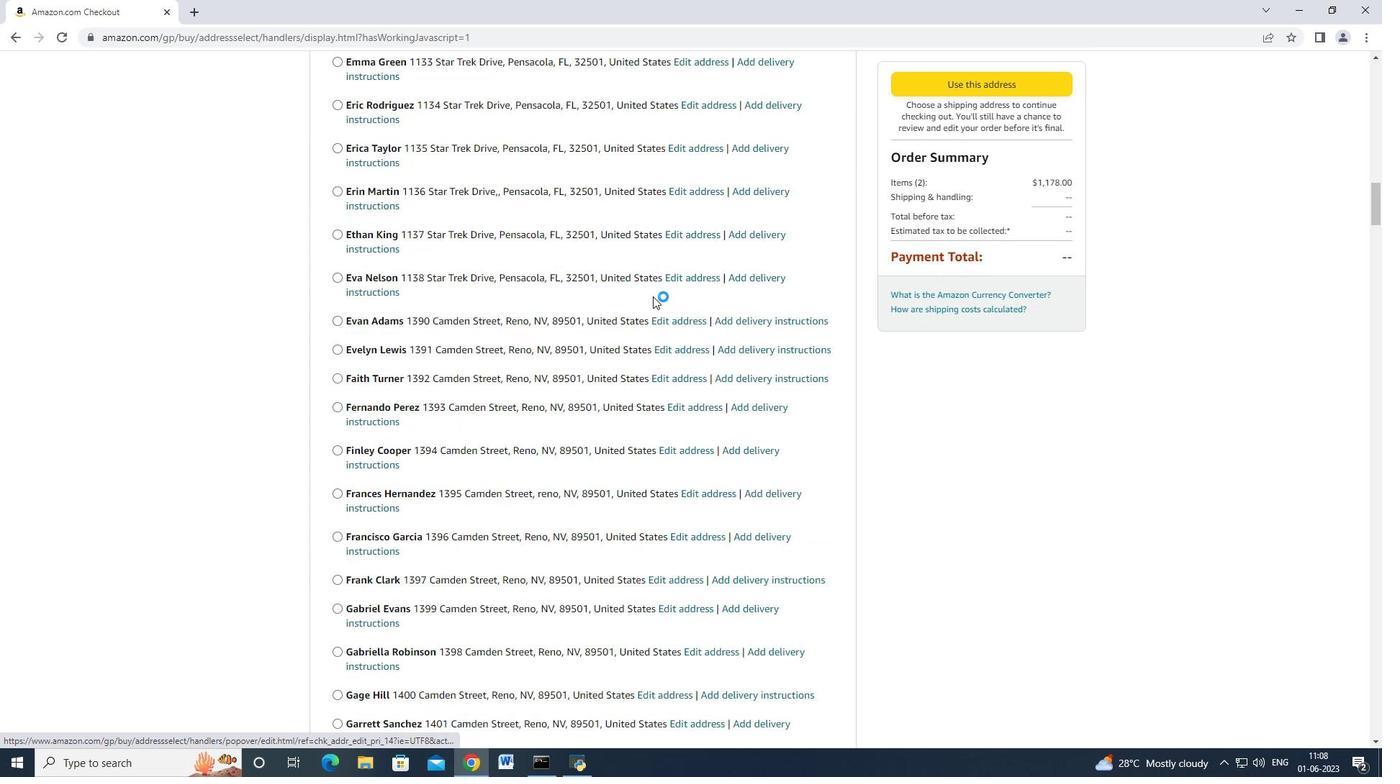 
Action: Mouse scrolled (653, 295) with delta (0, -1)
Screenshot: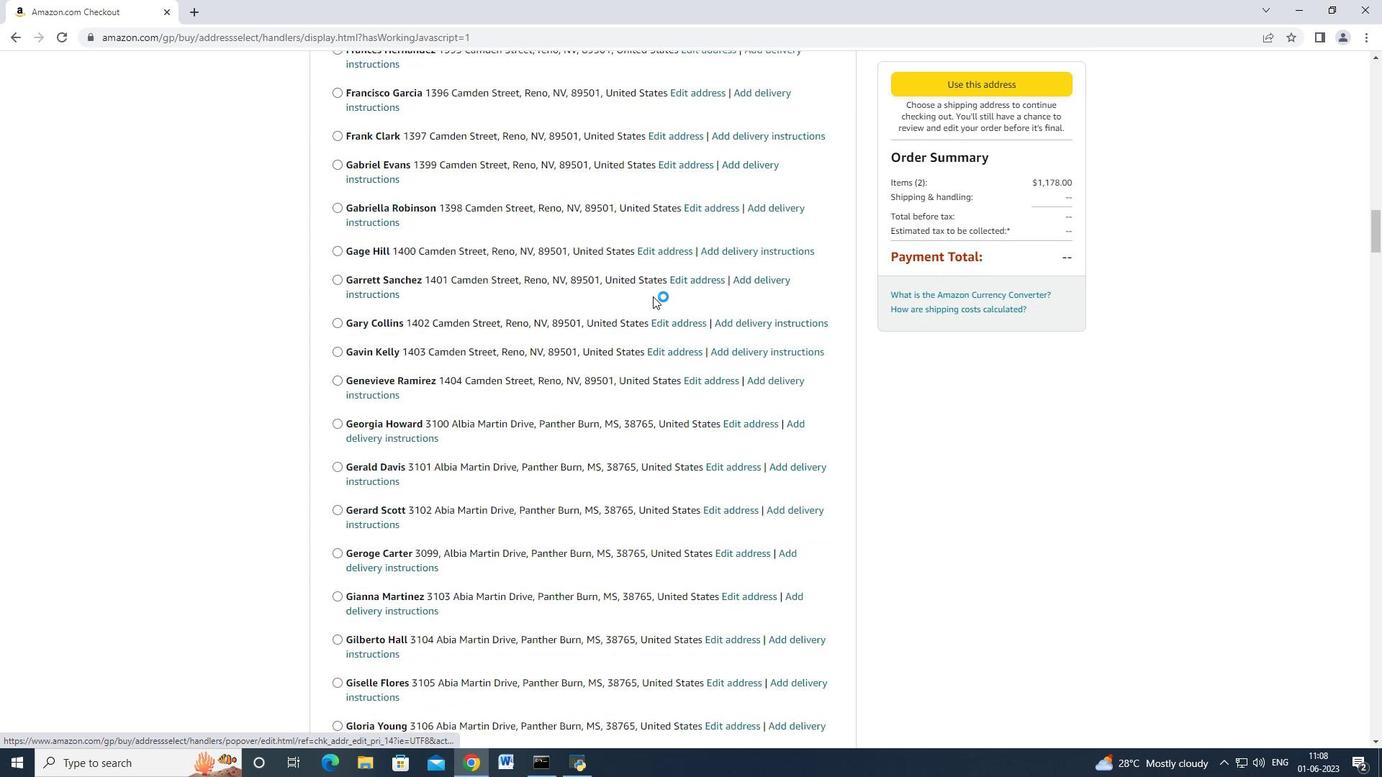 
Action: Mouse scrolled (653, 295) with delta (0, 0)
Screenshot: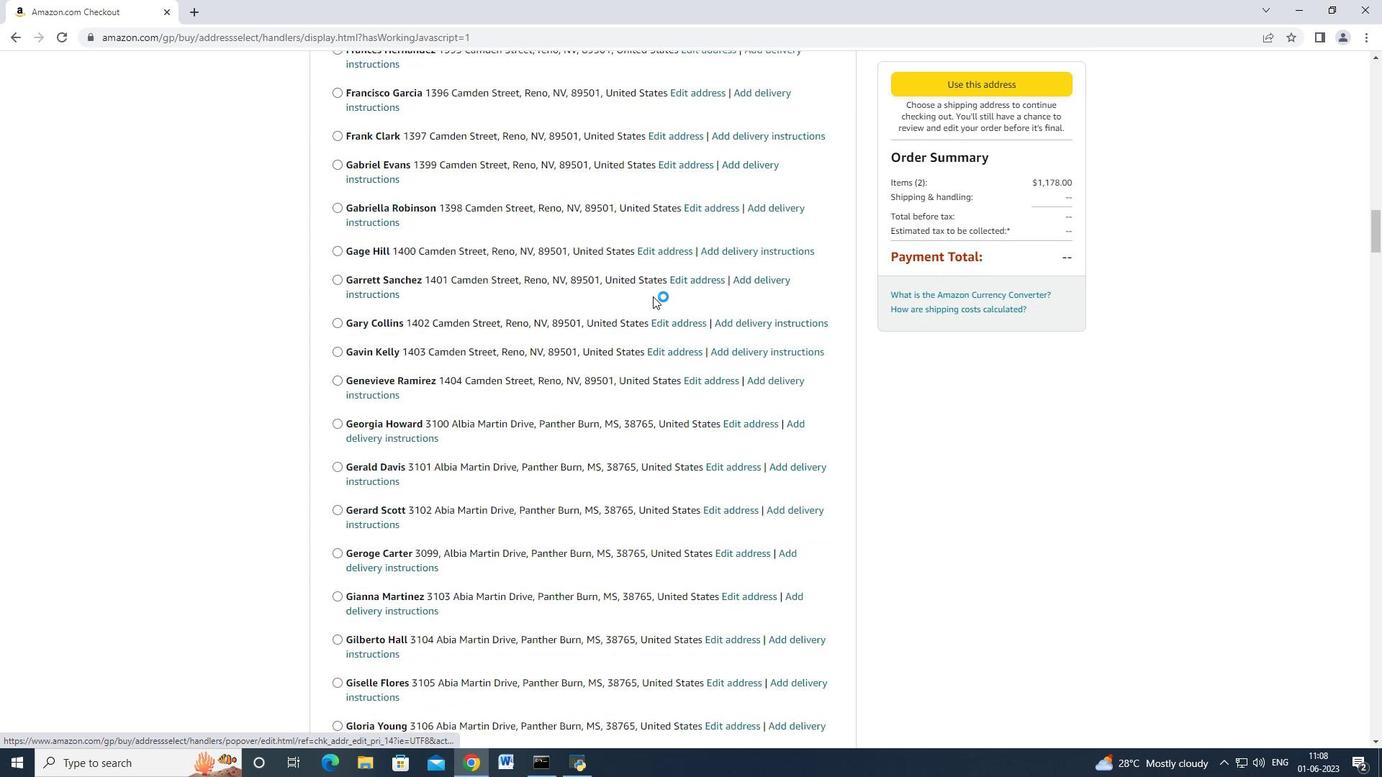 
Action: Mouse scrolled (653, 295) with delta (0, 0)
Screenshot: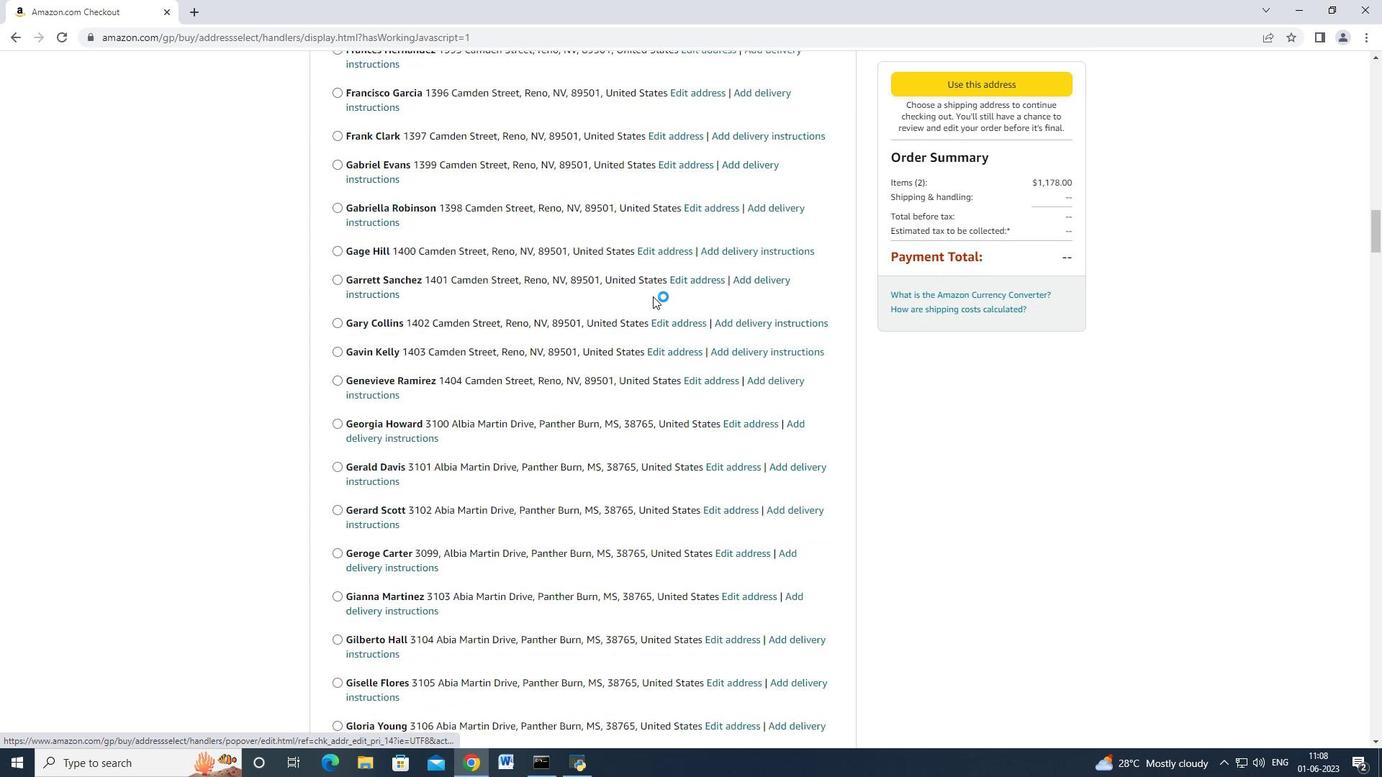 
Action: Mouse scrolled (653, 295) with delta (0, 0)
Screenshot: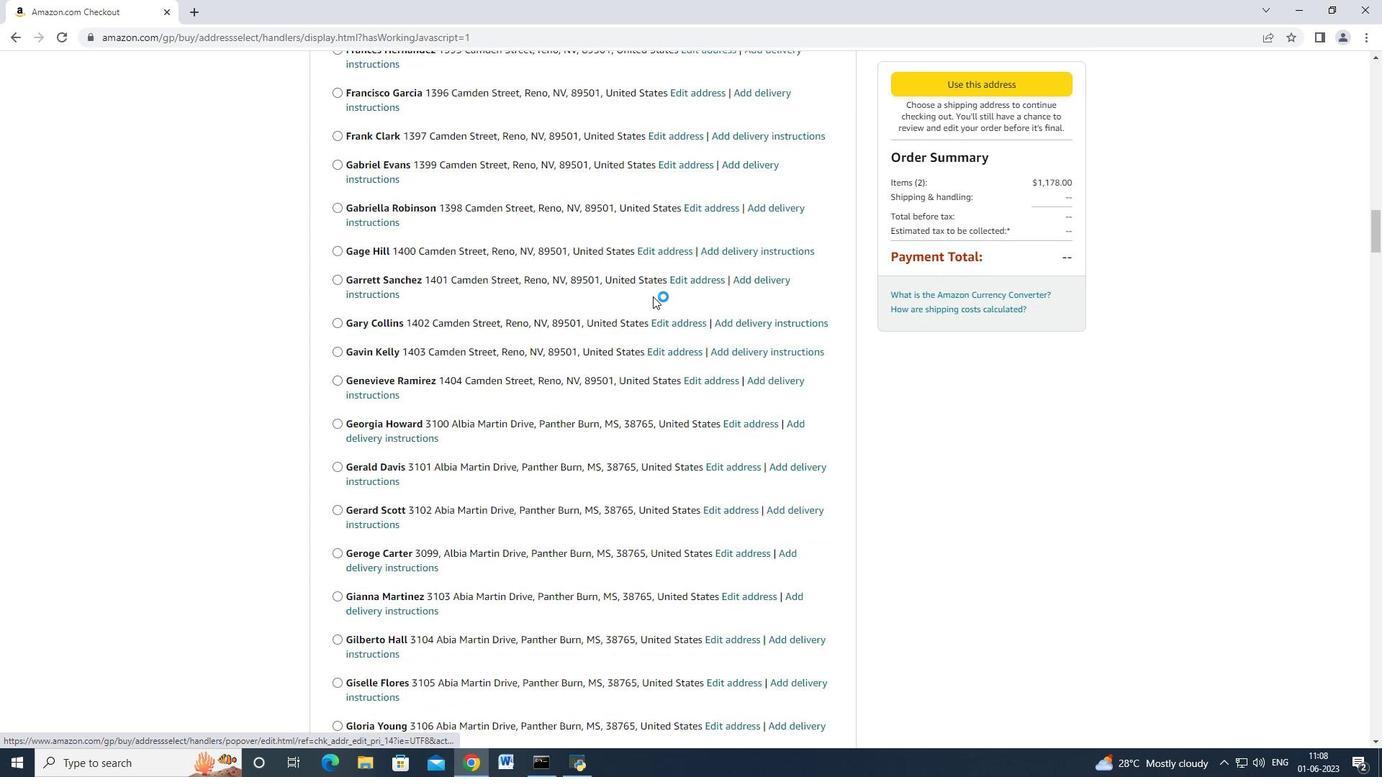 
Action: Mouse scrolled (653, 295) with delta (0, 0)
Screenshot: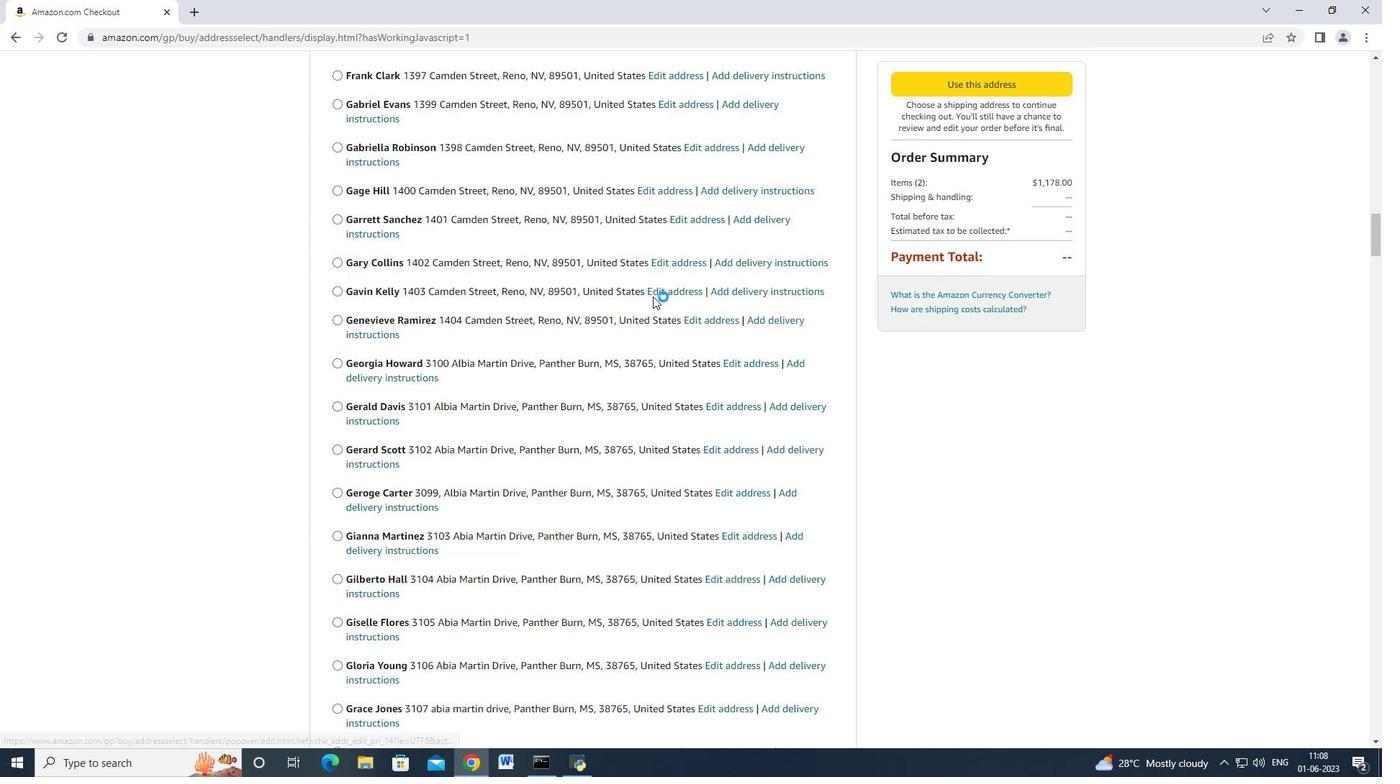 
Action: Mouse scrolled (653, 295) with delta (0, 0)
Screenshot: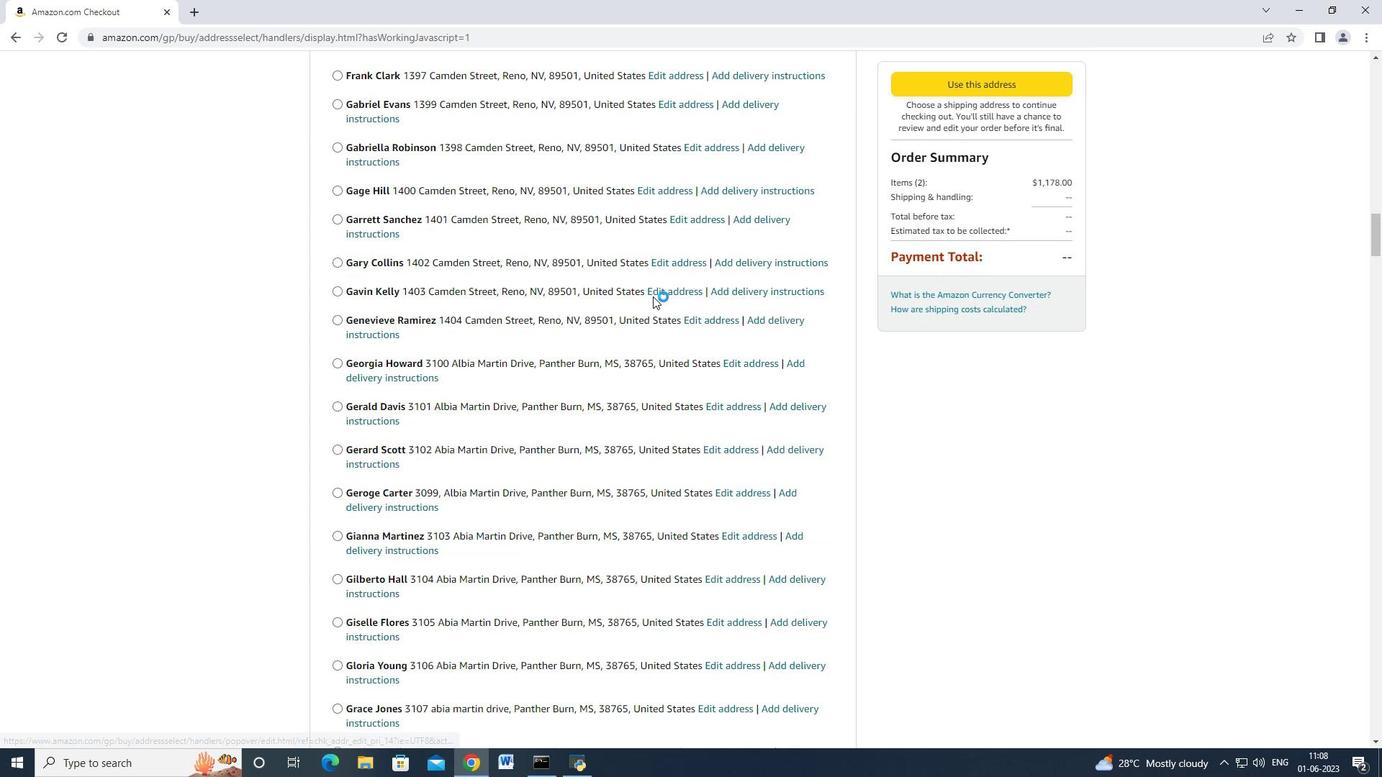 
Action: Mouse scrolled (653, 295) with delta (0, 0)
Screenshot: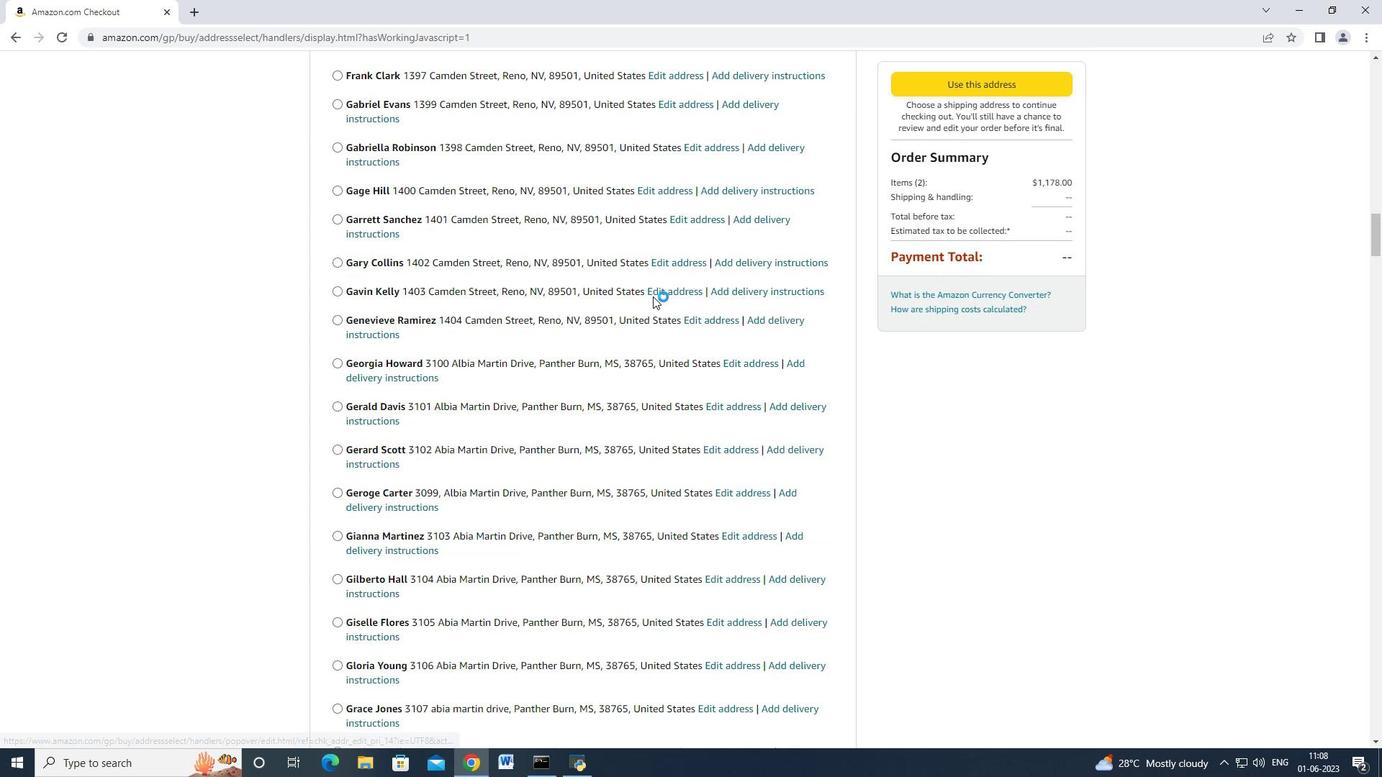 
Action: Mouse scrolled (653, 295) with delta (0, 0)
Screenshot: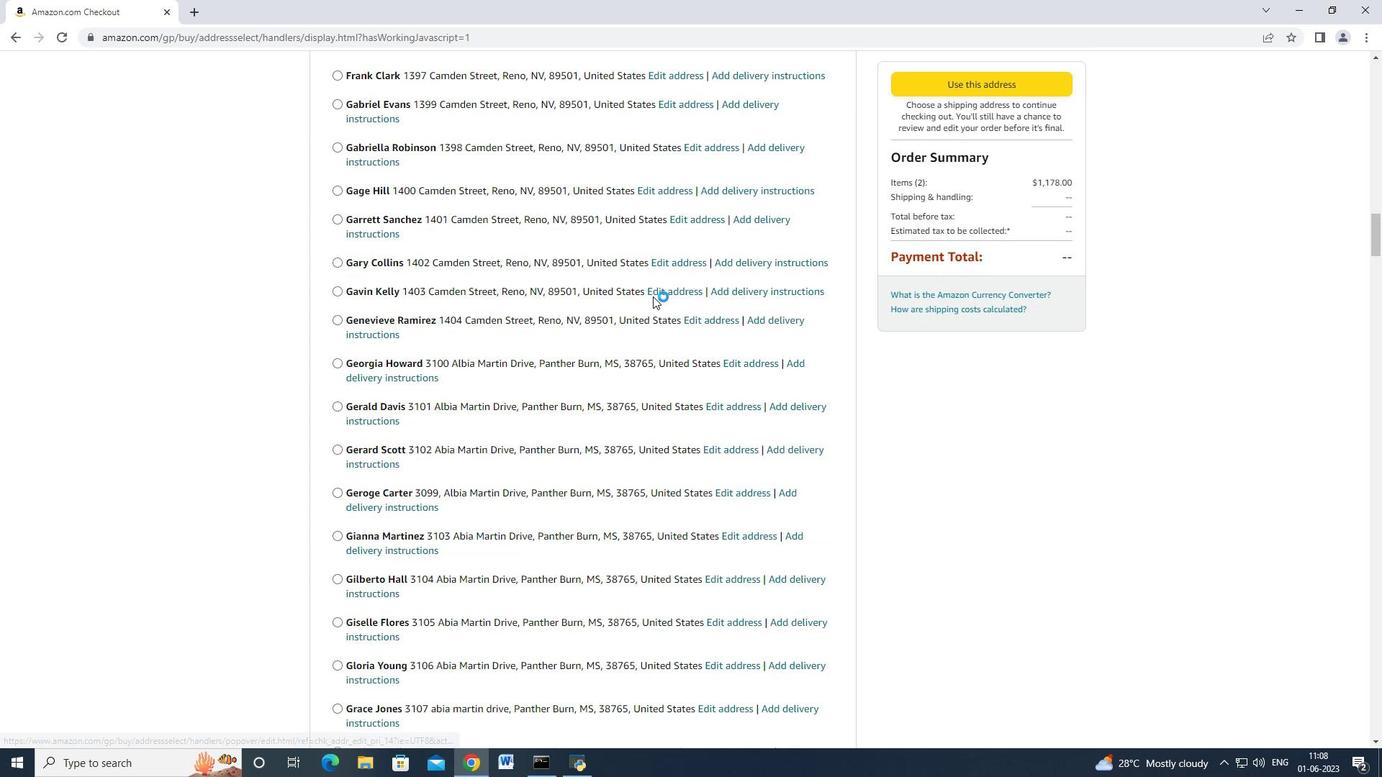 
Action: Mouse scrolled (653, 295) with delta (0, 0)
Screenshot: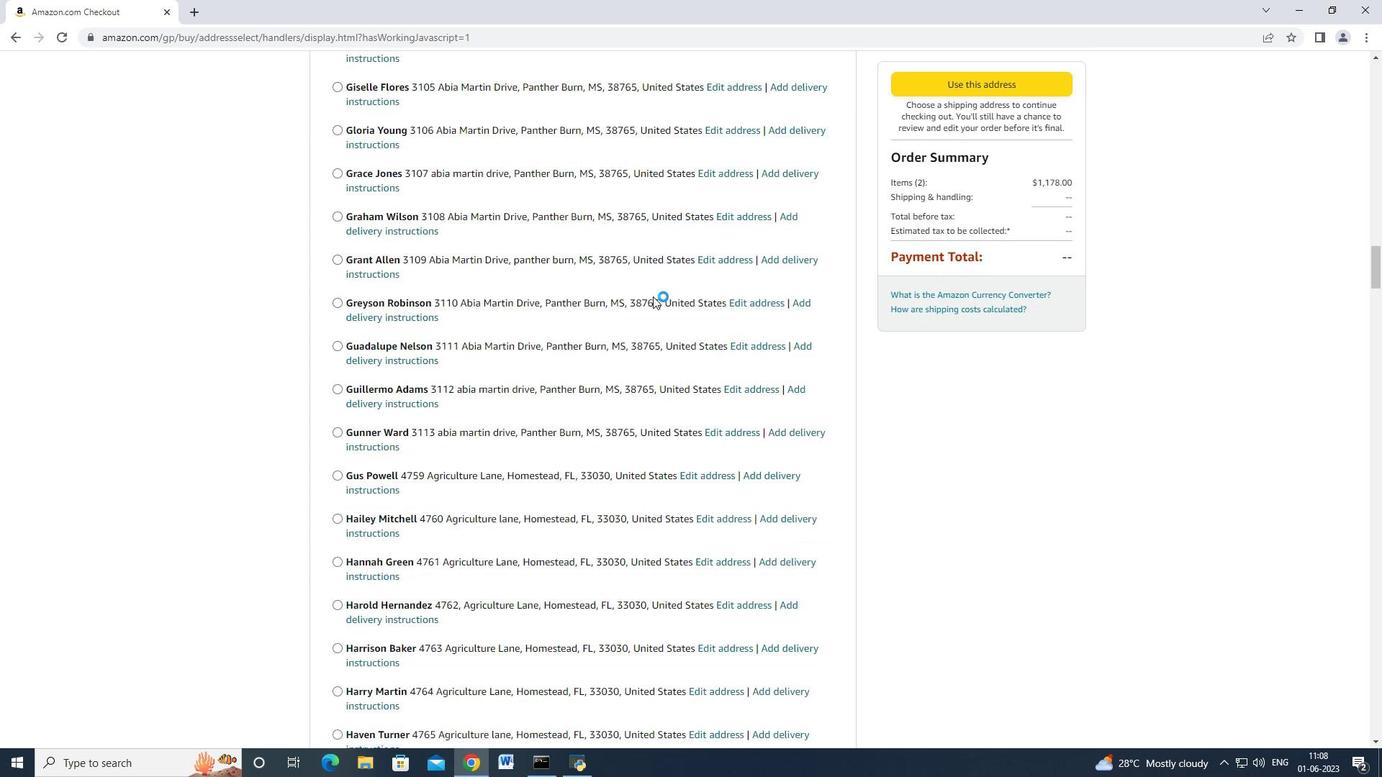 
Action: Mouse scrolled (653, 295) with delta (0, 0)
Screenshot: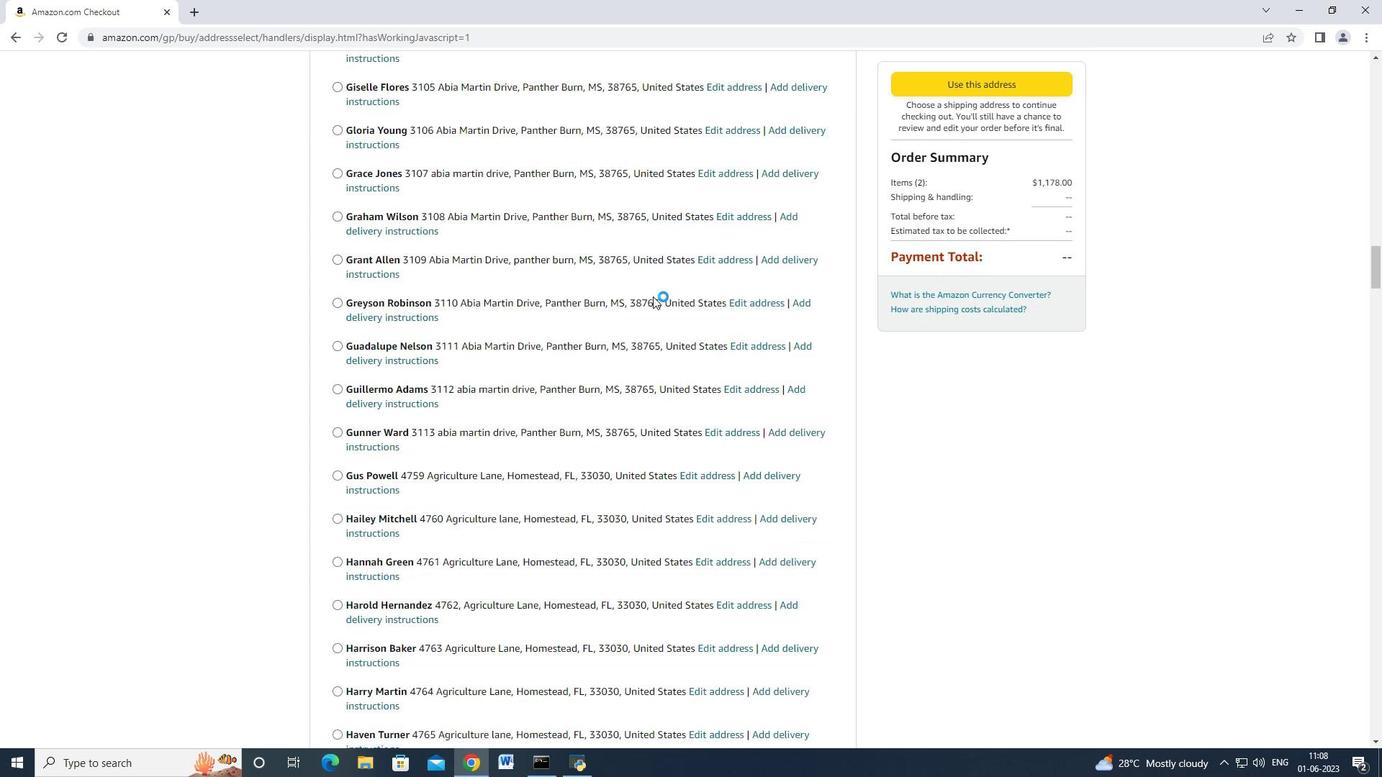 
Action: Mouse scrolled (653, 295) with delta (0, 0)
Screenshot: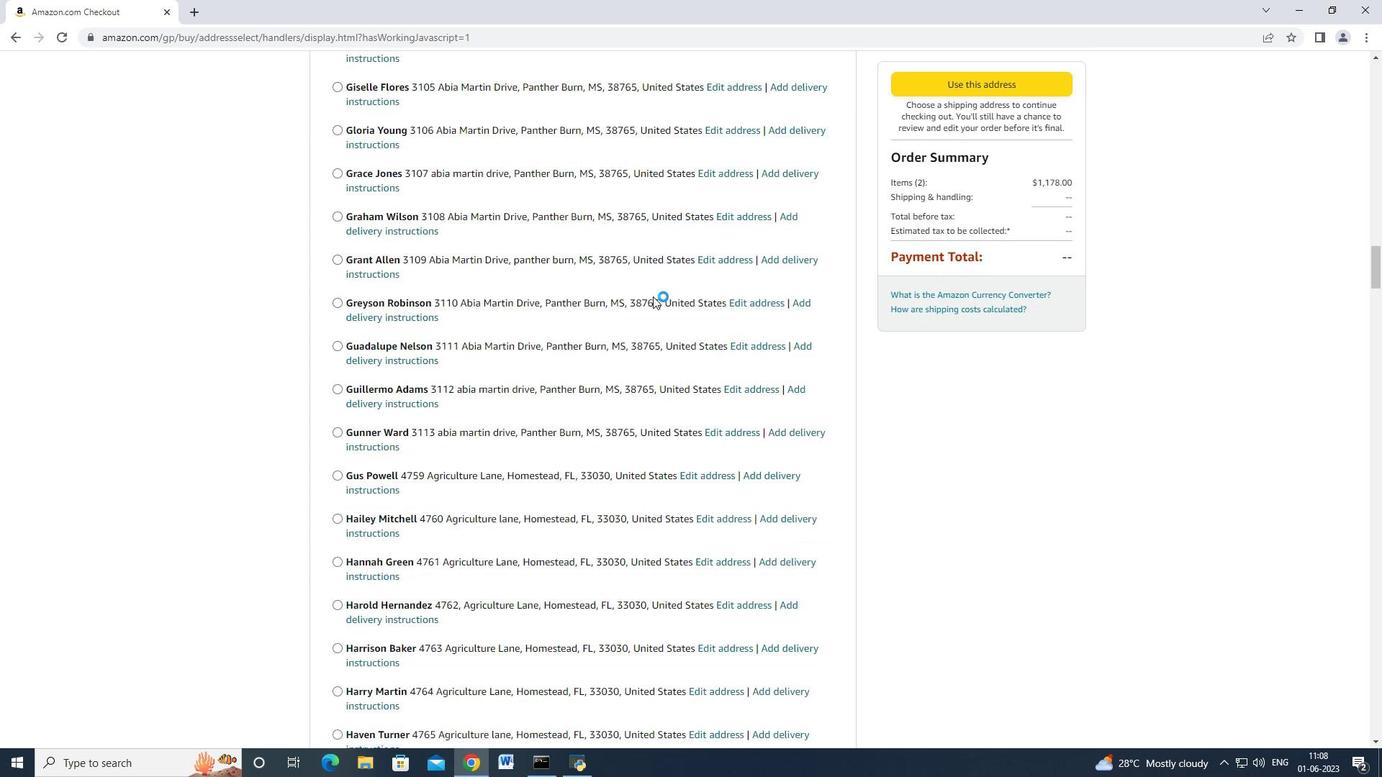 
Action: Mouse scrolled (653, 295) with delta (0, 0)
Screenshot: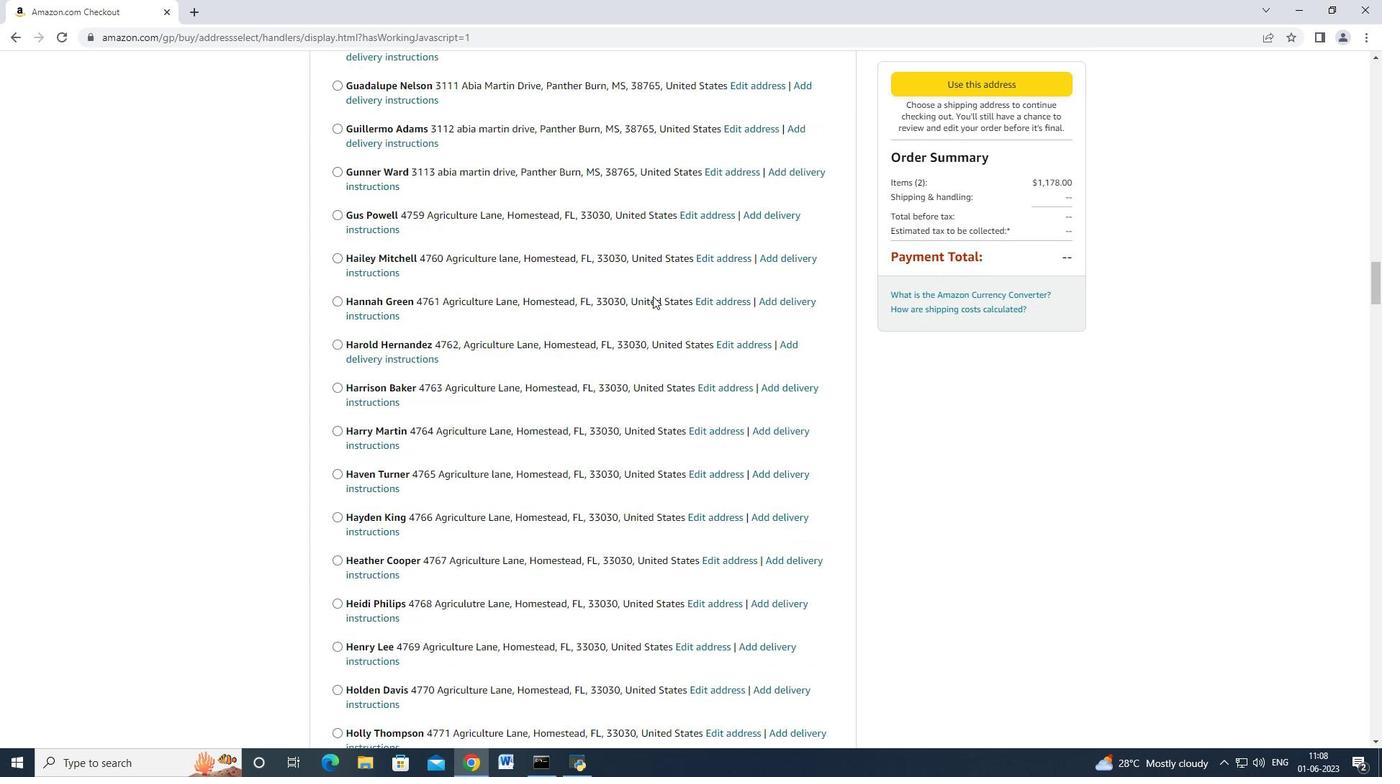 
Action: Mouse scrolled (653, 295) with delta (0, 0)
Screenshot: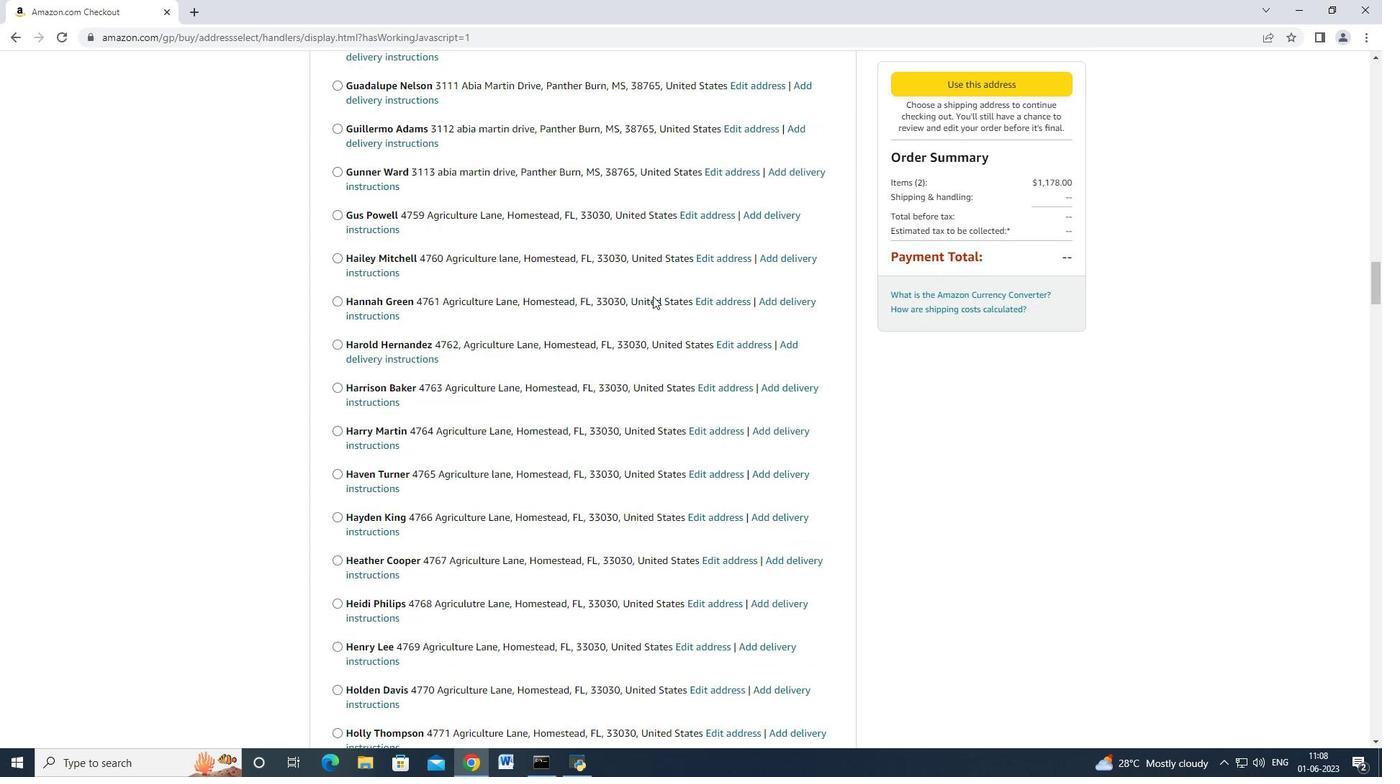 
Action: Mouse scrolled (653, 295) with delta (0, 0)
Screenshot: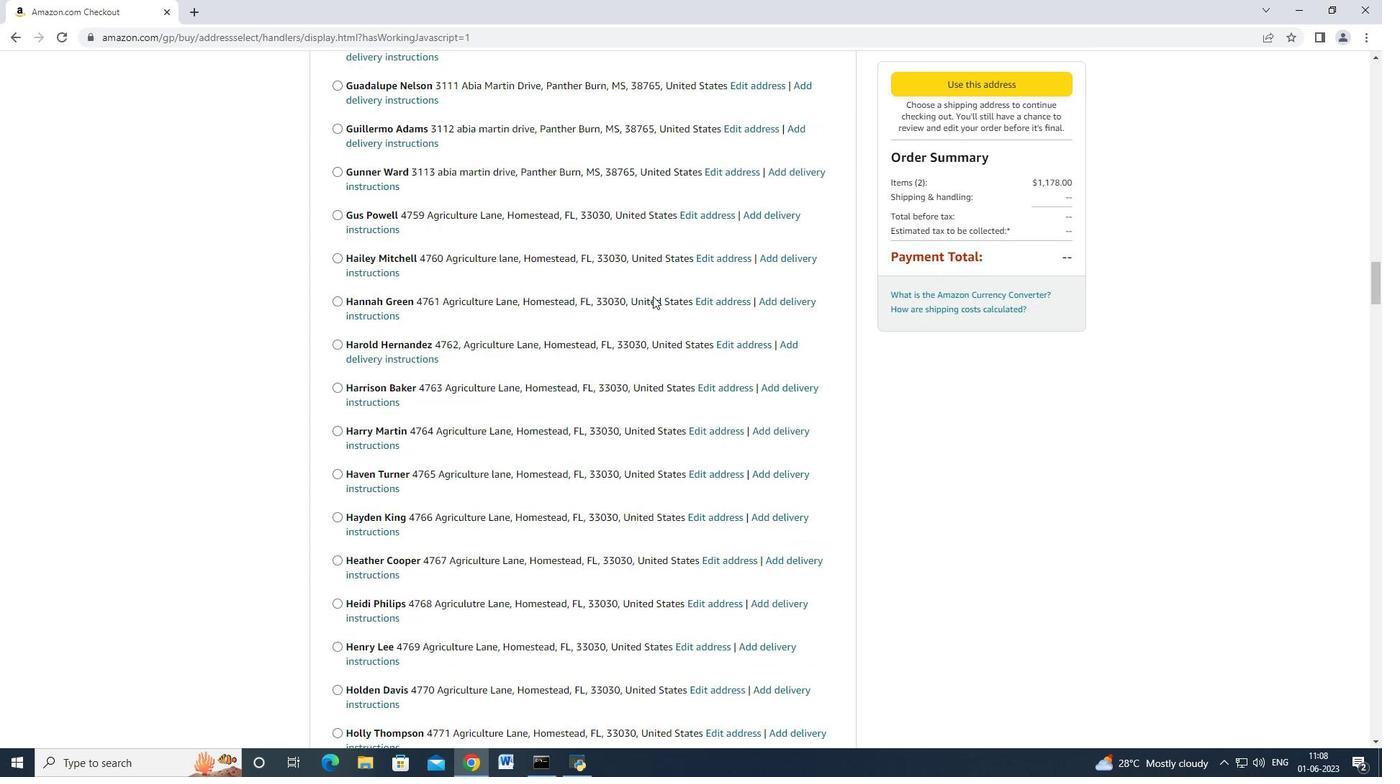 
Action: Mouse scrolled (653, 295) with delta (0, 0)
Screenshot: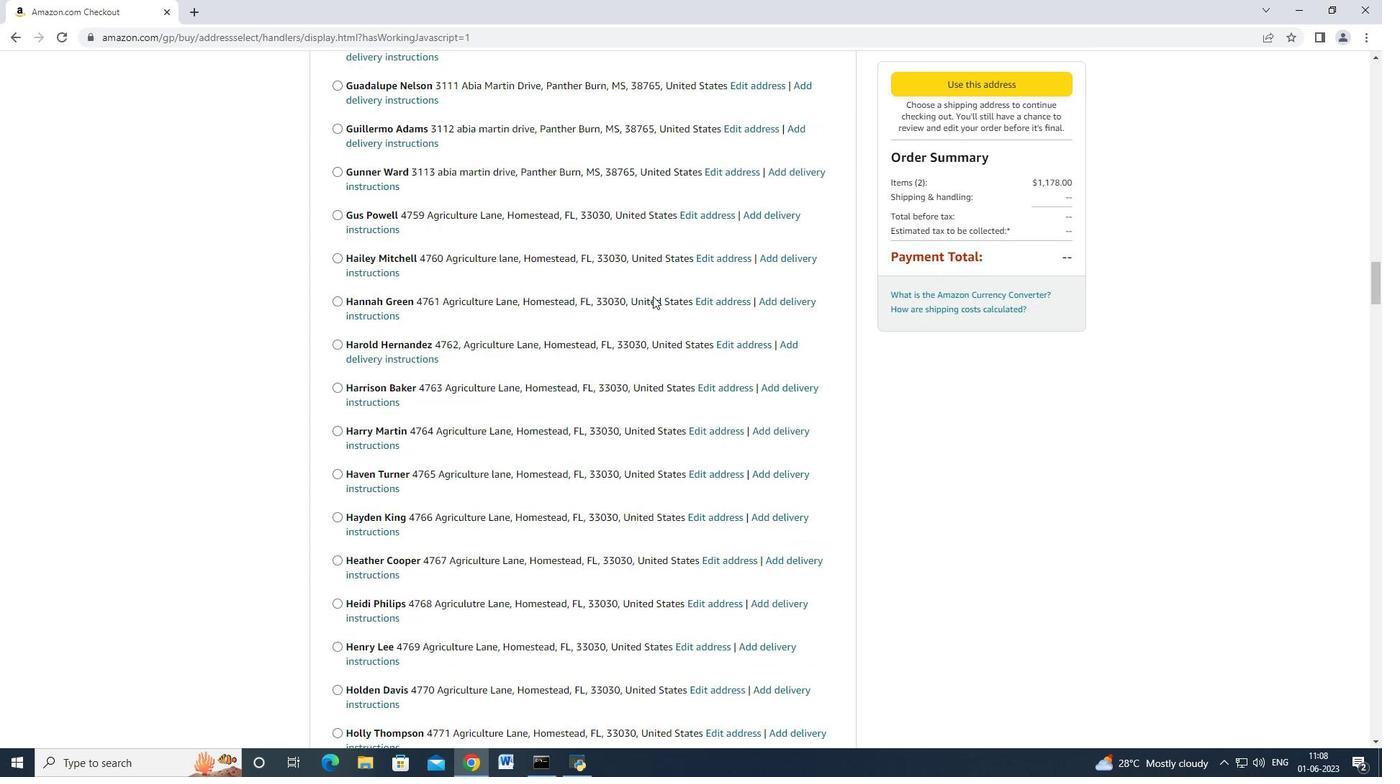 
Action: Mouse scrolled (653, 295) with delta (0, 0)
Screenshot: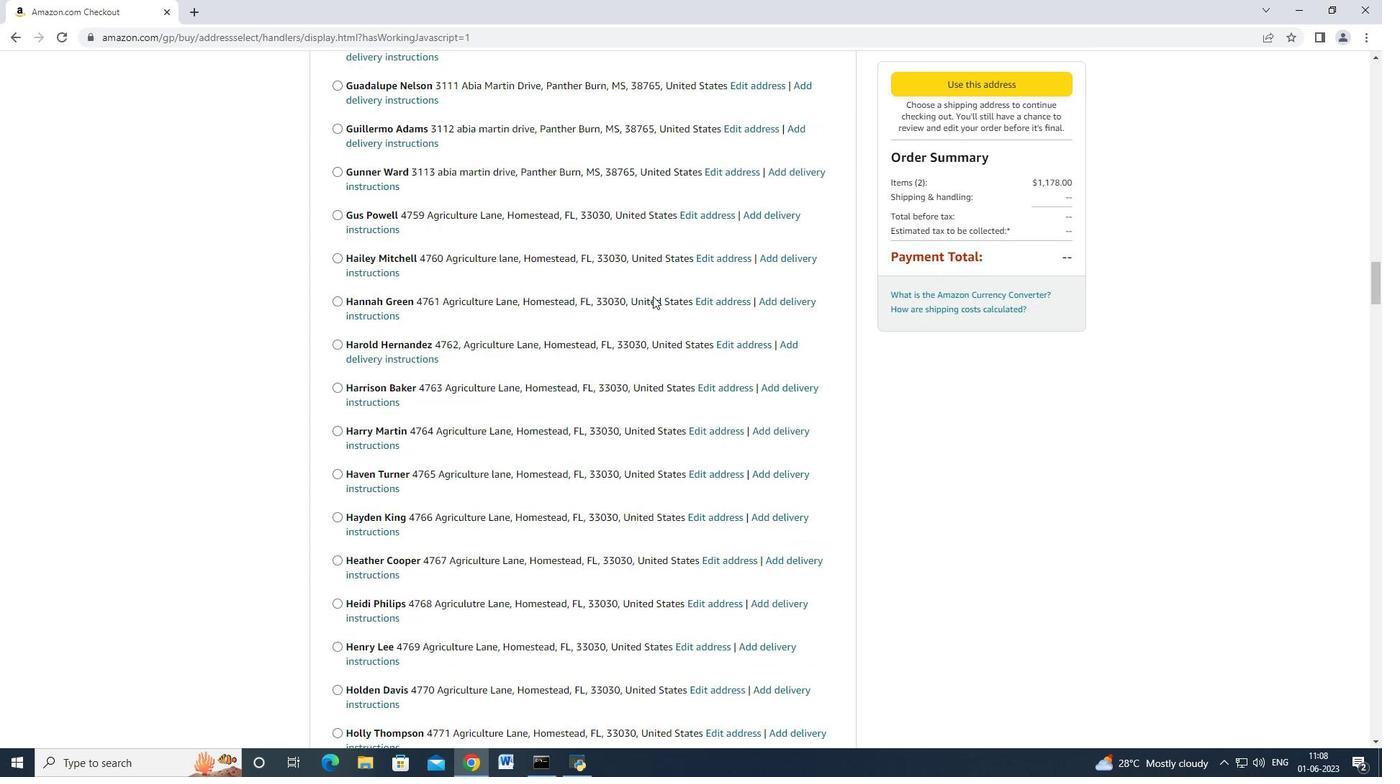 
Action: Mouse scrolled (653, 295) with delta (0, 0)
Screenshot: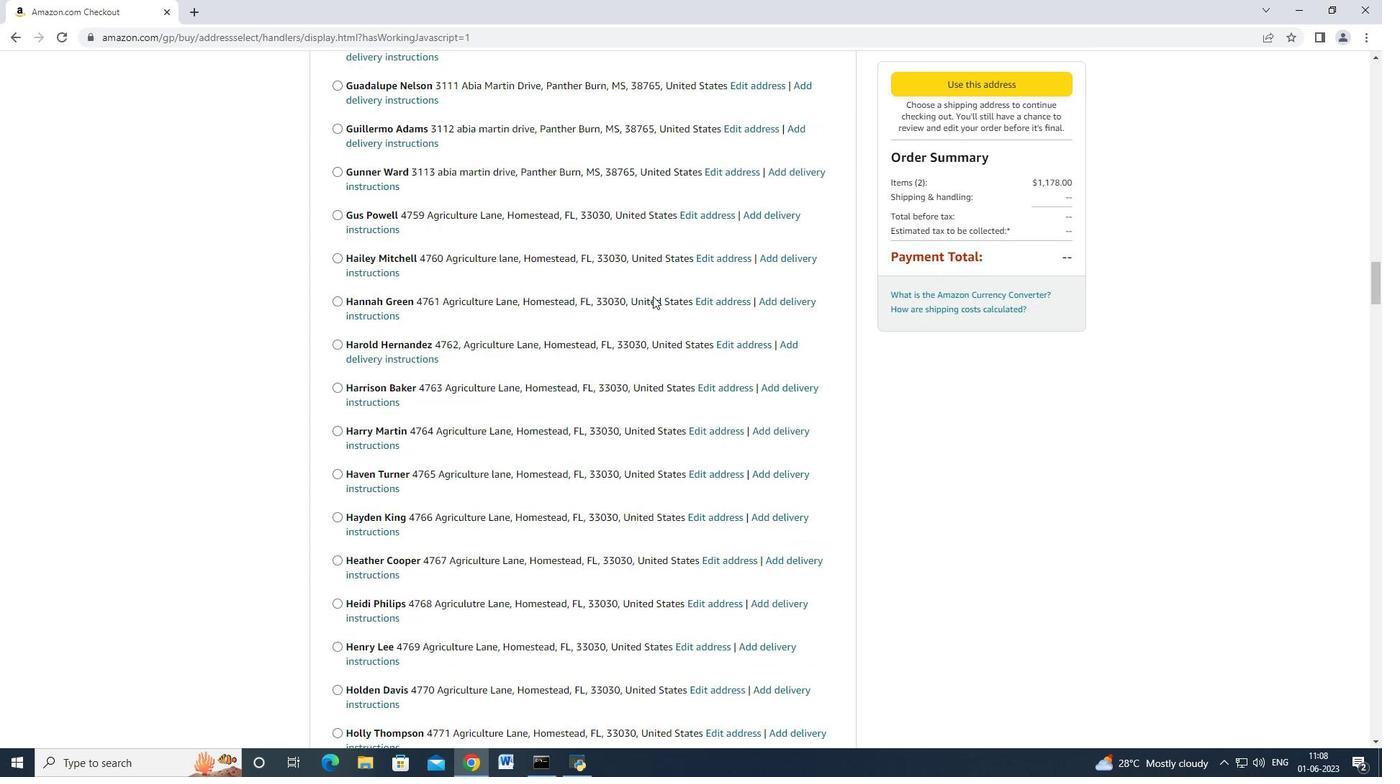 
Action: Mouse scrolled (653, 295) with delta (0, 0)
Screenshot: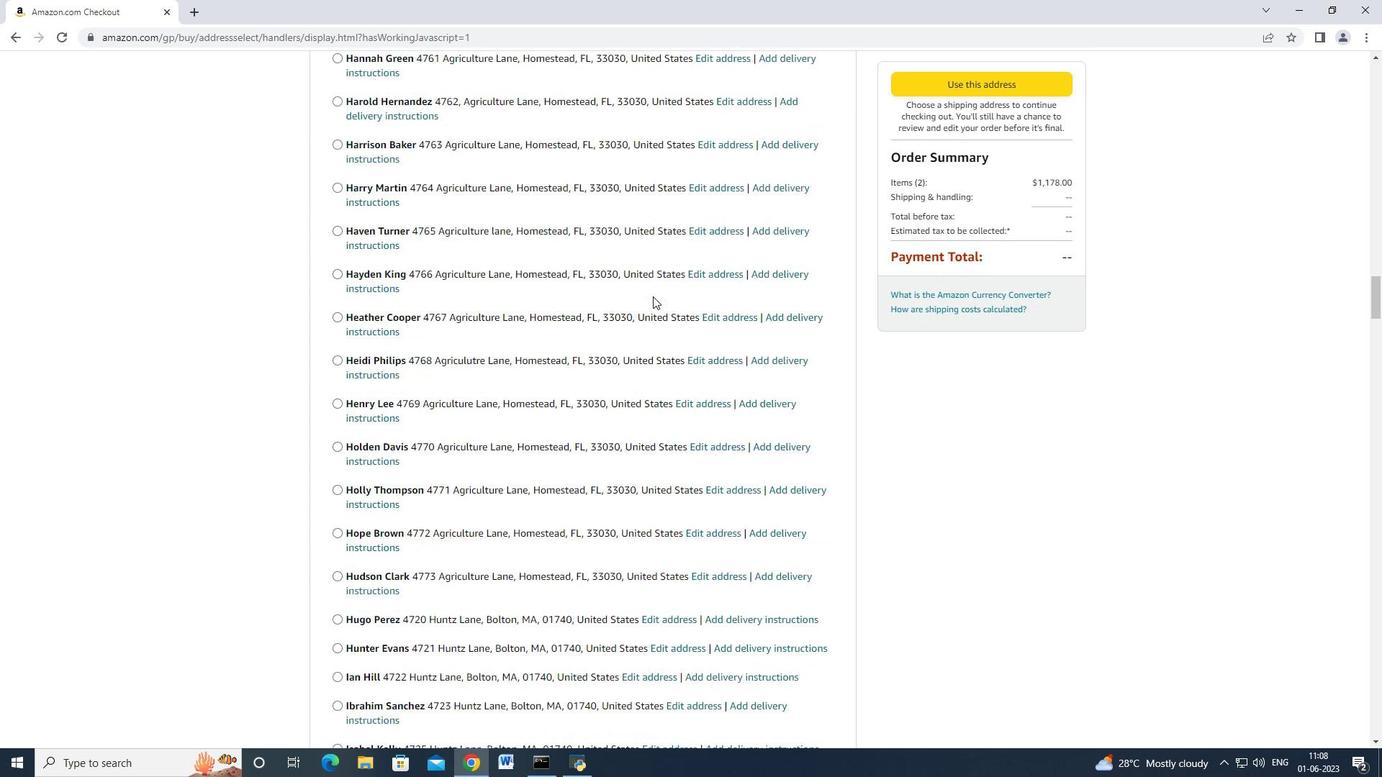 
Action: Mouse scrolled (653, 295) with delta (0, 0)
Screenshot: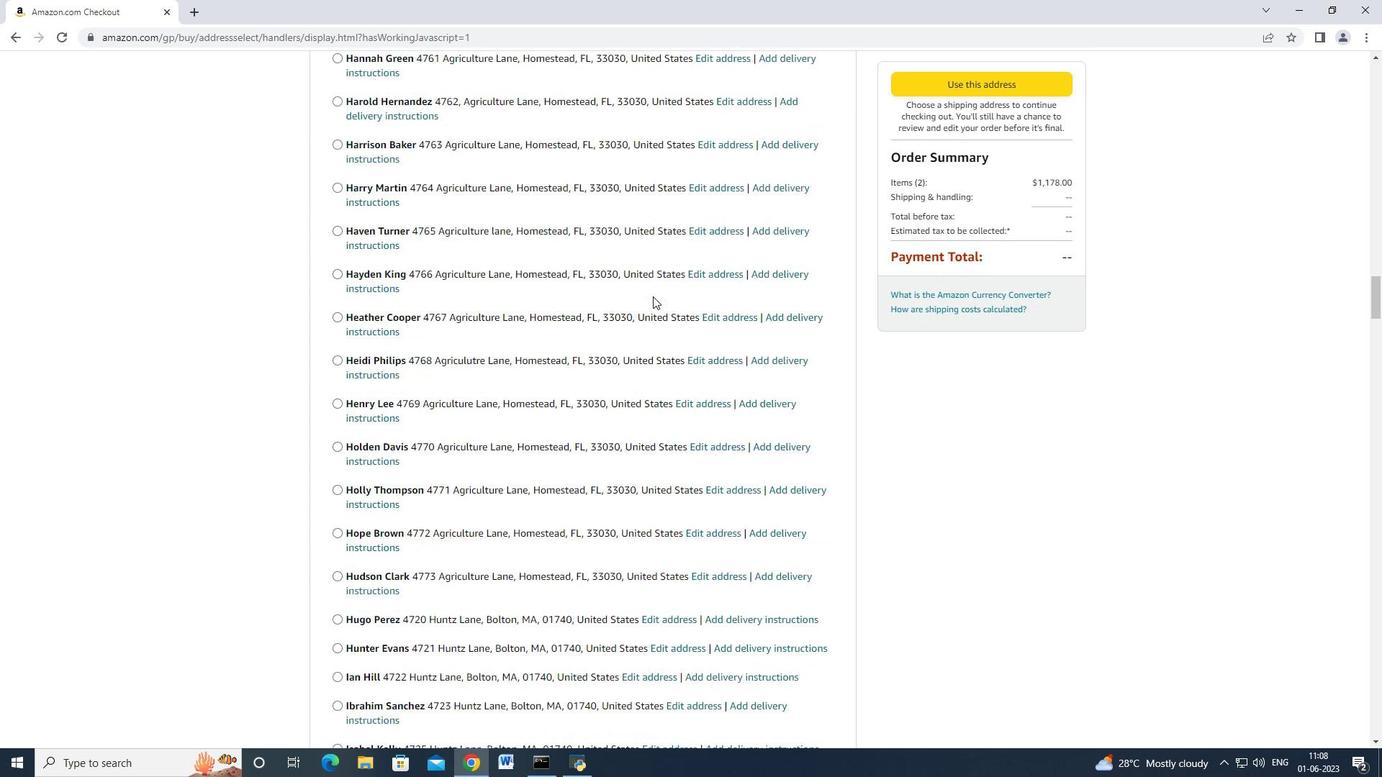 
Action: Mouse scrolled (653, 295) with delta (0, 0)
Screenshot: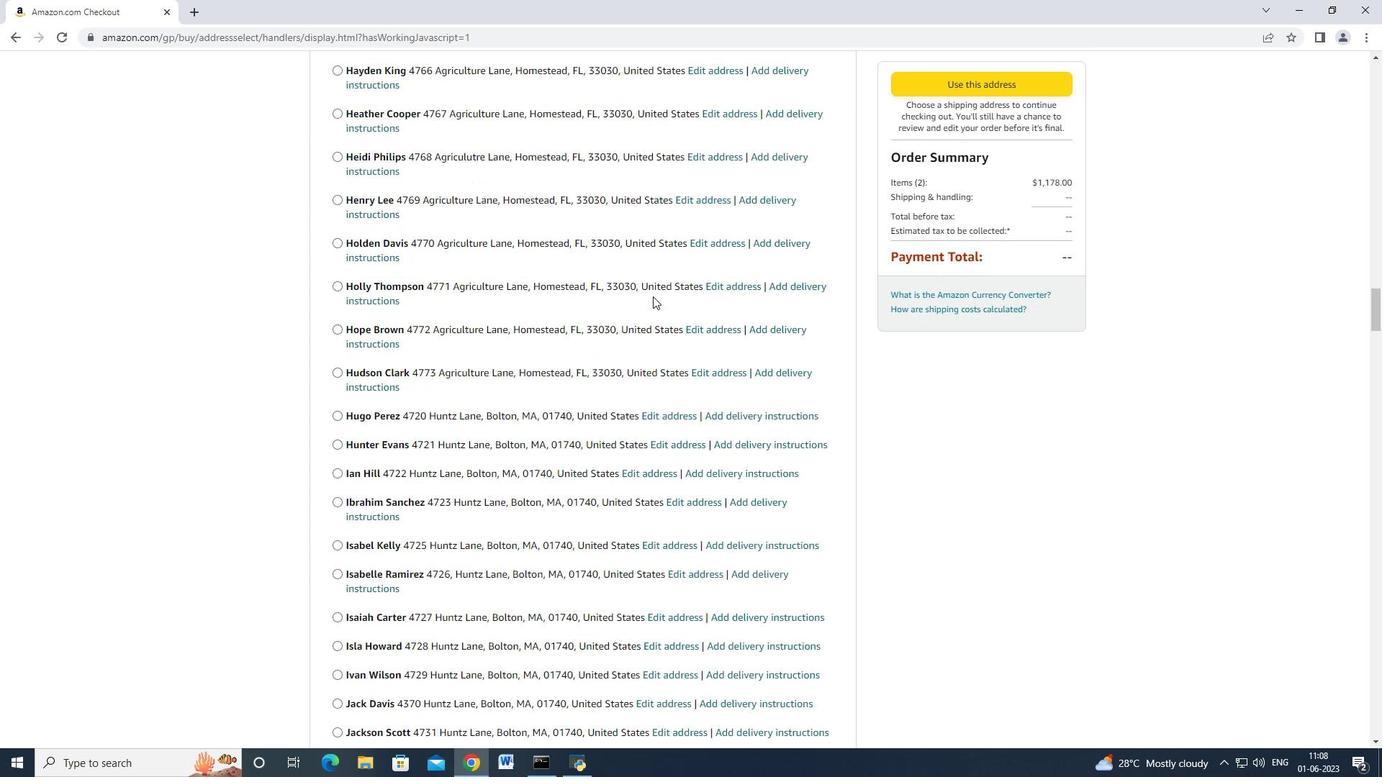 
Action: Mouse scrolled (653, 295) with delta (0, -1)
Screenshot: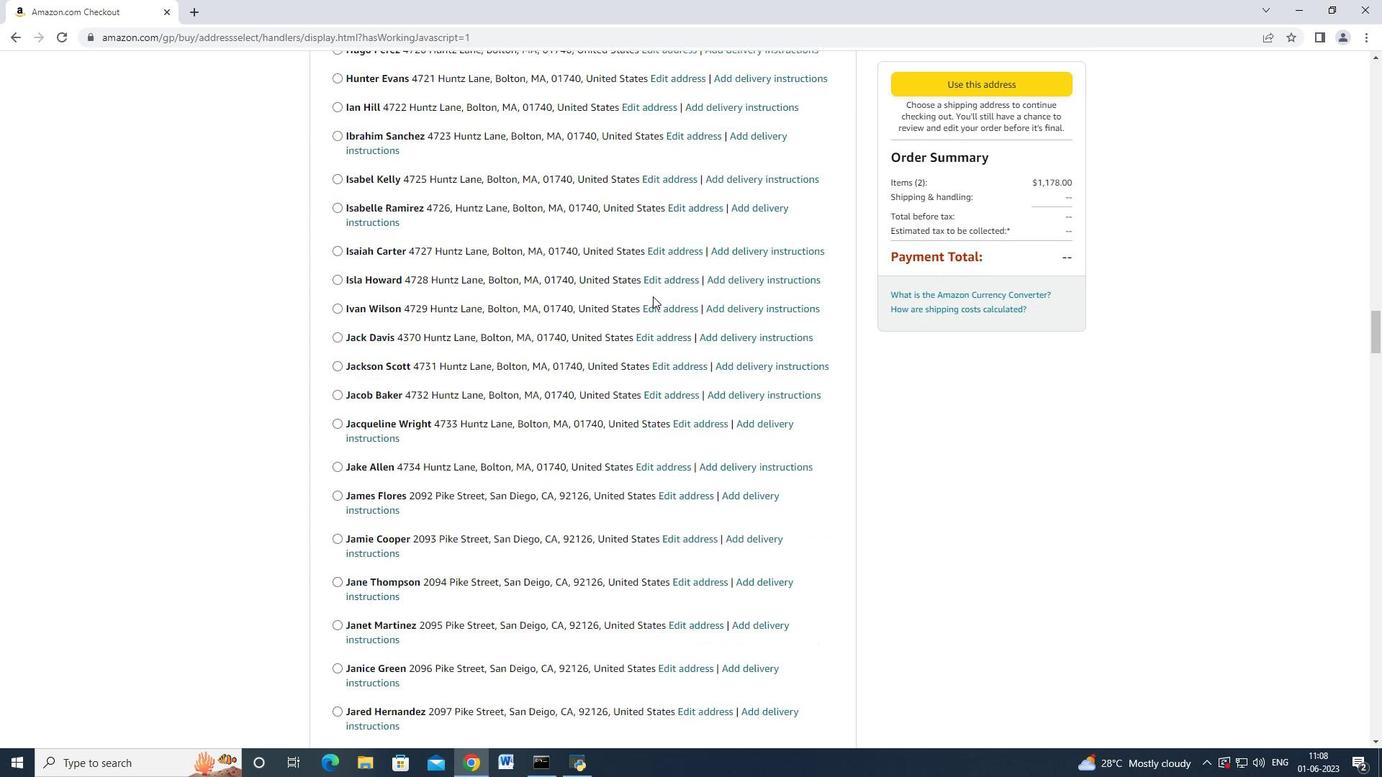 
Action: Mouse scrolled (653, 295) with delta (0, 0)
Screenshot: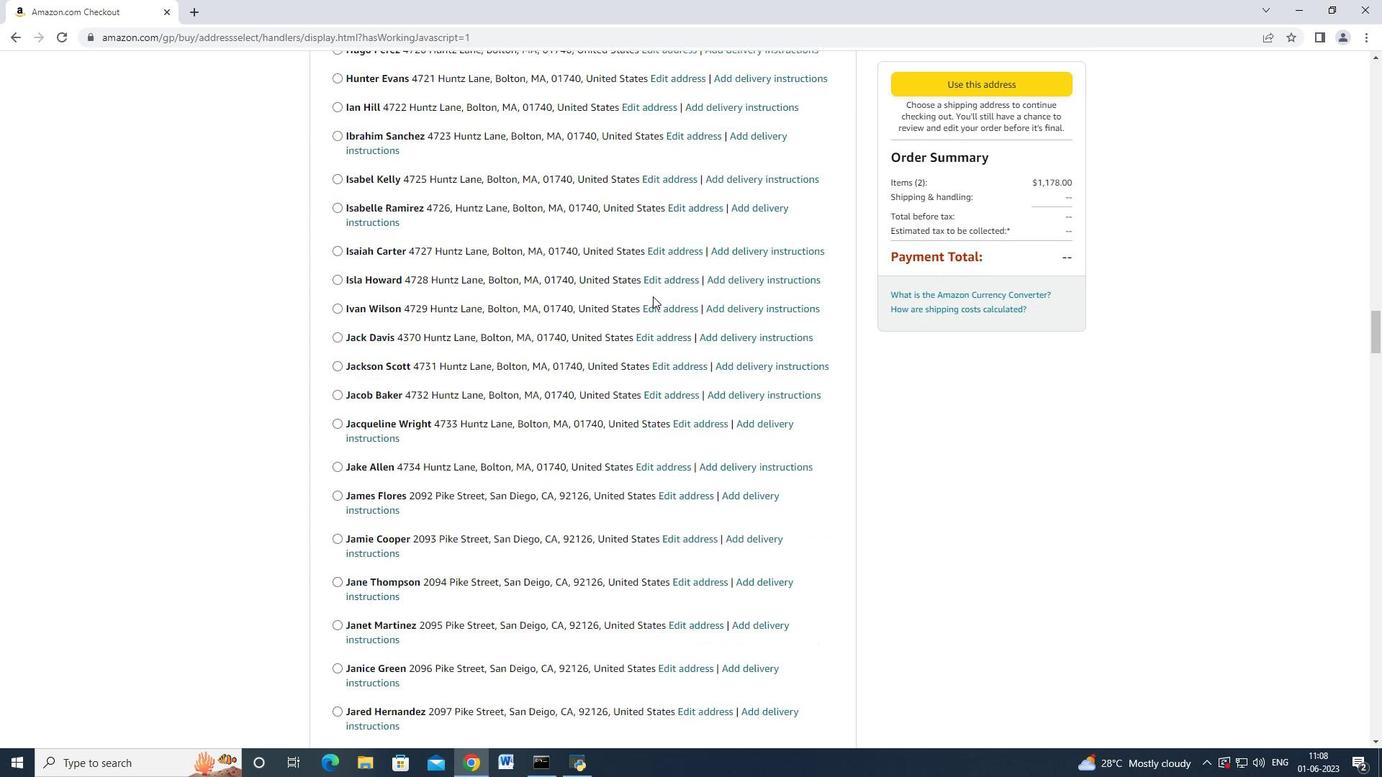 
Action: Mouse scrolled (653, 295) with delta (0, 0)
Screenshot: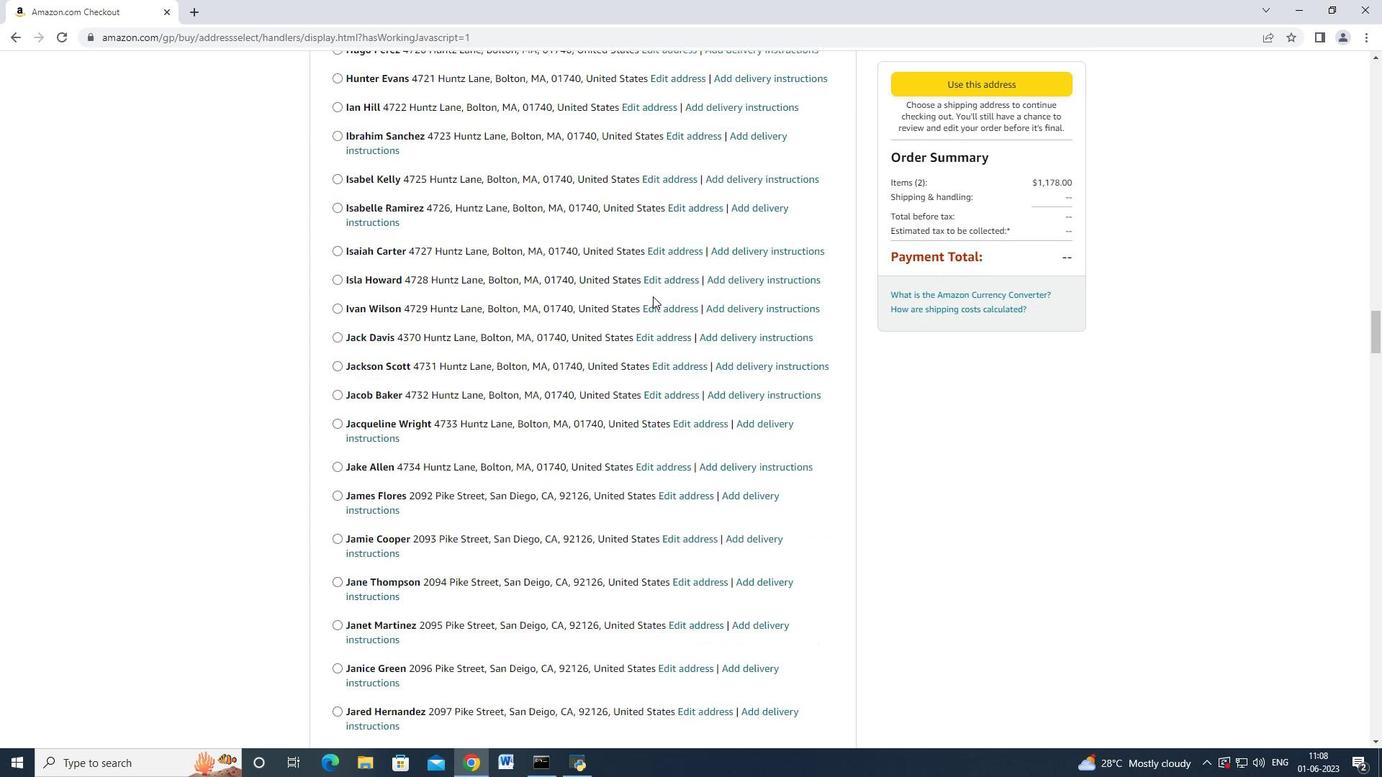 
Action: Mouse scrolled (653, 295) with delta (0, 0)
Screenshot: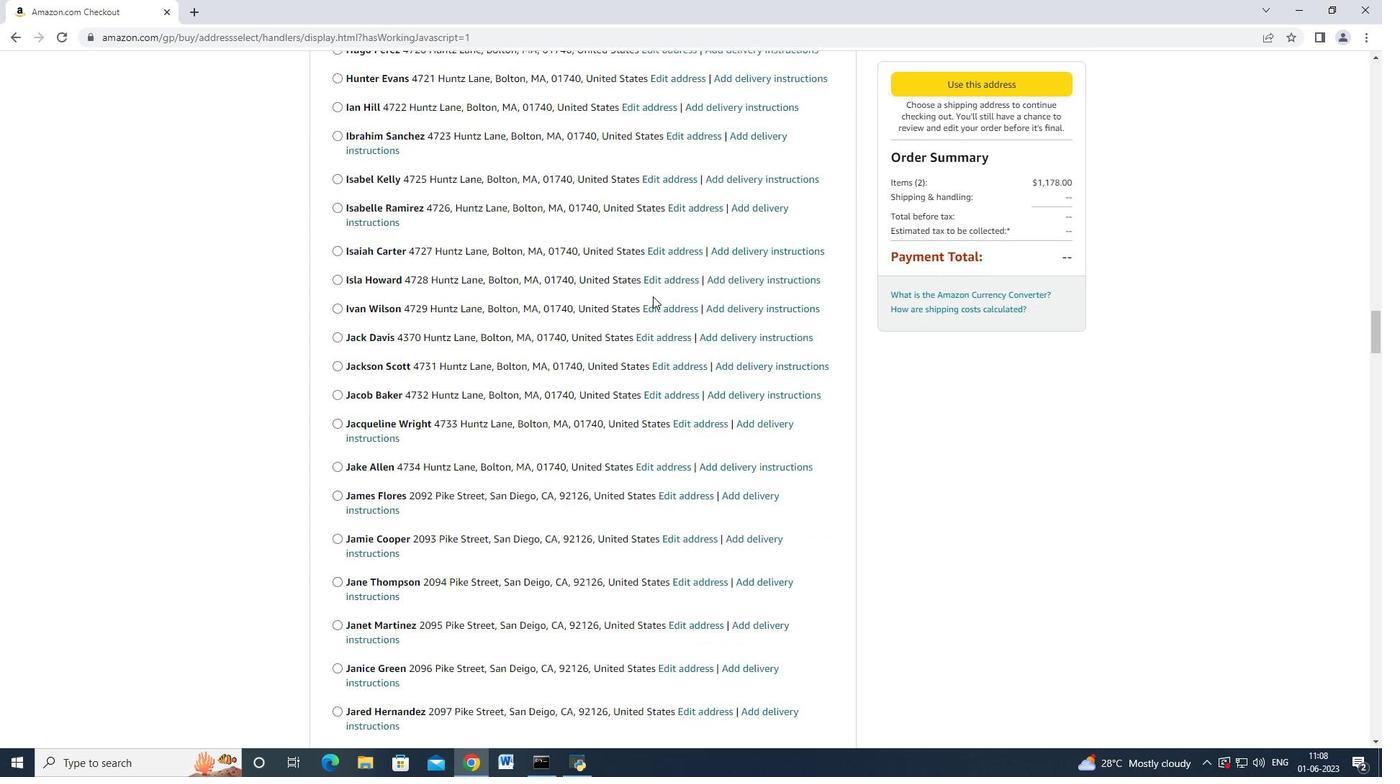 
Action: Mouse scrolled (653, 295) with delta (0, 0)
Screenshot: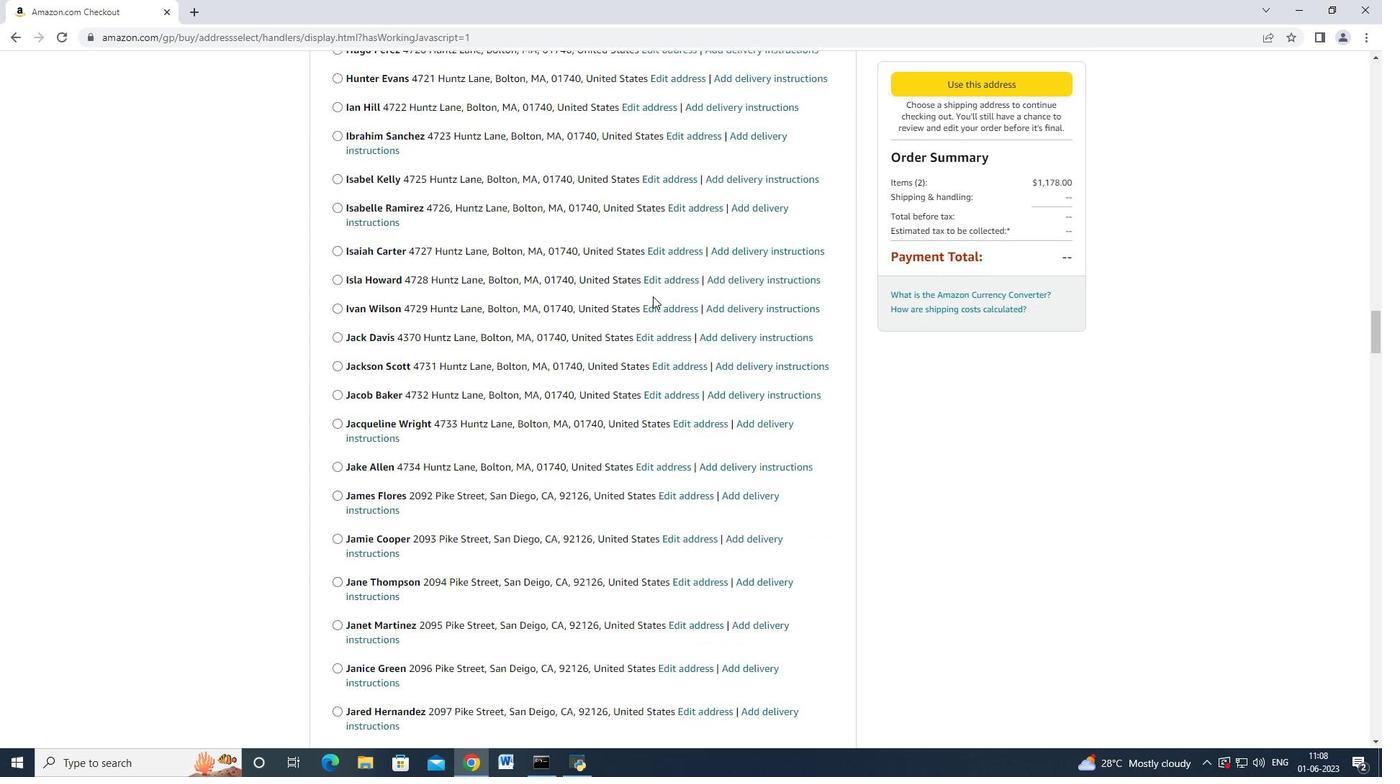 
Action: Mouse scrolled (653, 295) with delta (0, 0)
Screenshot: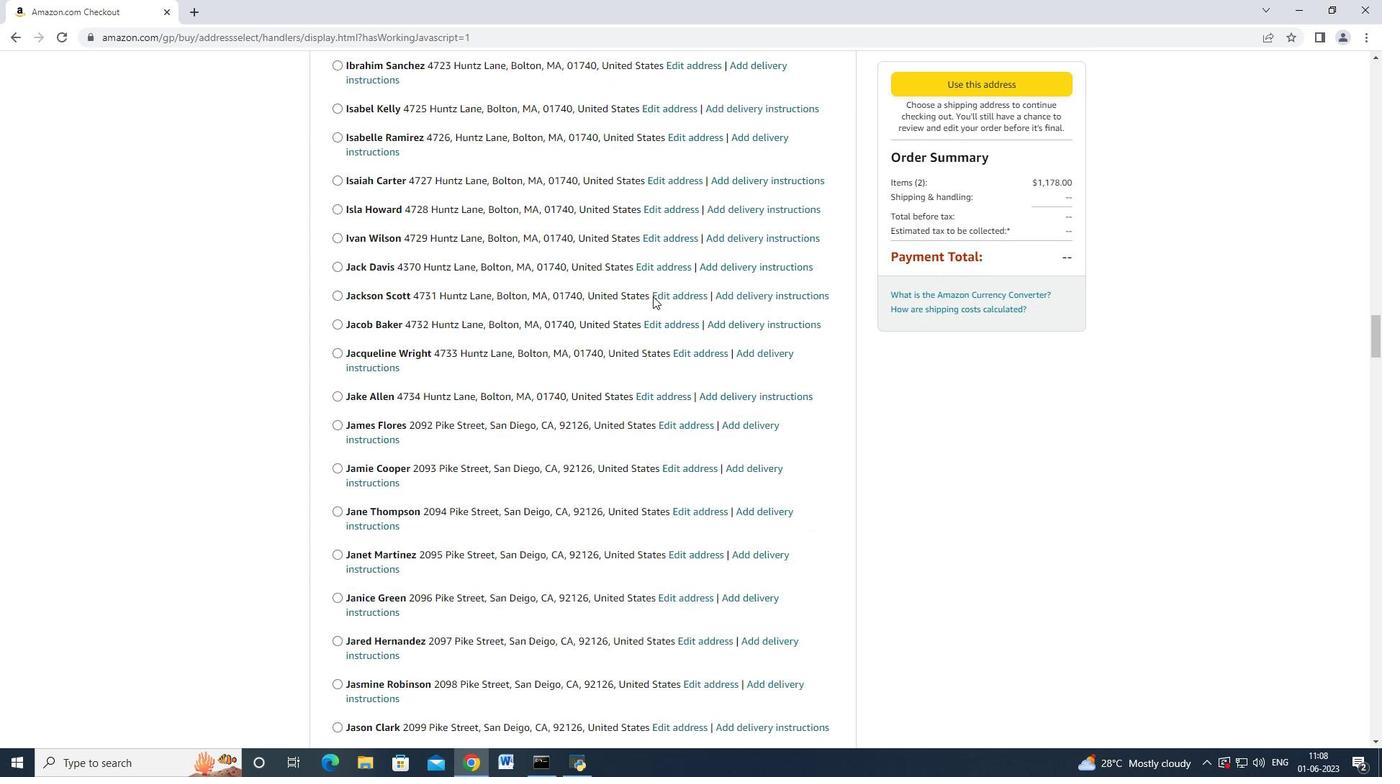 
Action: Mouse scrolled (653, 295) with delta (0, 0)
Screenshot: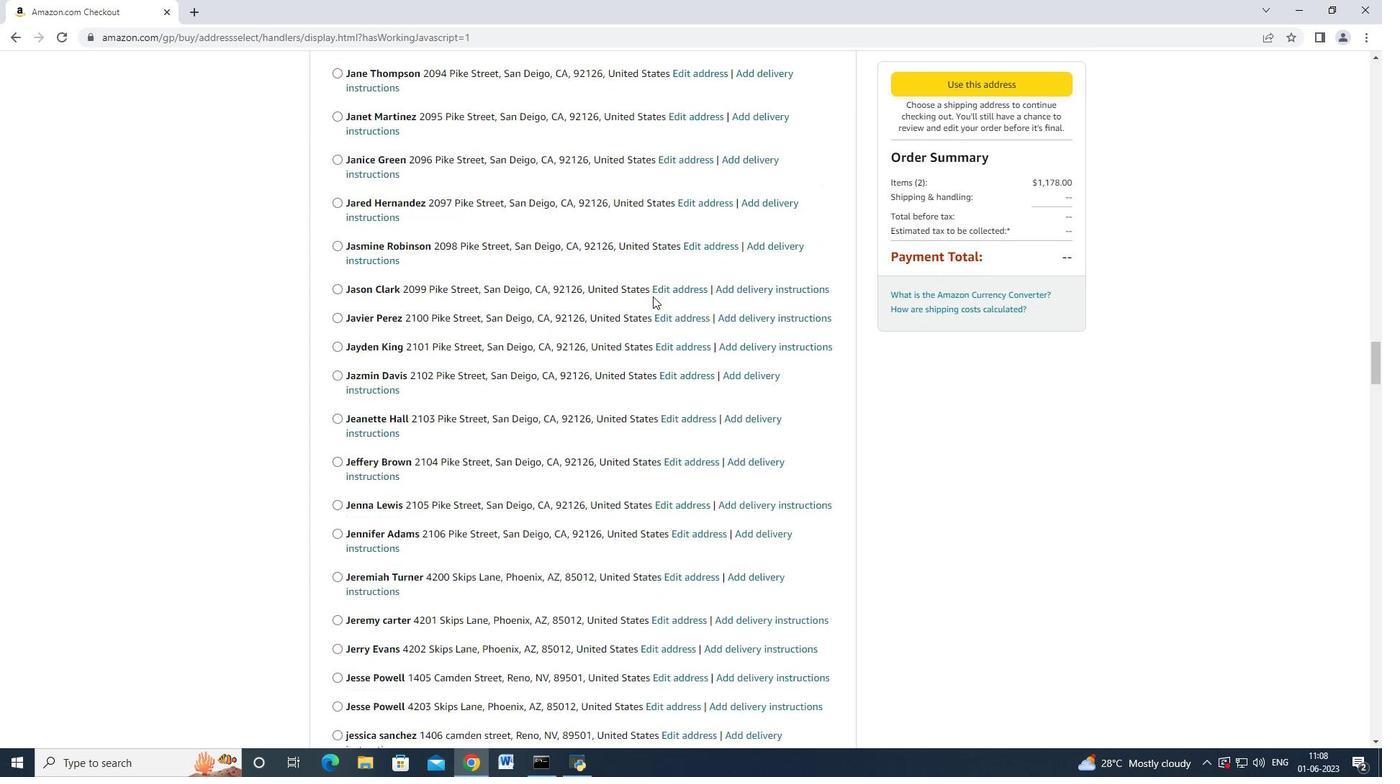 
Action: Mouse scrolled (653, 295) with delta (0, 0)
Screenshot: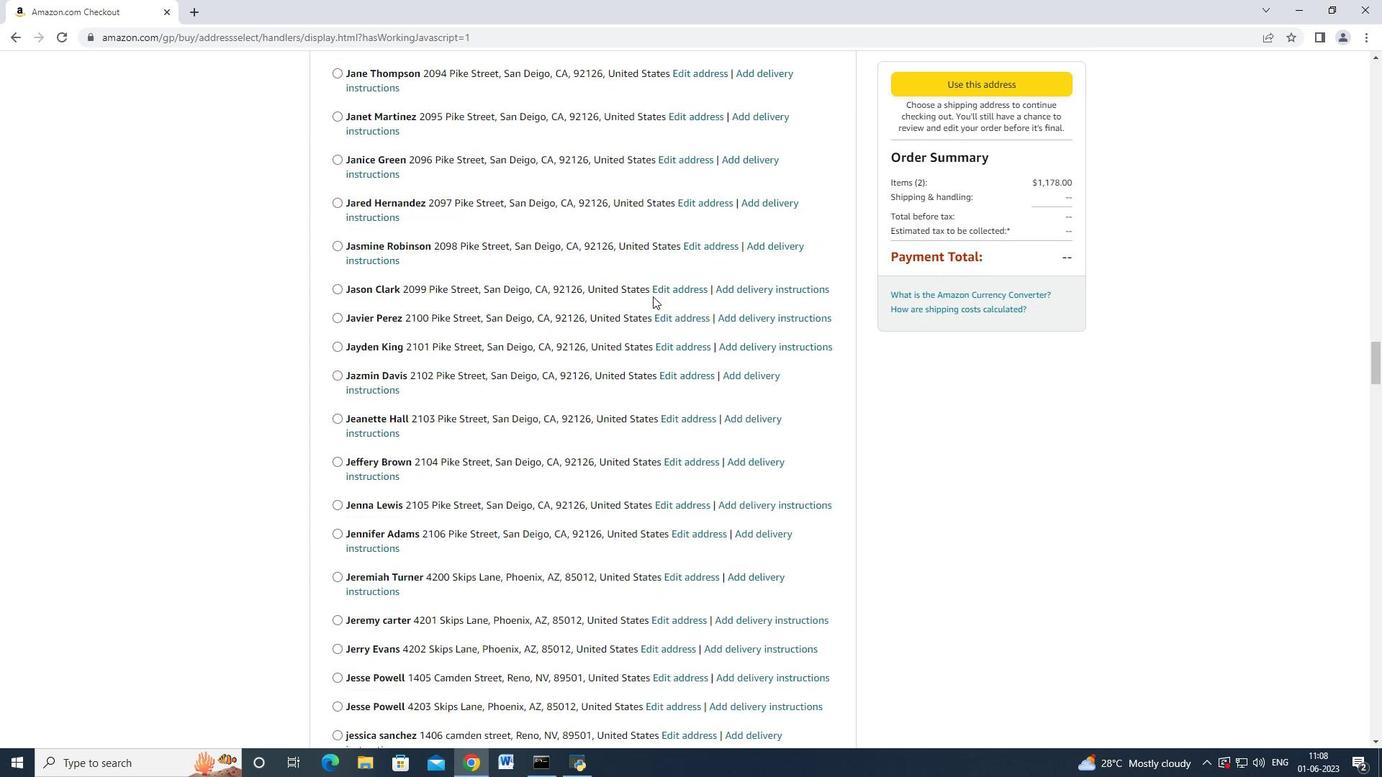 
Action: Mouse scrolled (653, 295) with delta (0, 0)
Screenshot: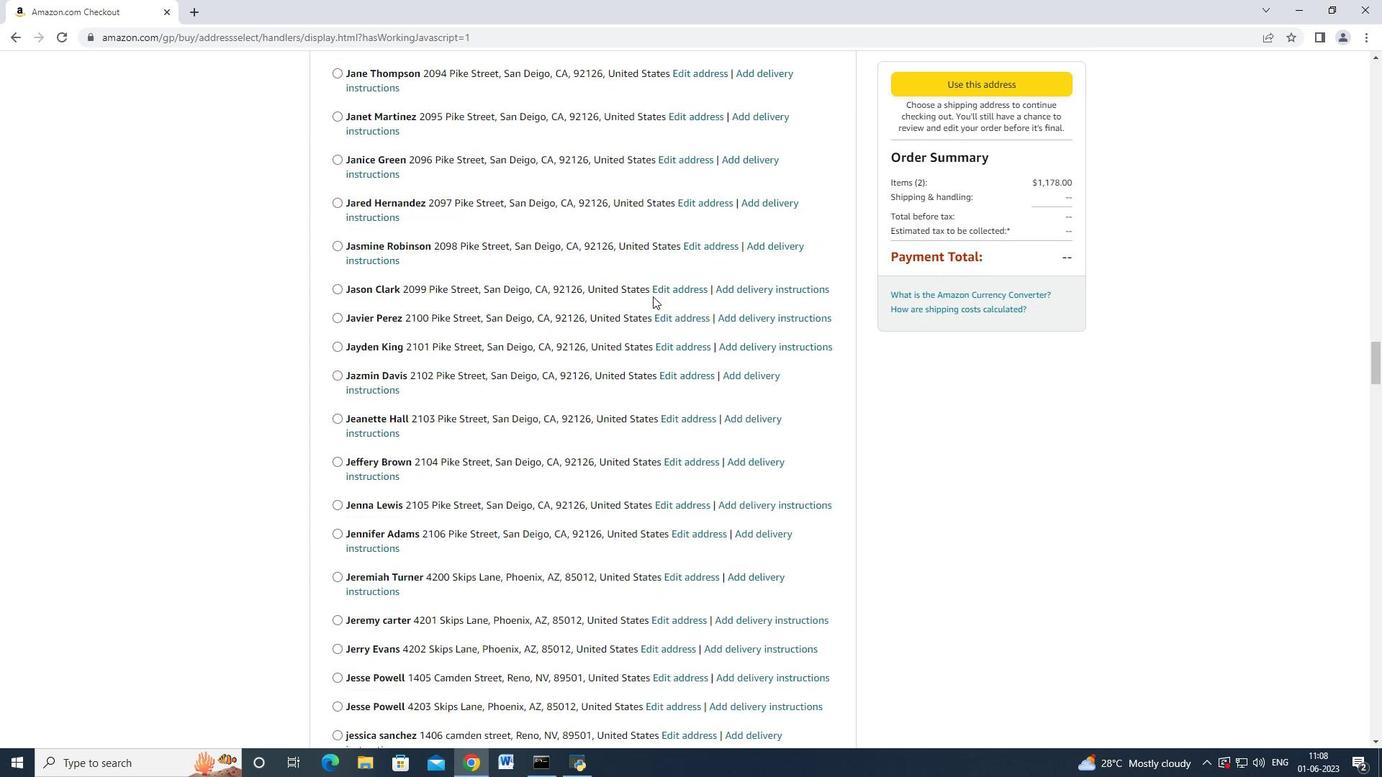 
Action: Mouse scrolled (653, 295) with delta (0, 0)
Screenshot: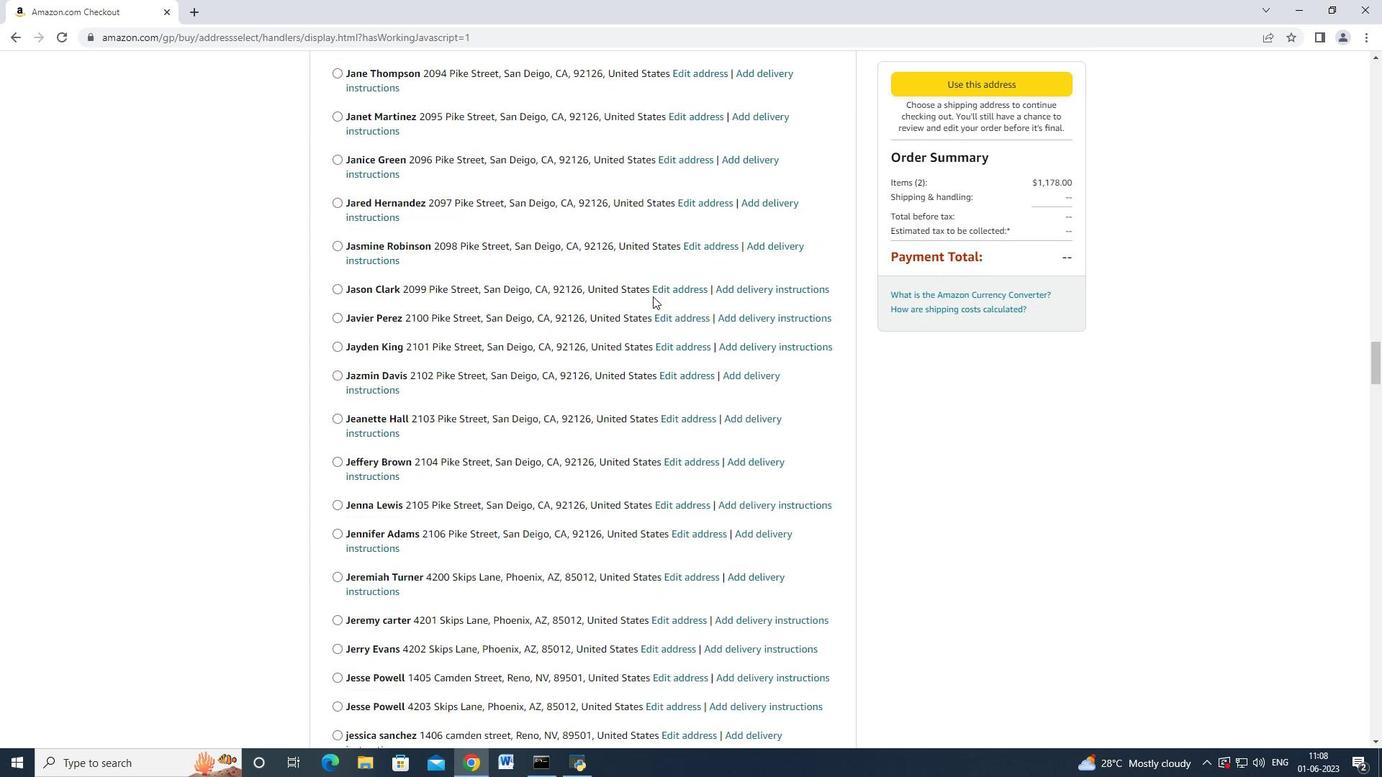 
Action: Mouse scrolled (653, 295) with delta (0, 0)
Screenshot: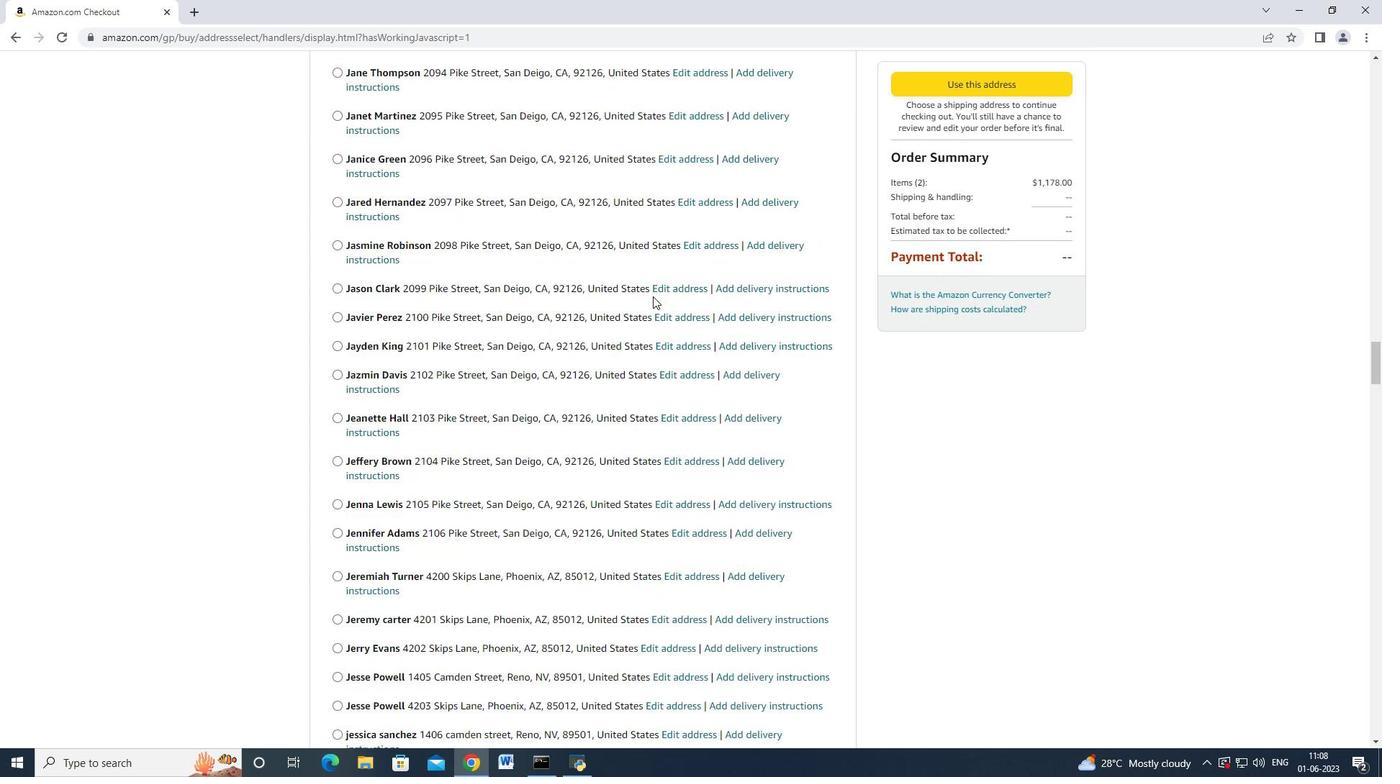 
Action: Mouse scrolled (653, 295) with delta (0, 0)
Screenshot: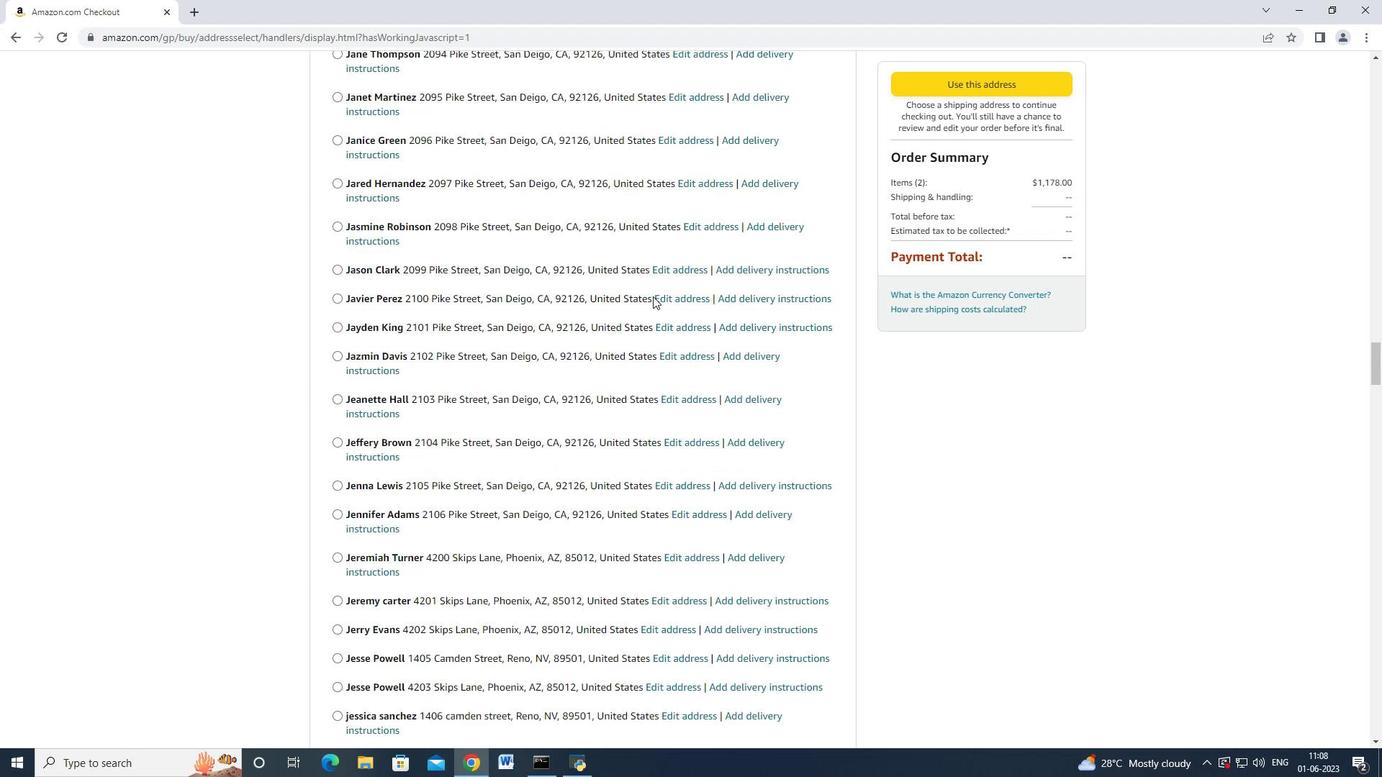 
Action: Mouse scrolled (653, 295) with delta (0, 0)
Screenshot: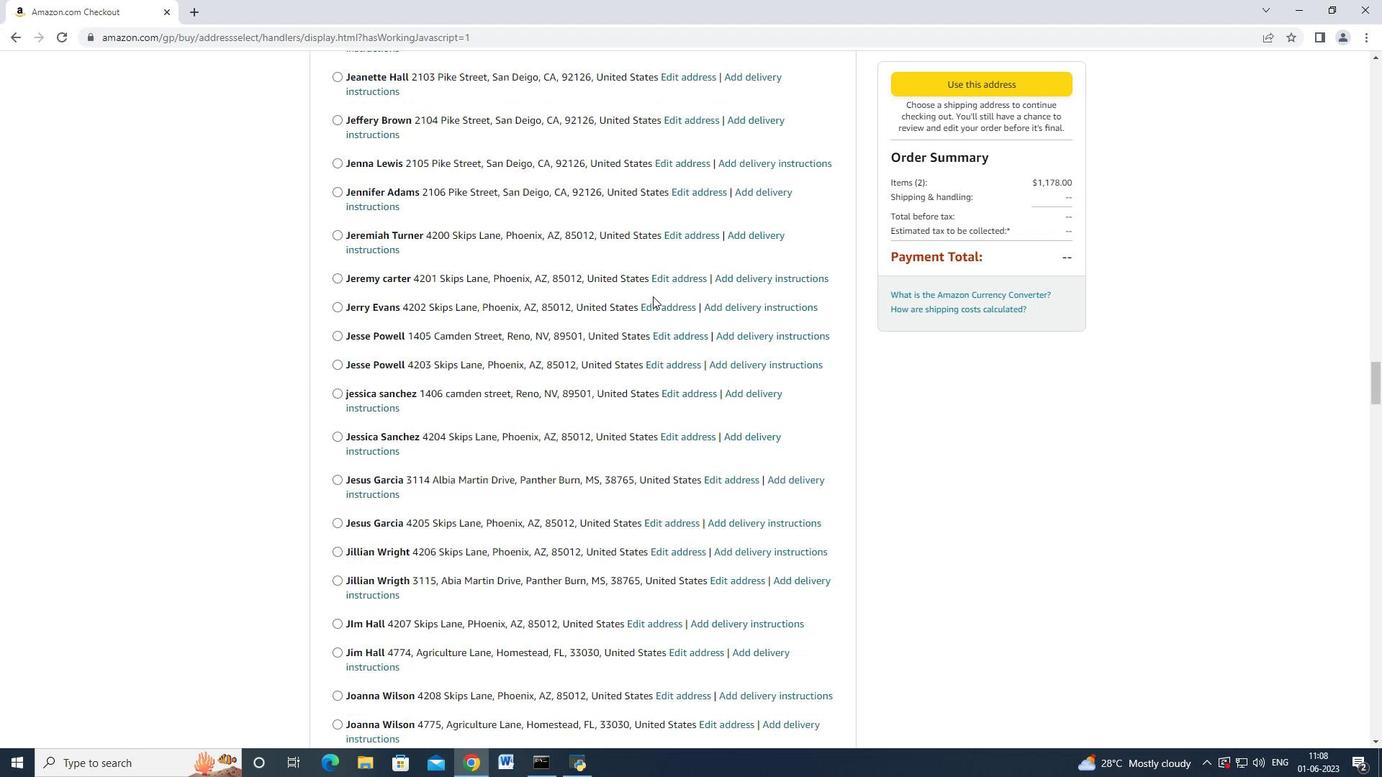 
Action: Mouse scrolled (653, 295) with delta (0, 0)
Screenshot: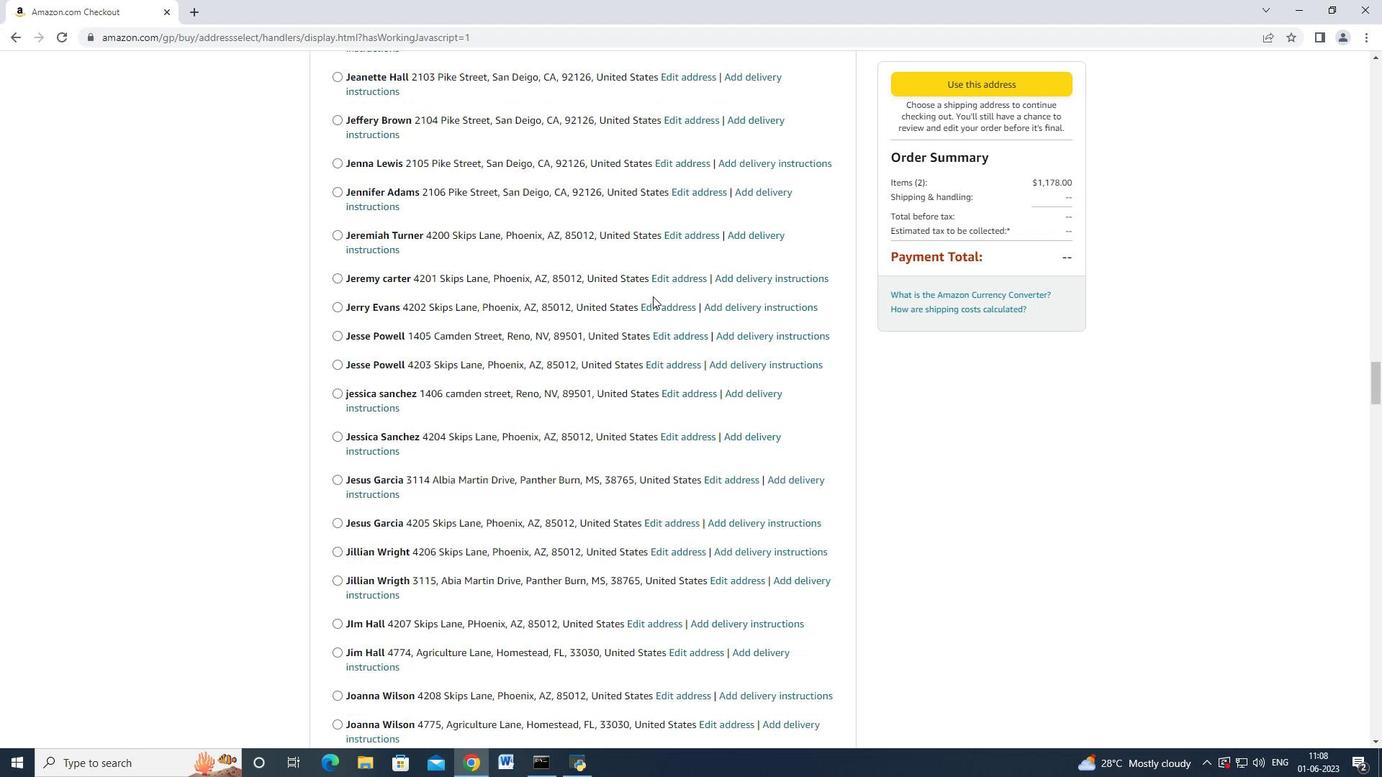 
Action: Mouse scrolled (653, 295) with delta (0, 0)
Screenshot: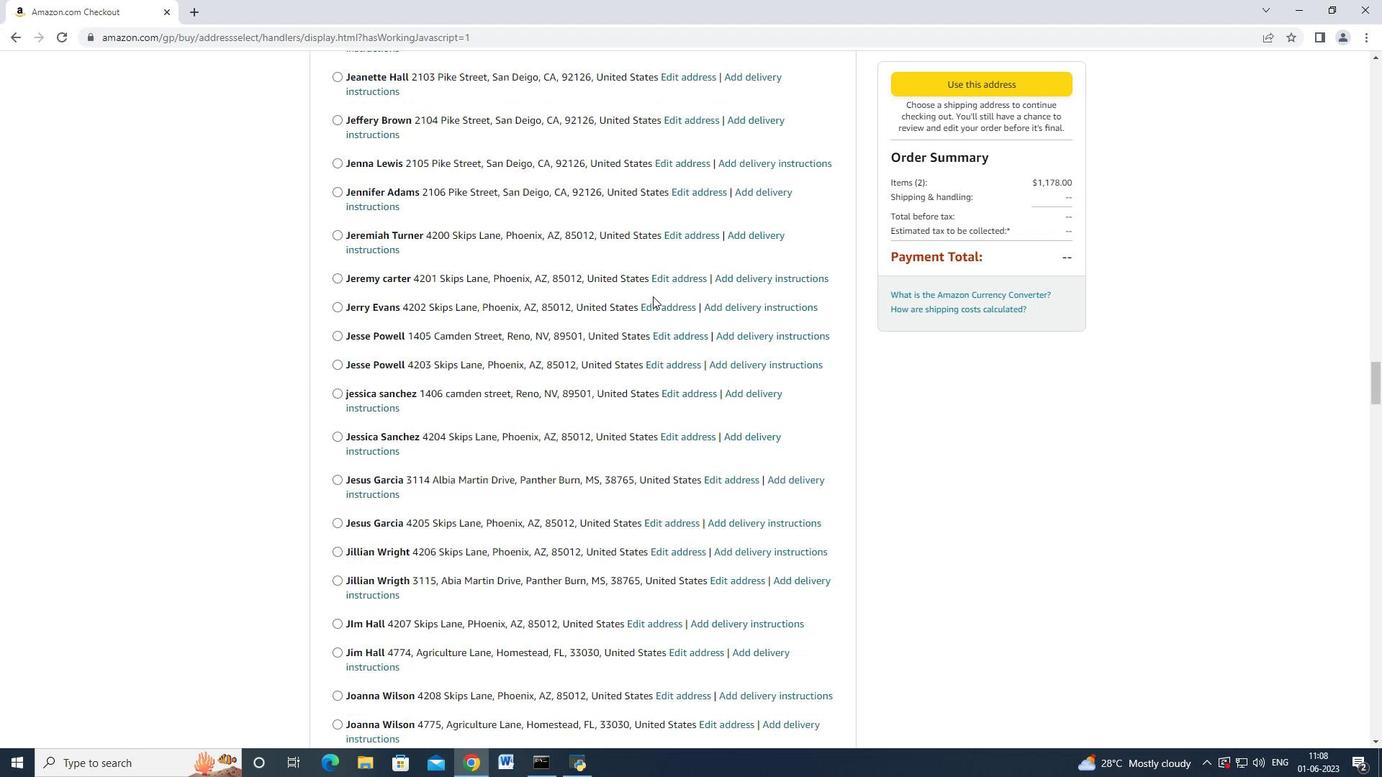 
Action: Mouse scrolled (653, 295) with delta (0, 0)
Screenshot: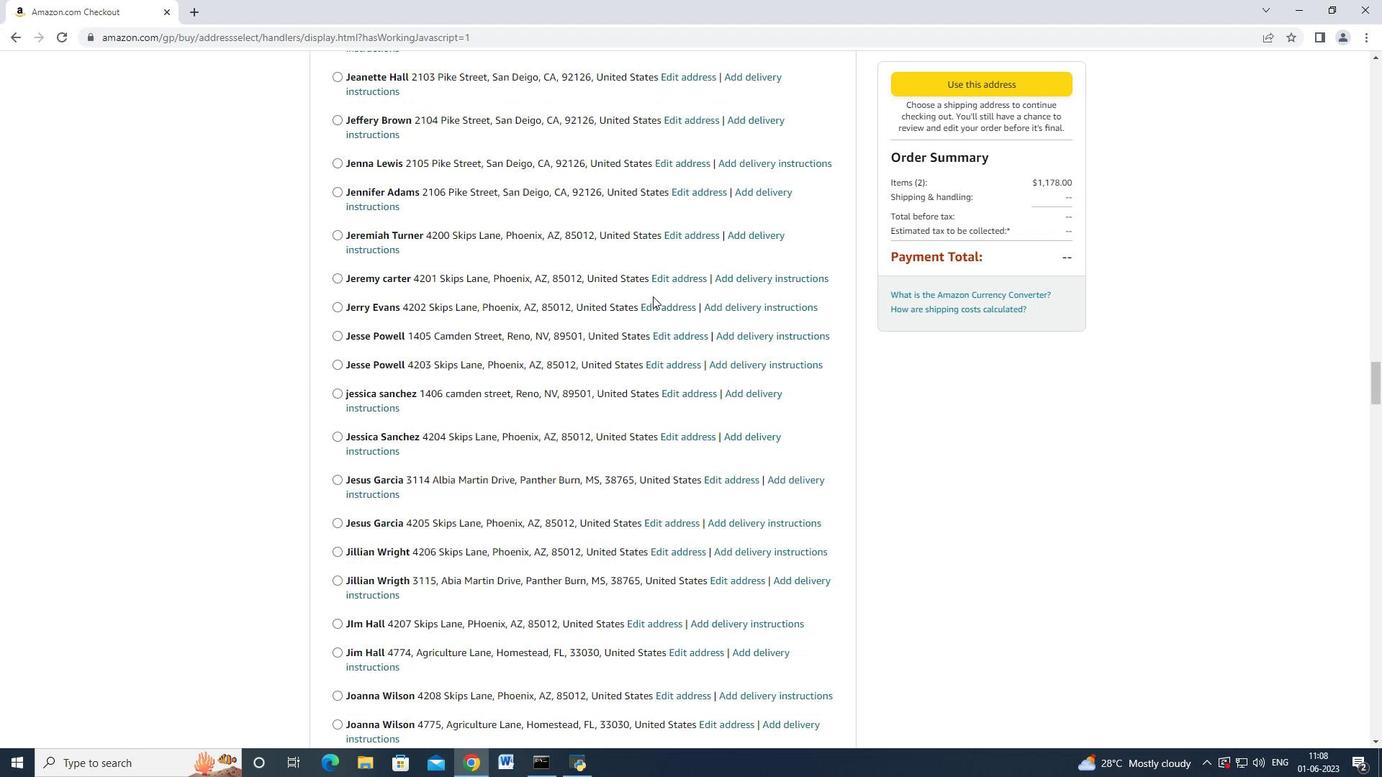 
Action: Mouse scrolled (653, 295) with delta (0, 0)
Screenshot: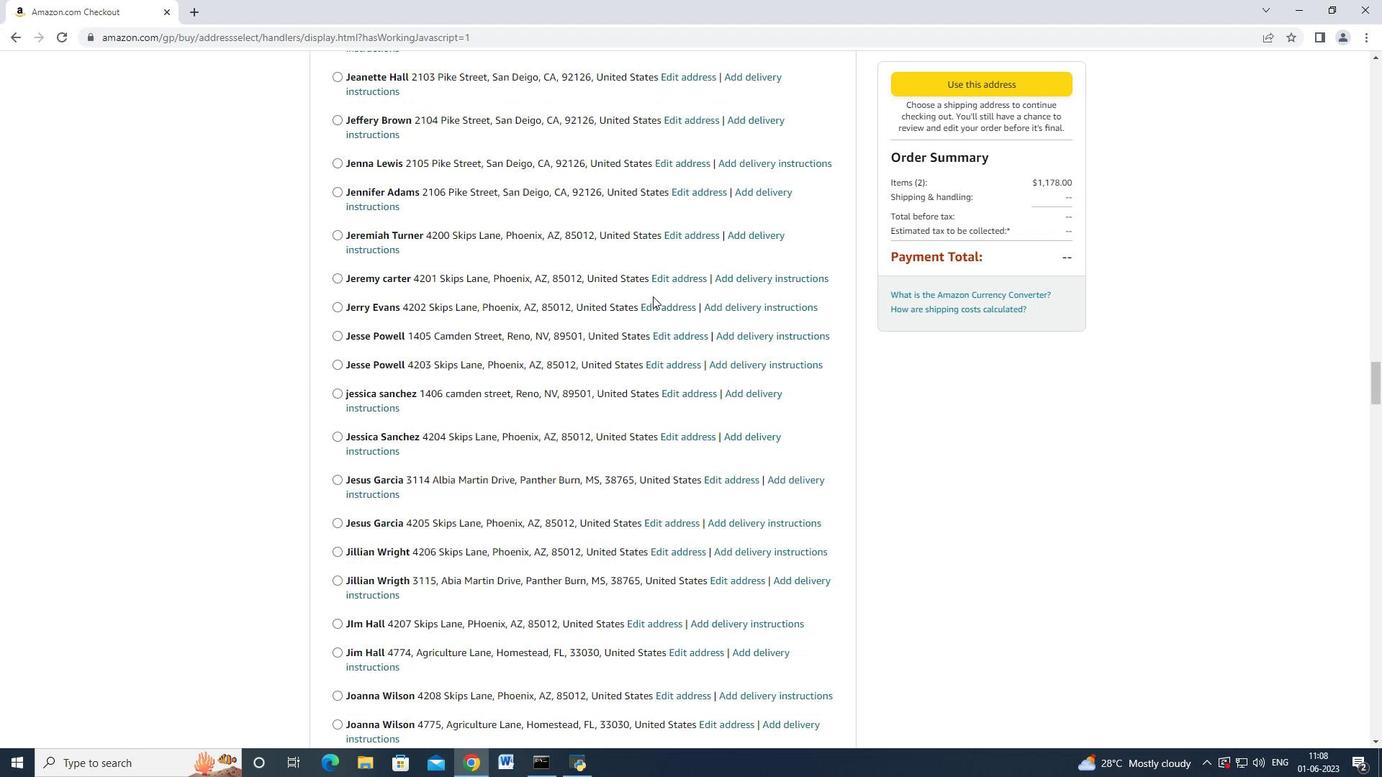 
Action: Mouse scrolled (653, 295) with delta (0, 0)
Screenshot: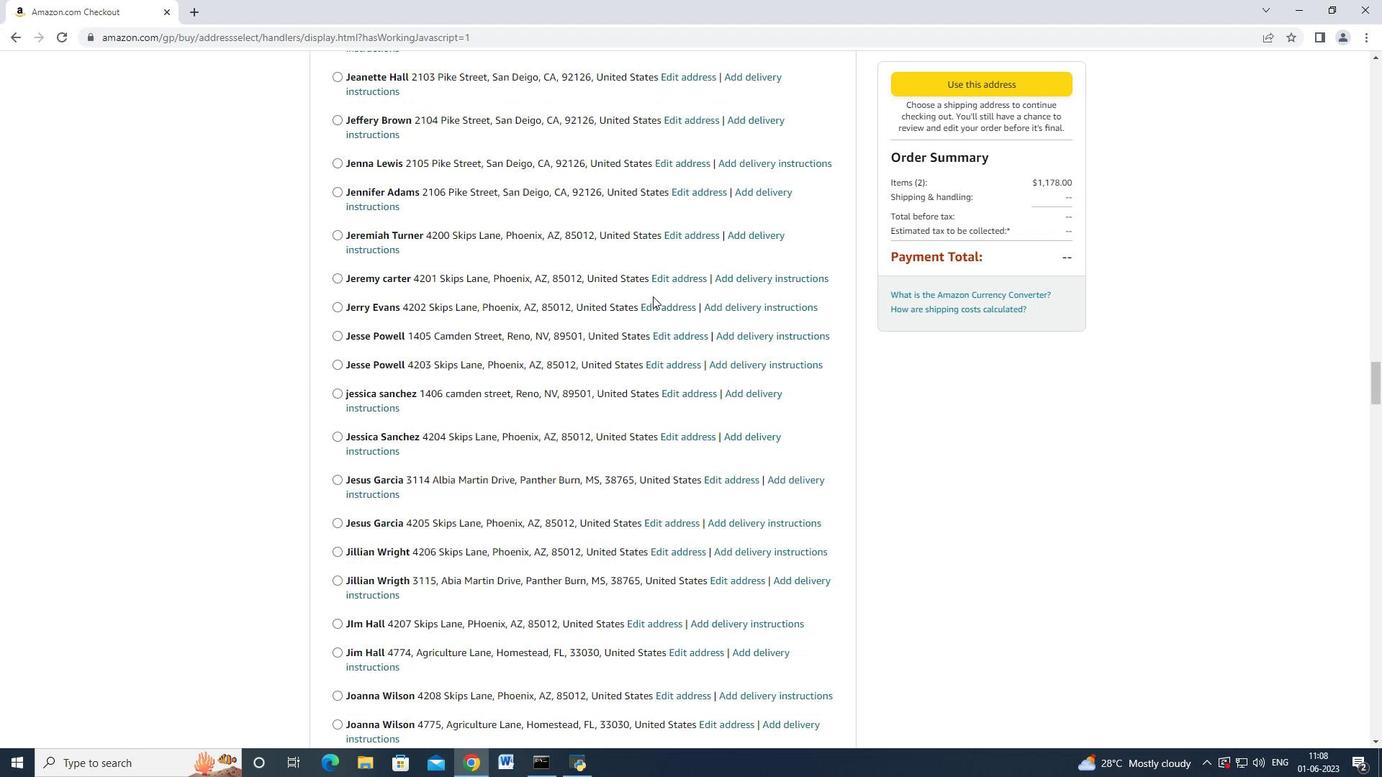 
Action: Mouse scrolled (653, 295) with delta (0, 0)
Screenshot: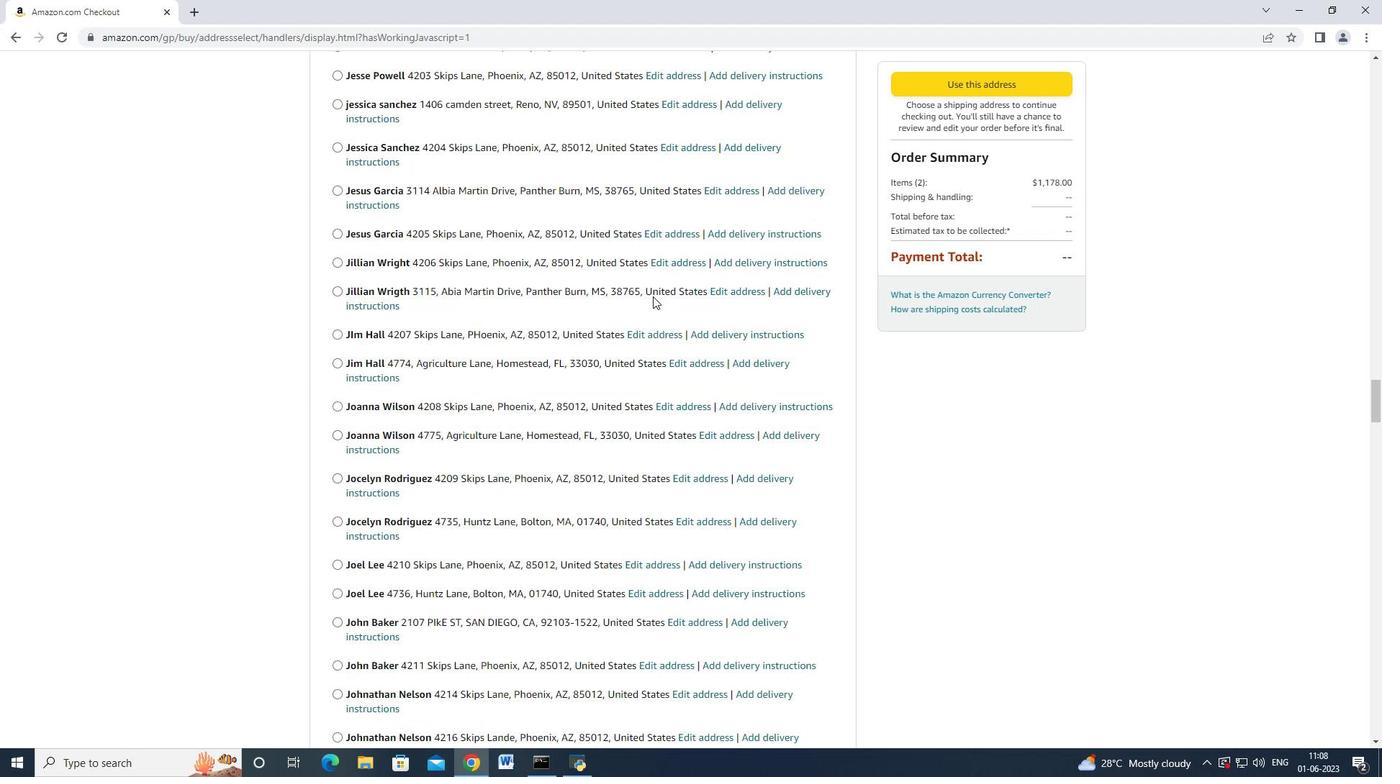 
Action: Mouse scrolled (653, 295) with delta (0, 0)
Screenshot: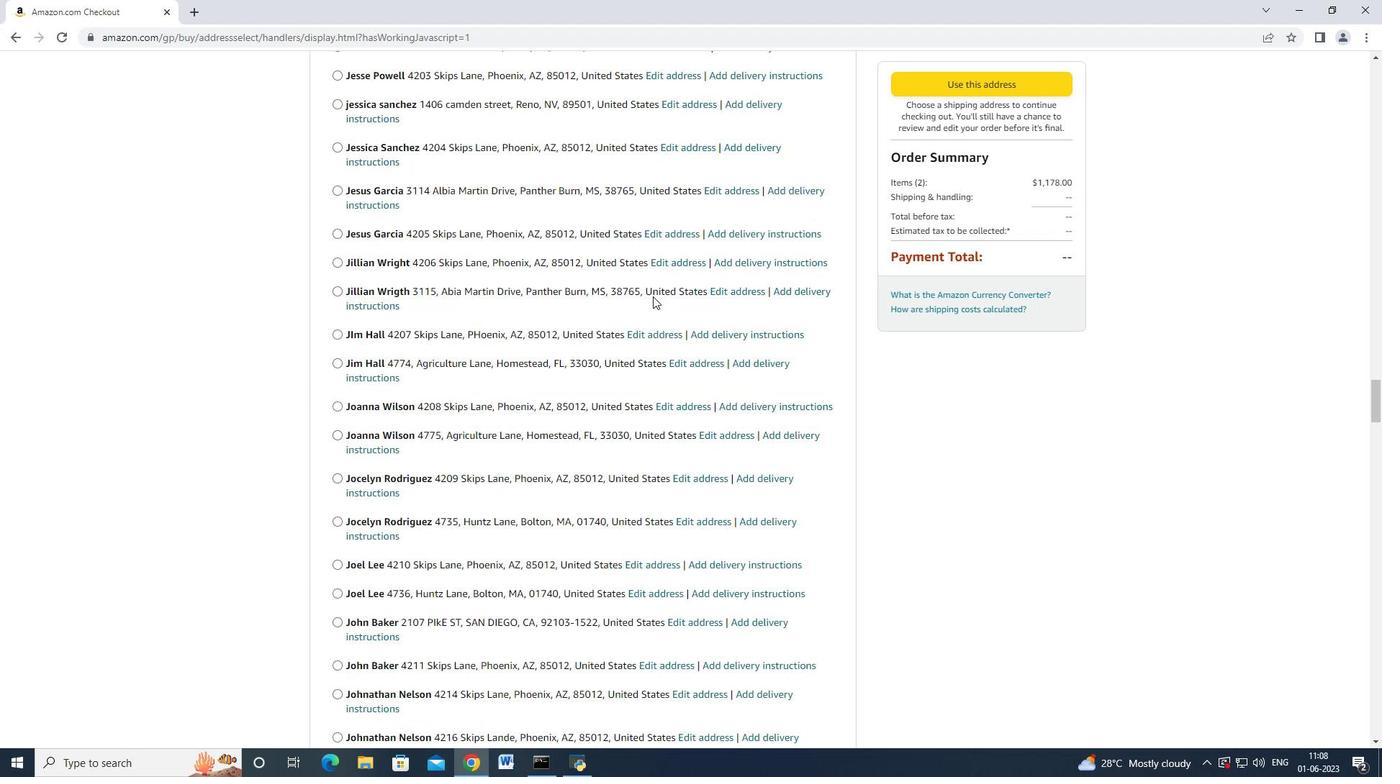
Action: Mouse scrolled (653, 295) with delta (0, 0)
Screenshot: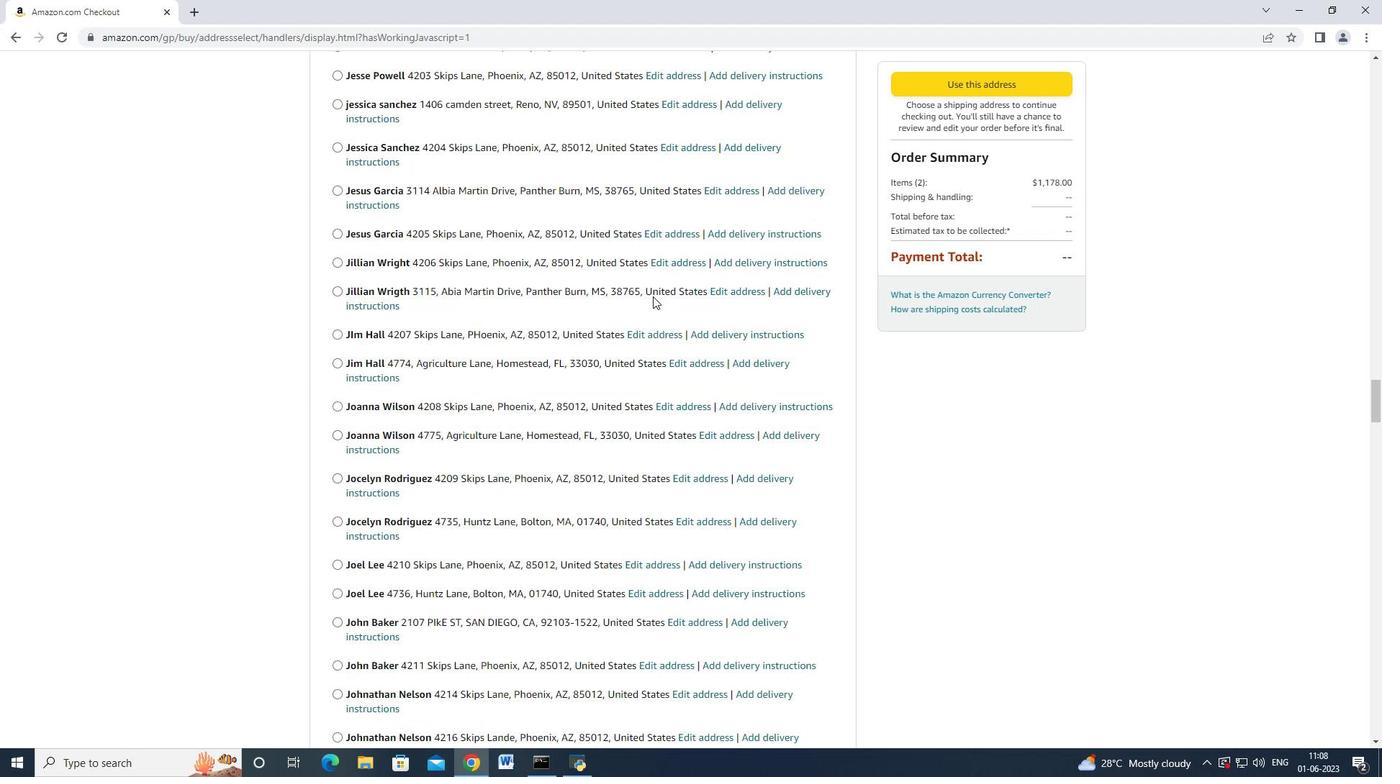 
Action: Mouse scrolled (653, 295) with delta (0, 0)
Screenshot: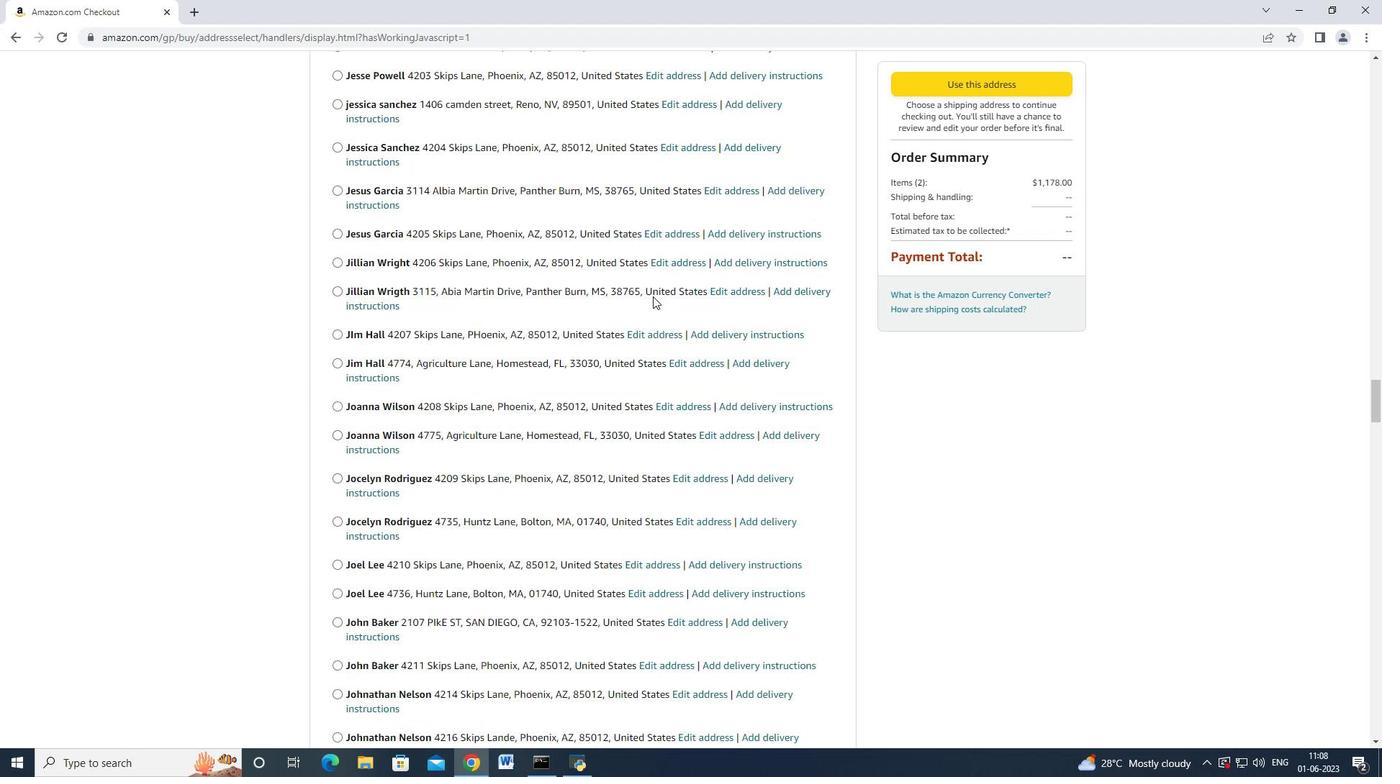 
Action: Mouse scrolled (653, 295) with delta (0, 0)
Screenshot: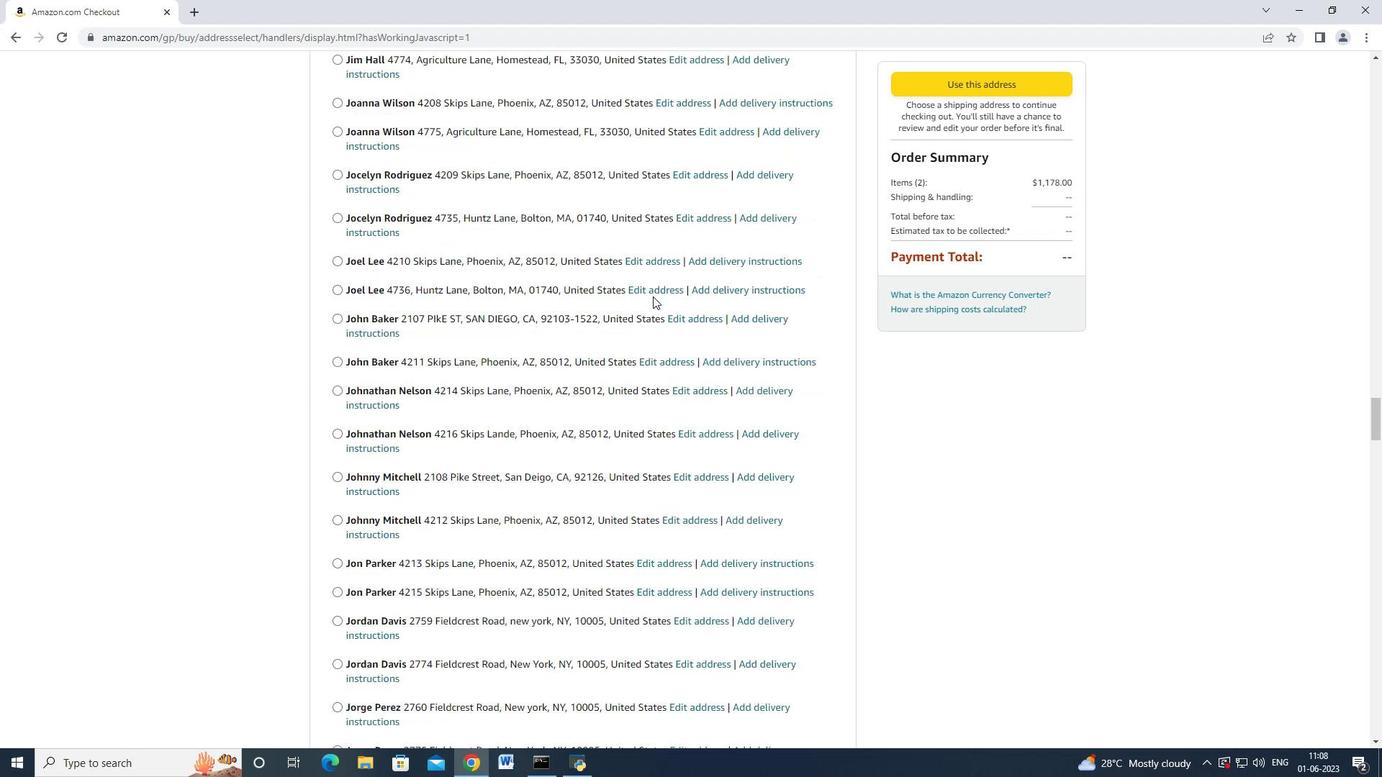 
Action: Mouse scrolled (653, 295) with delta (0, 0)
Screenshot: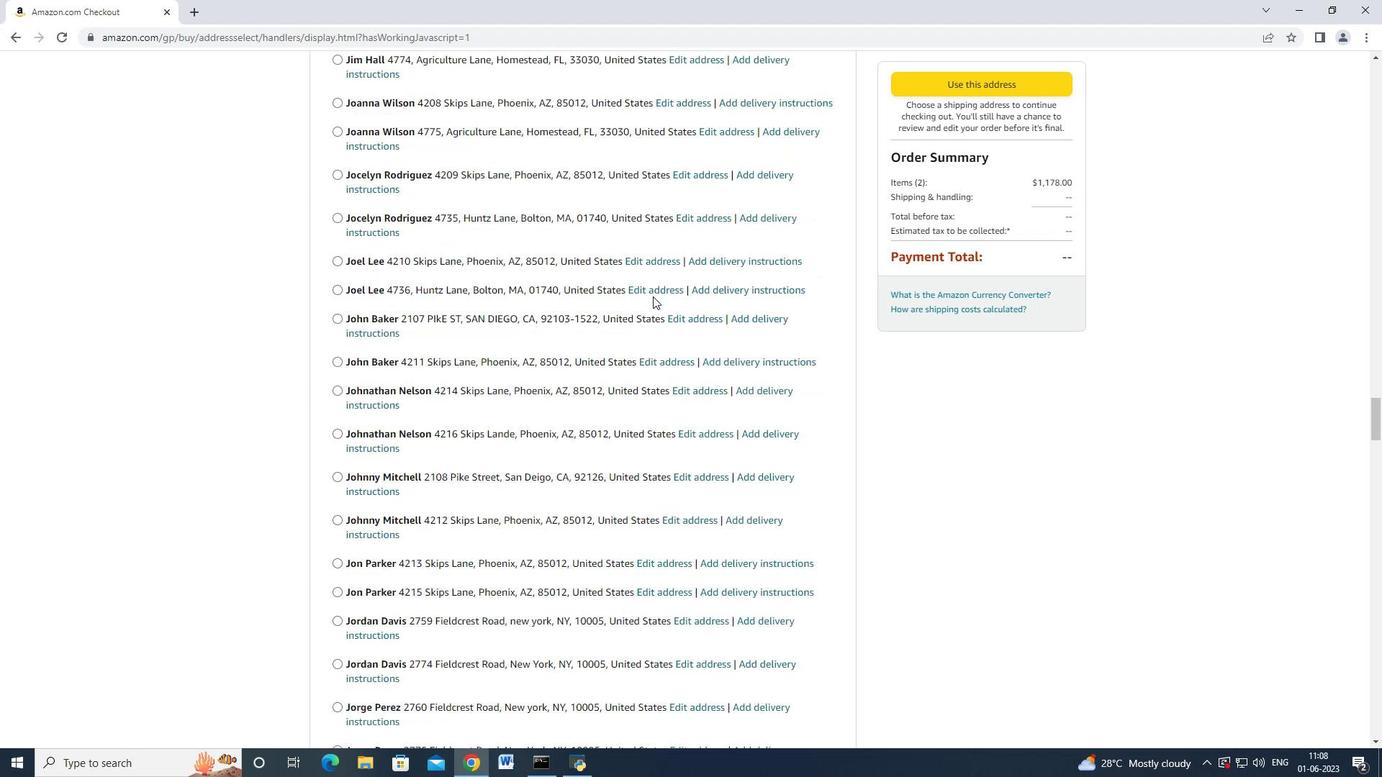 
Action: Mouse scrolled (653, 295) with delta (0, 0)
Screenshot: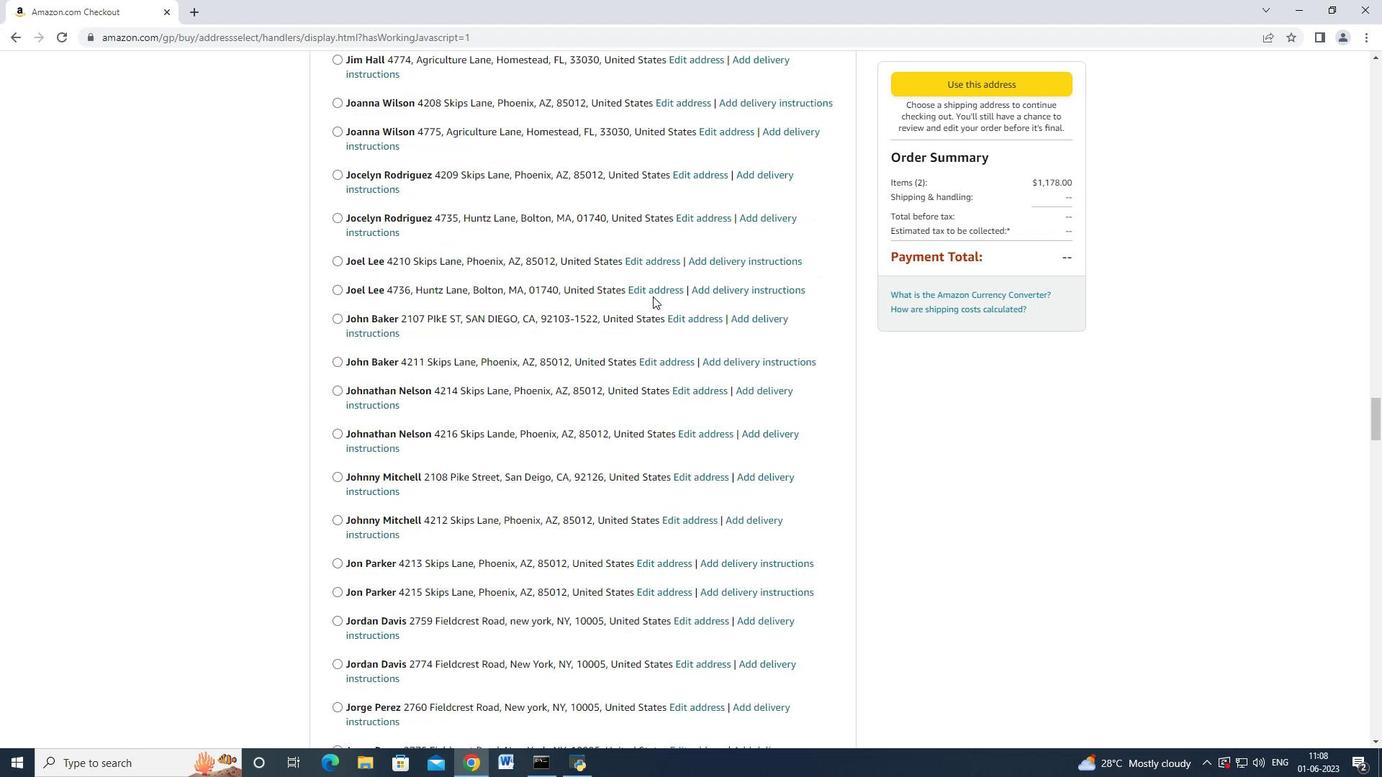 
Action: Mouse scrolled (653, 295) with delta (0, 0)
Screenshot: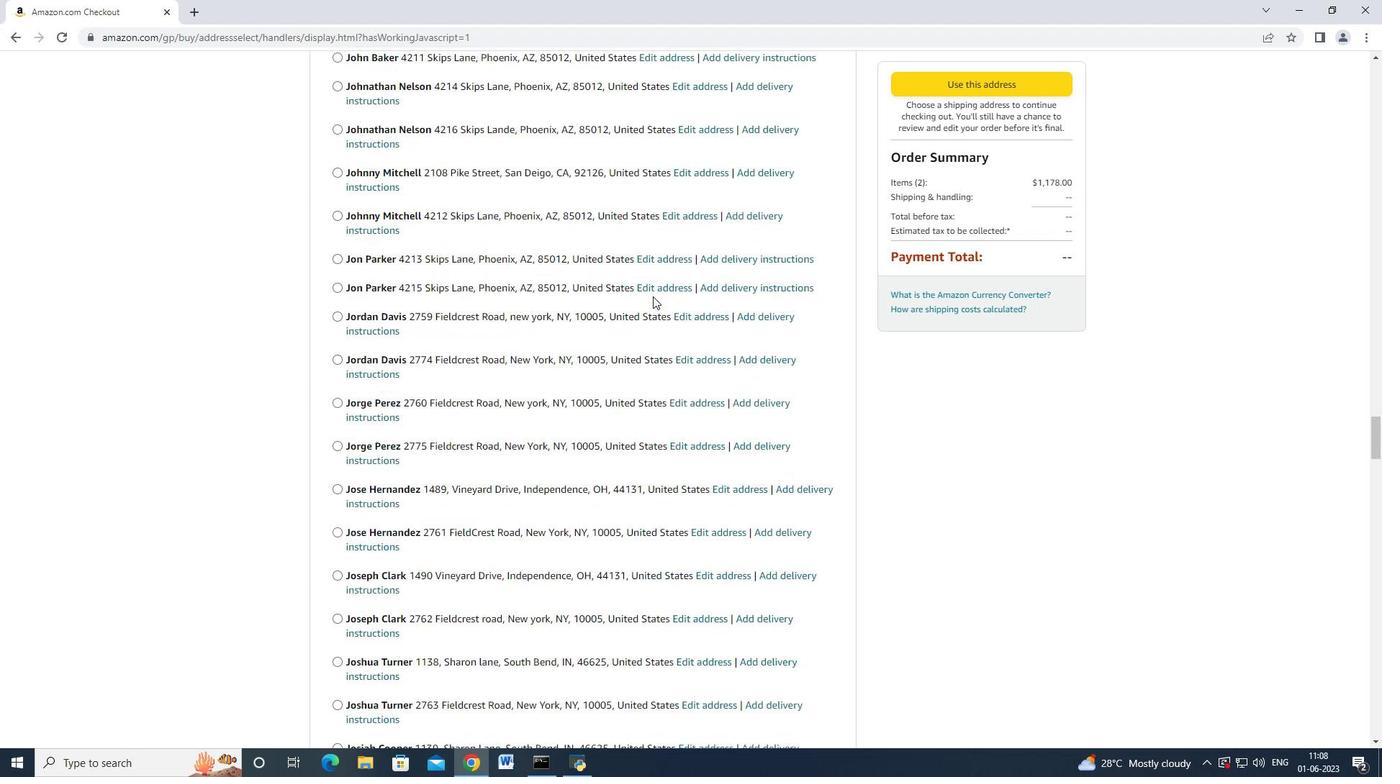 
Action: Mouse scrolled (653, 295) with delta (0, 0)
Screenshot: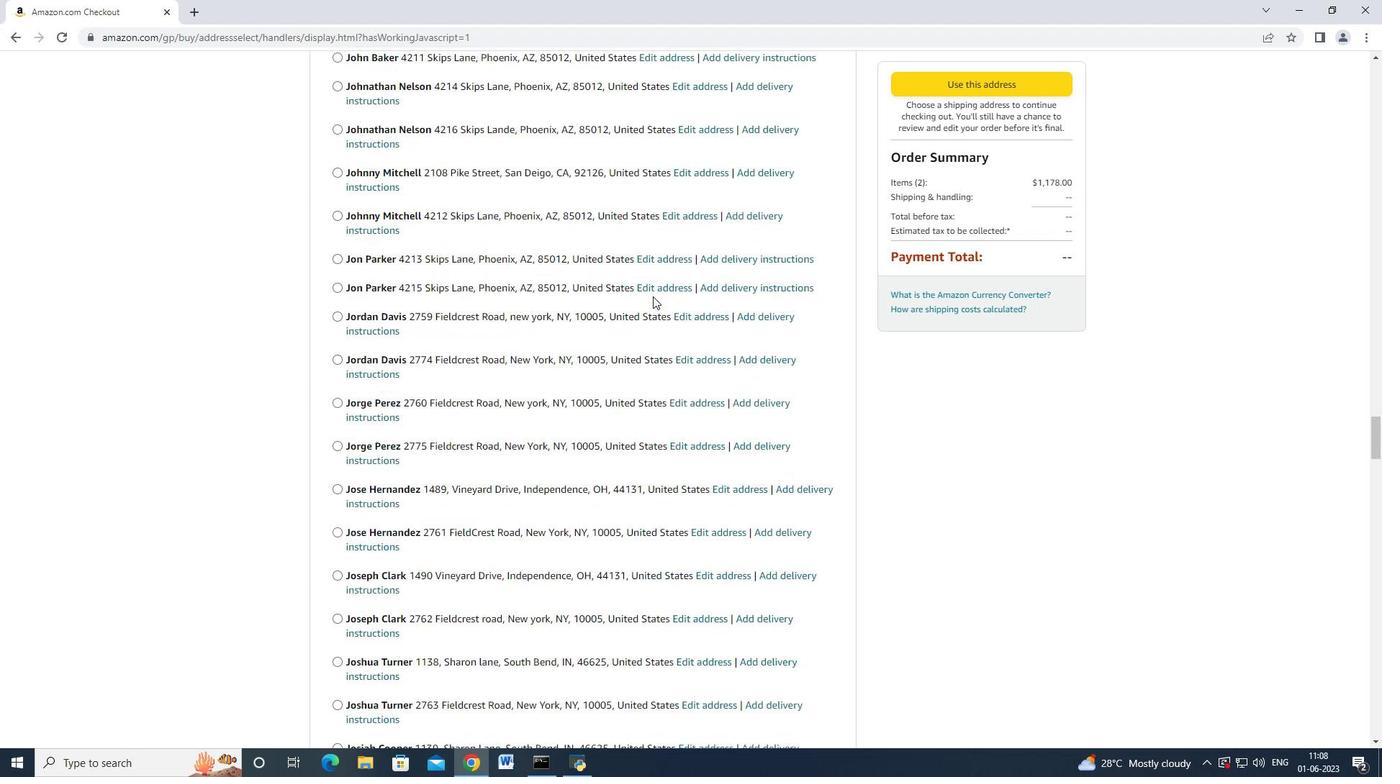 
Action: Mouse scrolled (653, 295) with delta (0, 0)
Screenshot: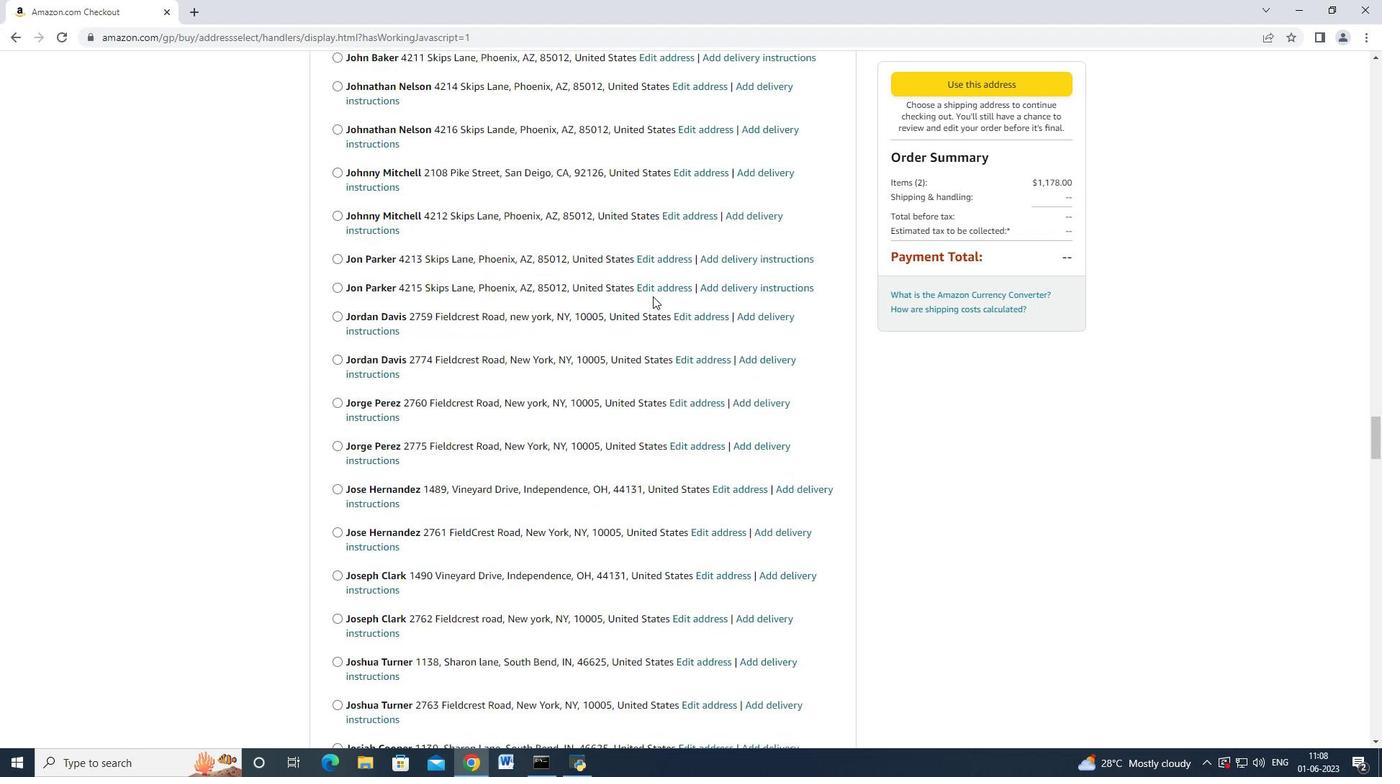 
Action: Mouse scrolled (653, 295) with delta (0, 0)
Screenshot: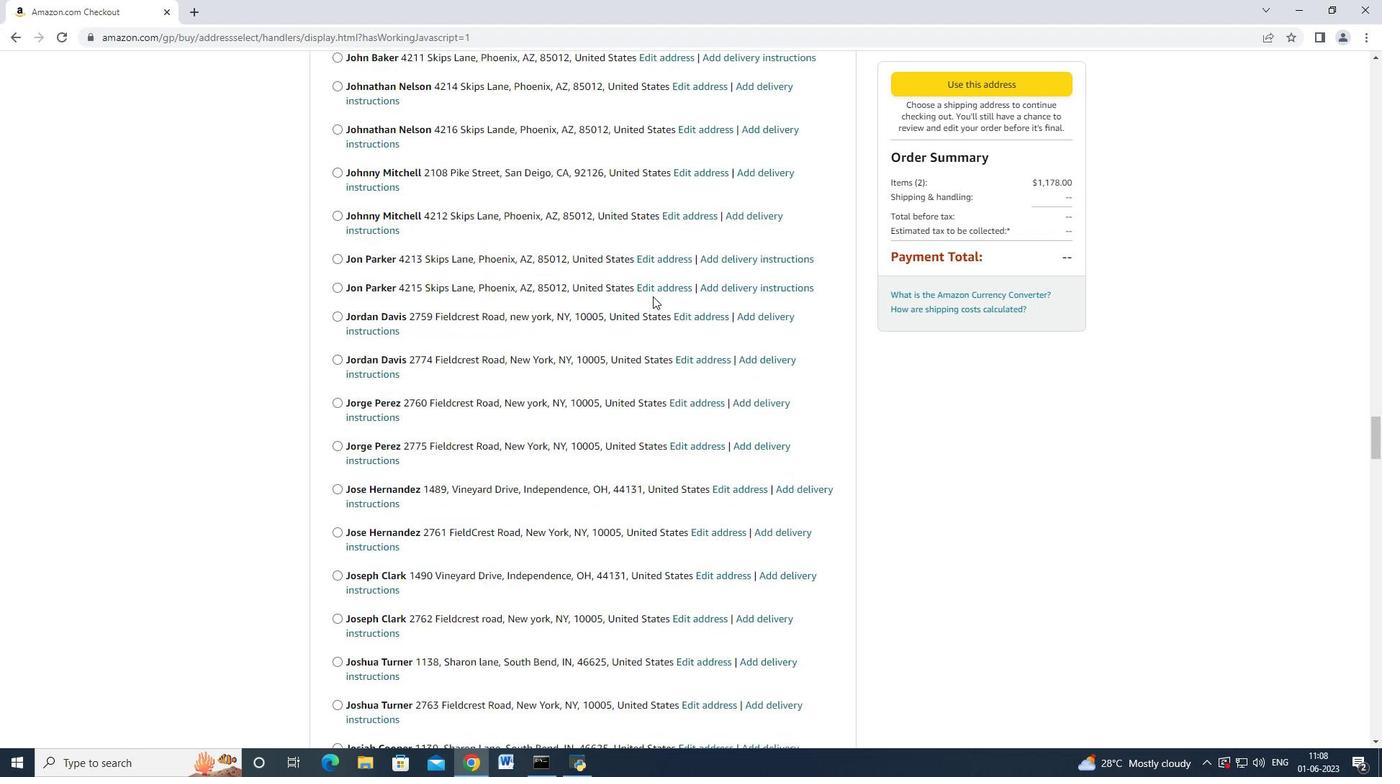 
Action: Mouse scrolled (653, 295) with delta (0, 0)
Screenshot: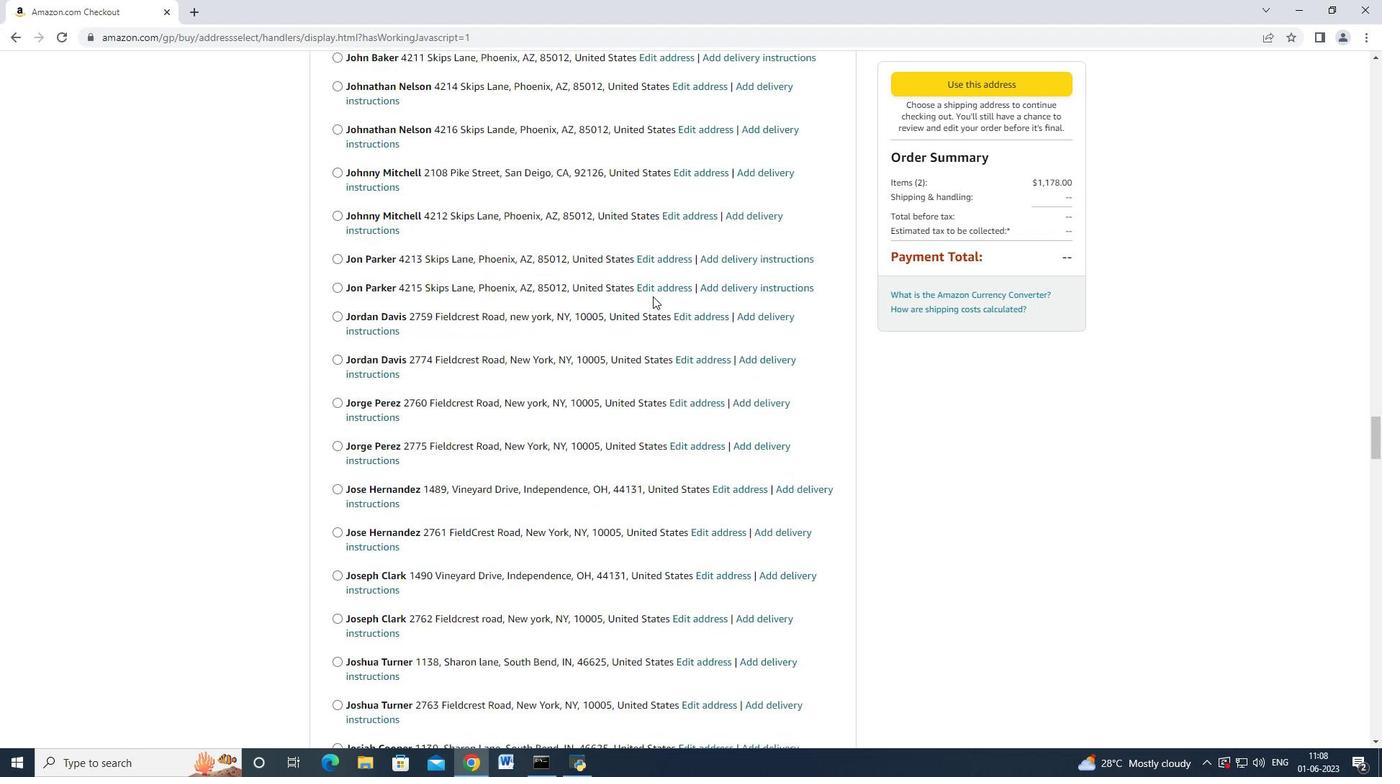 
Action: Mouse scrolled (653, 295) with delta (0, 0)
Screenshot: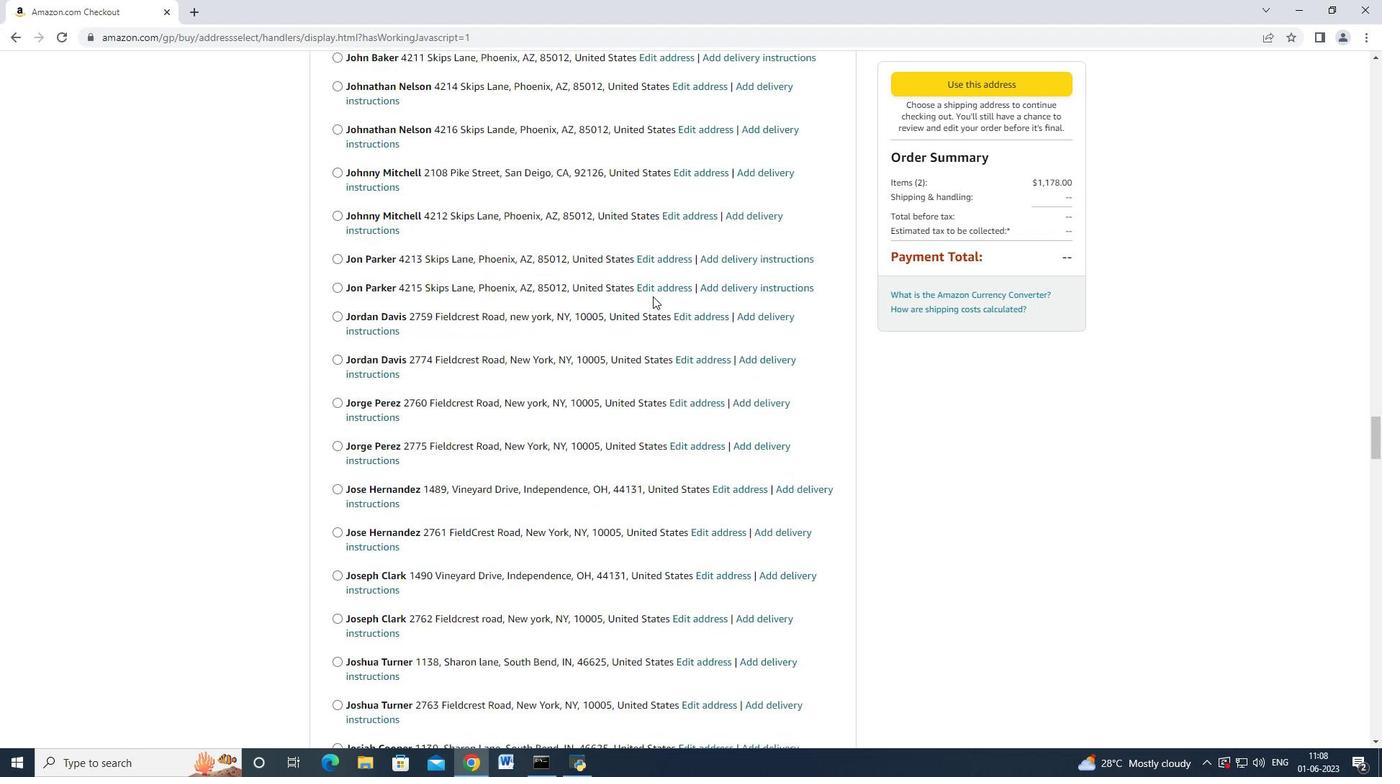 
Action: Mouse scrolled (653, 295) with delta (0, 0)
Screenshot: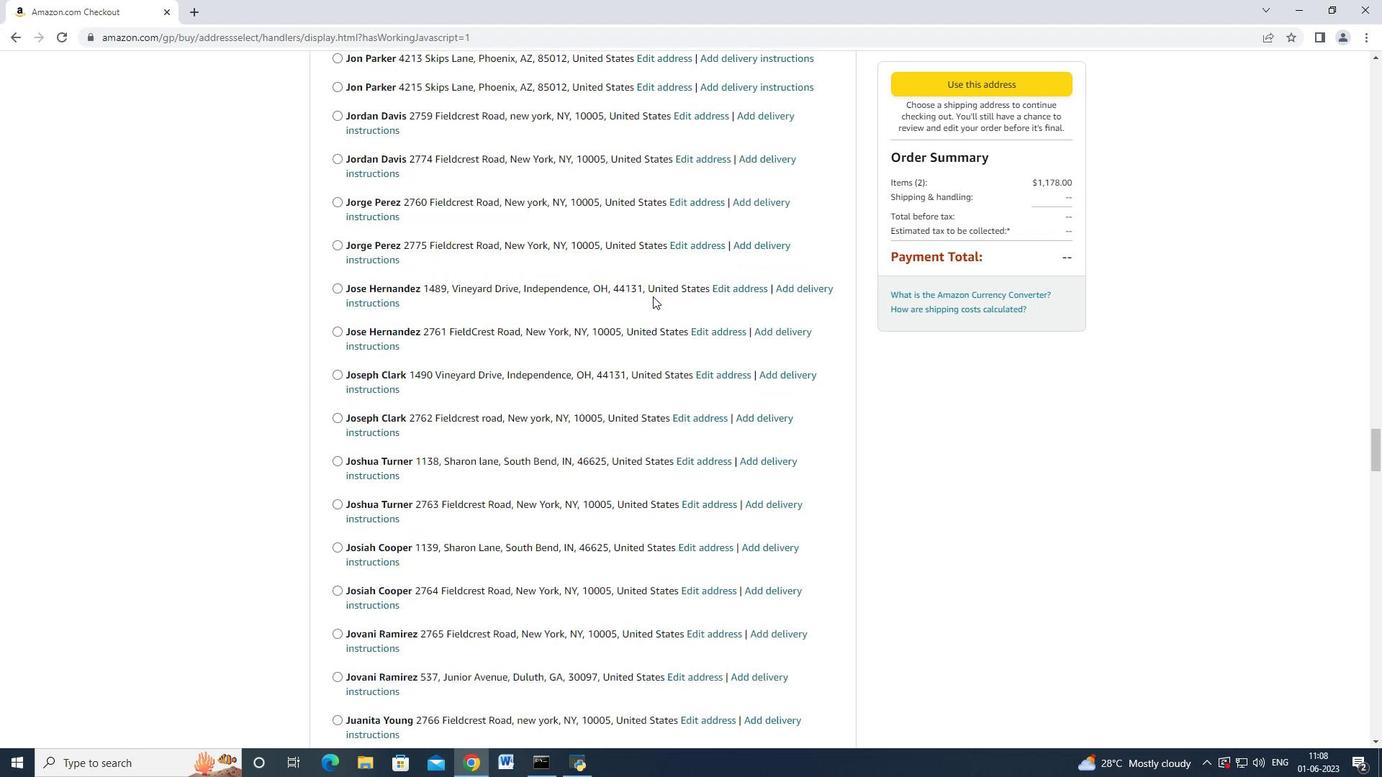 
Action: Mouse scrolled (653, 295) with delta (0, 0)
Screenshot: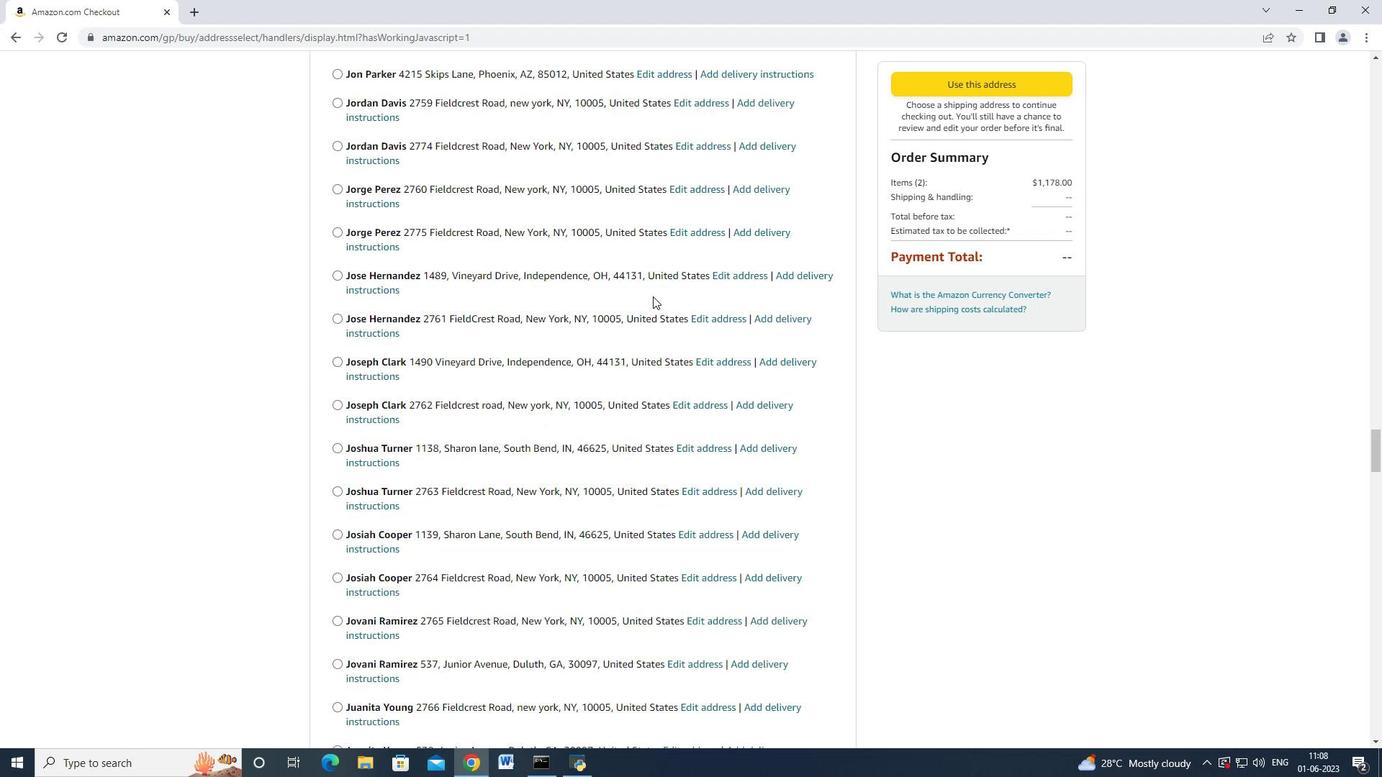 
Action: Mouse scrolled (653, 295) with delta (0, 0)
Screenshot: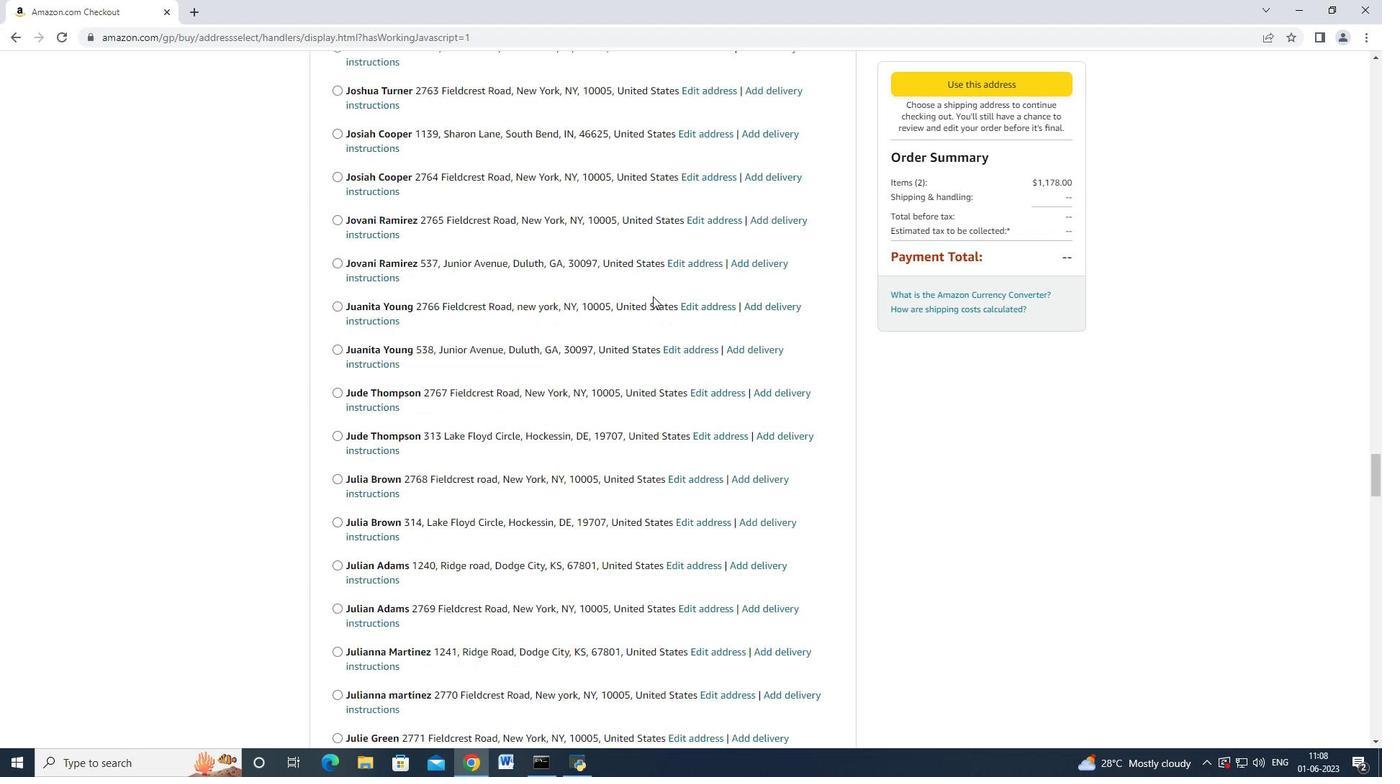 
Action: Mouse scrolled (653, 295) with delta (0, 0)
Screenshot: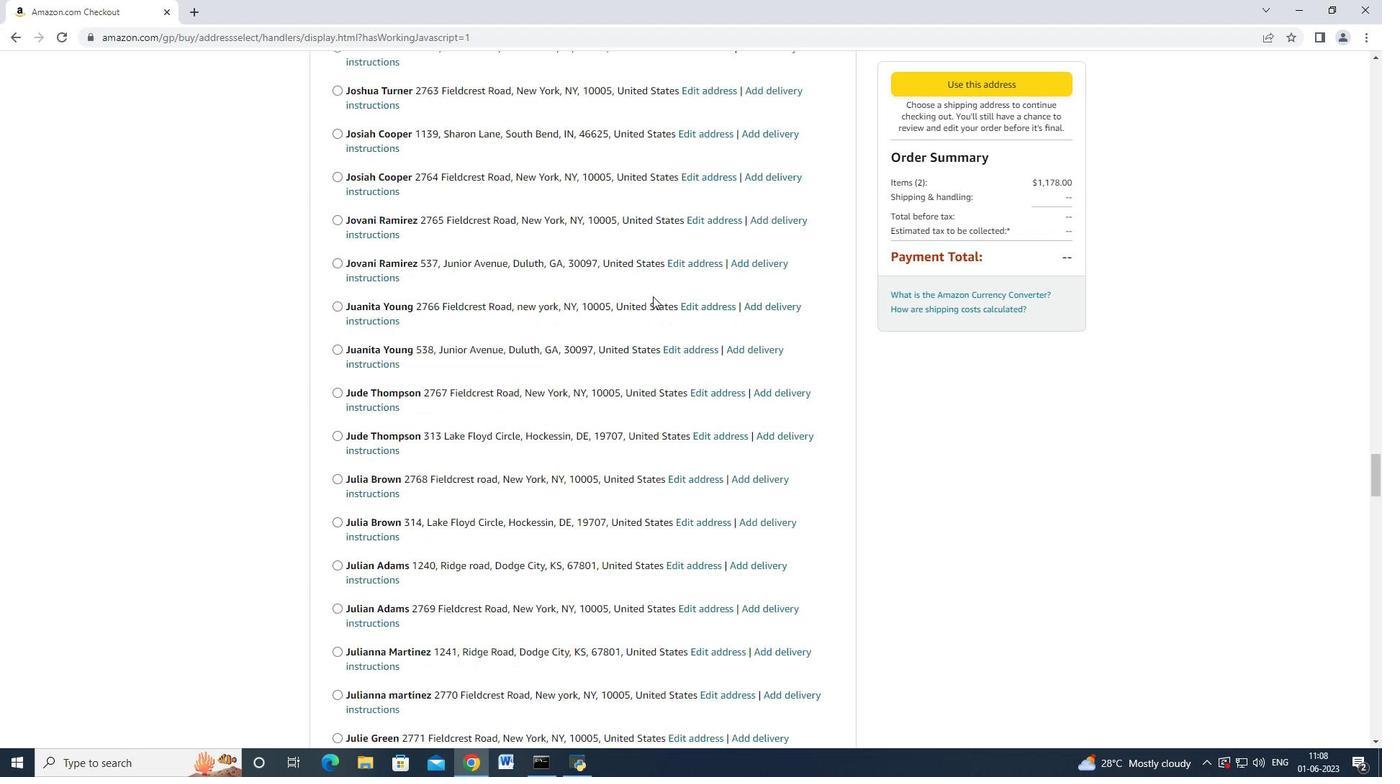 
Action: Mouse scrolled (653, 295) with delta (0, 0)
Screenshot: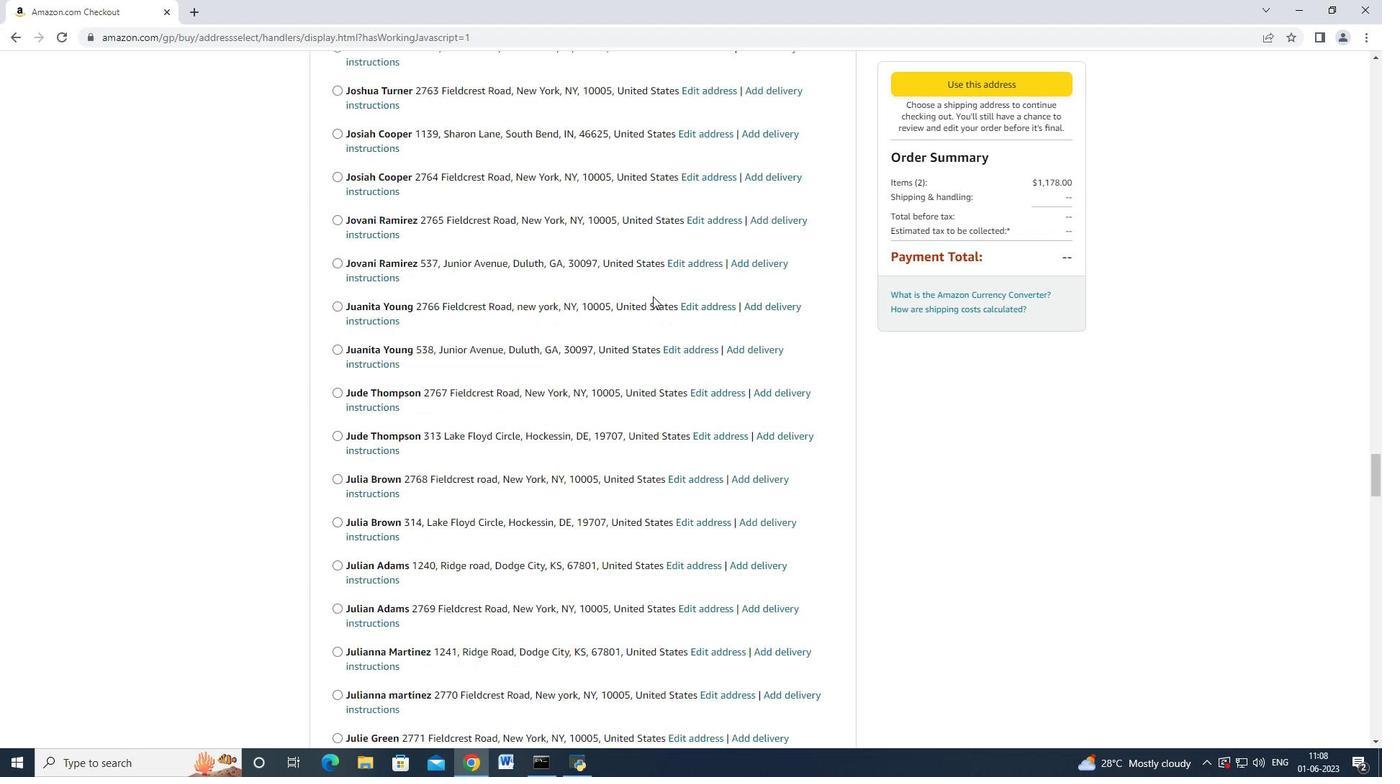 
Action: Mouse scrolled (653, 295) with delta (0, 0)
Screenshot: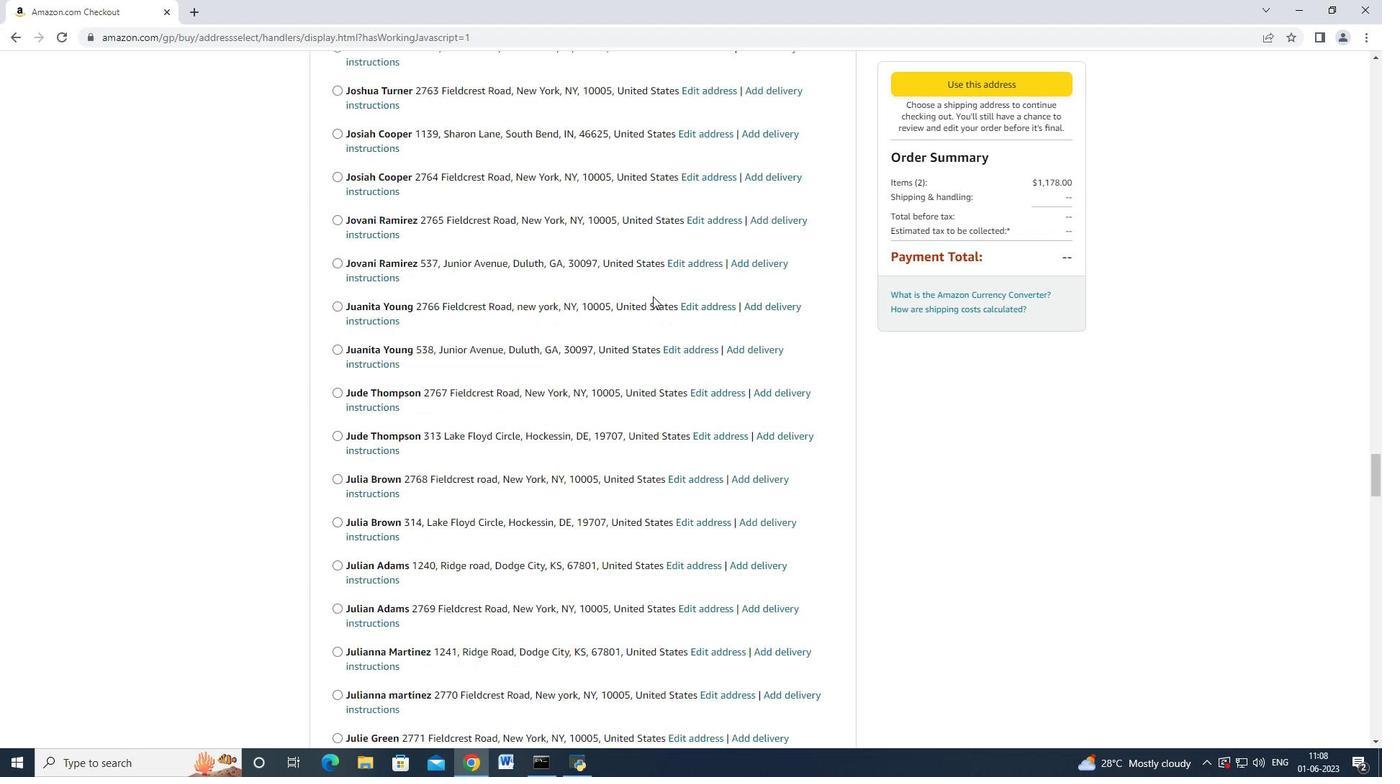 
Action: Mouse scrolled (653, 295) with delta (0, 0)
Screenshot: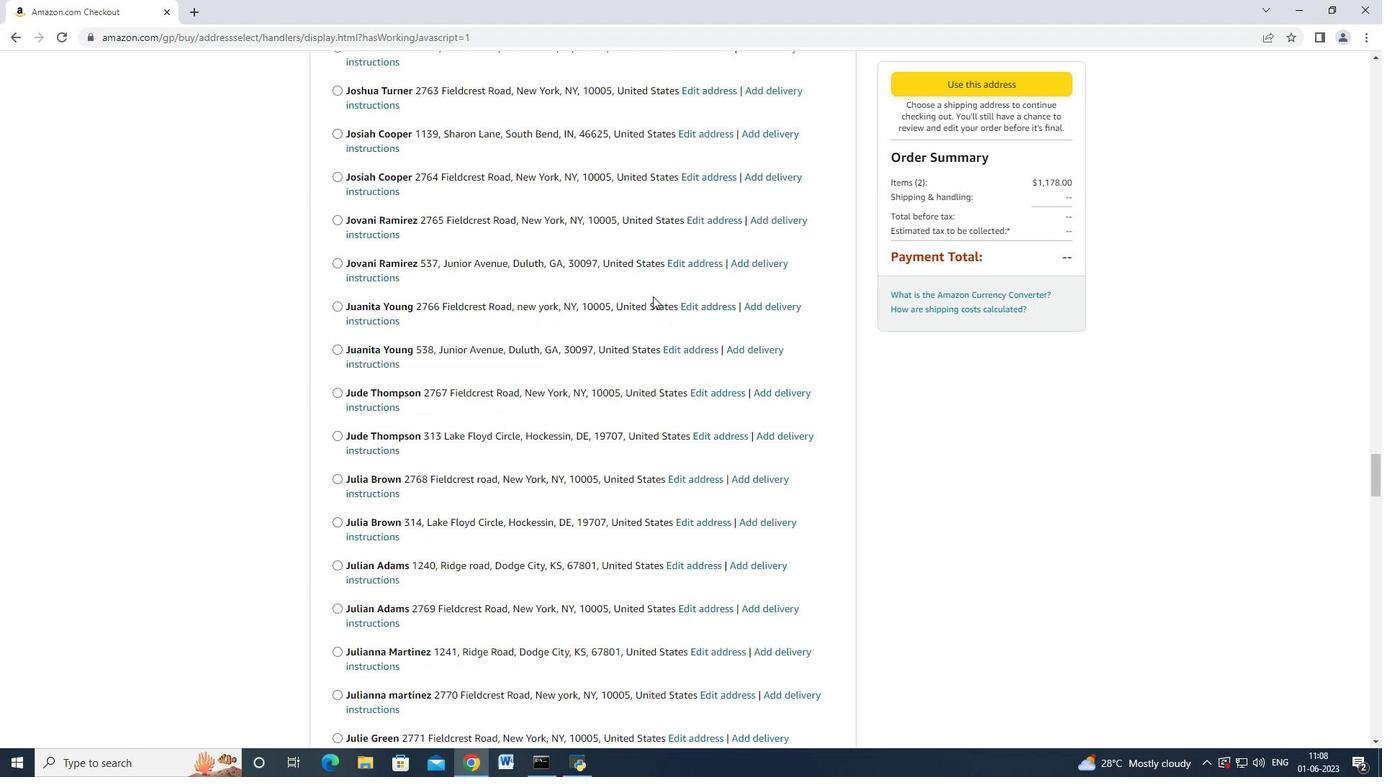 
Action: Mouse scrolled (653, 295) with delta (0, 0)
Screenshot: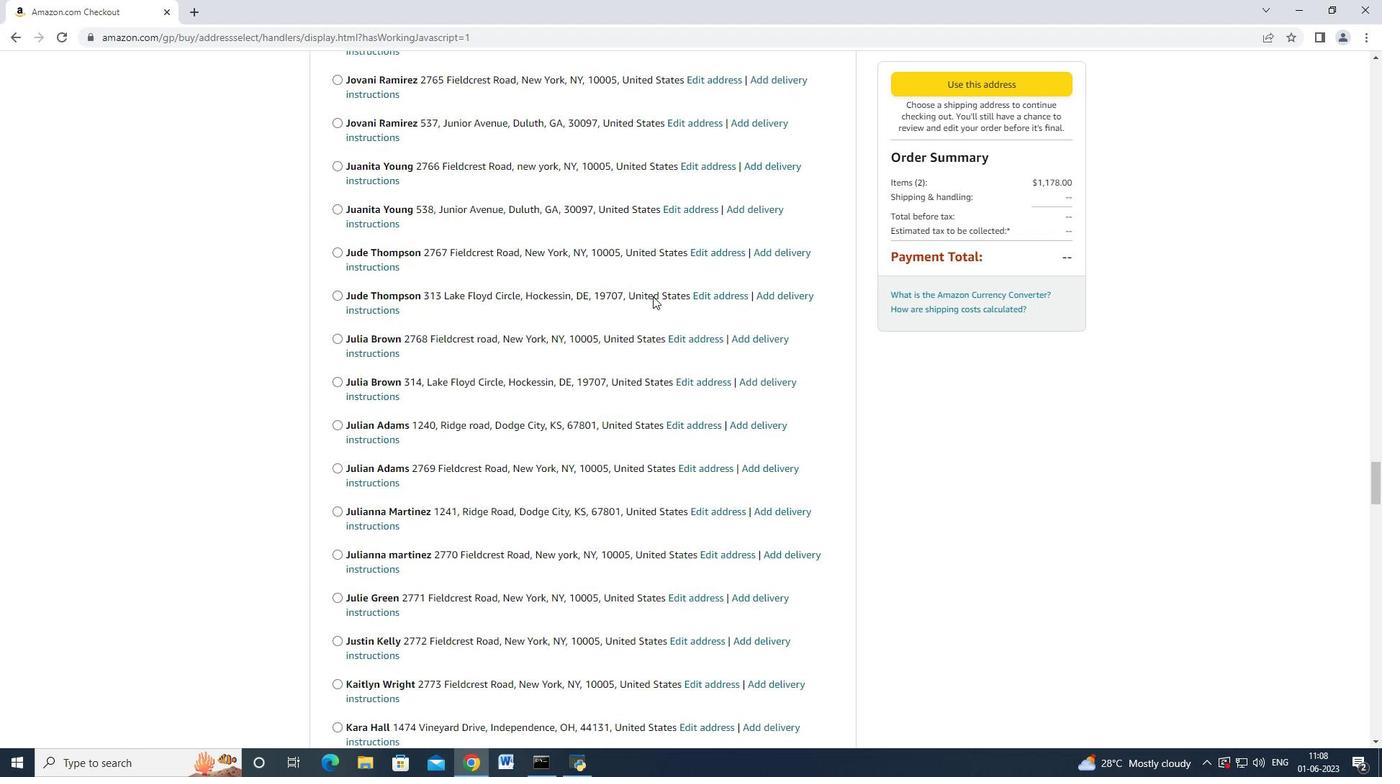 
Action: Mouse scrolled (653, 295) with delta (0, 0)
Screenshot: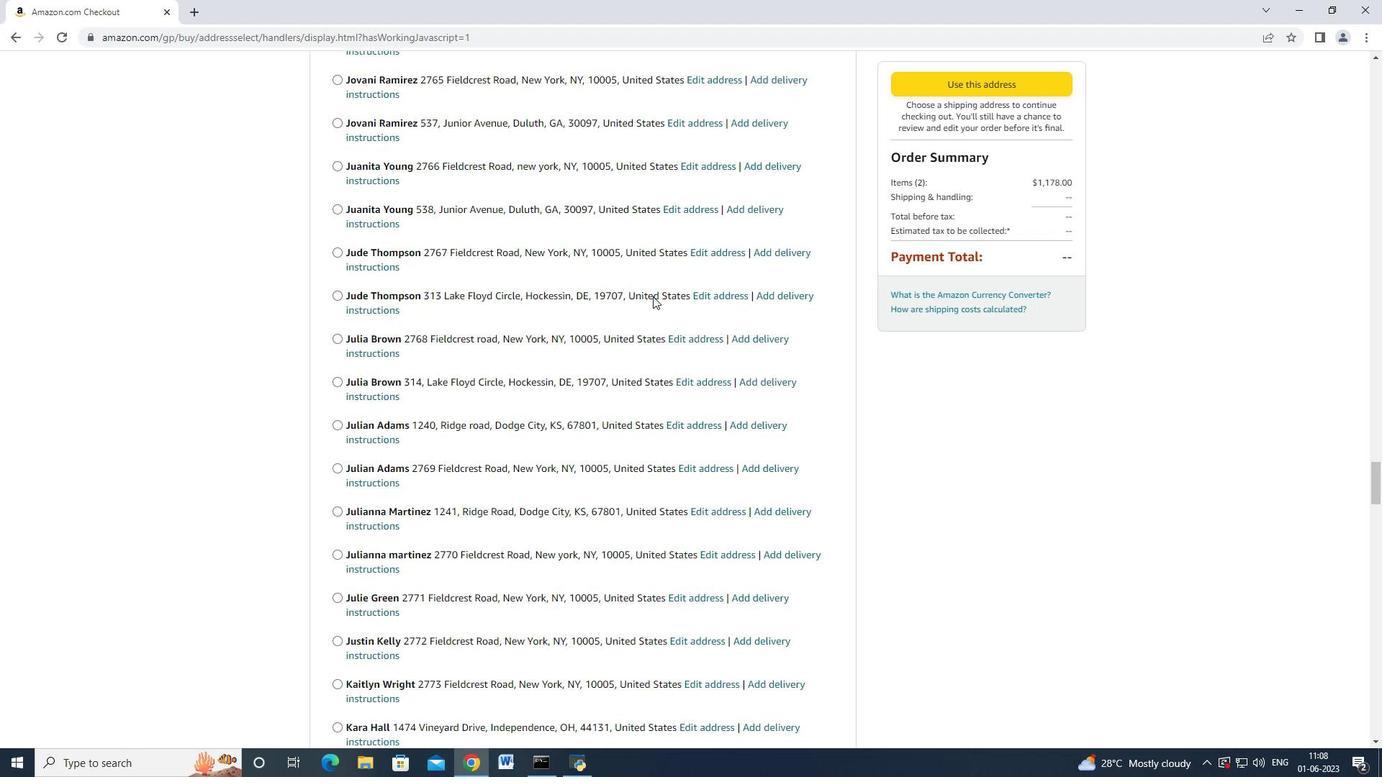 
Action: Mouse scrolled (653, 295) with delta (0, 0)
Screenshot: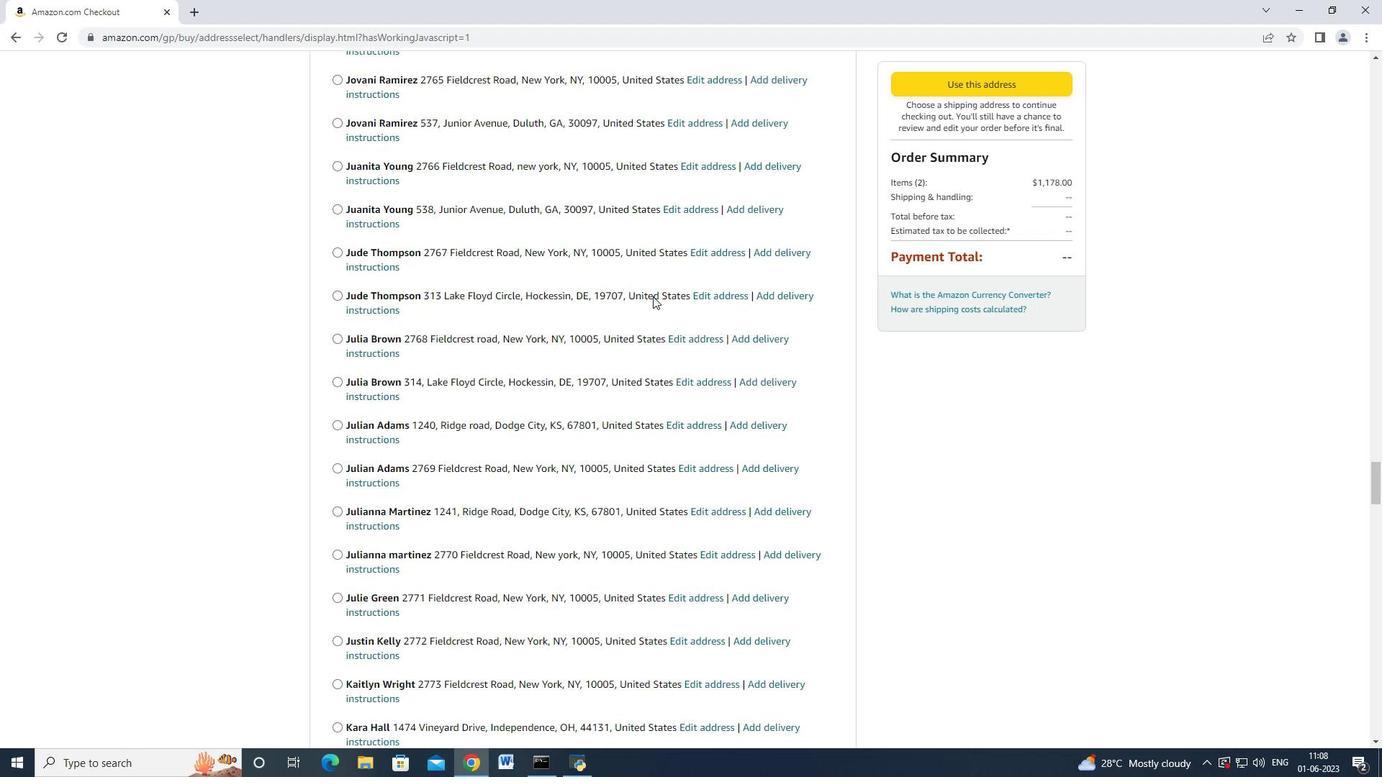 
Action: Mouse scrolled (653, 295) with delta (0, 0)
Screenshot: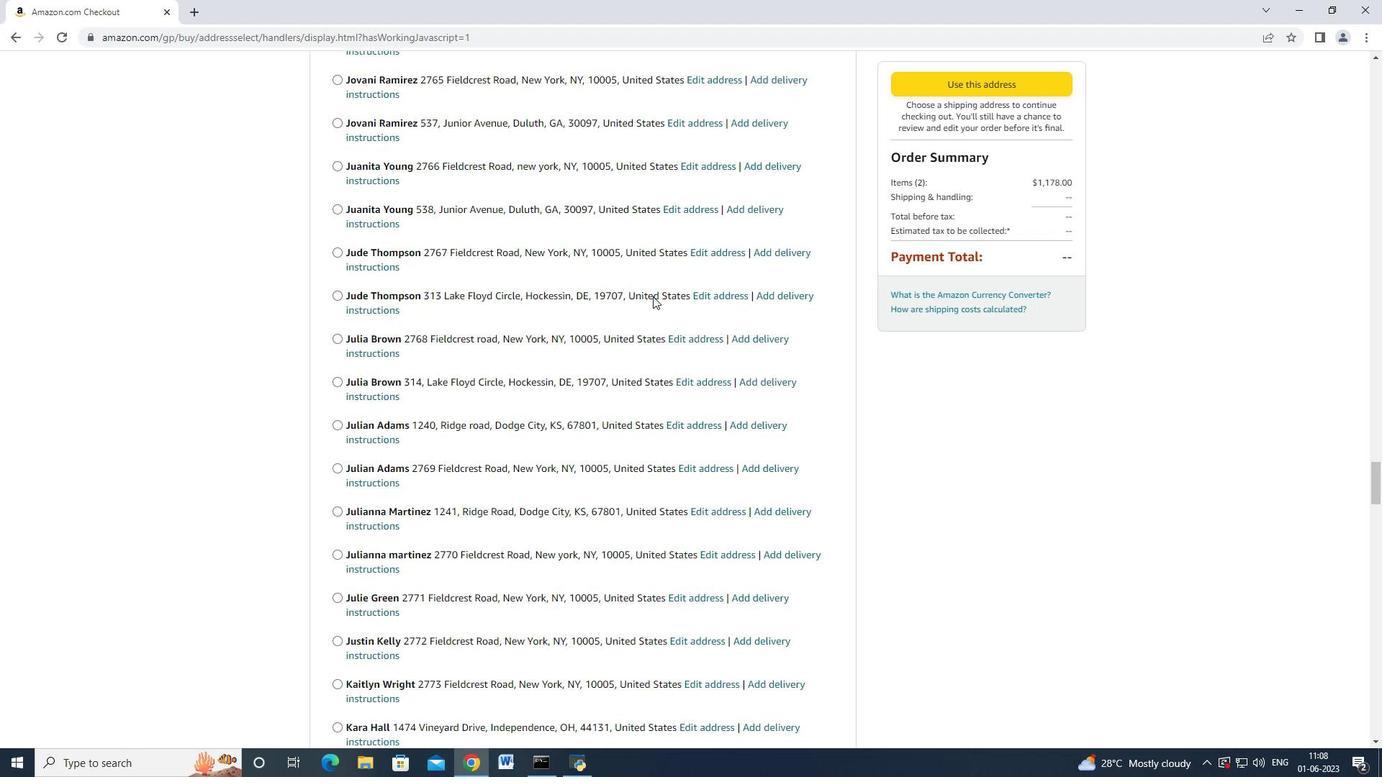 
Action: Mouse scrolled (653, 295) with delta (0, 0)
Screenshot: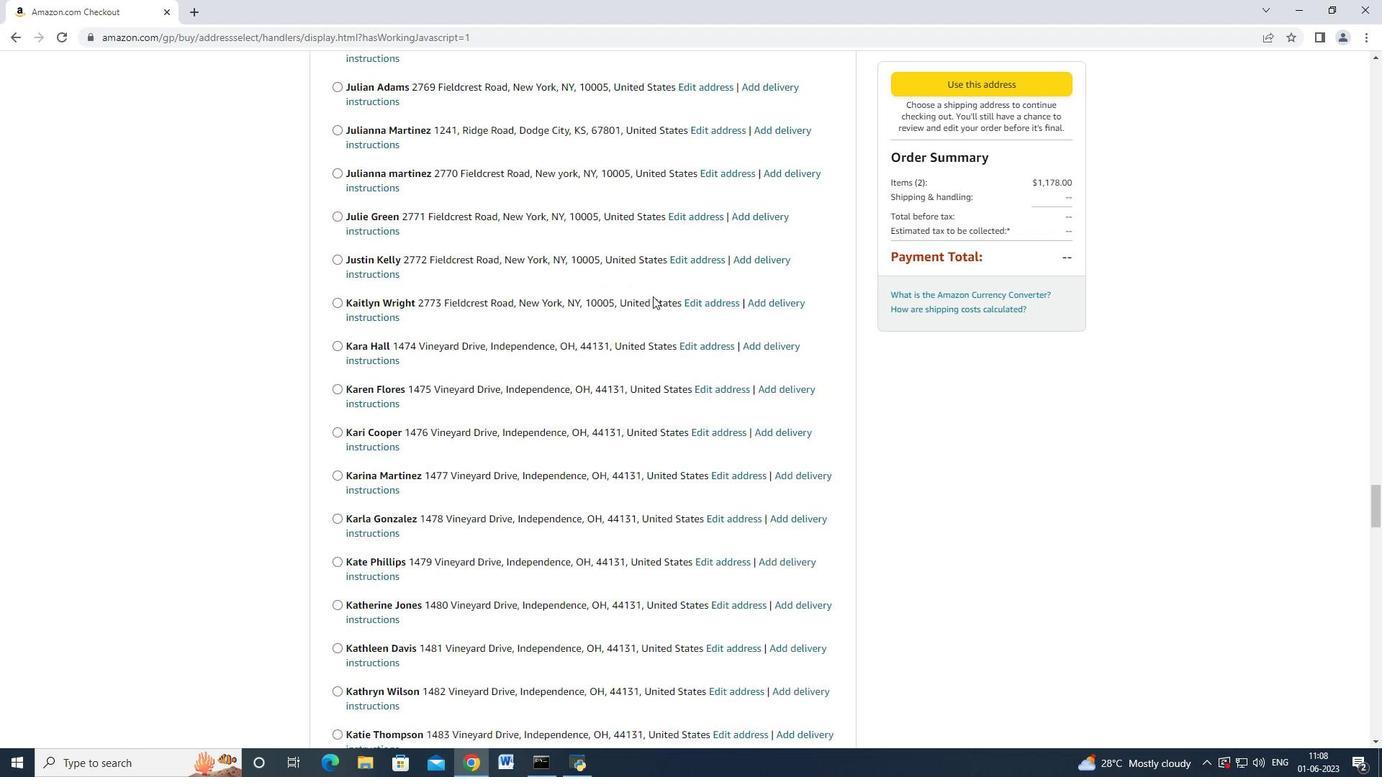 
Action: Mouse scrolled (653, 295) with delta (0, 0)
Screenshot: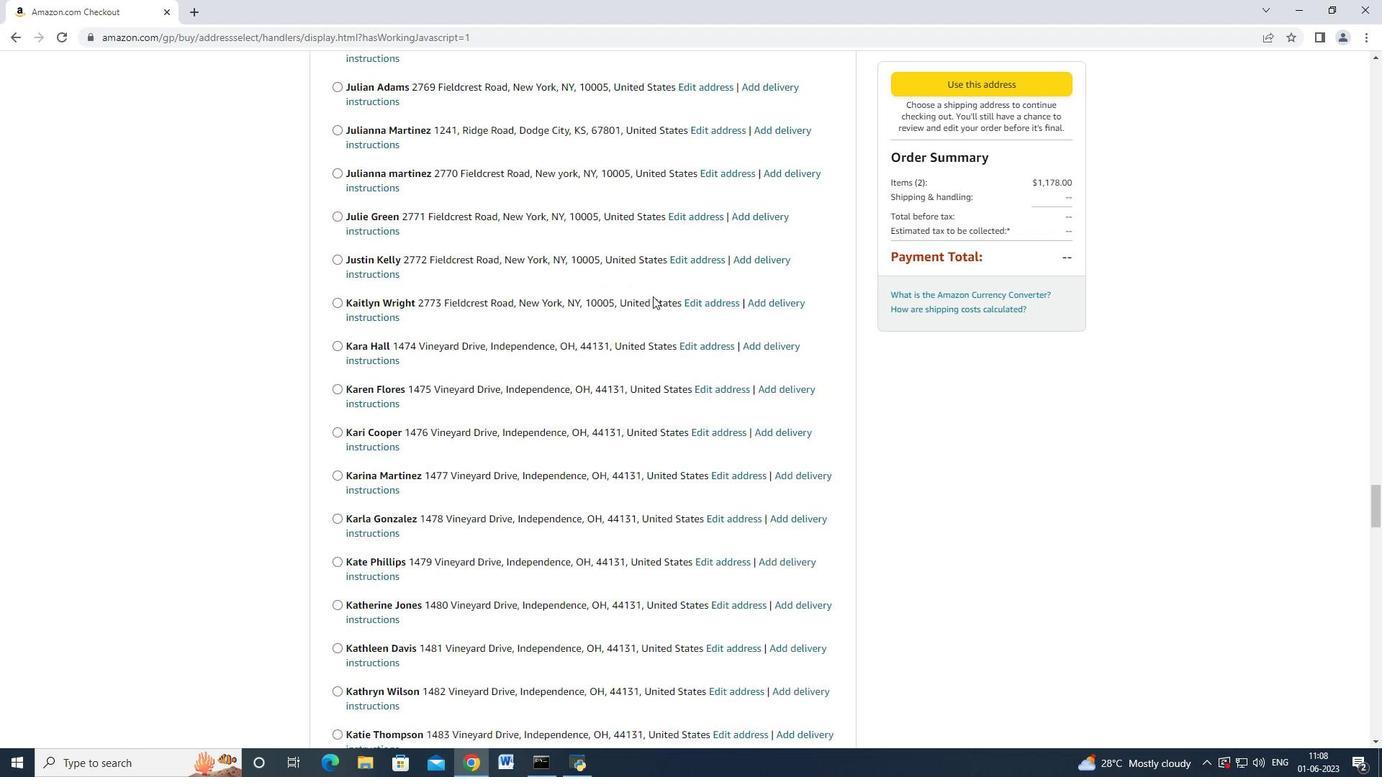 
Action: Mouse scrolled (653, 295) with delta (0, 0)
Screenshot: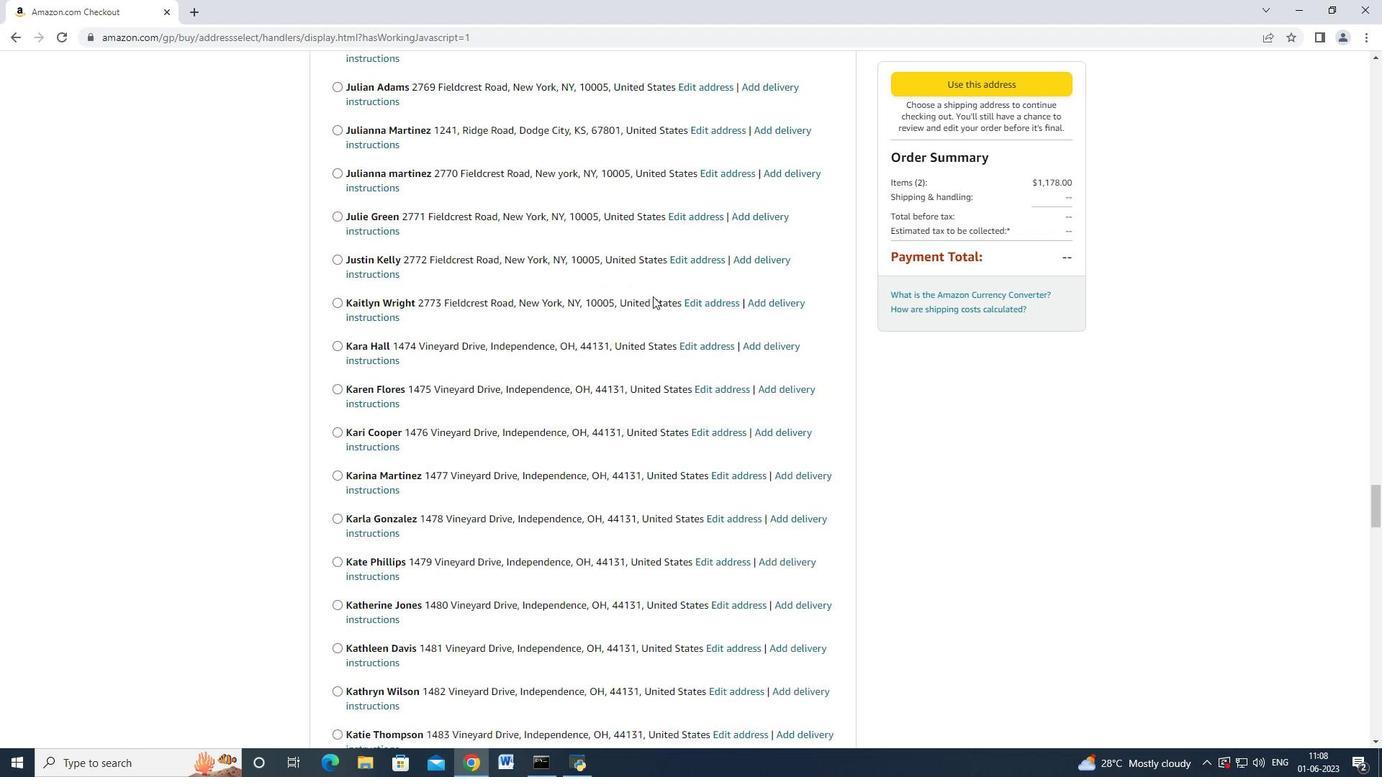 
Action: Mouse scrolled (653, 295) with delta (0, 0)
Screenshot: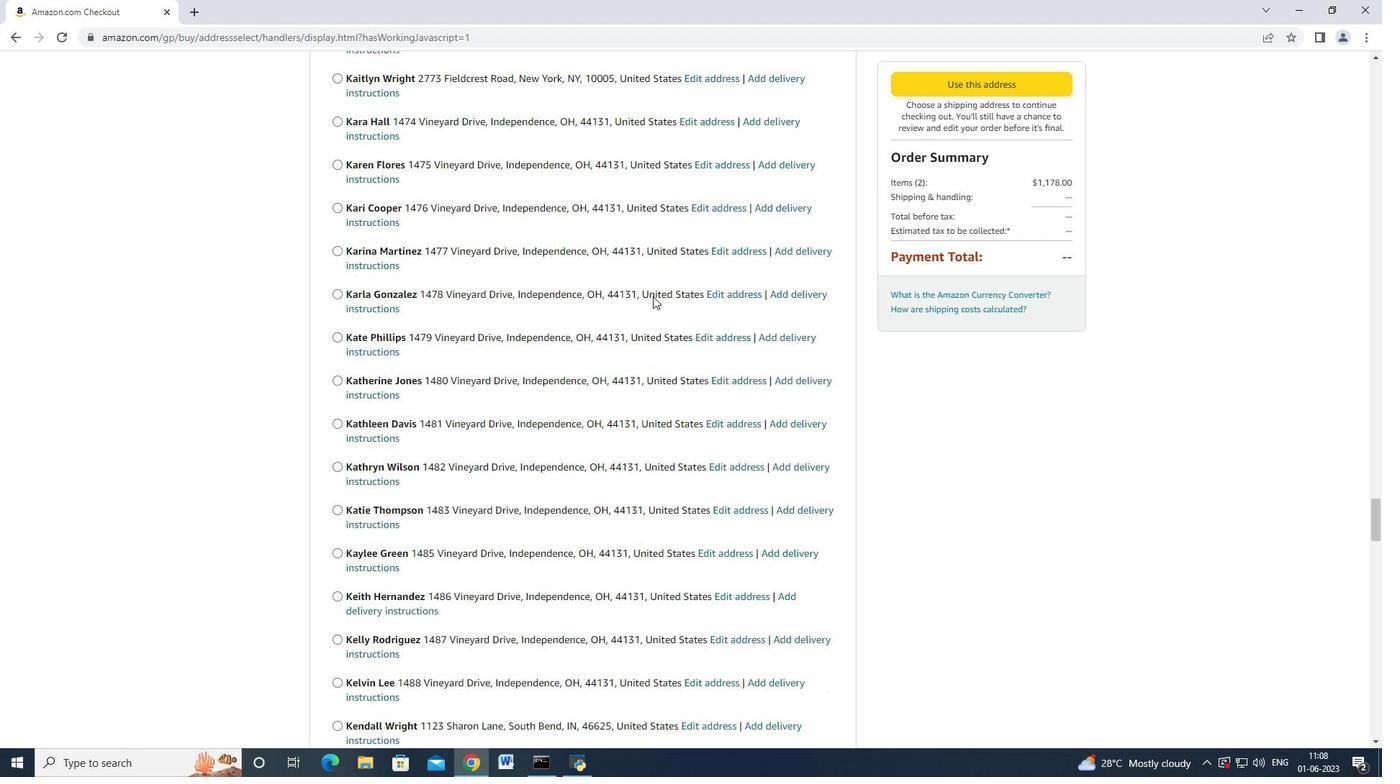 
Action: Mouse scrolled (653, 295) with delta (0, 0)
Screenshot: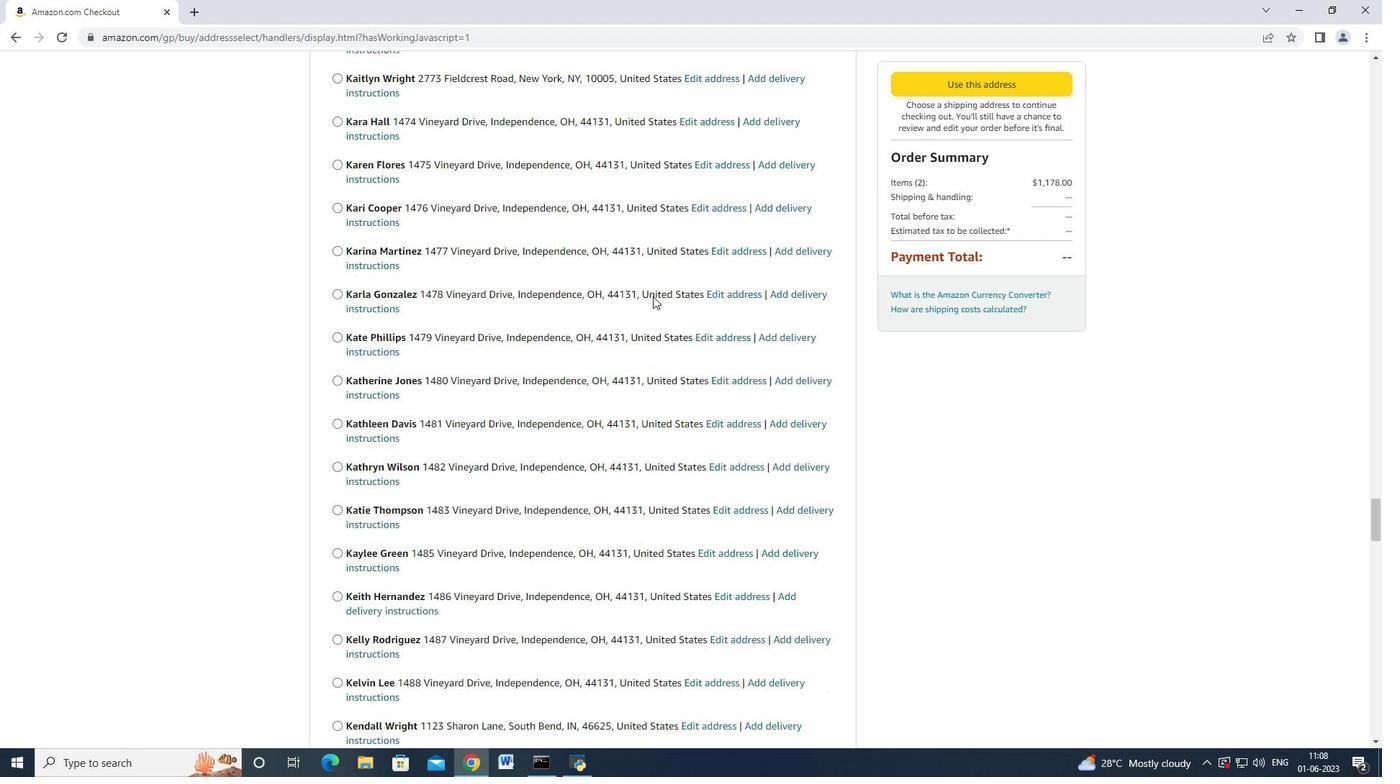
Action: Mouse scrolled (653, 295) with delta (0, 0)
Screenshot: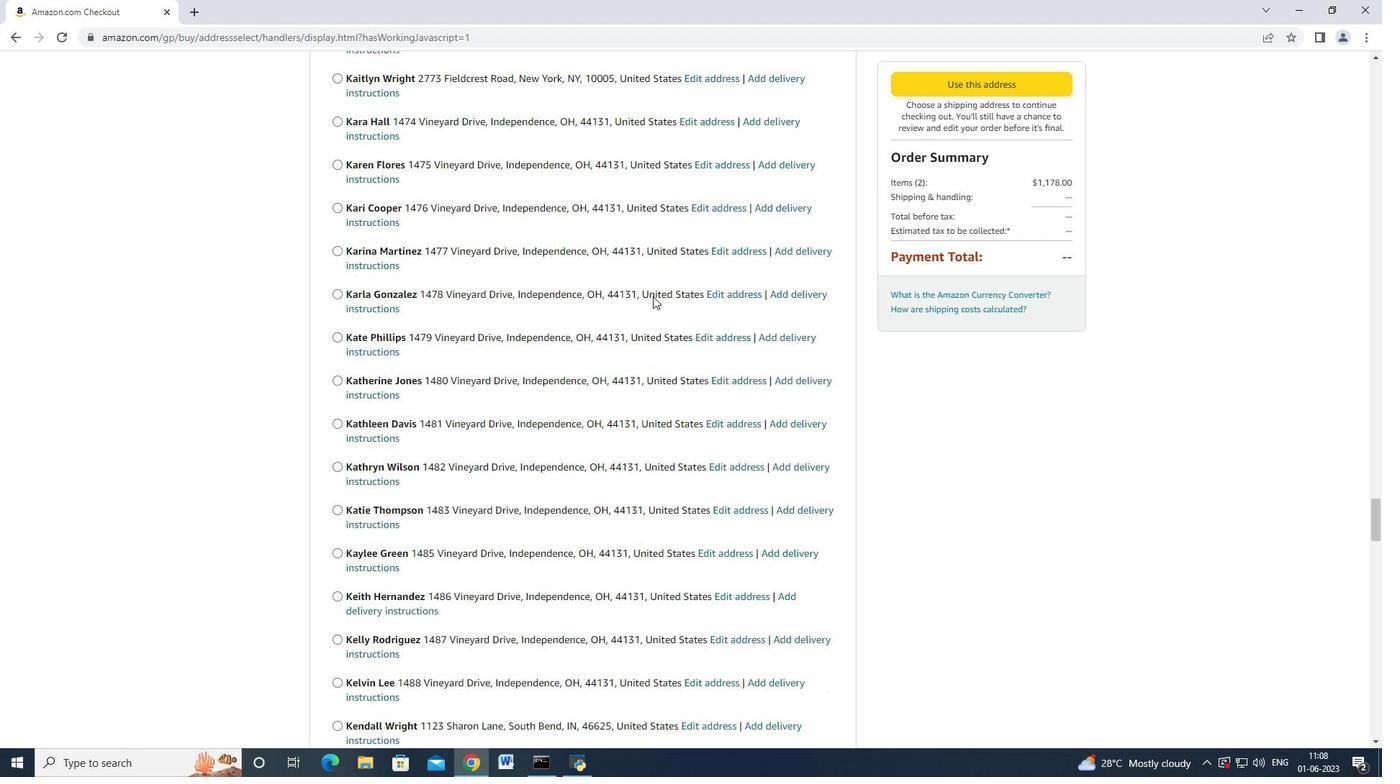 
Action: Mouse scrolled (653, 295) with delta (0, 0)
Screenshot: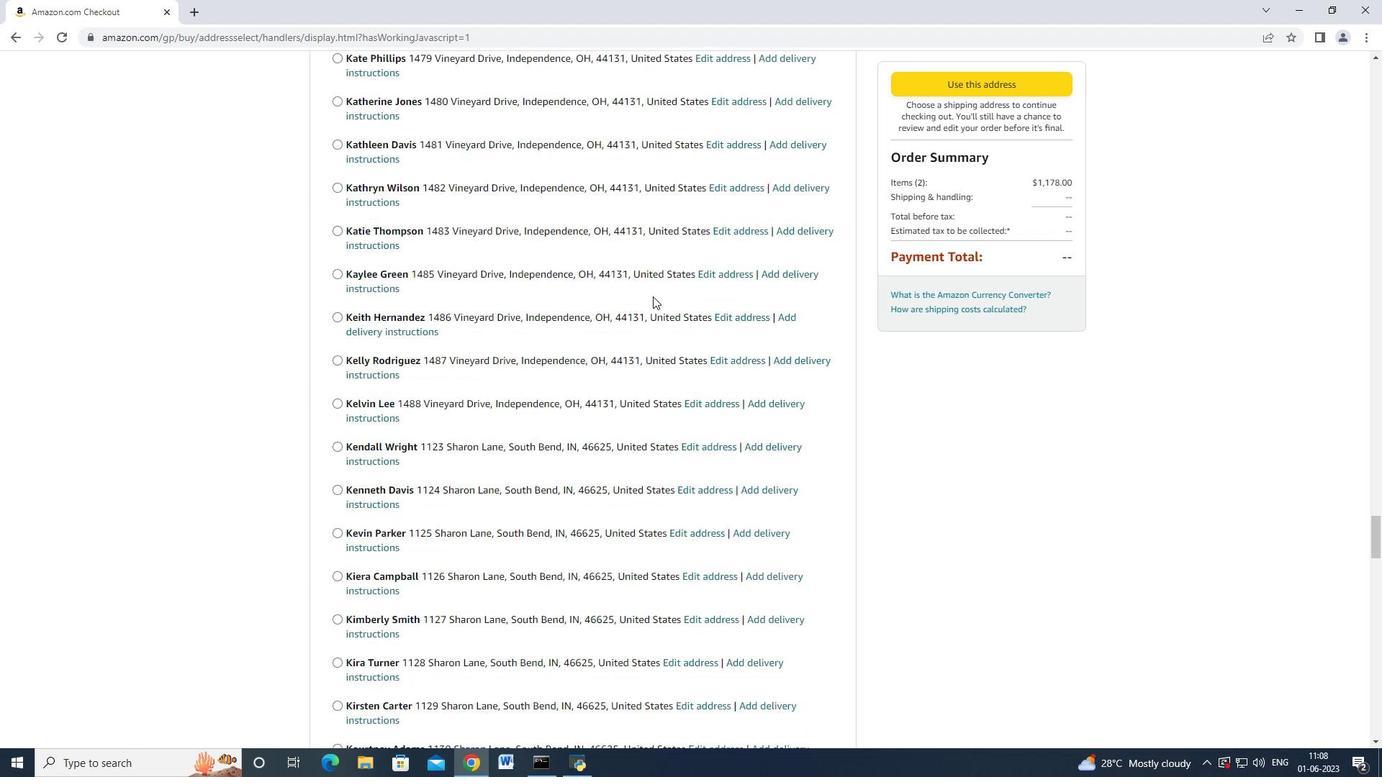 
Action: Mouse scrolled (653, 295) with delta (0, 0)
Screenshot: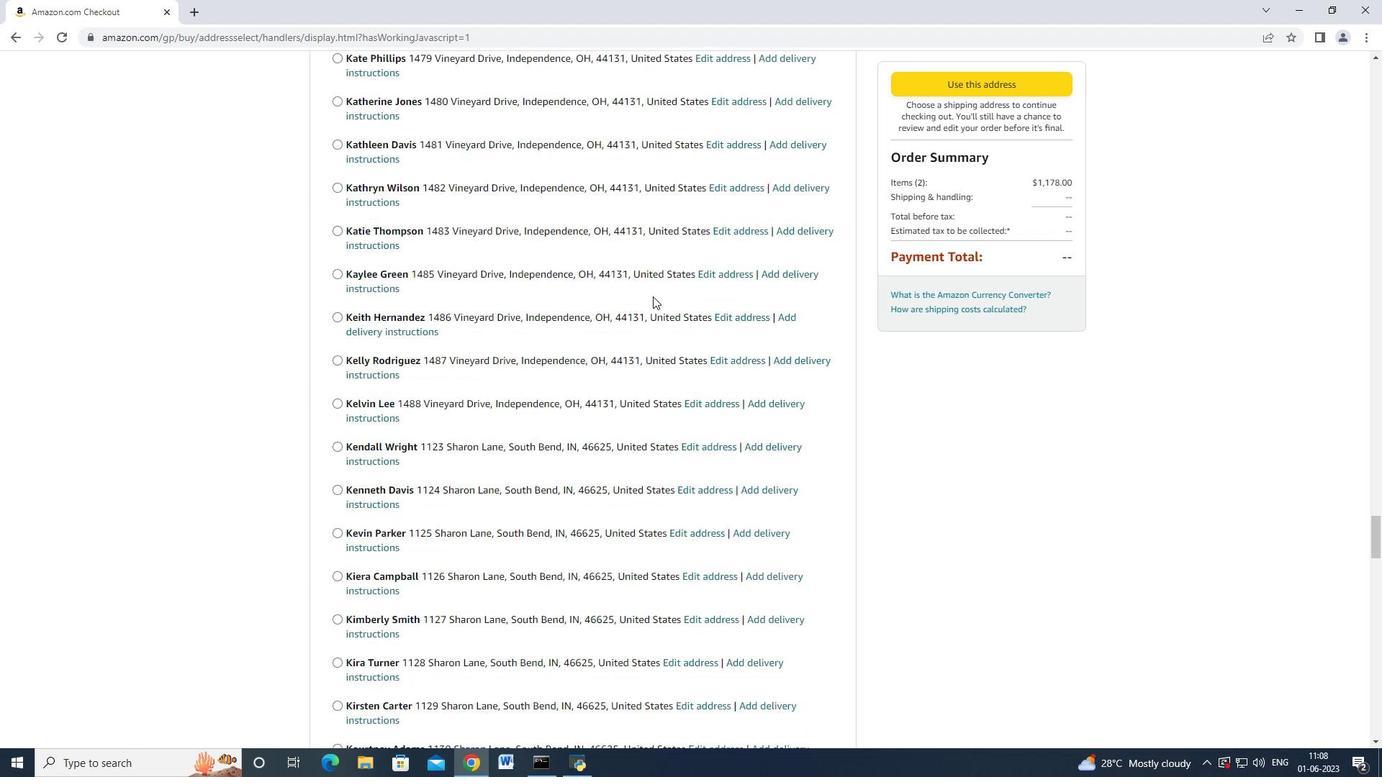 
Action: Mouse scrolled (653, 295) with delta (0, 0)
Screenshot: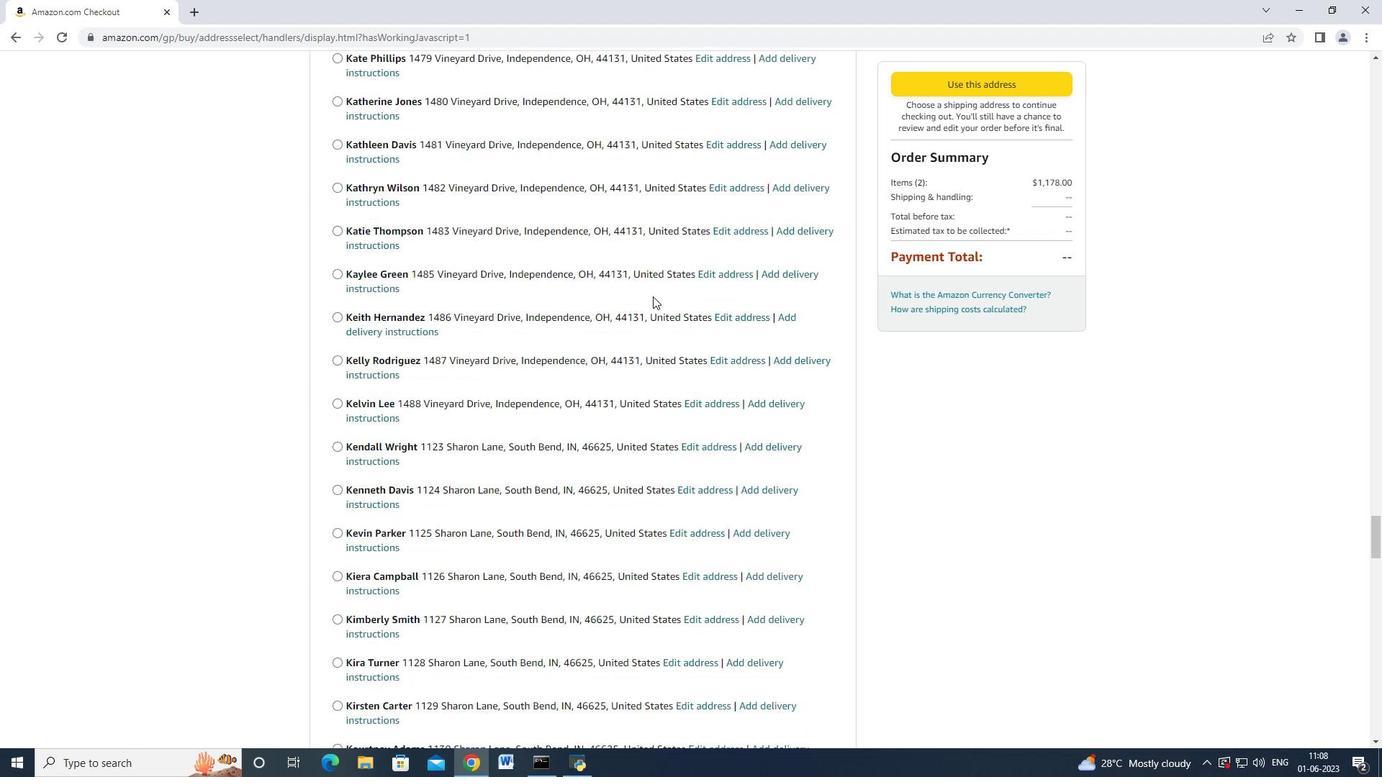 
Action: Mouse scrolled (653, 295) with delta (0, 0)
Screenshot: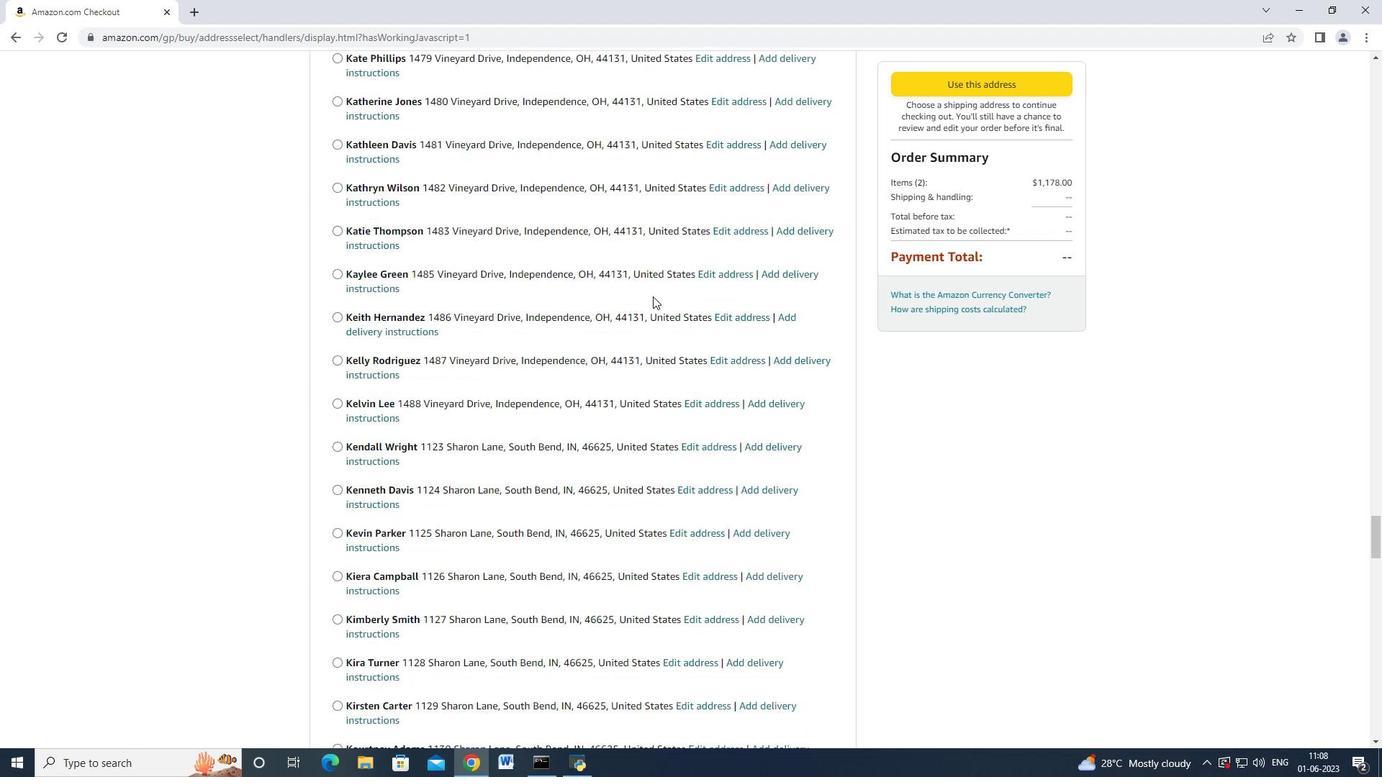 
Action: Mouse scrolled (653, 295) with delta (0, 0)
Screenshot: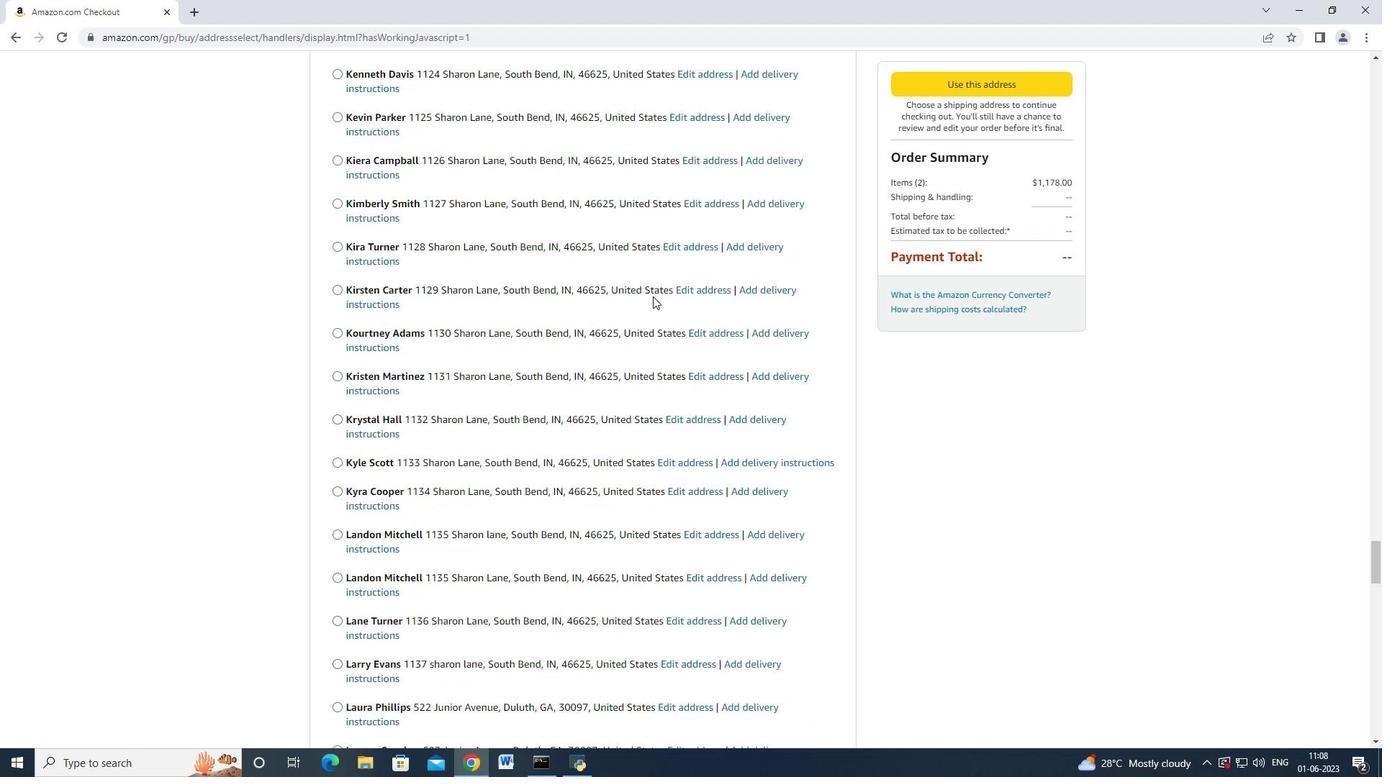 
Action: Mouse scrolled (653, 295) with delta (0, 0)
Screenshot: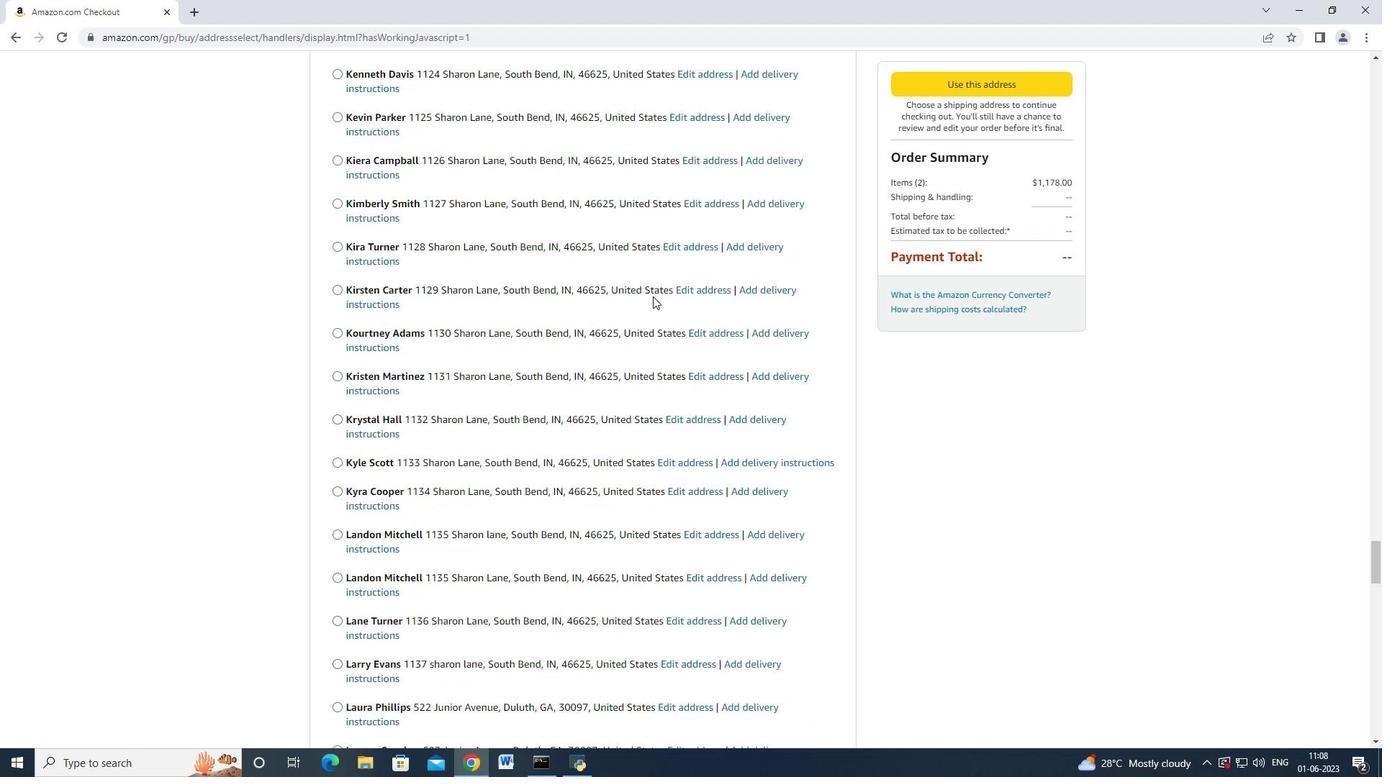 
Action: Mouse scrolled (653, 295) with delta (0, 0)
Screenshot: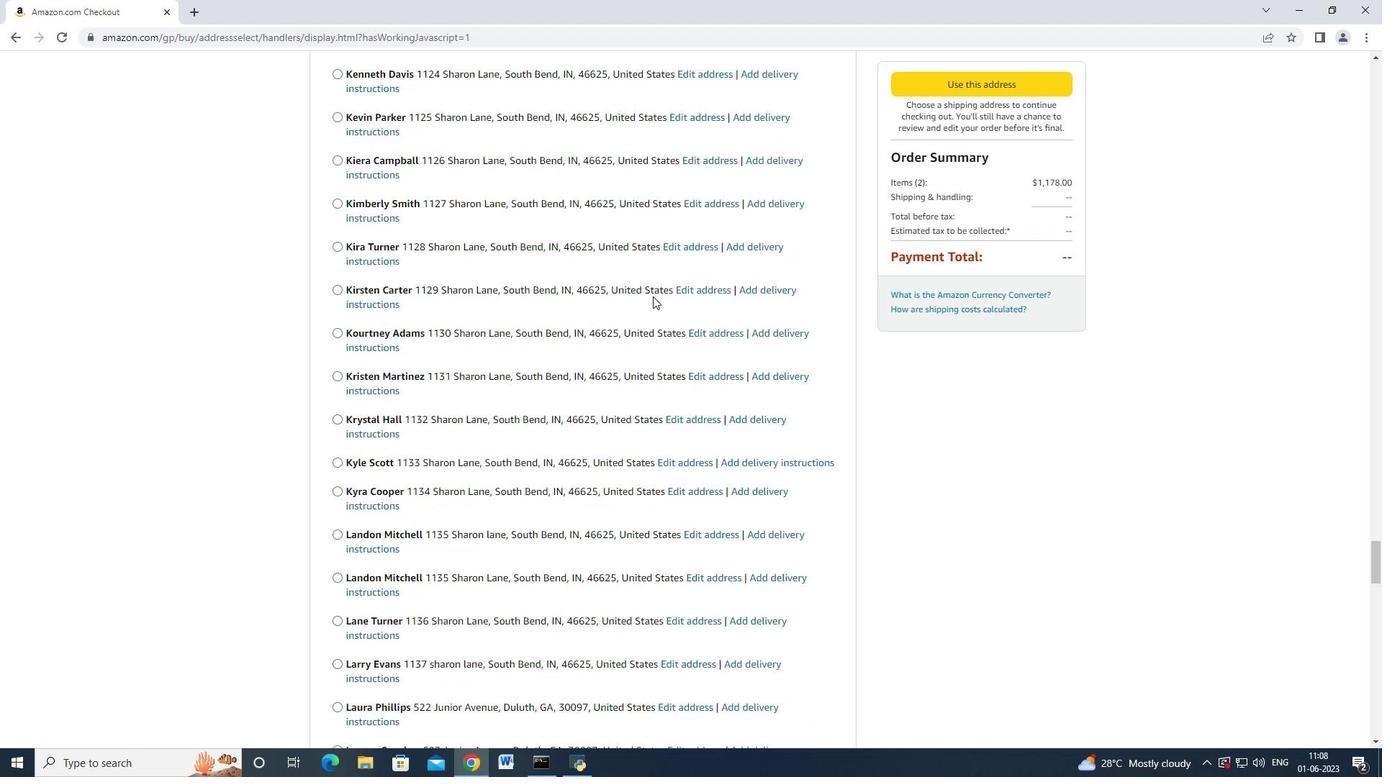 
Action: Mouse scrolled (653, 295) with delta (0, -1)
Screenshot: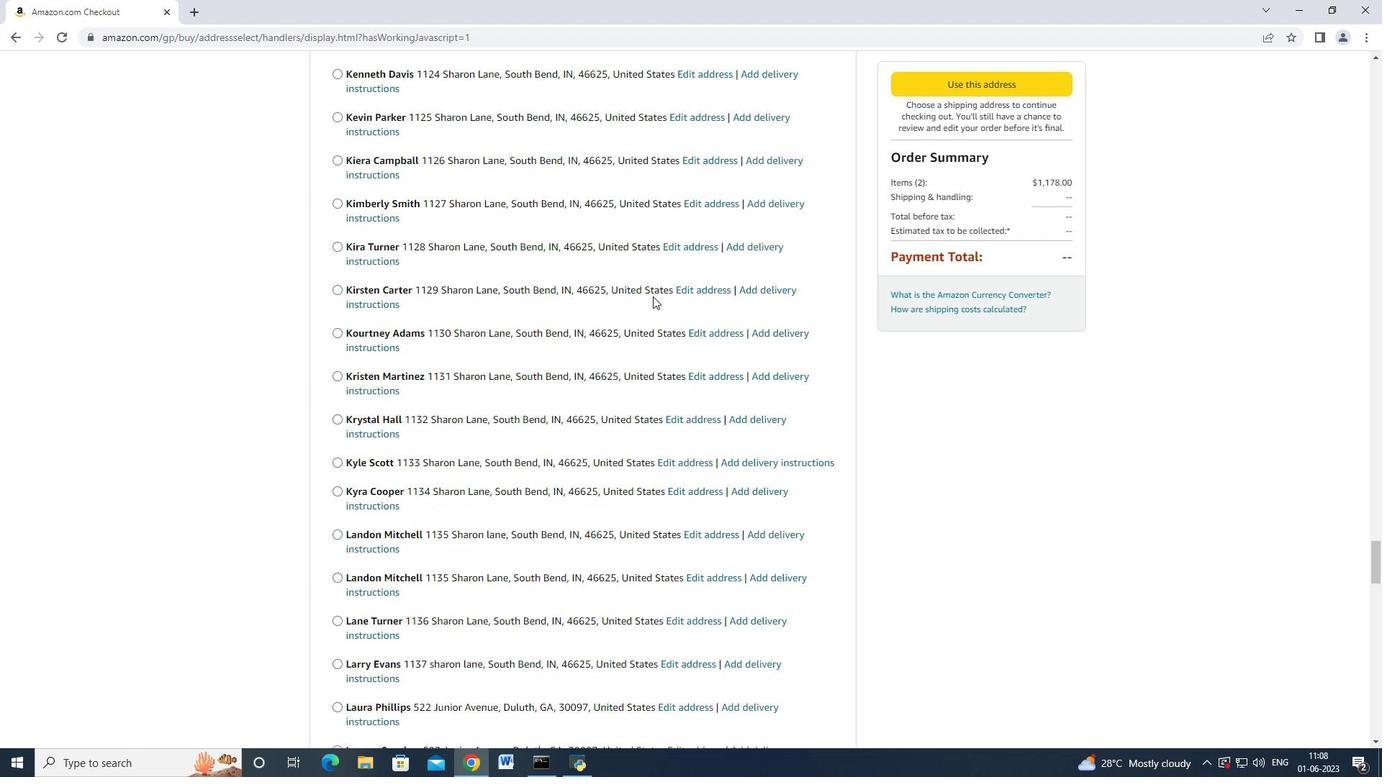 
Action: Mouse scrolled (653, 295) with delta (0, 0)
Screenshot: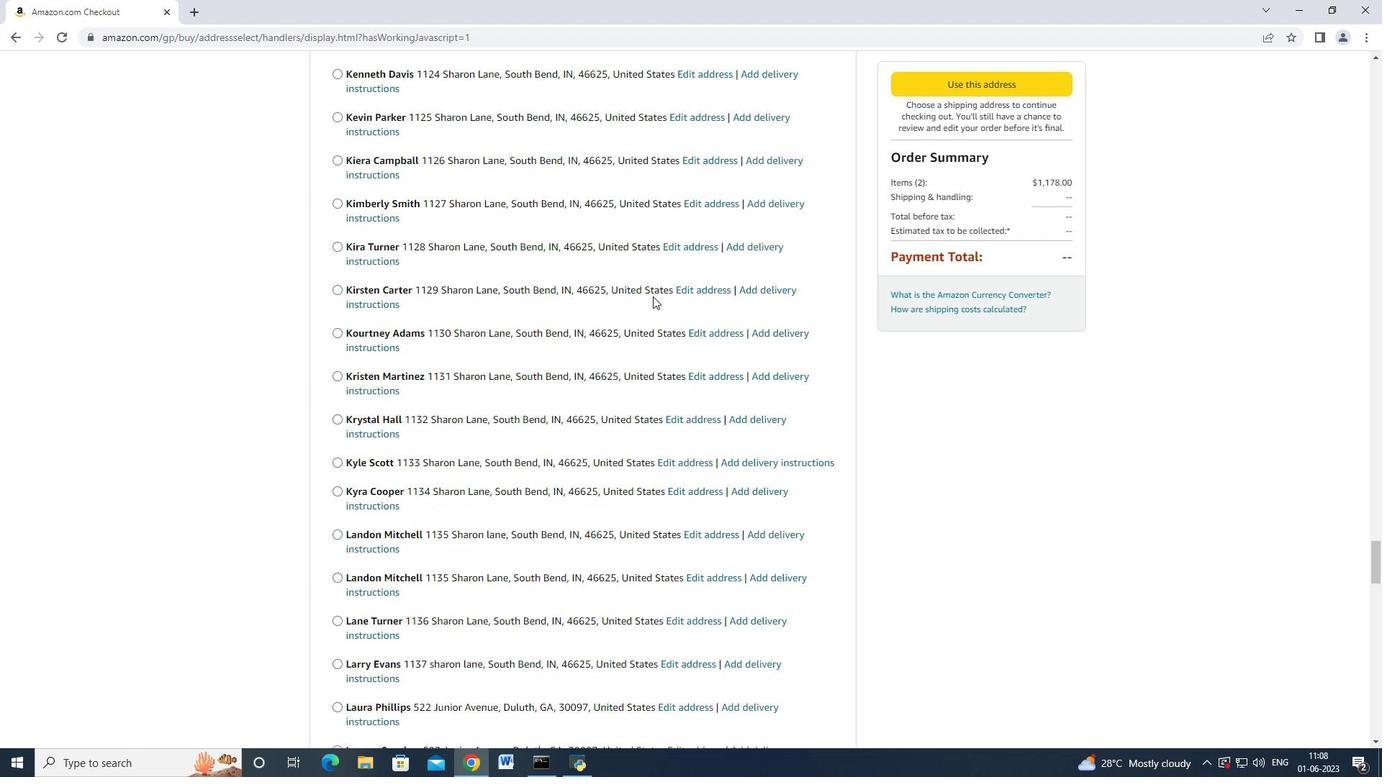 
Action: Mouse scrolled (653, 295) with delta (0, 0)
Screenshot: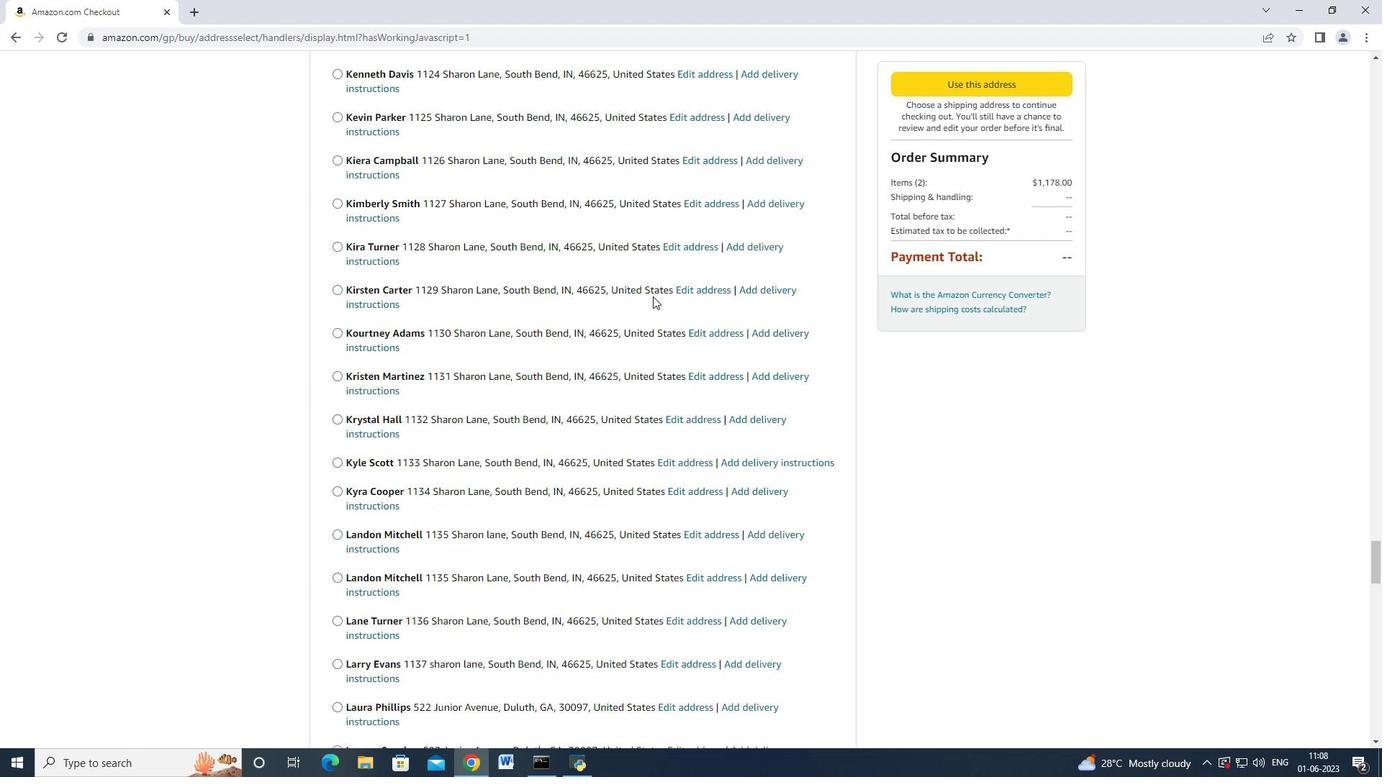 
Action: Mouse scrolled (653, 295) with delta (0, 0)
Screenshot: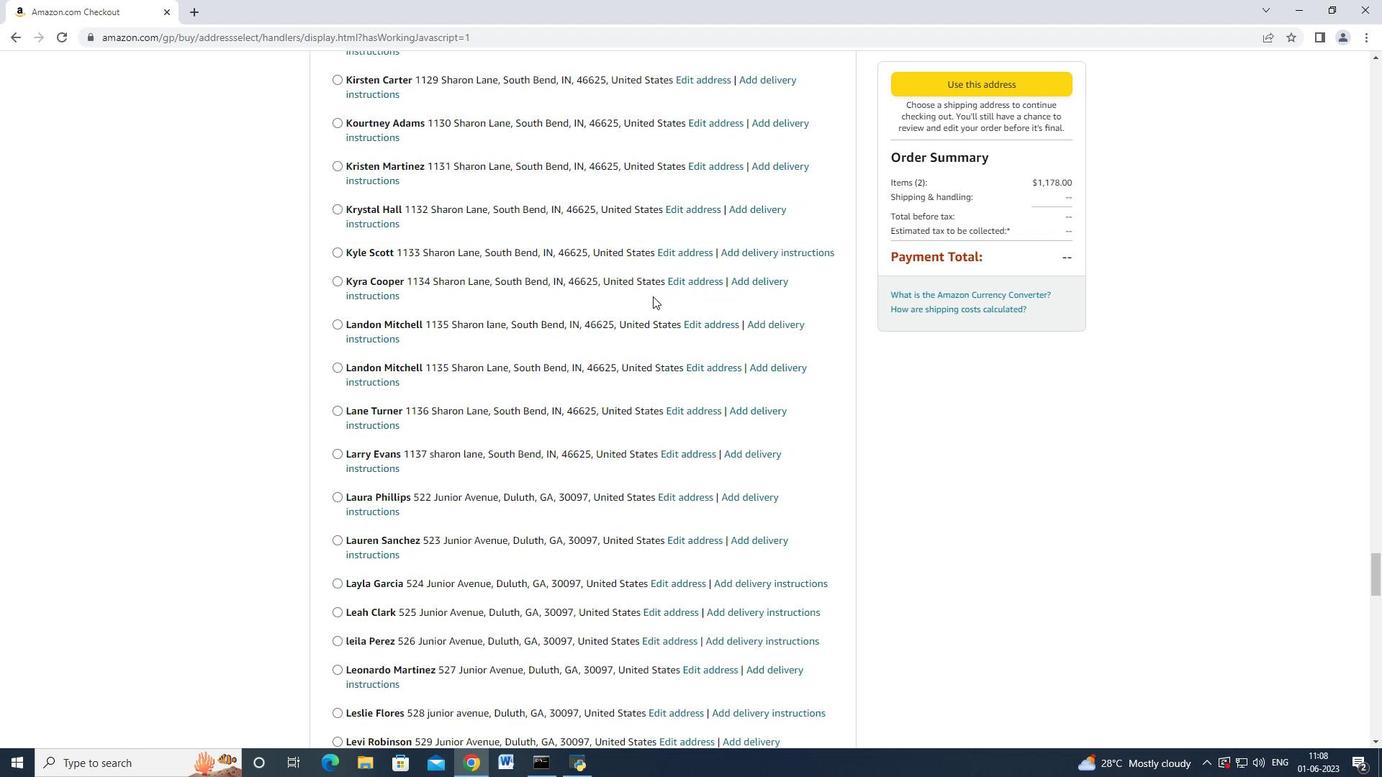 
Action: Mouse scrolled (653, 295) with delta (0, 0)
Screenshot: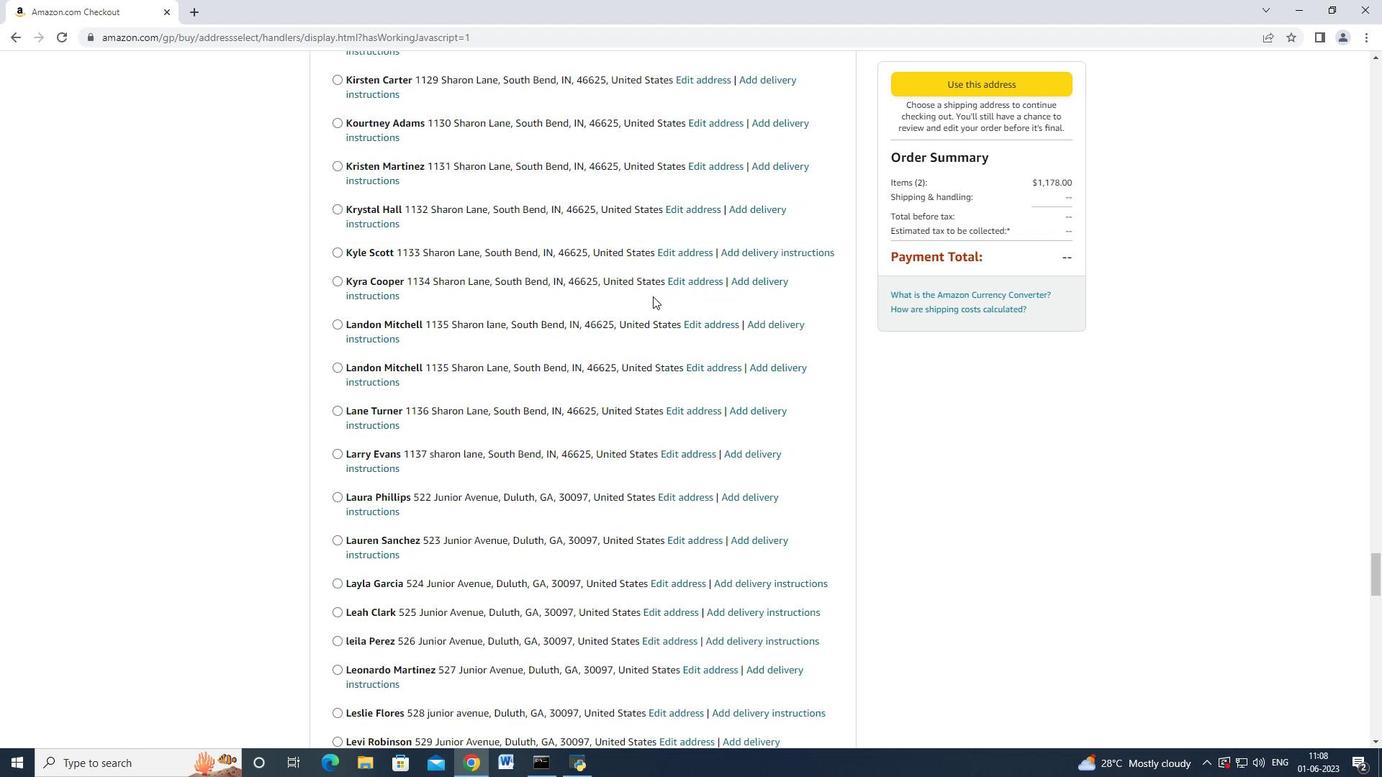 
Action: Mouse scrolled (653, 295) with delta (0, -1)
Screenshot: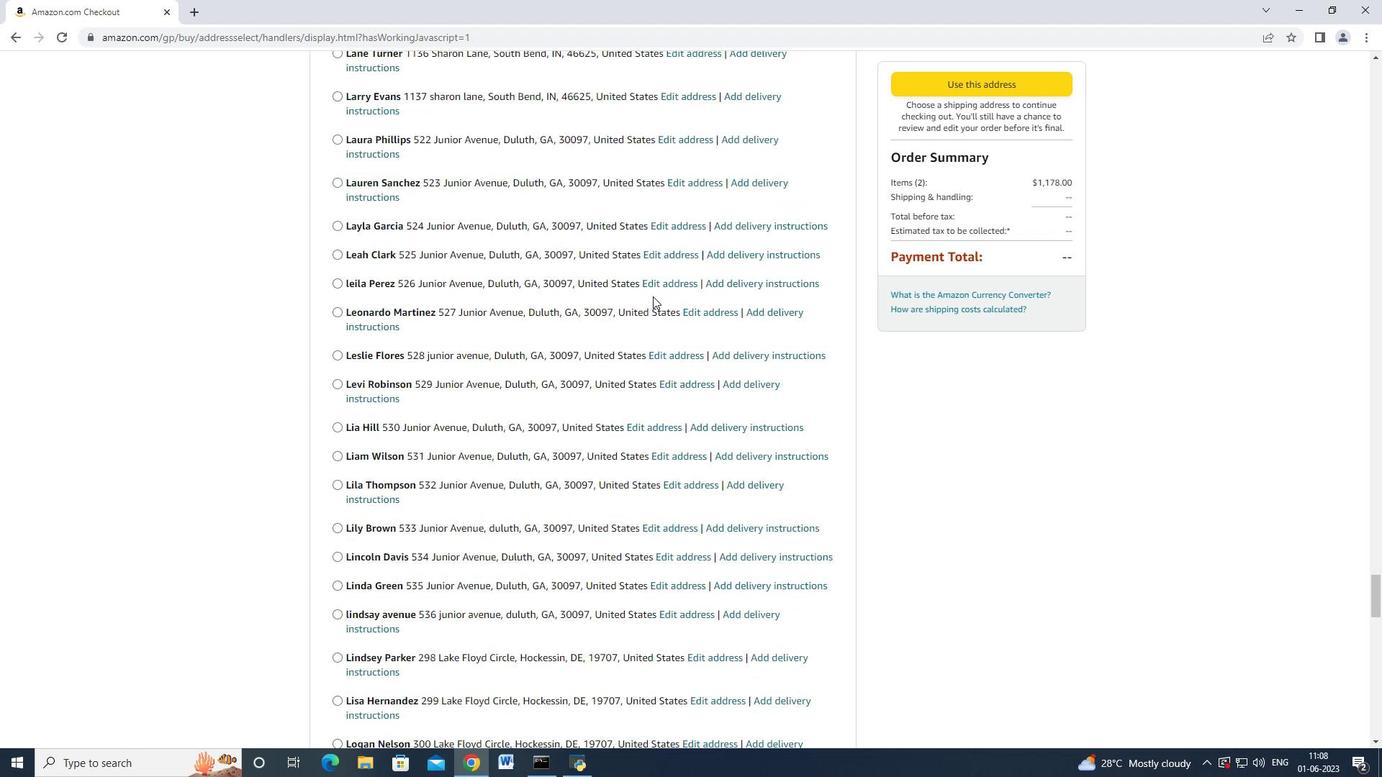 
Action: Mouse scrolled (653, 295) with delta (0, 0)
Screenshot: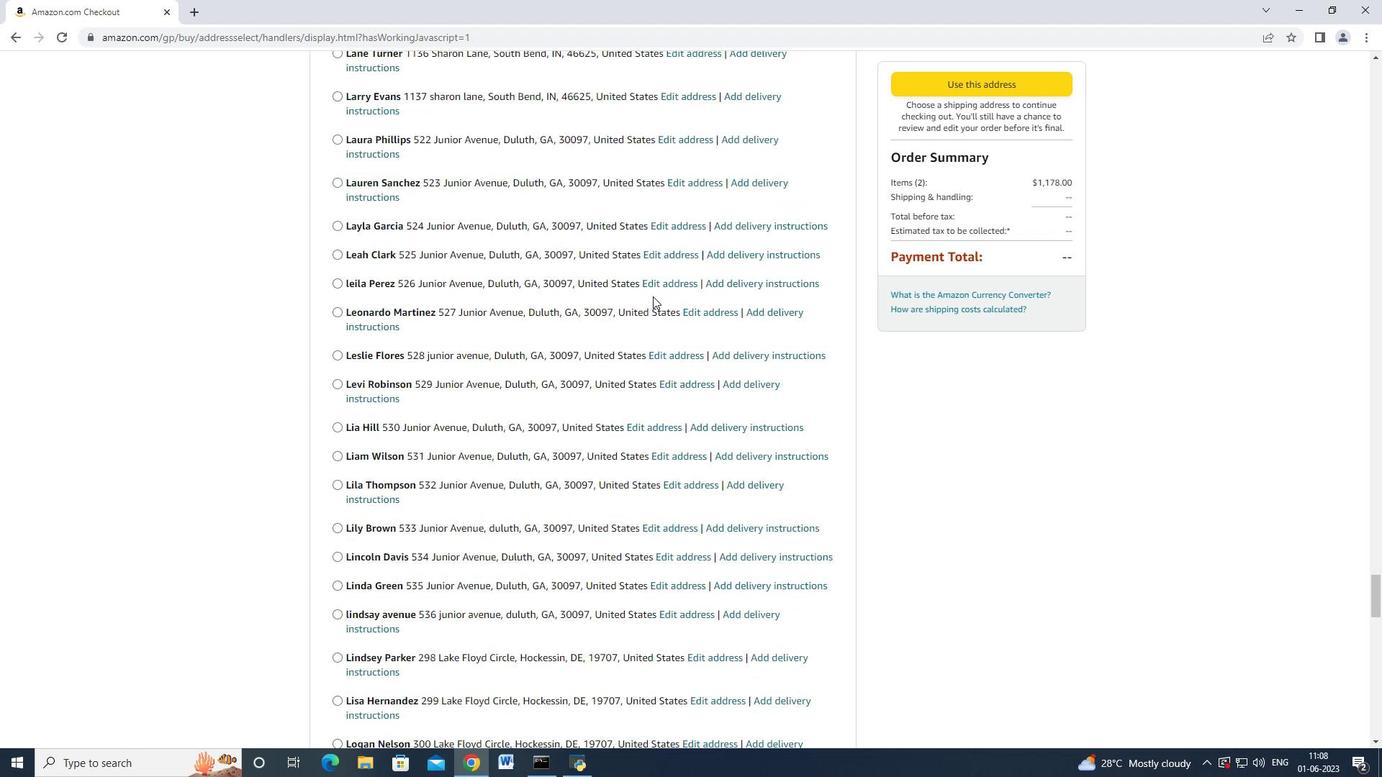 
Action: Mouse scrolled (653, 295) with delta (0, 0)
Screenshot: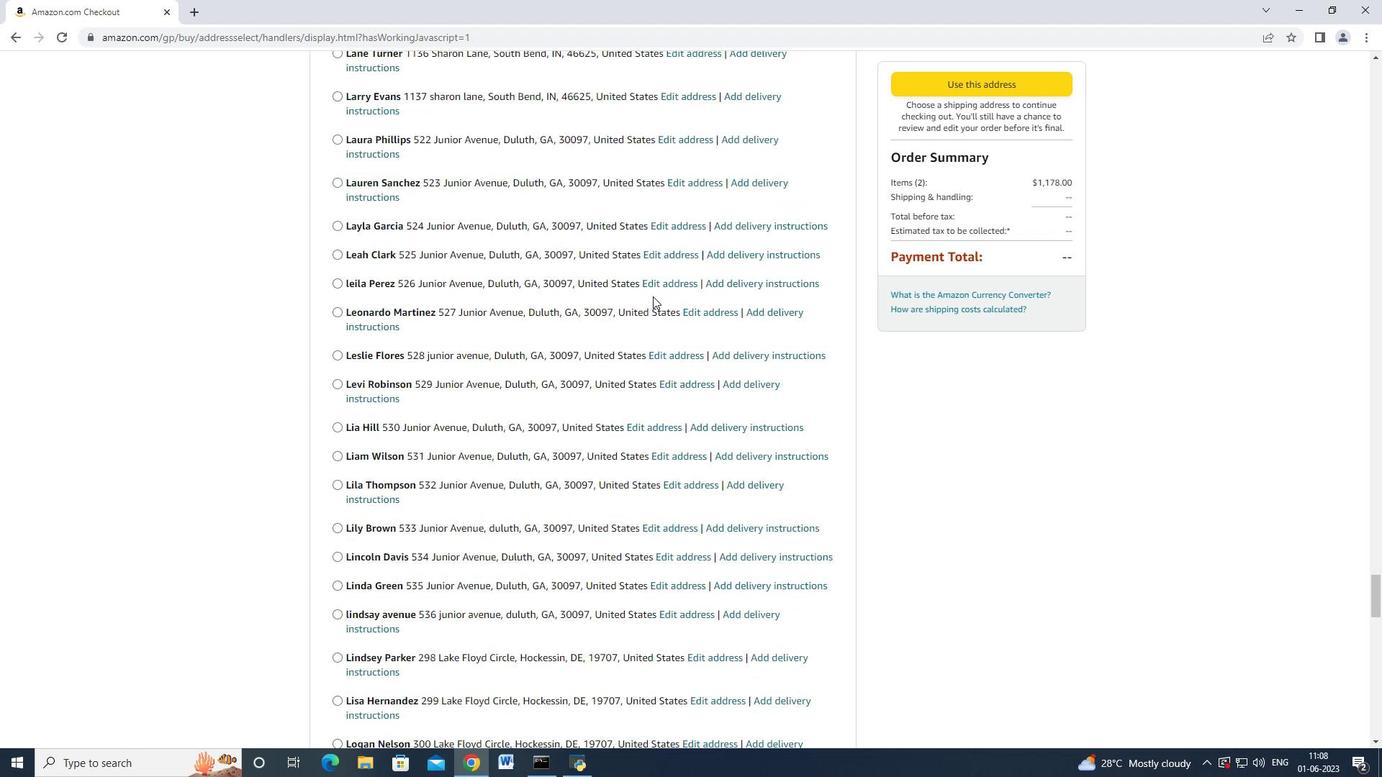 
Action: Mouse scrolled (653, 295) with delta (0, 0)
Screenshot: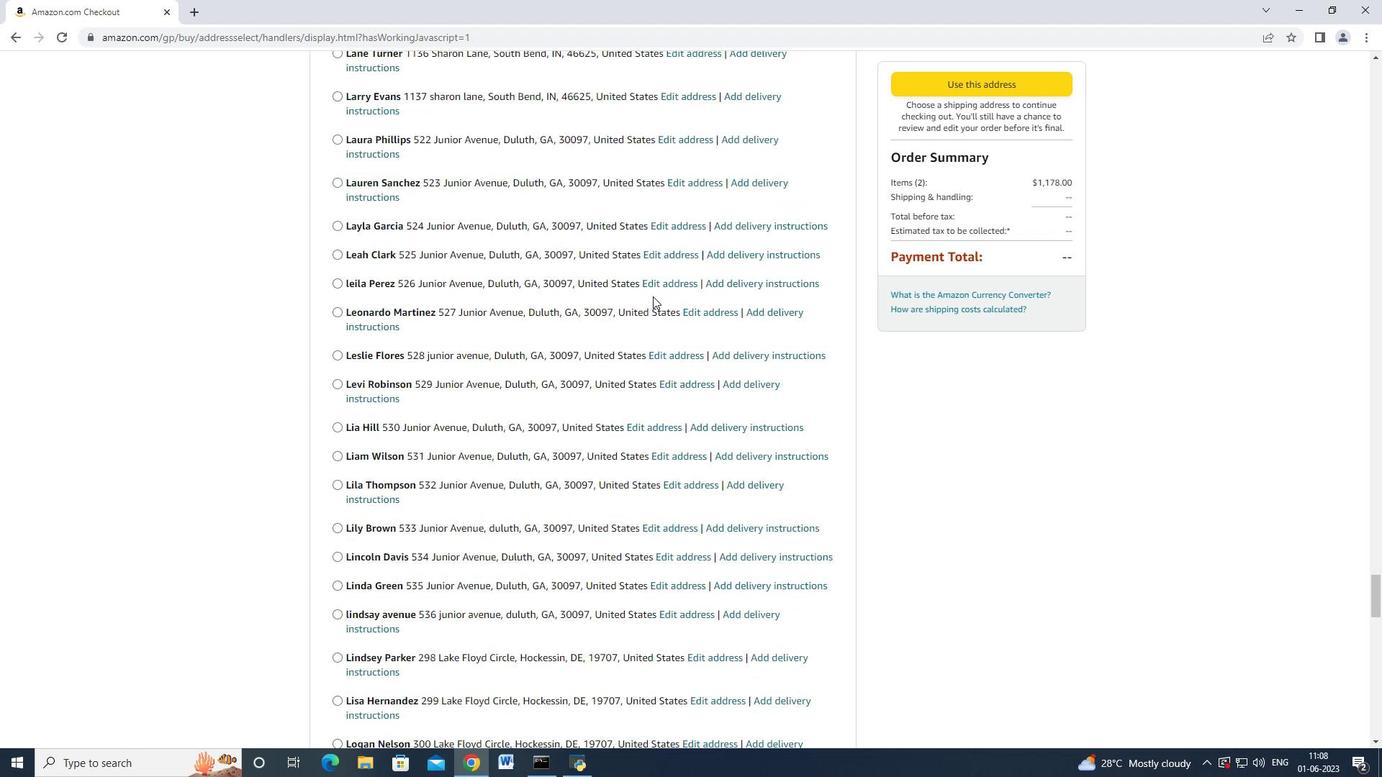 
Action: Mouse scrolled (653, 295) with delta (0, 0)
Screenshot: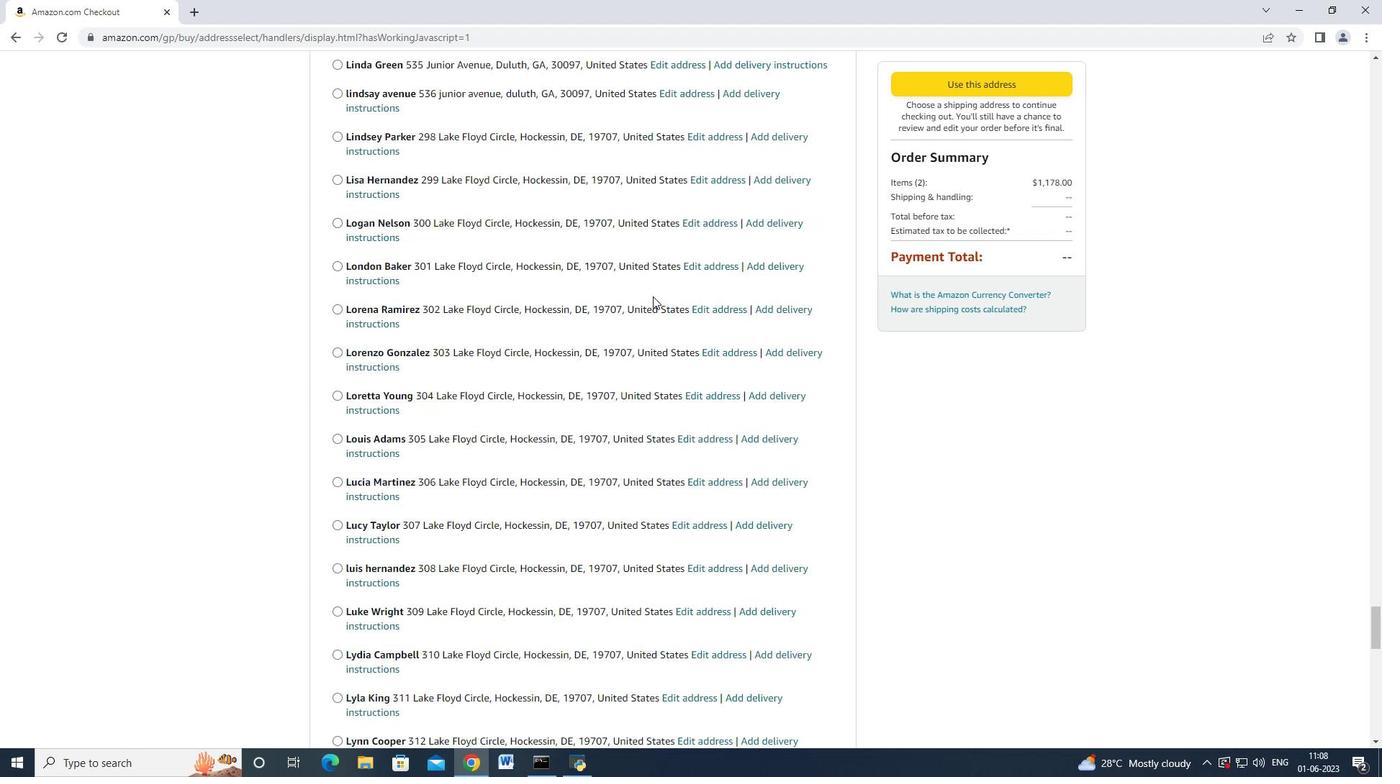 
Action: Mouse scrolled (653, 295) with delta (0, 0)
Screenshot: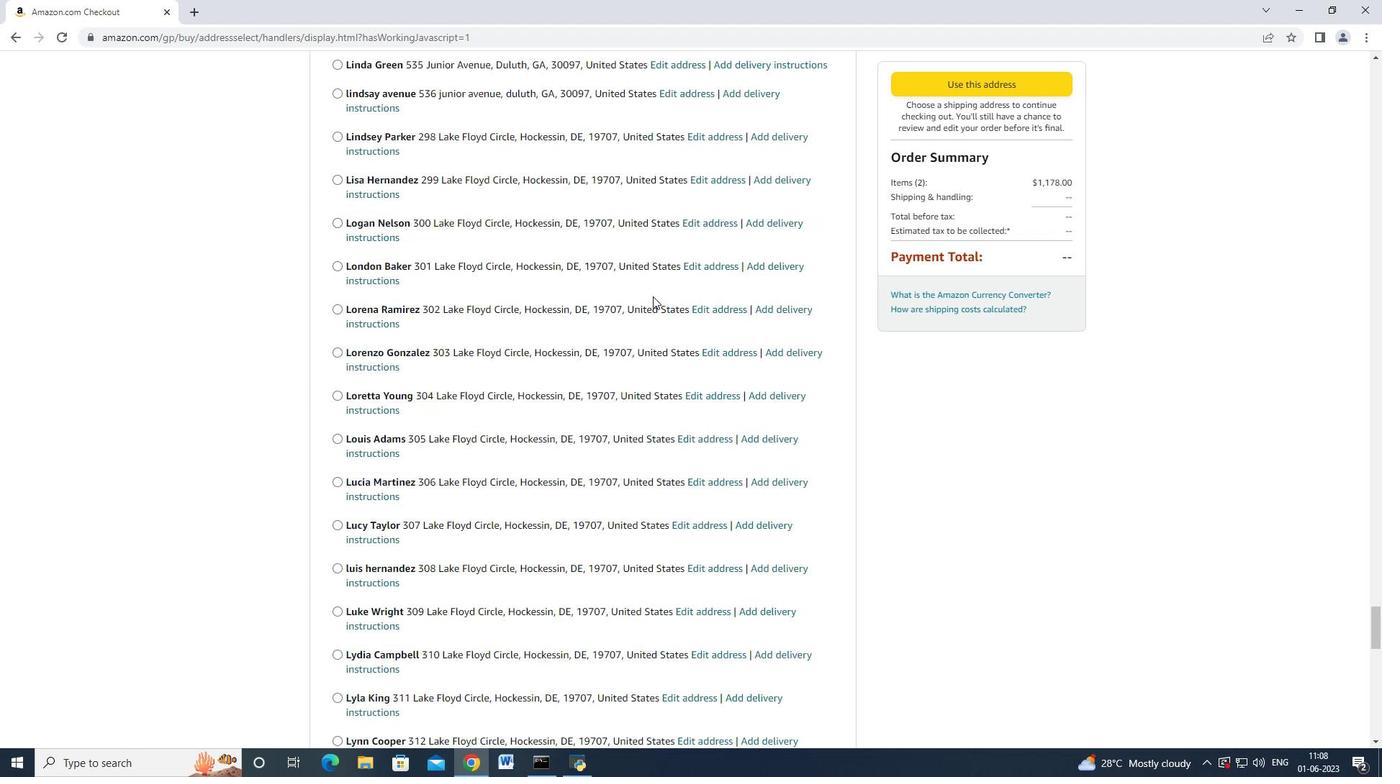 
Action: Mouse scrolled (653, 295) with delta (0, 0)
Screenshot: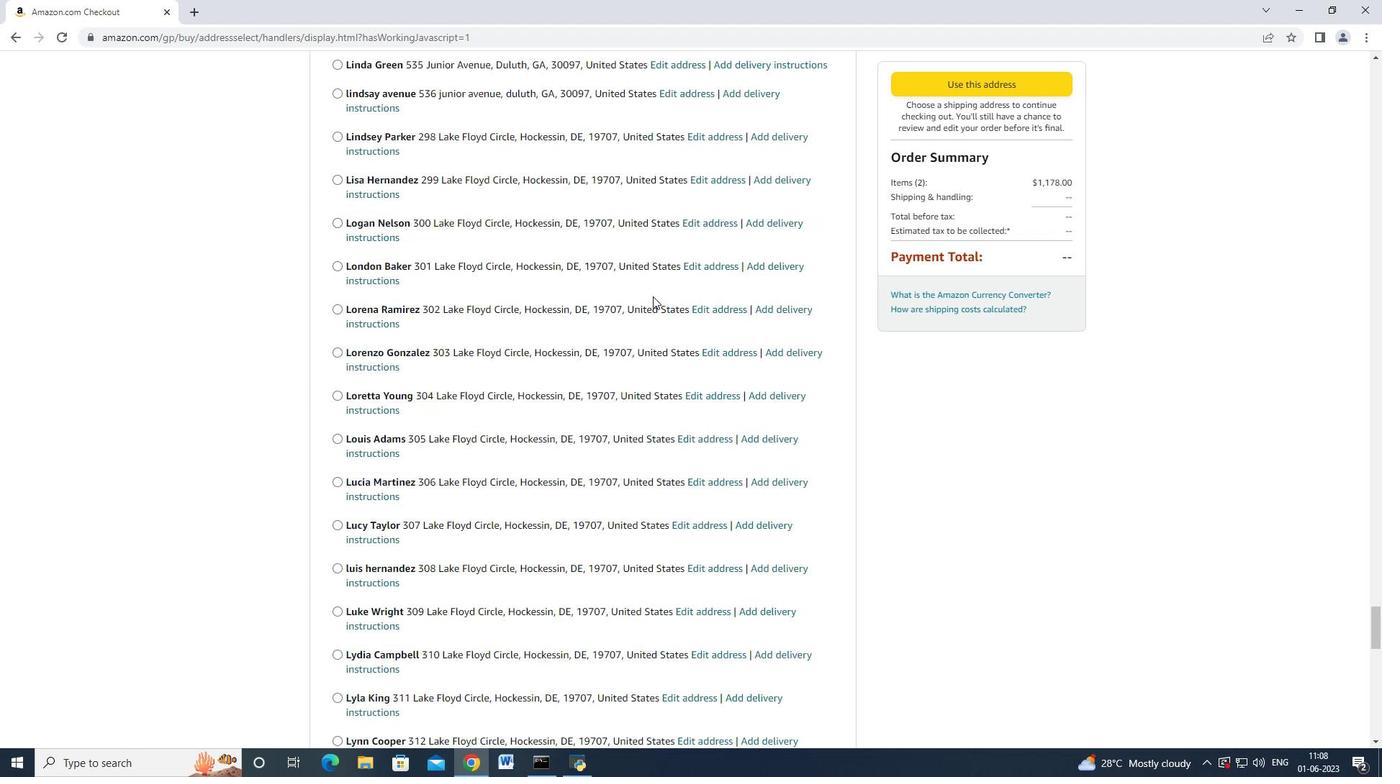 
Action: Mouse scrolled (653, 295) with delta (0, -1)
Screenshot: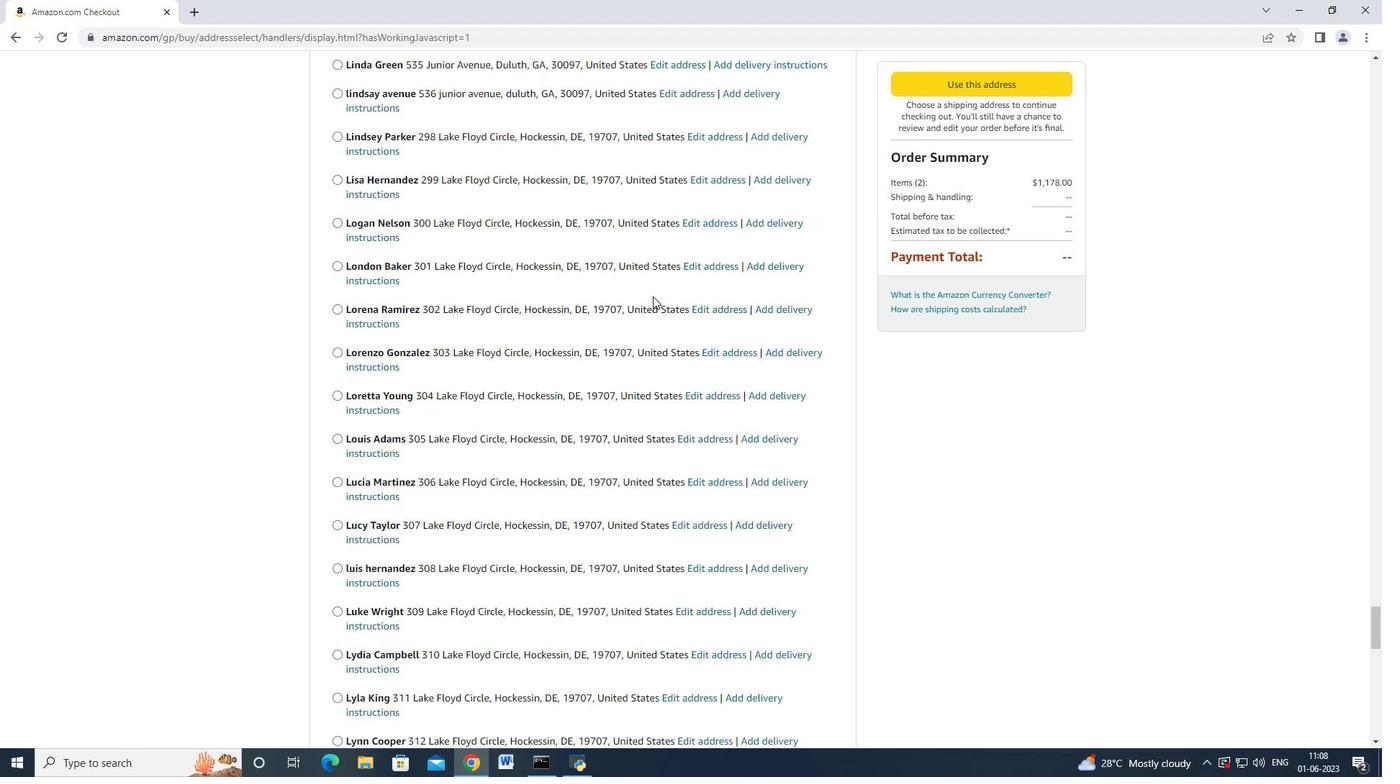 
Action: Mouse scrolled (653, 295) with delta (0, 0)
Screenshot: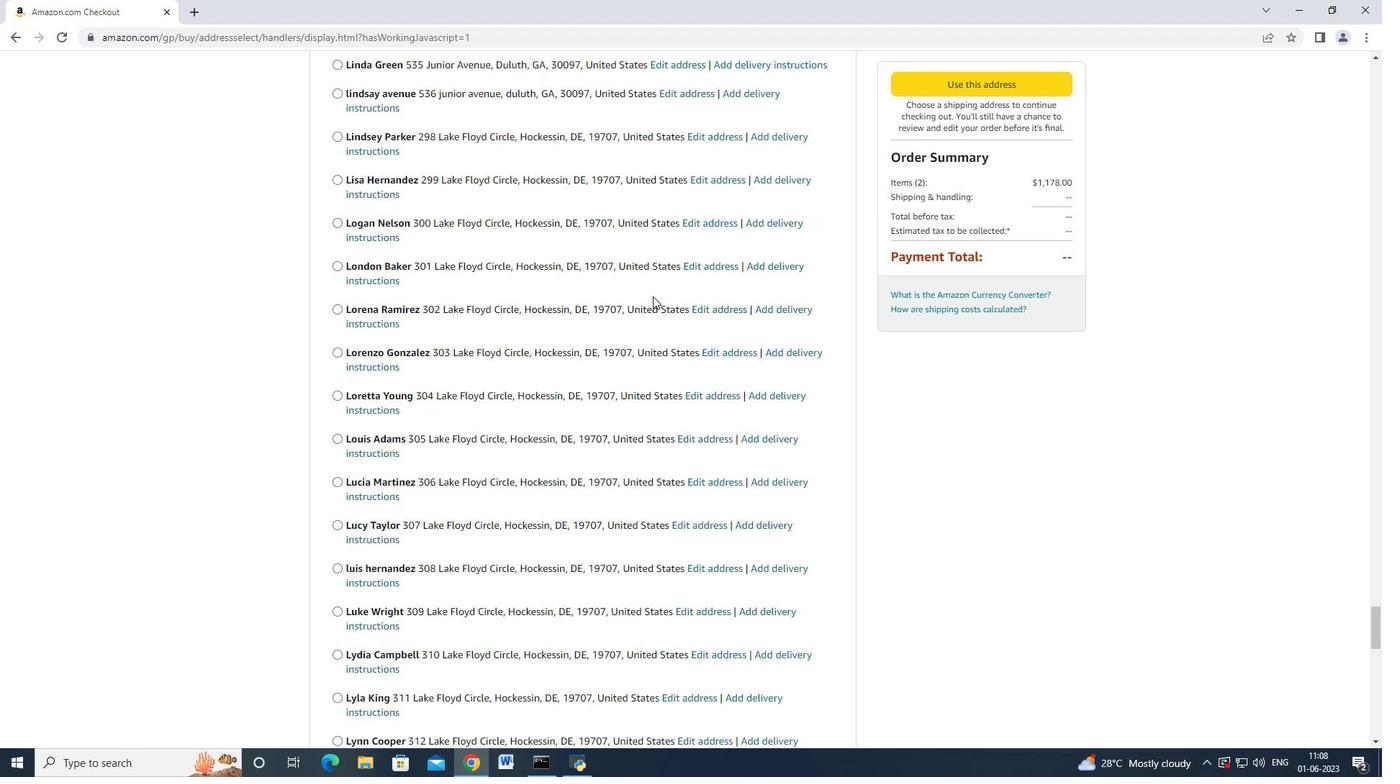 
Action: Mouse scrolled (653, 295) with delta (0, 0)
Screenshot: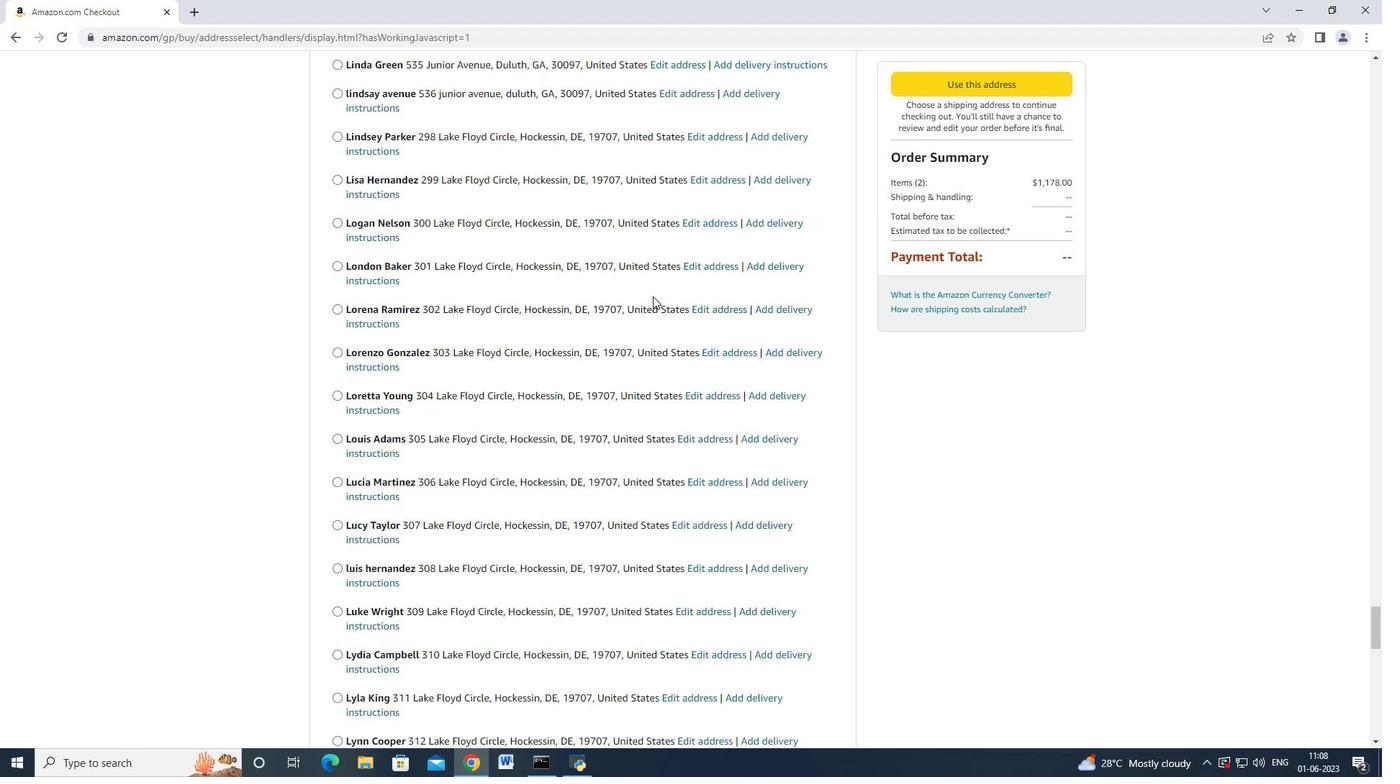 
Action: Mouse scrolled (653, 295) with delta (0, 0)
Screenshot: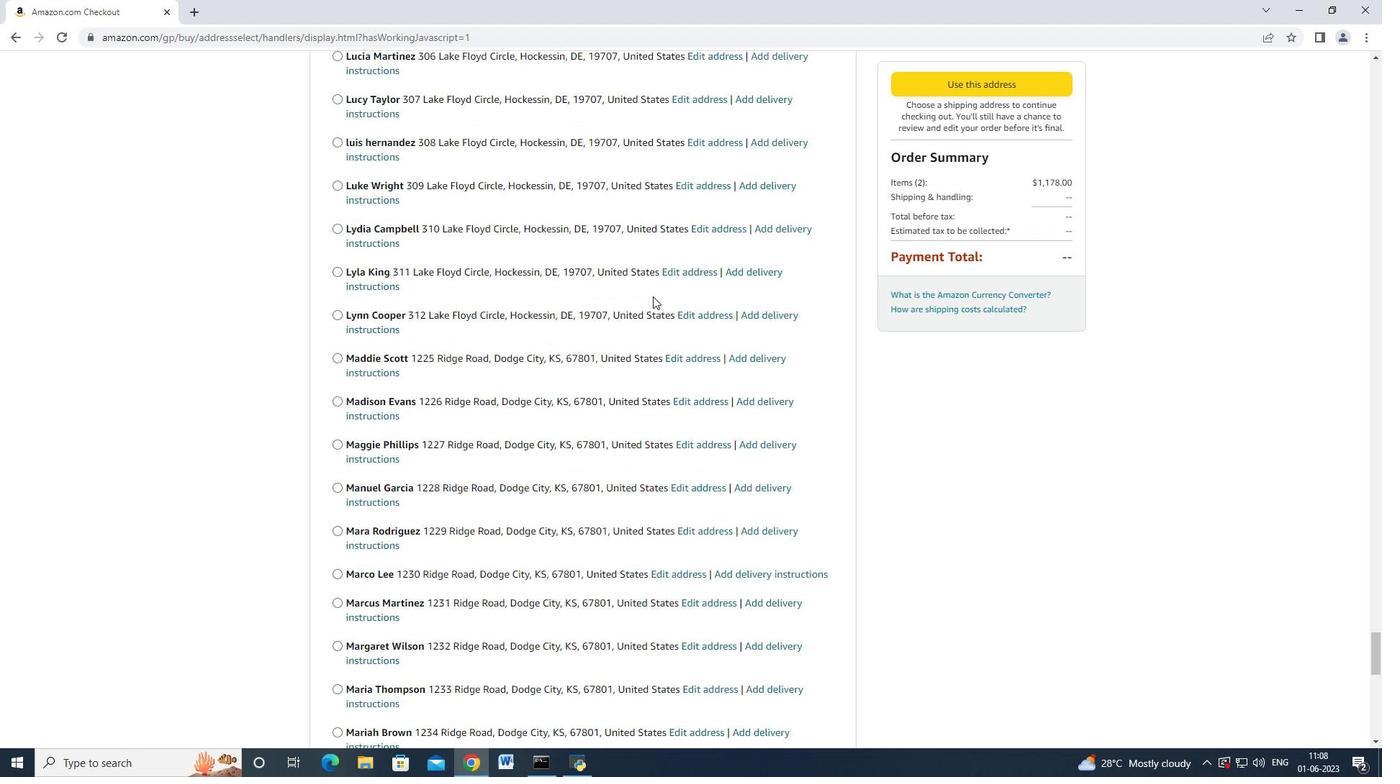
Action: Mouse scrolled (653, 295) with delta (0, 0)
Screenshot: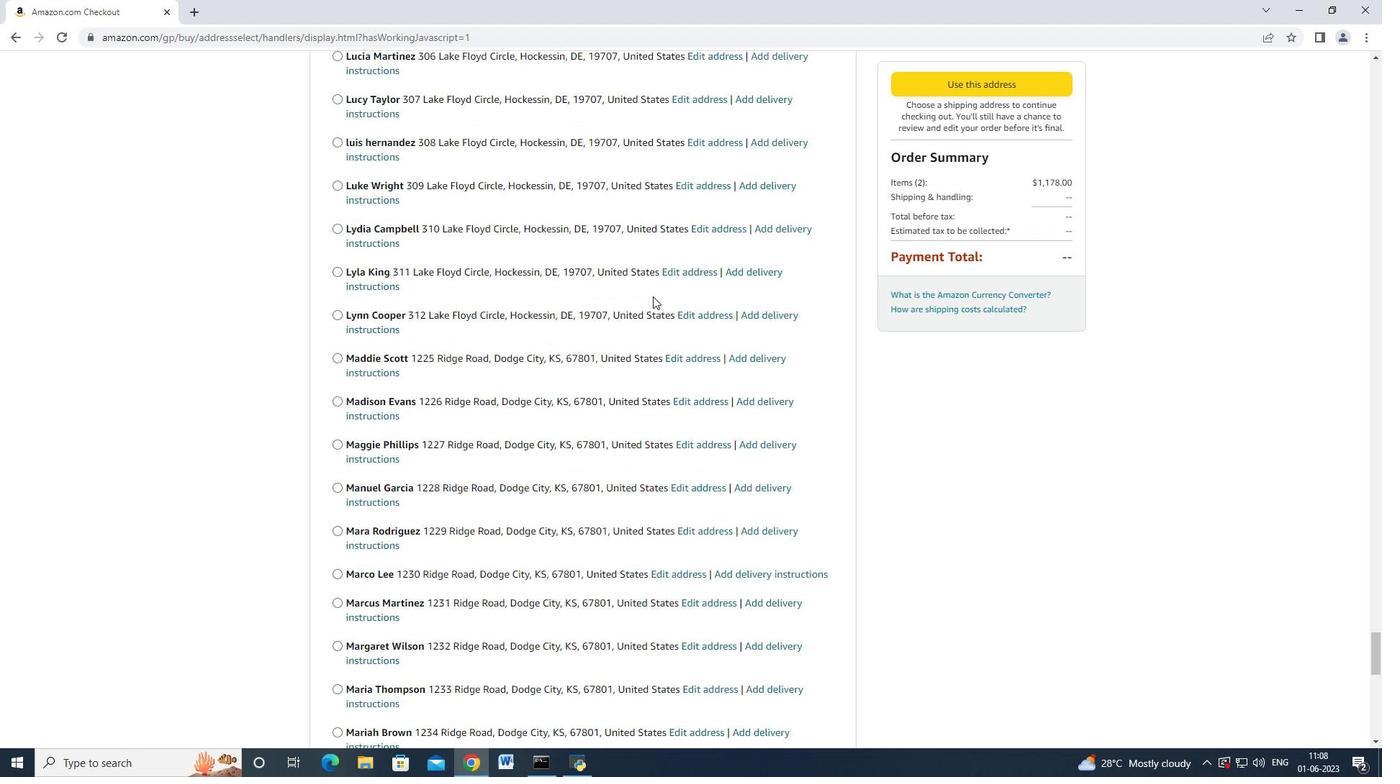 
Action: Mouse scrolled (653, 295) with delta (0, 0)
Screenshot: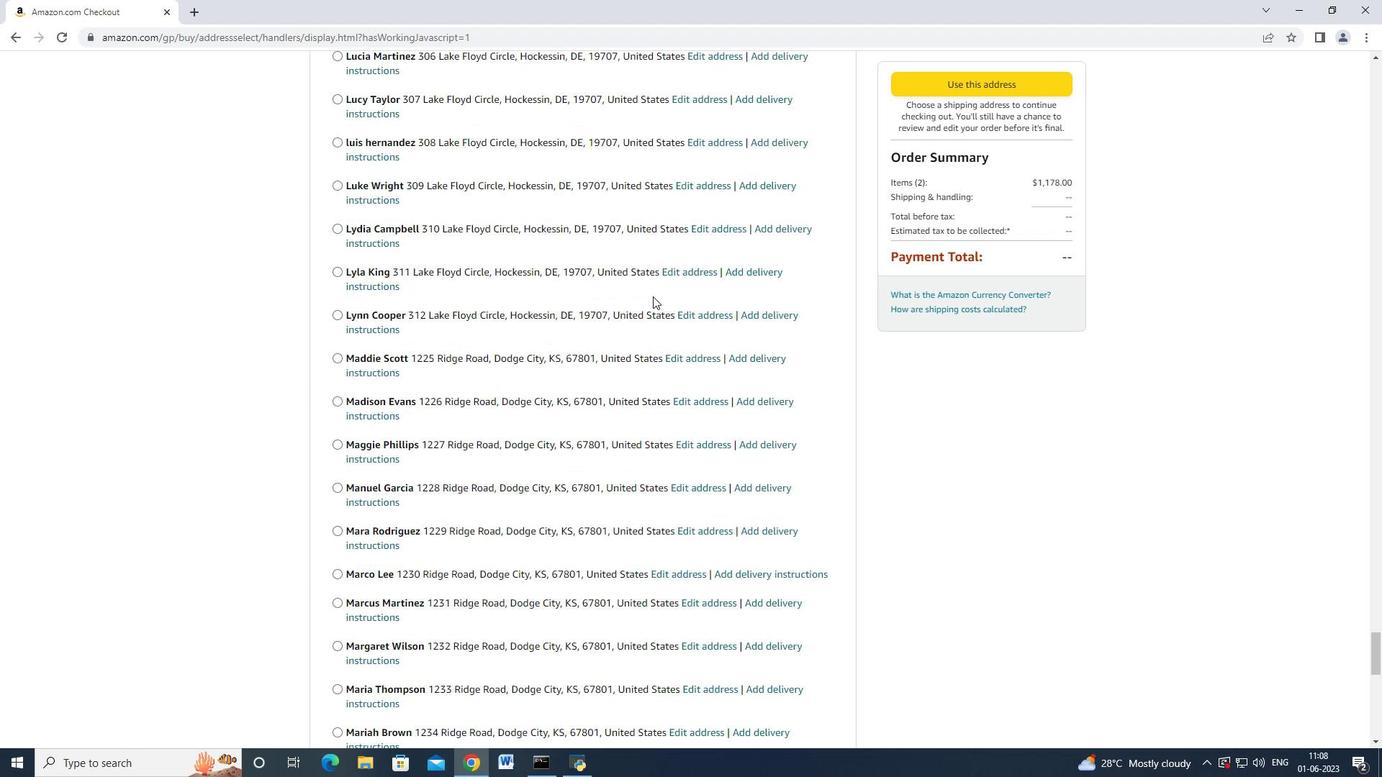 
Action: Mouse scrolled (653, 295) with delta (0, 0)
Screenshot: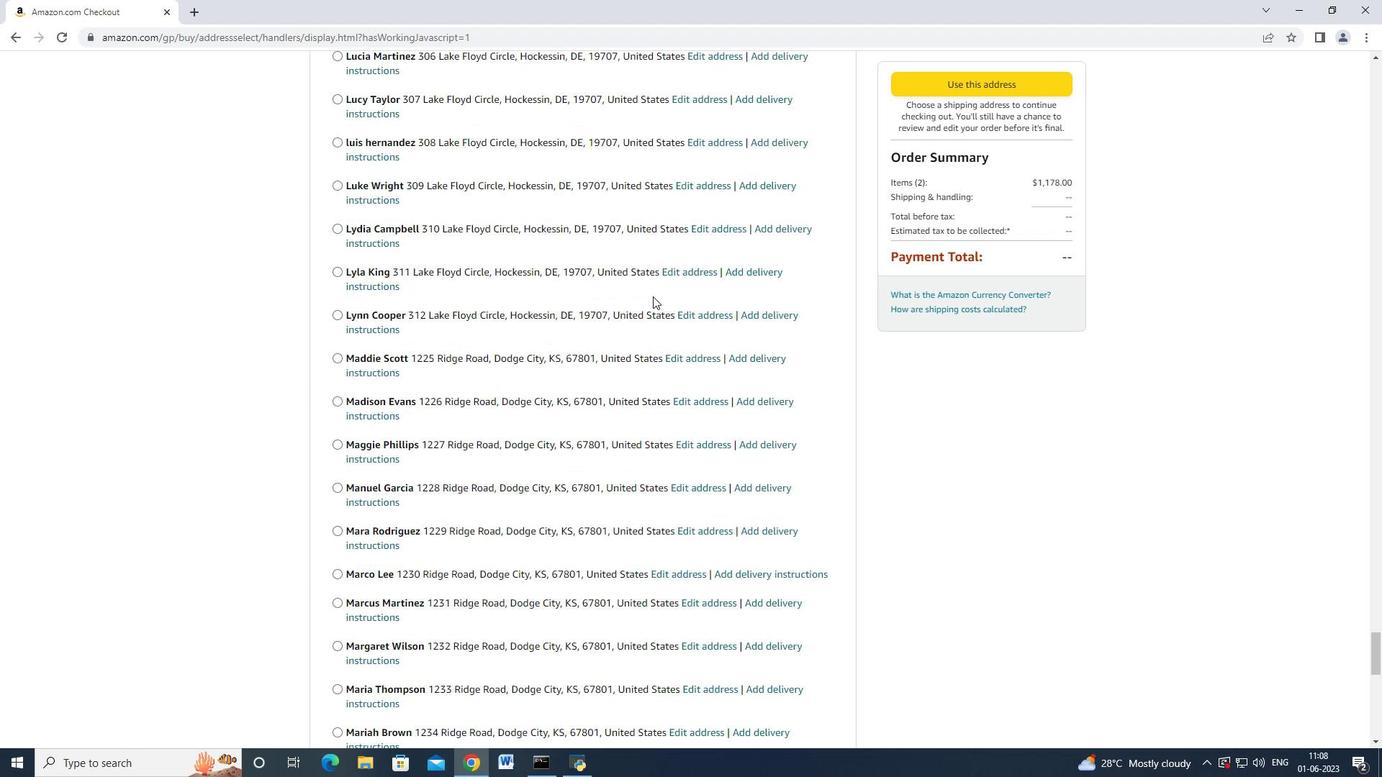 
Action: Mouse scrolled (653, 295) with delta (0, 0)
Screenshot: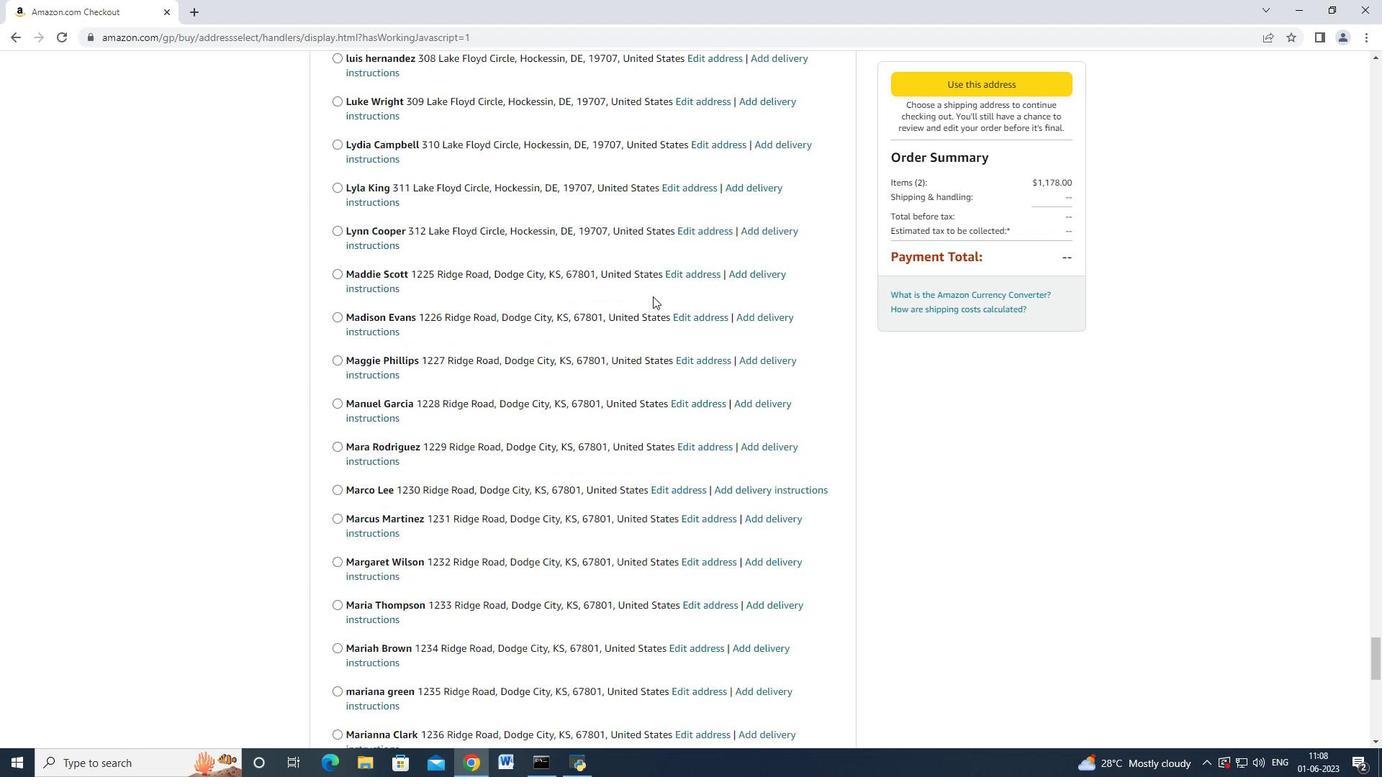 
Action: Mouse scrolled (653, 295) with delta (0, 0)
Screenshot: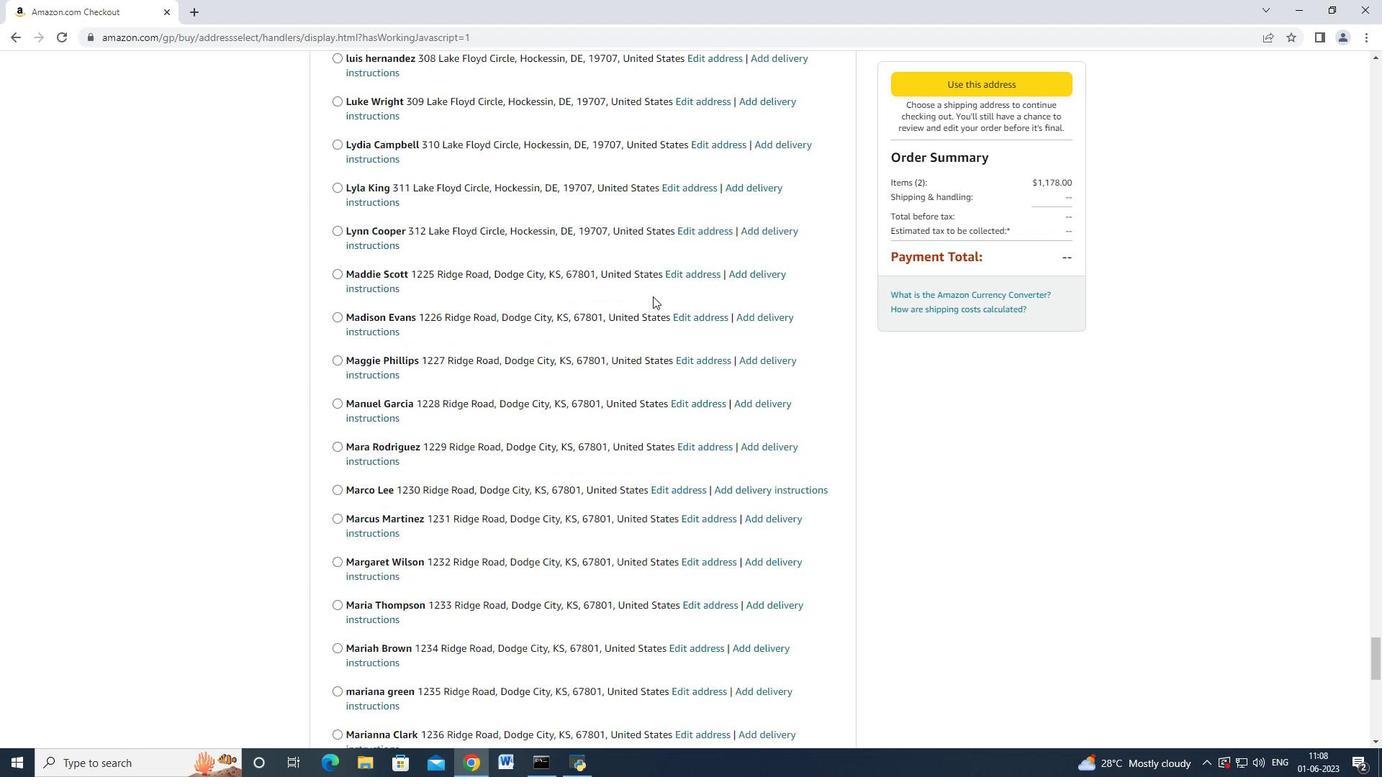 
Action: Mouse scrolled (653, 295) with delta (0, 0)
Screenshot: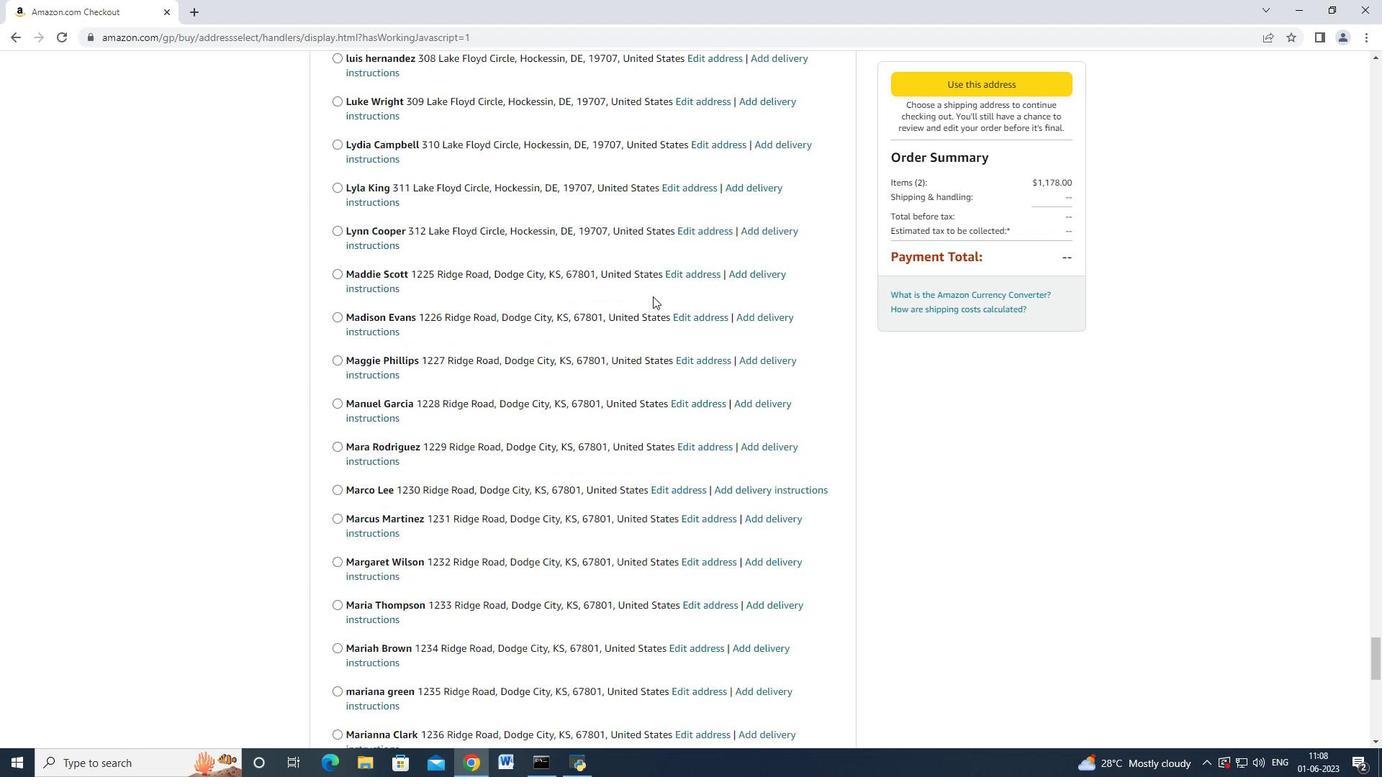 
Action: Mouse scrolled (653, 295) with delta (0, 0)
Screenshot: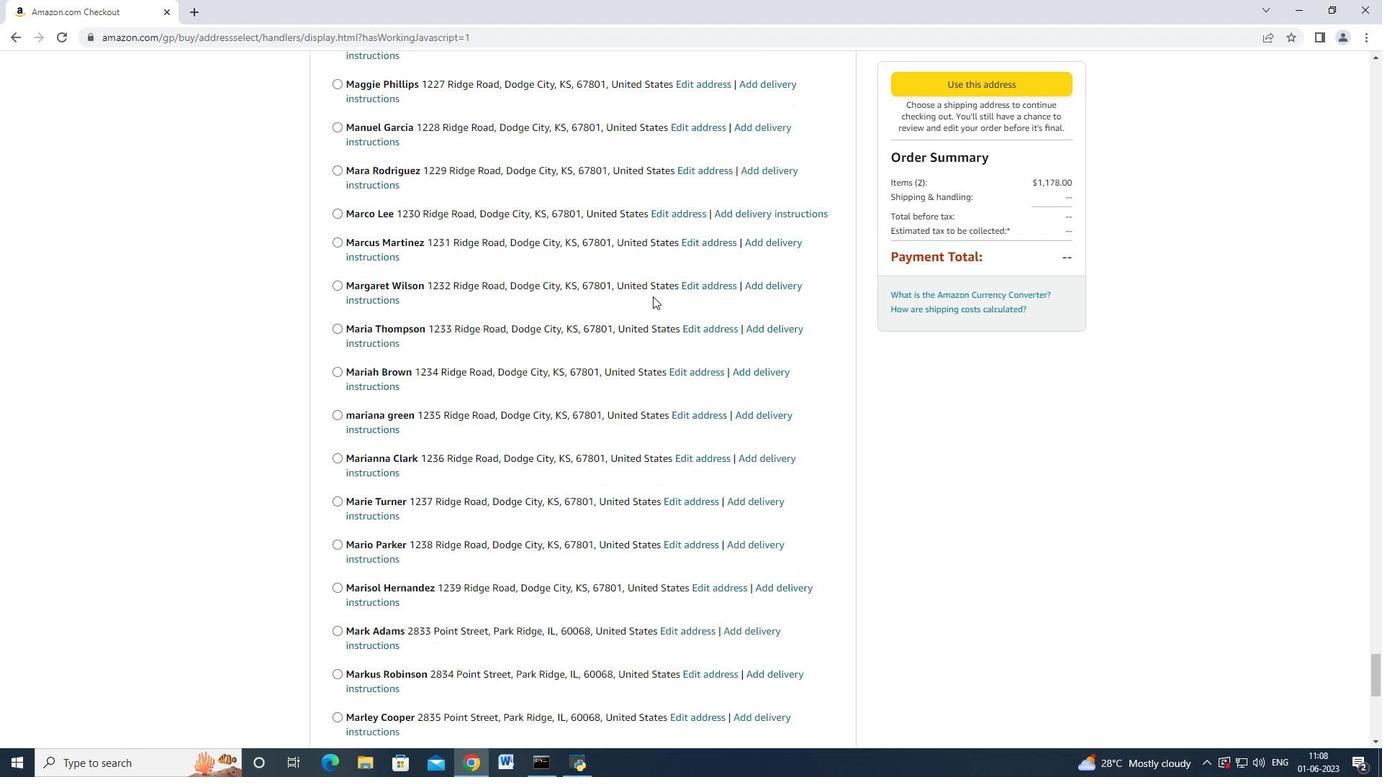 
Action: Mouse scrolled (653, 295) with delta (0, 0)
Screenshot: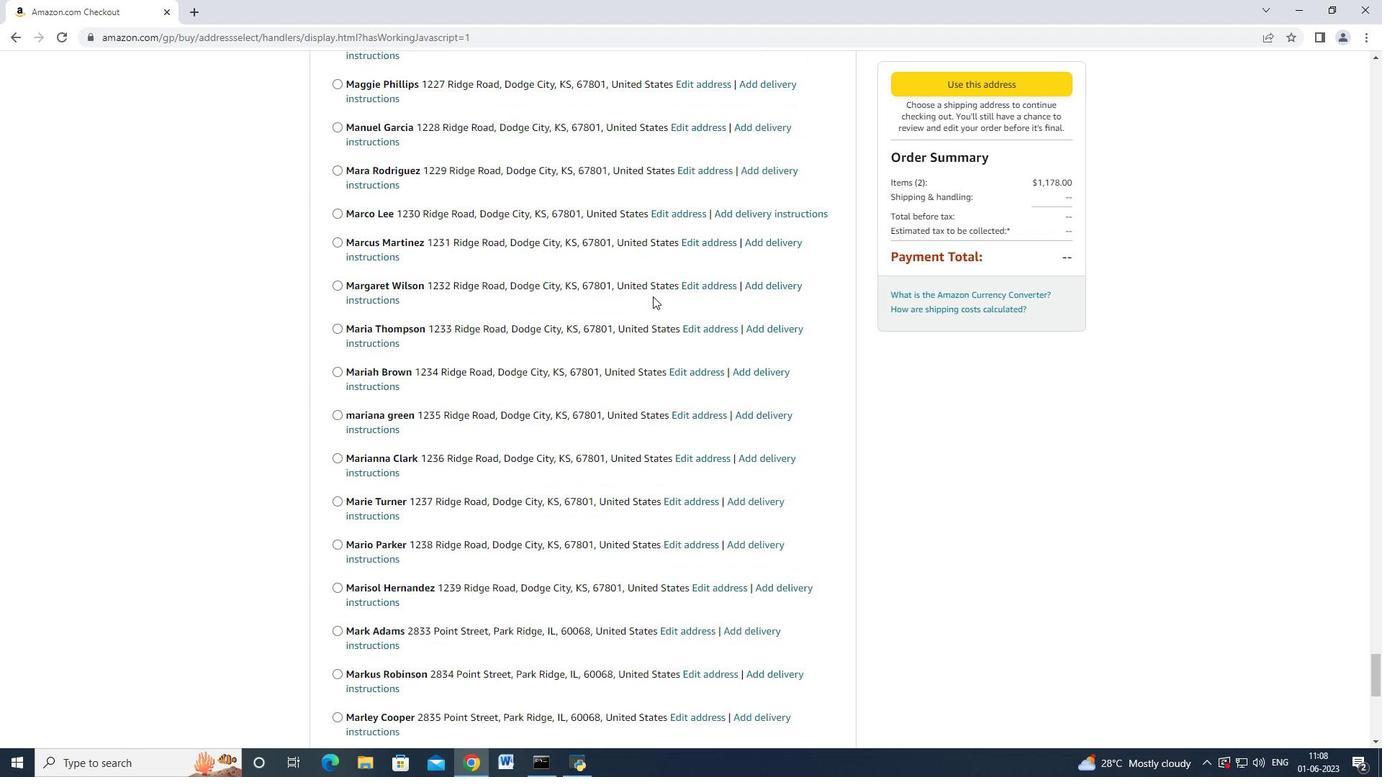 
Action: Mouse scrolled (653, 295) with delta (0, -1)
Screenshot: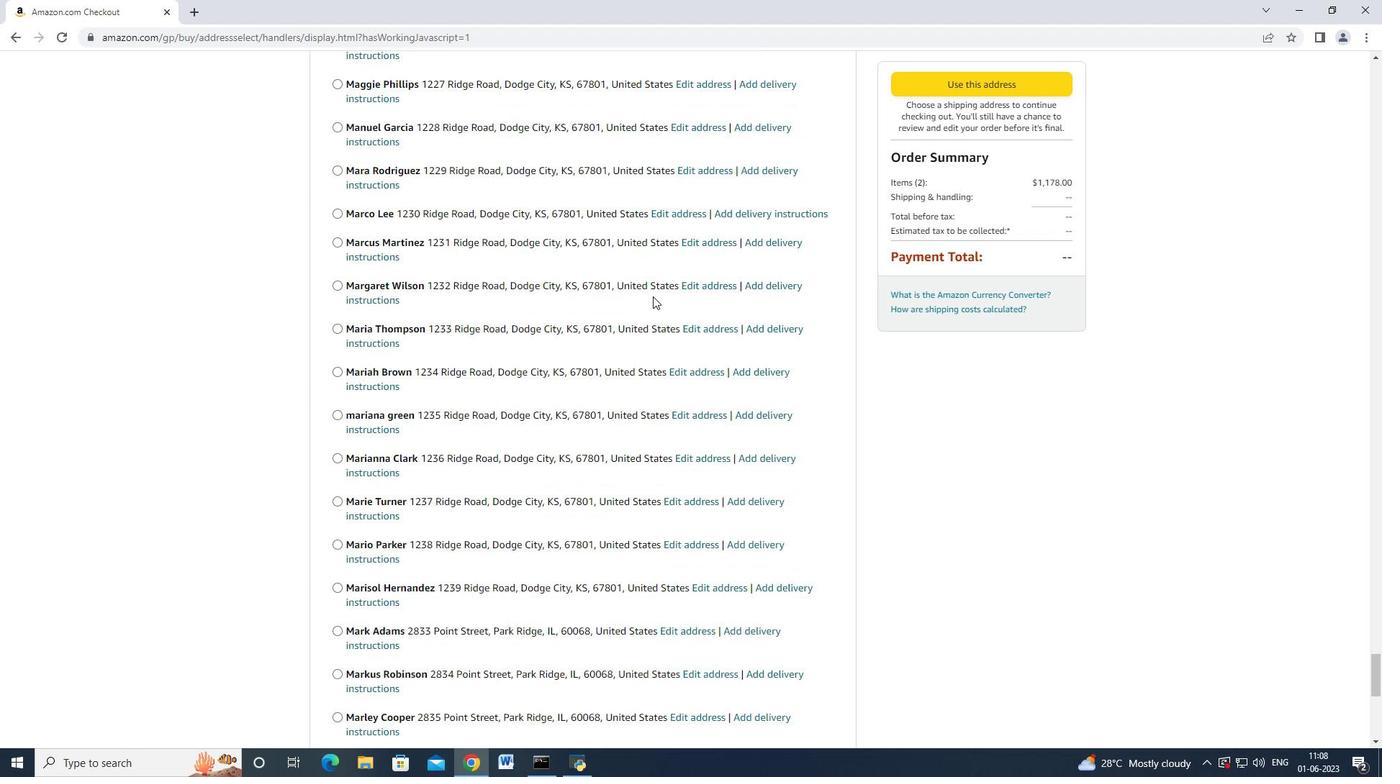 
Action: Mouse scrolled (653, 295) with delta (0, 0)
Screenshot: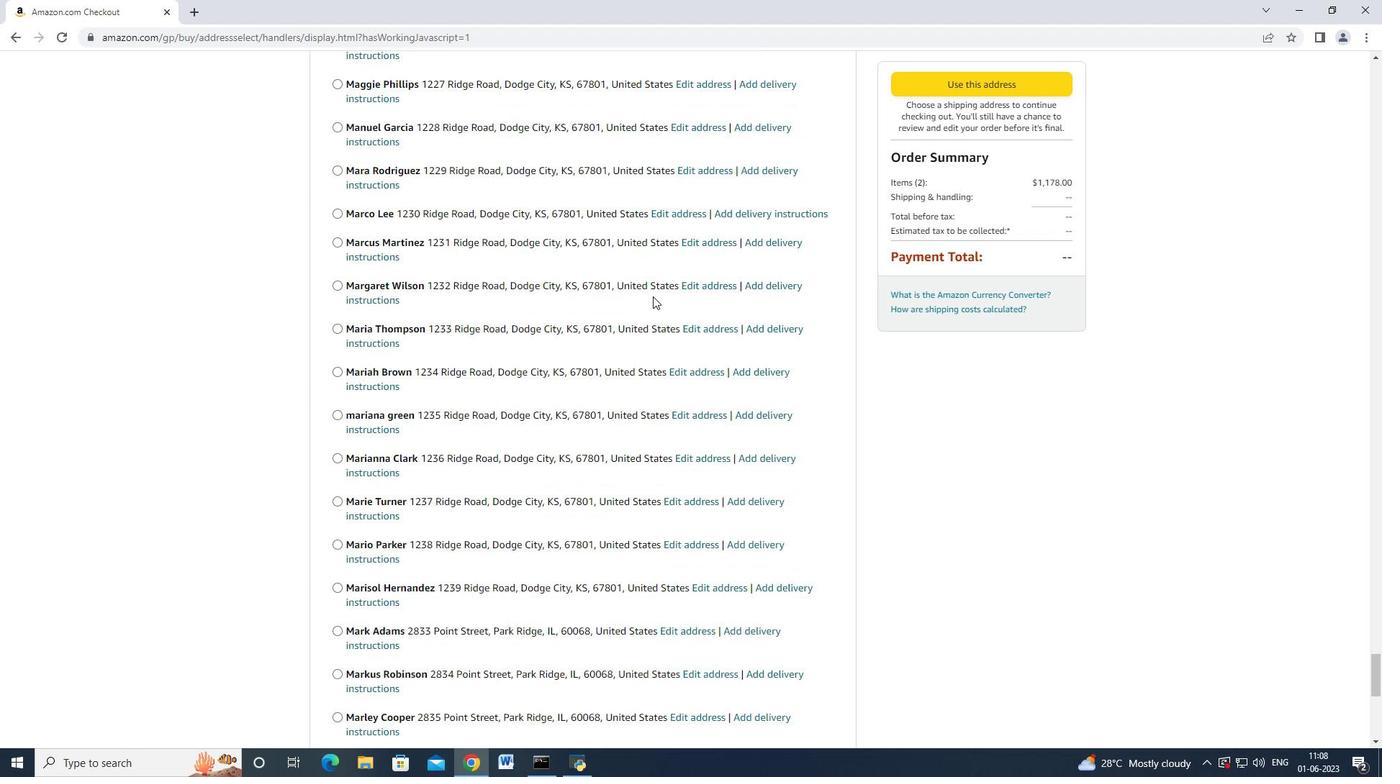 
Action: Mouse scrolled (653, 295) with delta (0, 0)
Screenshot: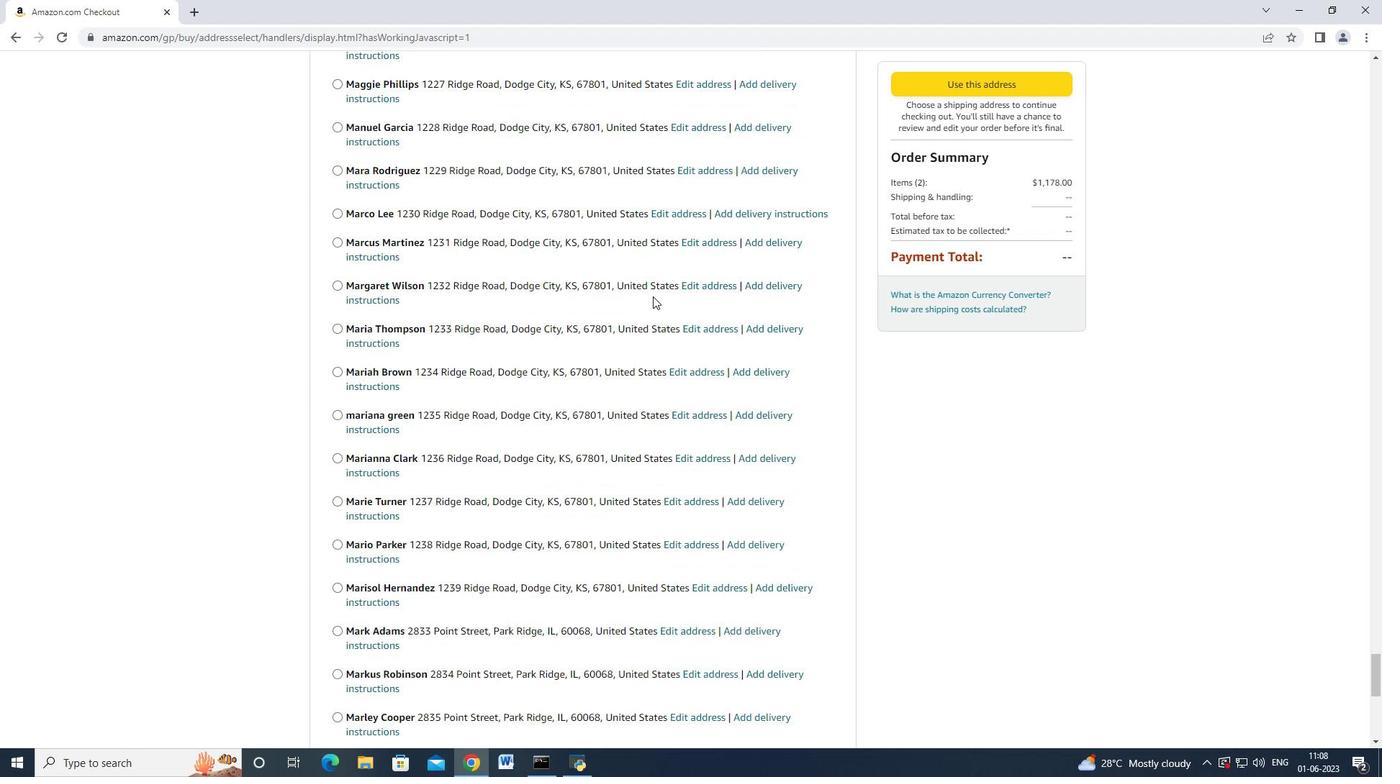 
Action: Mouse scrolled (653, 295) with delta (0, 0)
Screenshot: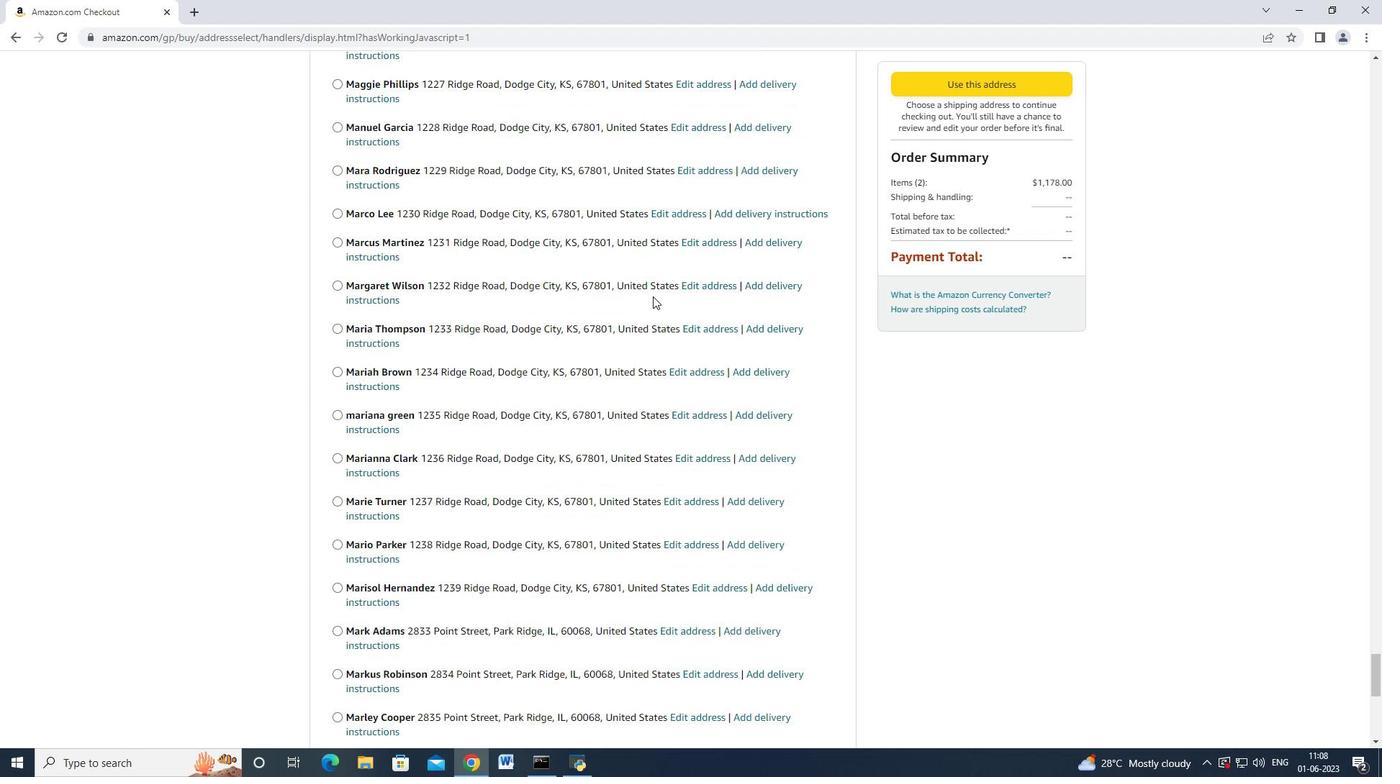 
Action: Mouse scrolled (653, 295) with delta (0, 0)
Screenshot: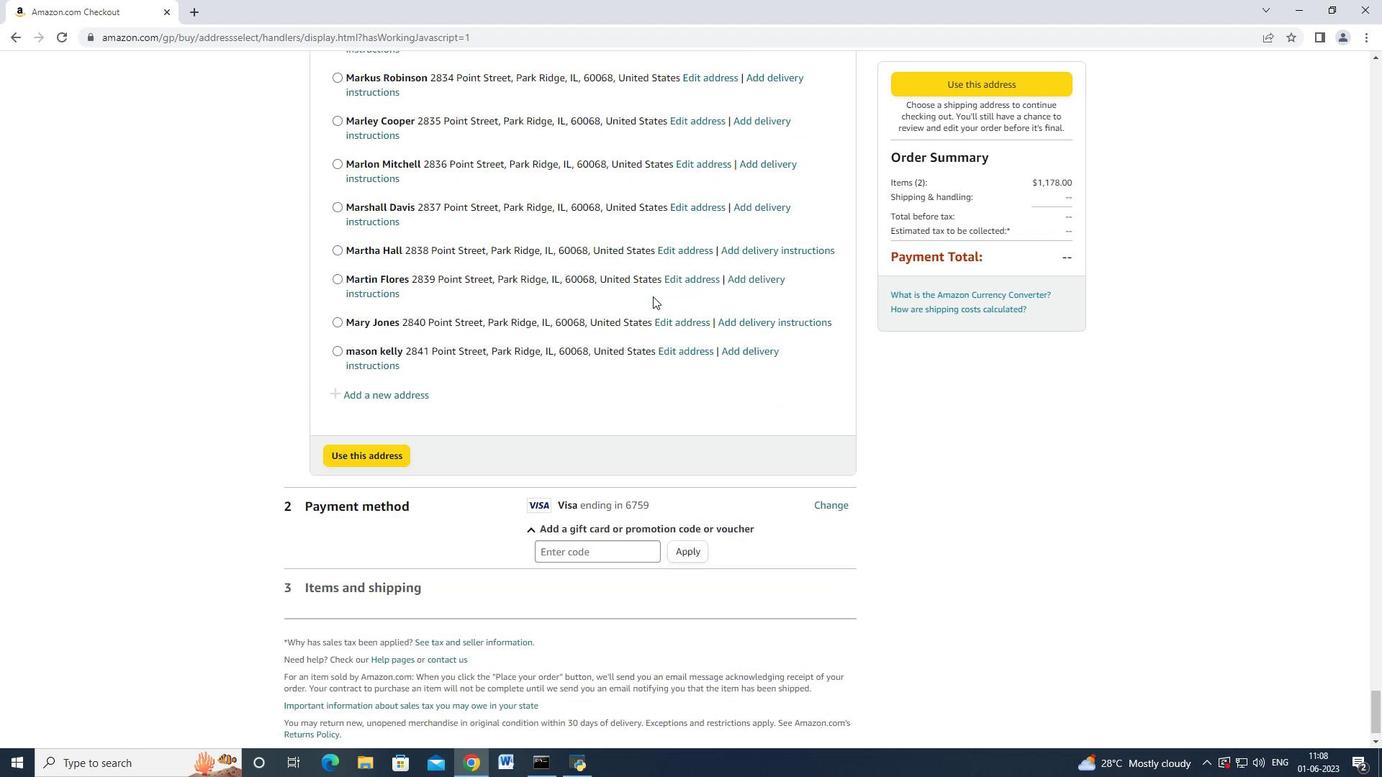 
Action: Mouse scrolled (653, 295) with delta (0, 0)
Screenshot: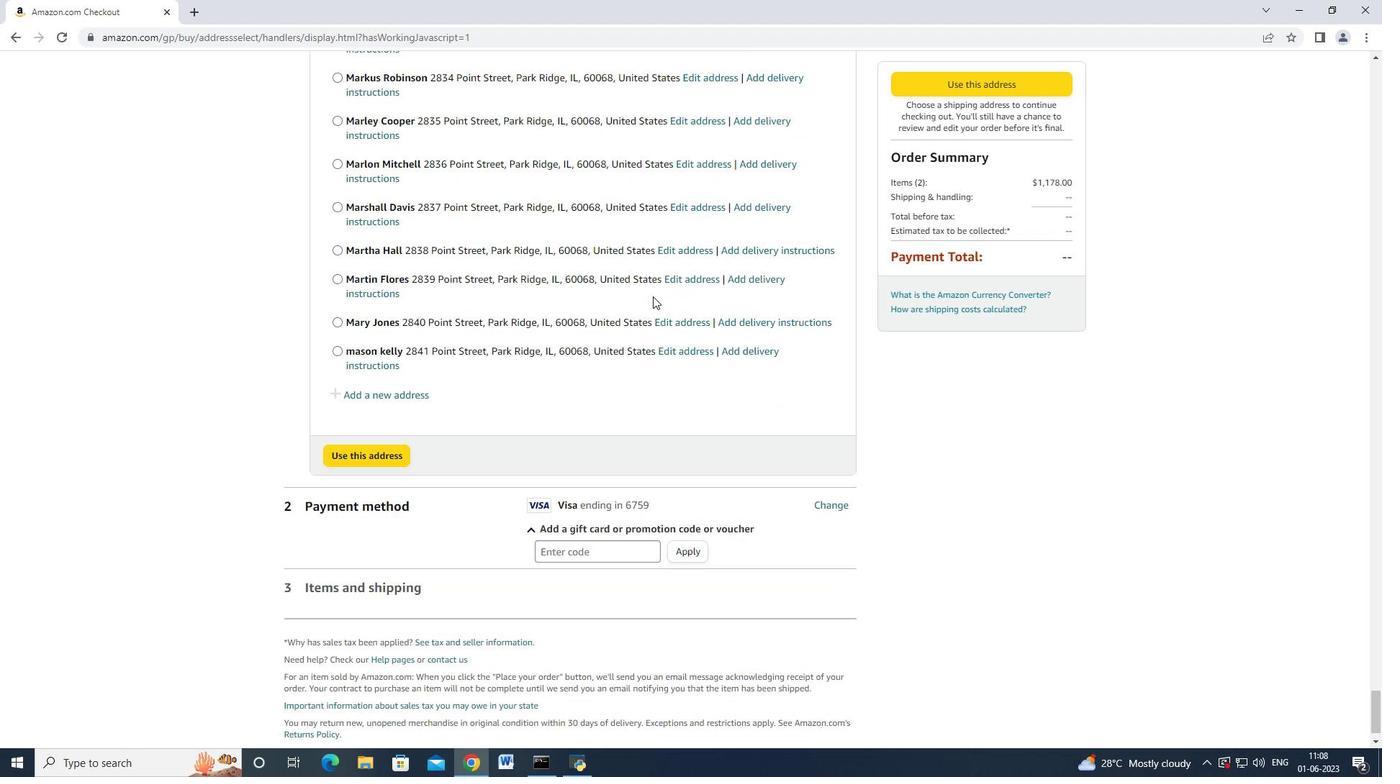 
Action: Mouse scrolled (653, 295) with delta (0, 0)
Screenshot: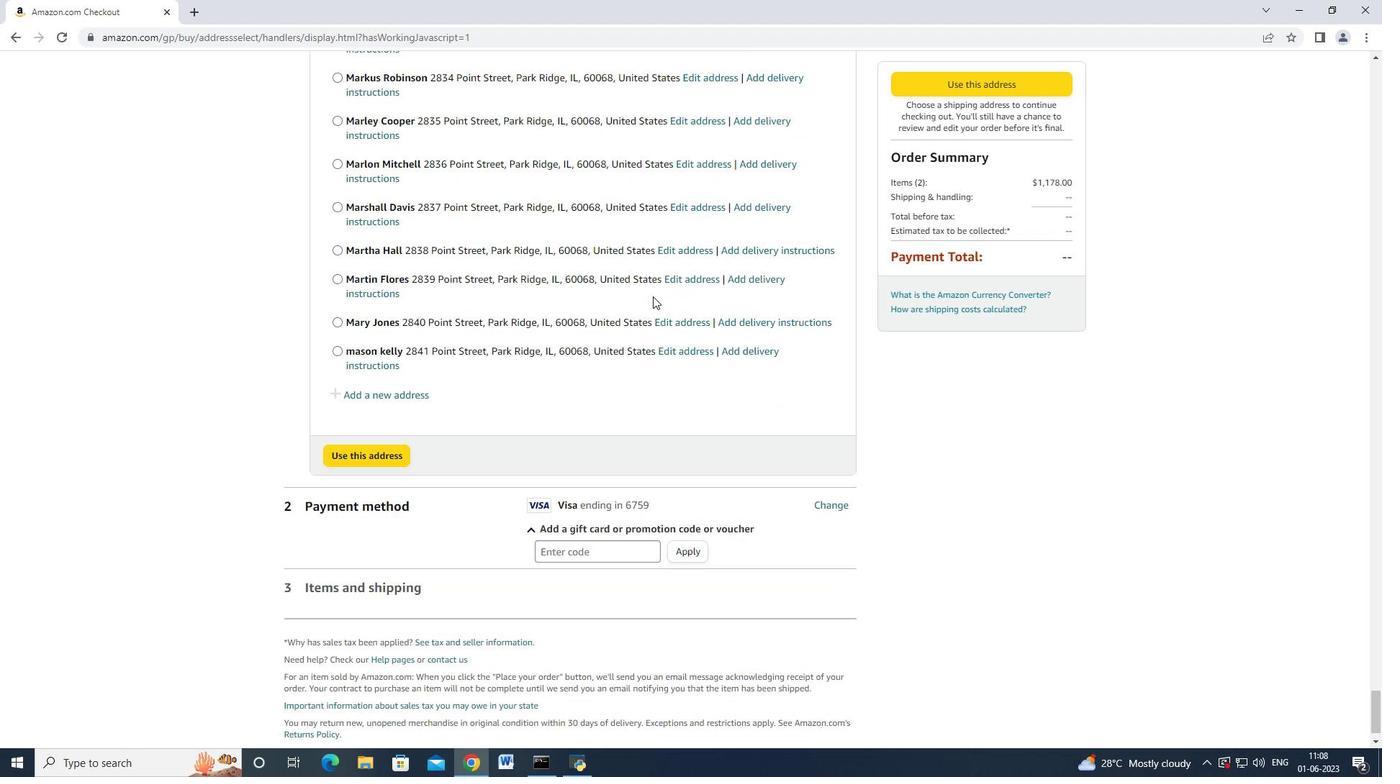 
Action: Mouse scrolled (653, 295) with delta (0, 0)
Screenshot: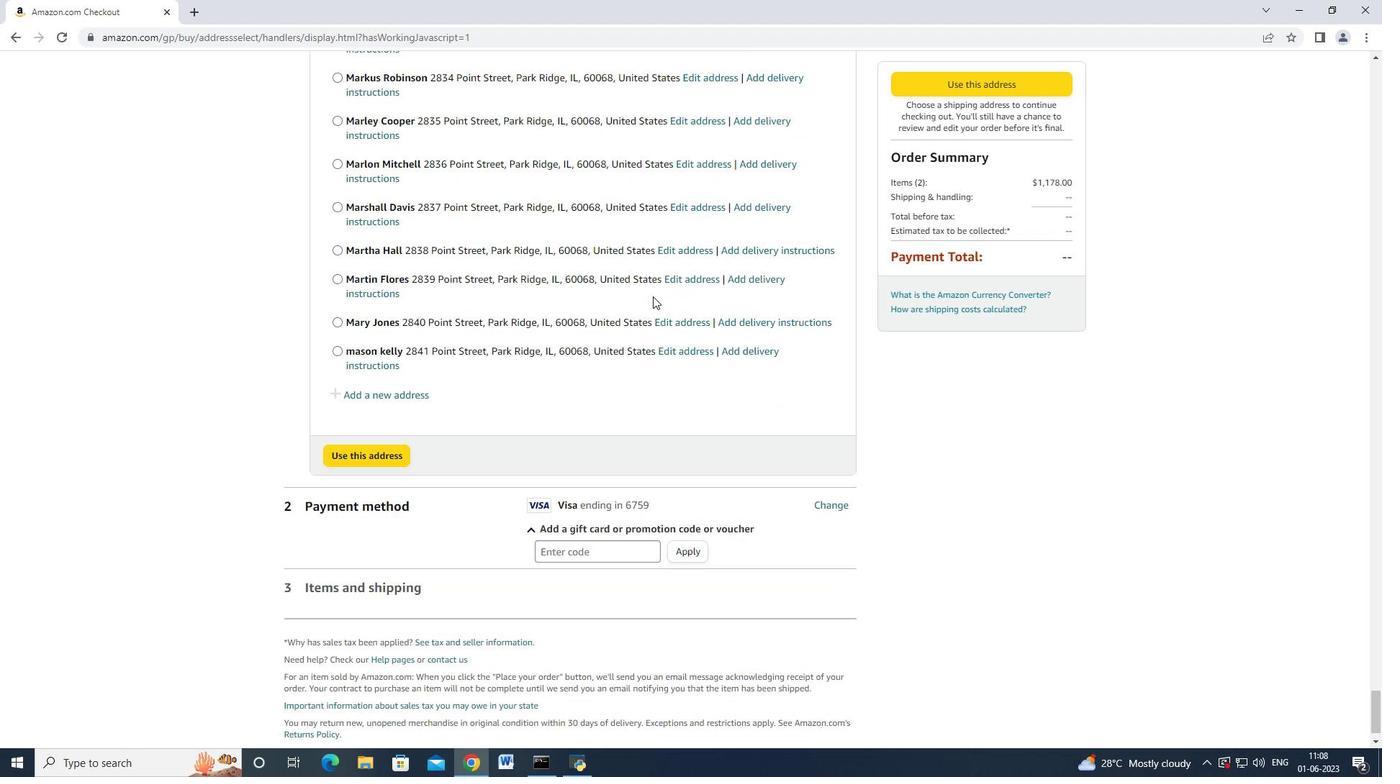 
Action: Mouse scrolled (653, 295) with delta (0, 0)
Screenshot: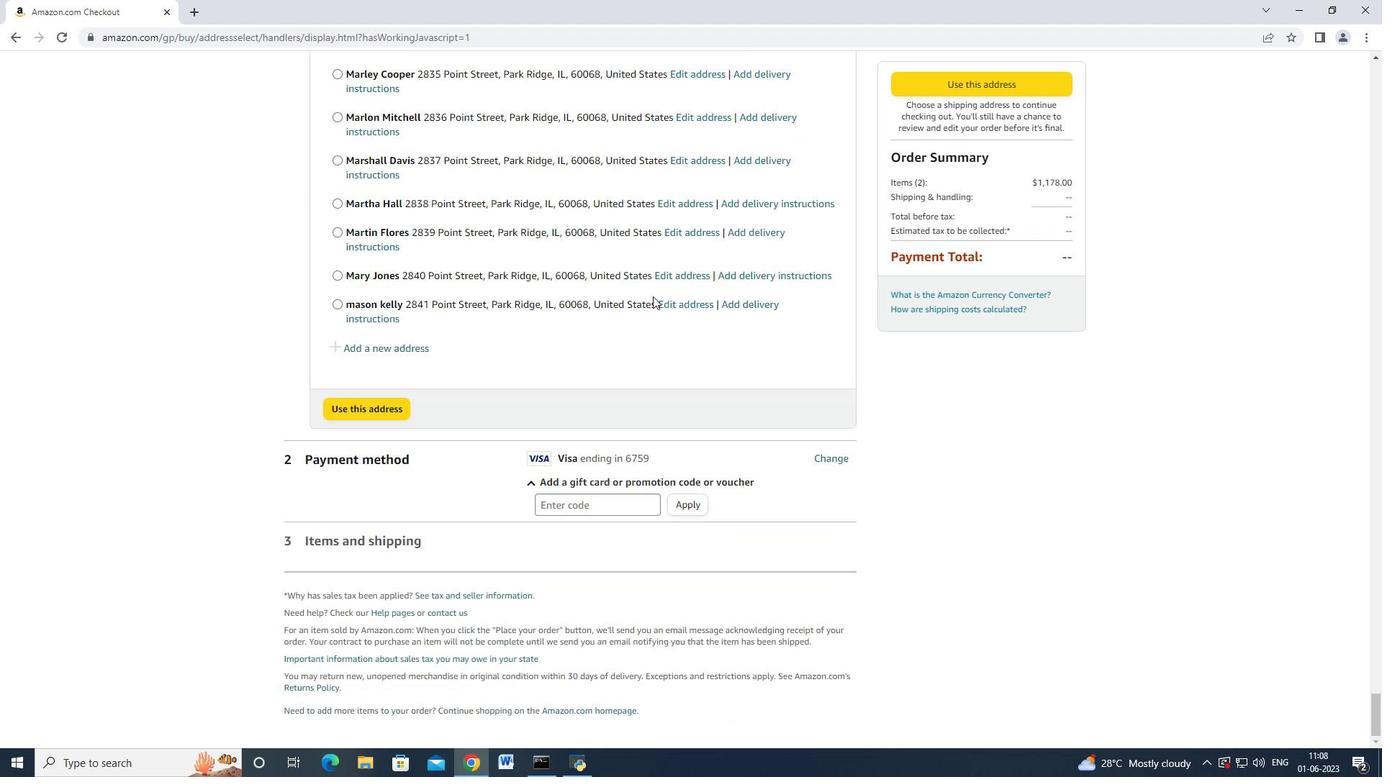 
Action: Mouse scrolled (653, 295) with delta (0, 0)
Screenshot: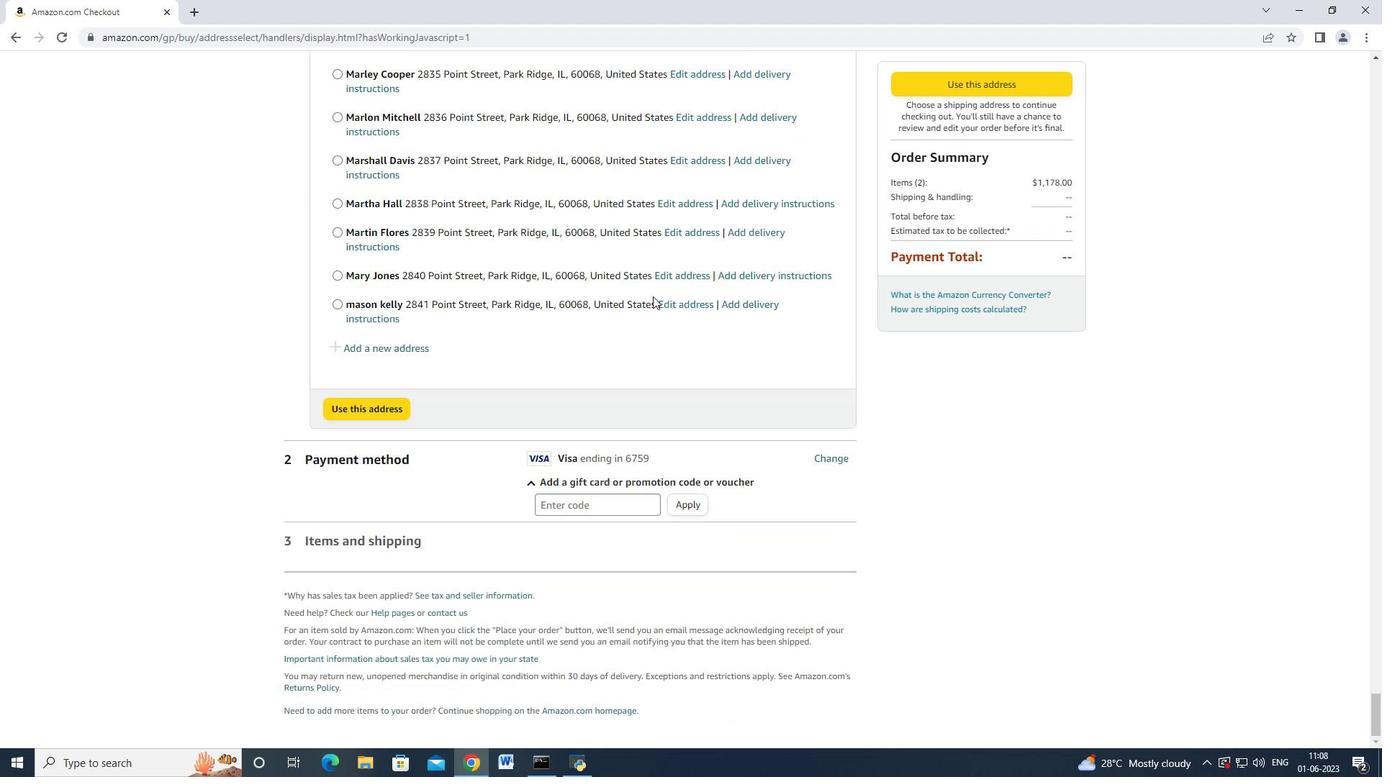 
Action: Mouse scrolled (653, 295) with delta (0, 0)
Screenshot: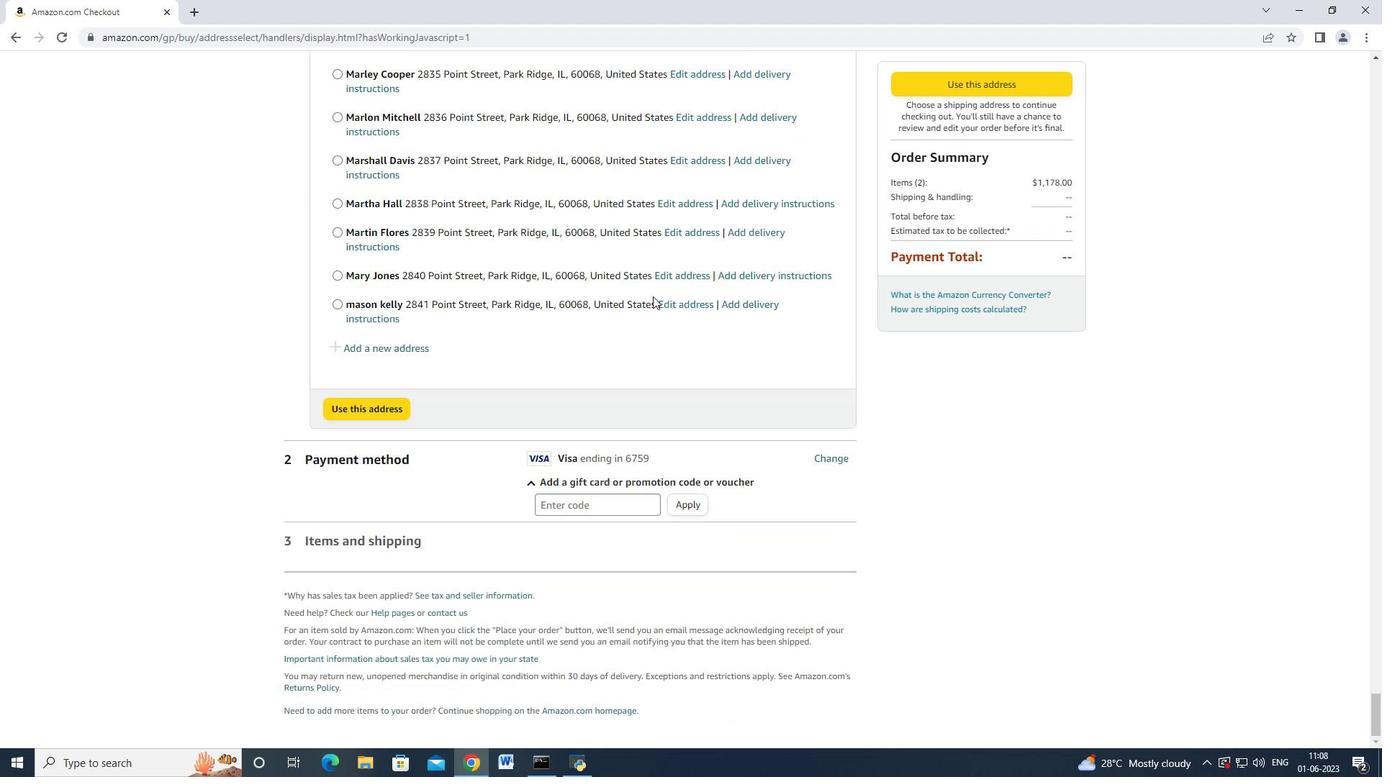
Action: Mouse moved to (399, 349)
Screenshot: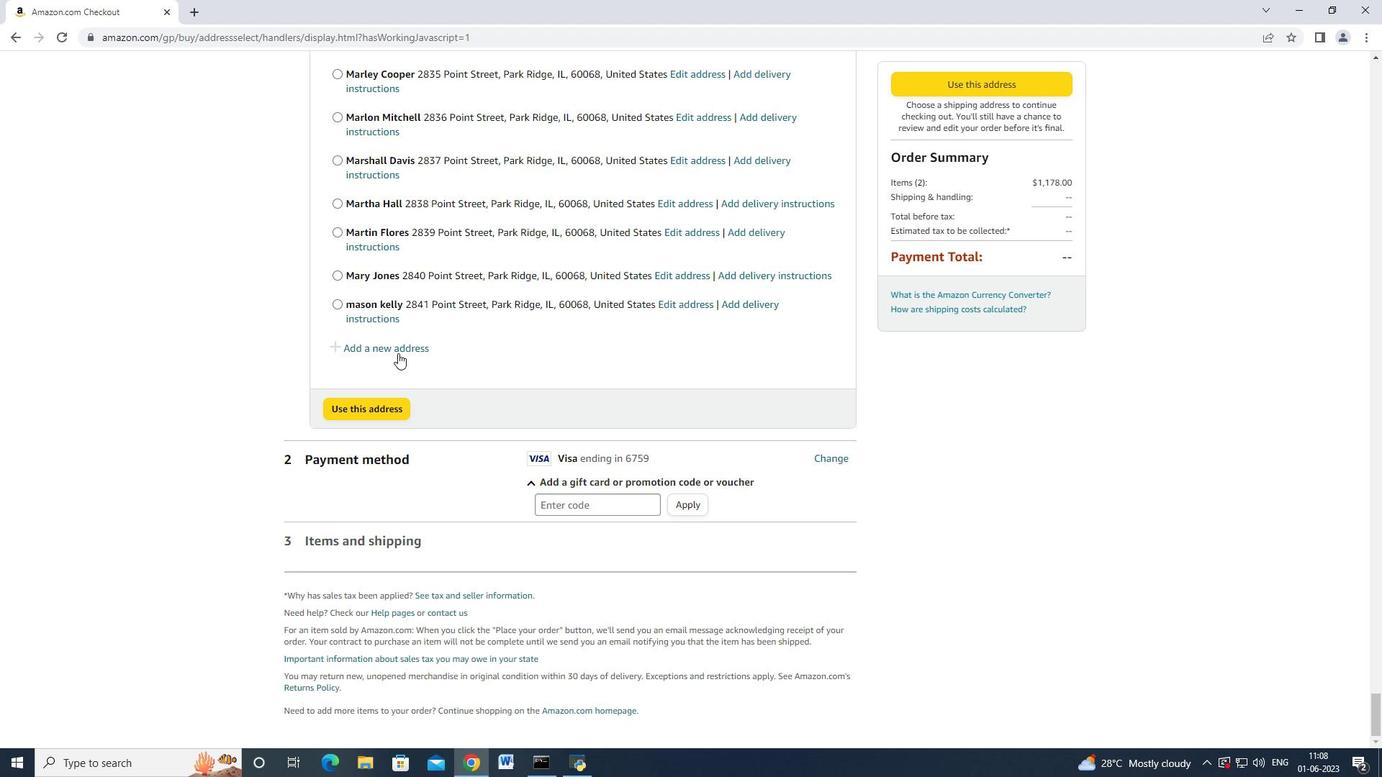 
Action: Mouse pressed left at (399, 349)
Screenshot: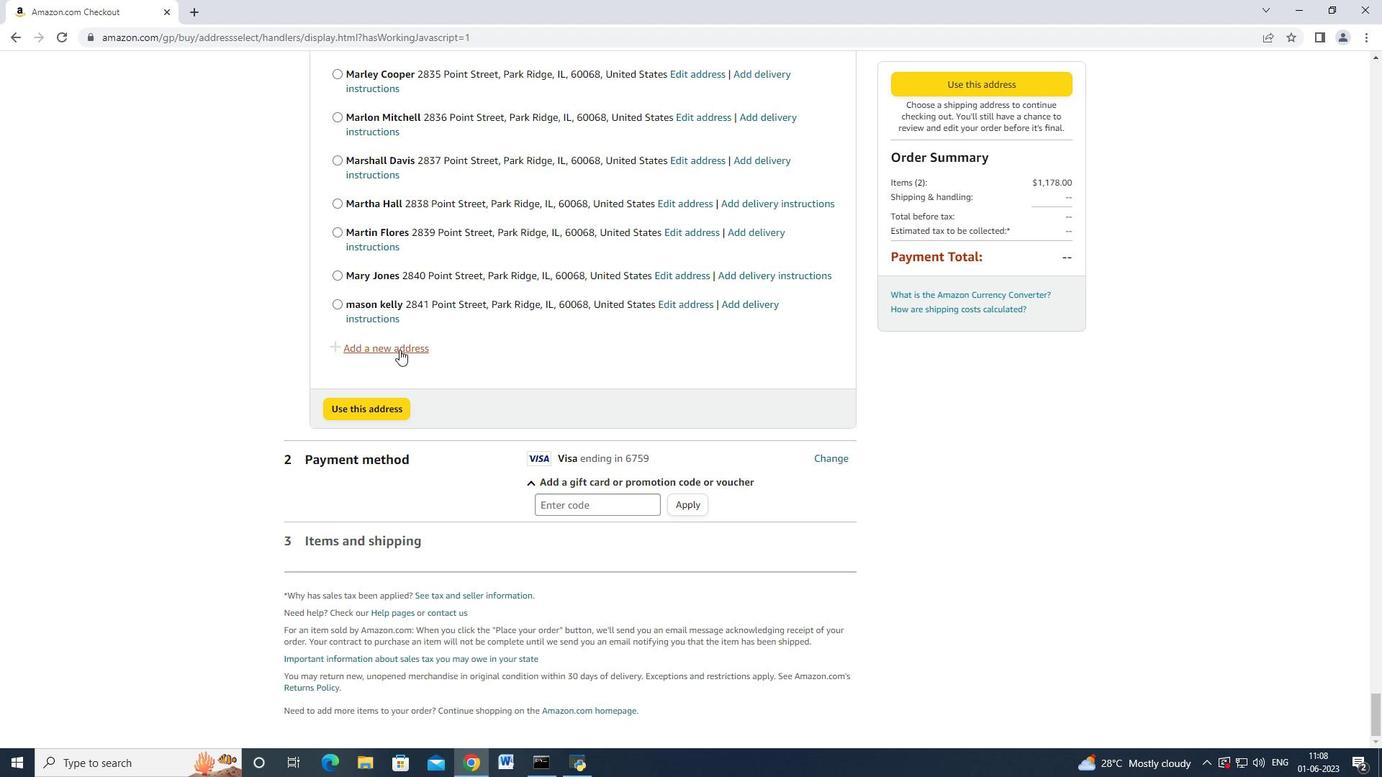 
Action: Mouse moved to (478, 347)
Screenshot: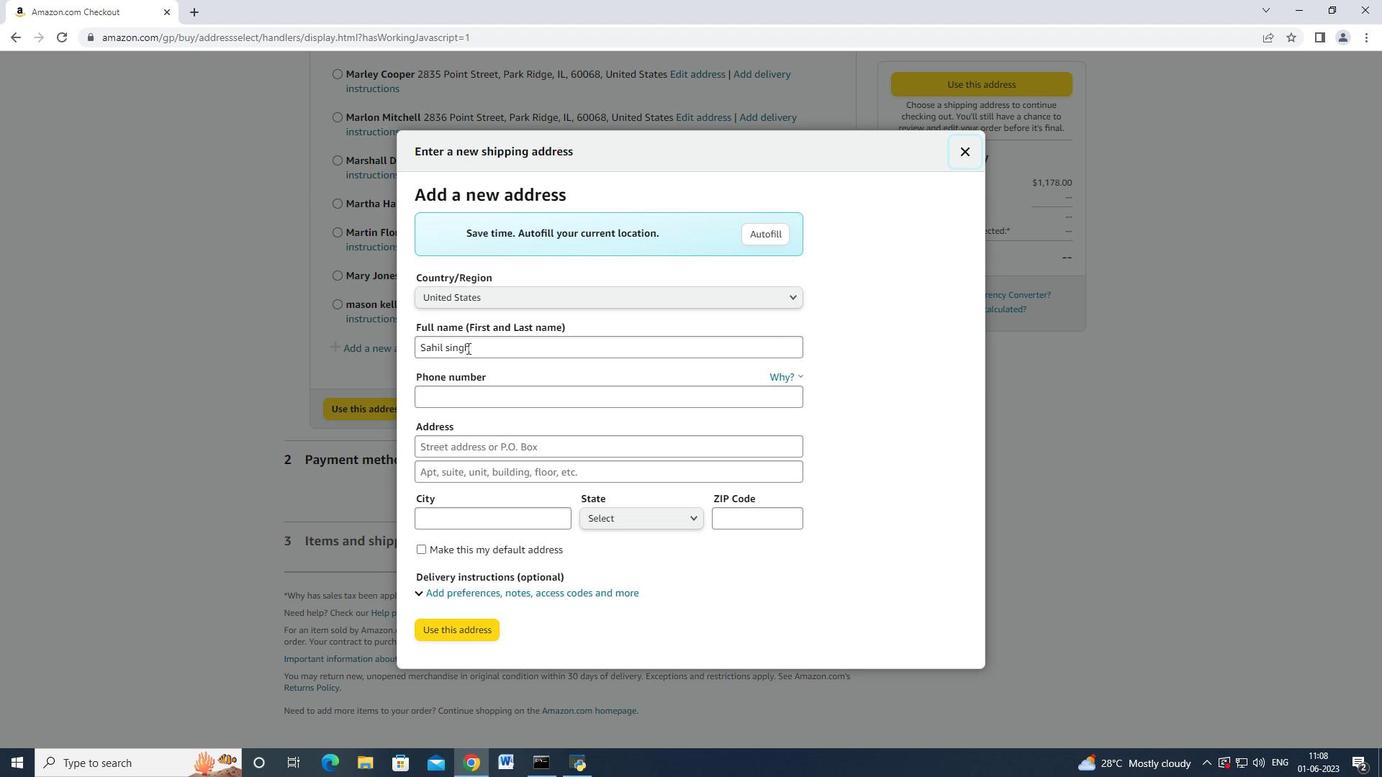 
Action: Mouse pressed left at (478, 347)
Screenshot: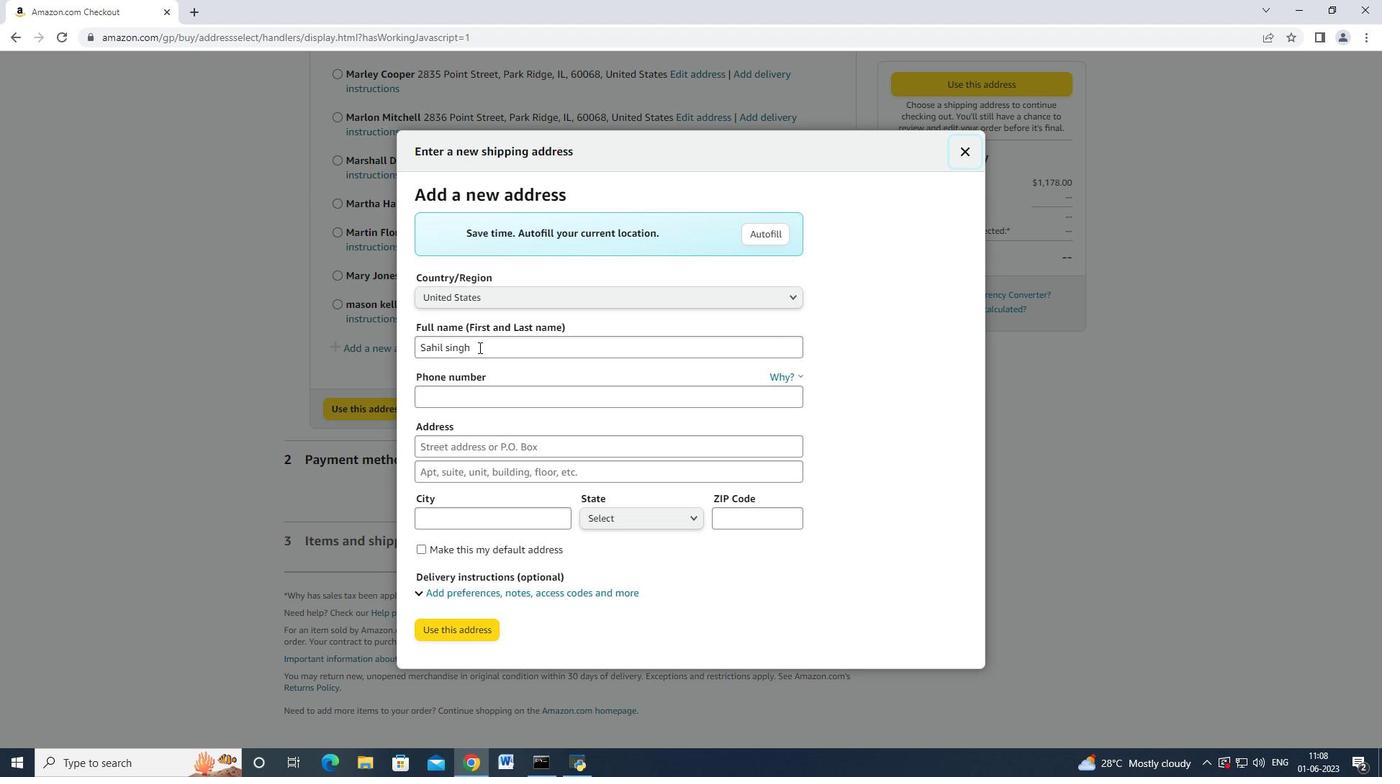 
Action: Mouse moved to (422, 342)
Screenshot: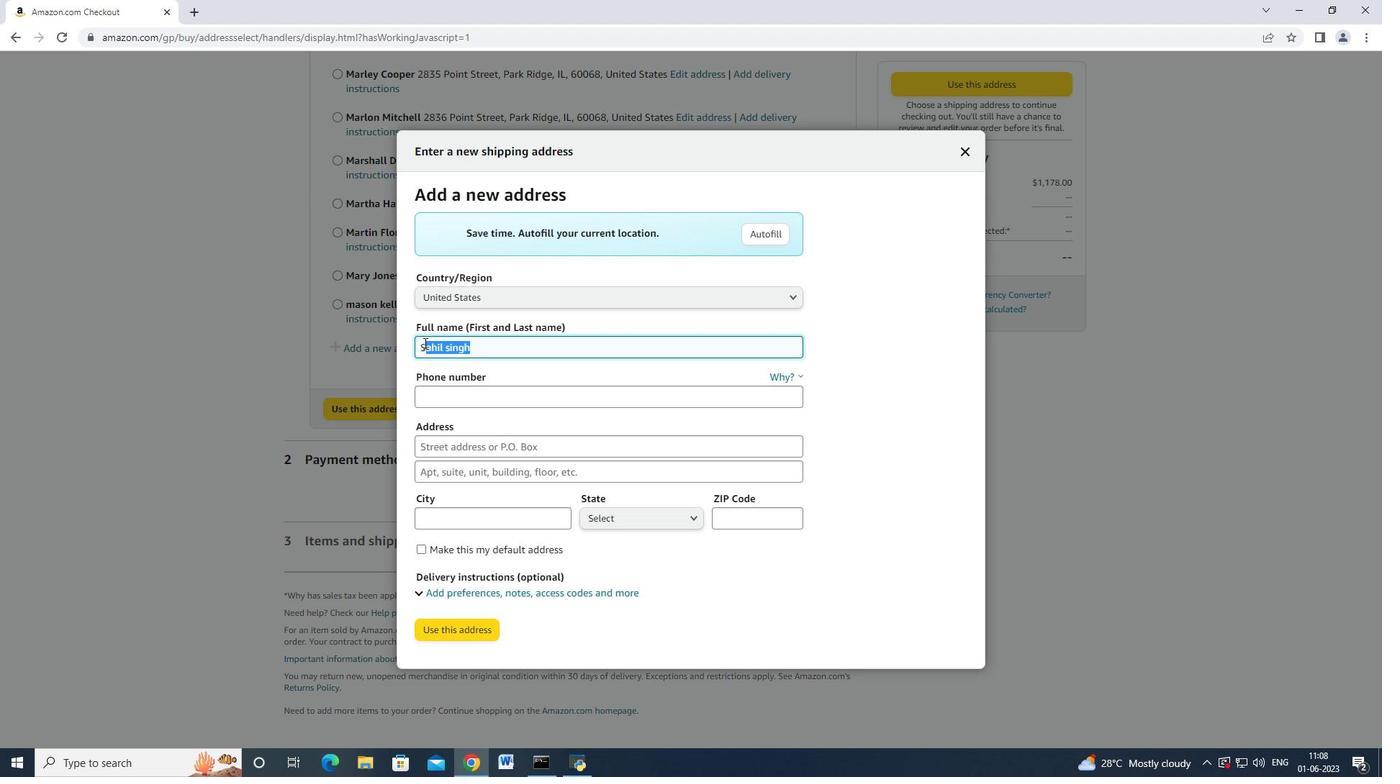 
Action: Key pressed <Key.backspace><Key.shift>Mateo<Key.space><Key.shift>Gonzalez<Key.space><Key.tab><Key.tab>7738643880<Key.tab>2842<Key.space><Key.shift>Point<Key.space><Key.shift_r>Street<Key.space><Key.tab><Key.tab><Key.shift>Park<Key.space><Key.shift>Ridge<Key.space>
Screenshot: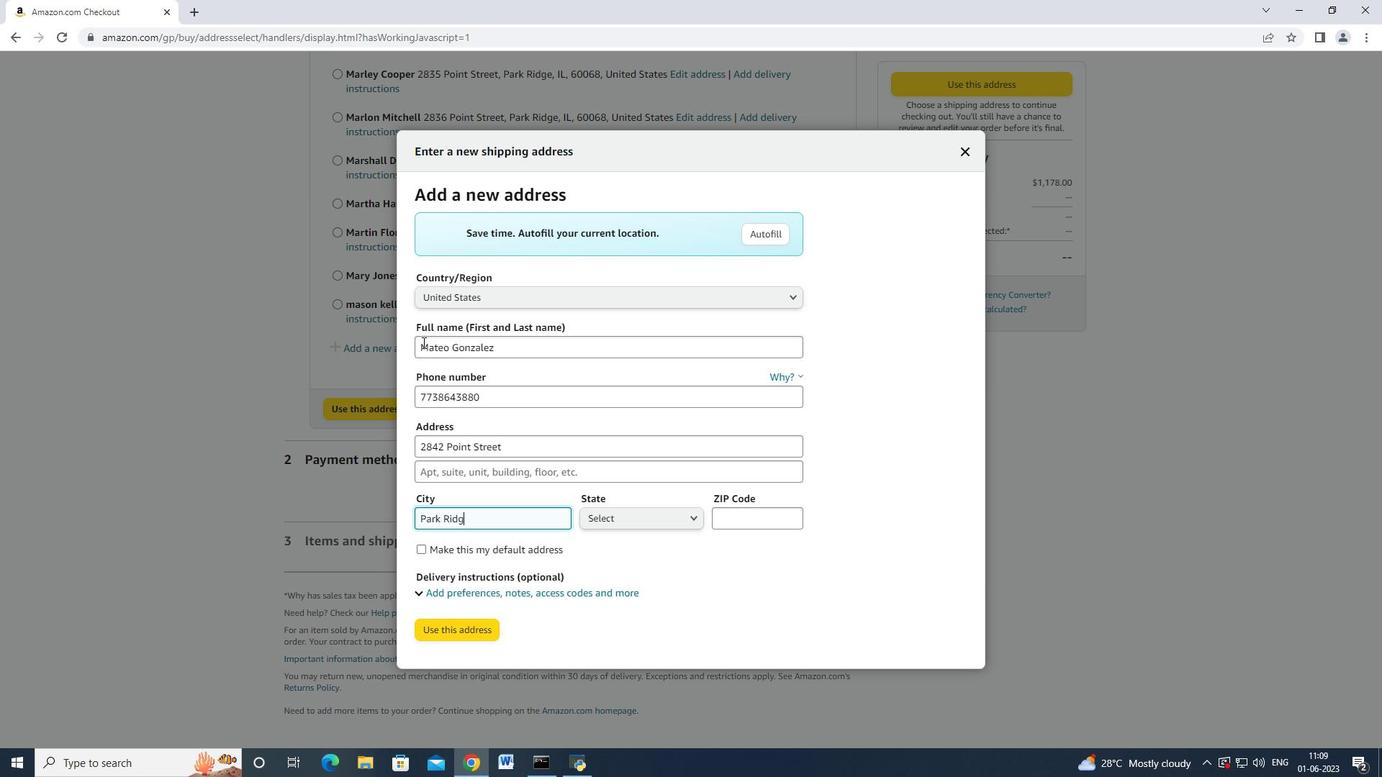 
Action: Mouse moved to (625, 519)
Screenshot: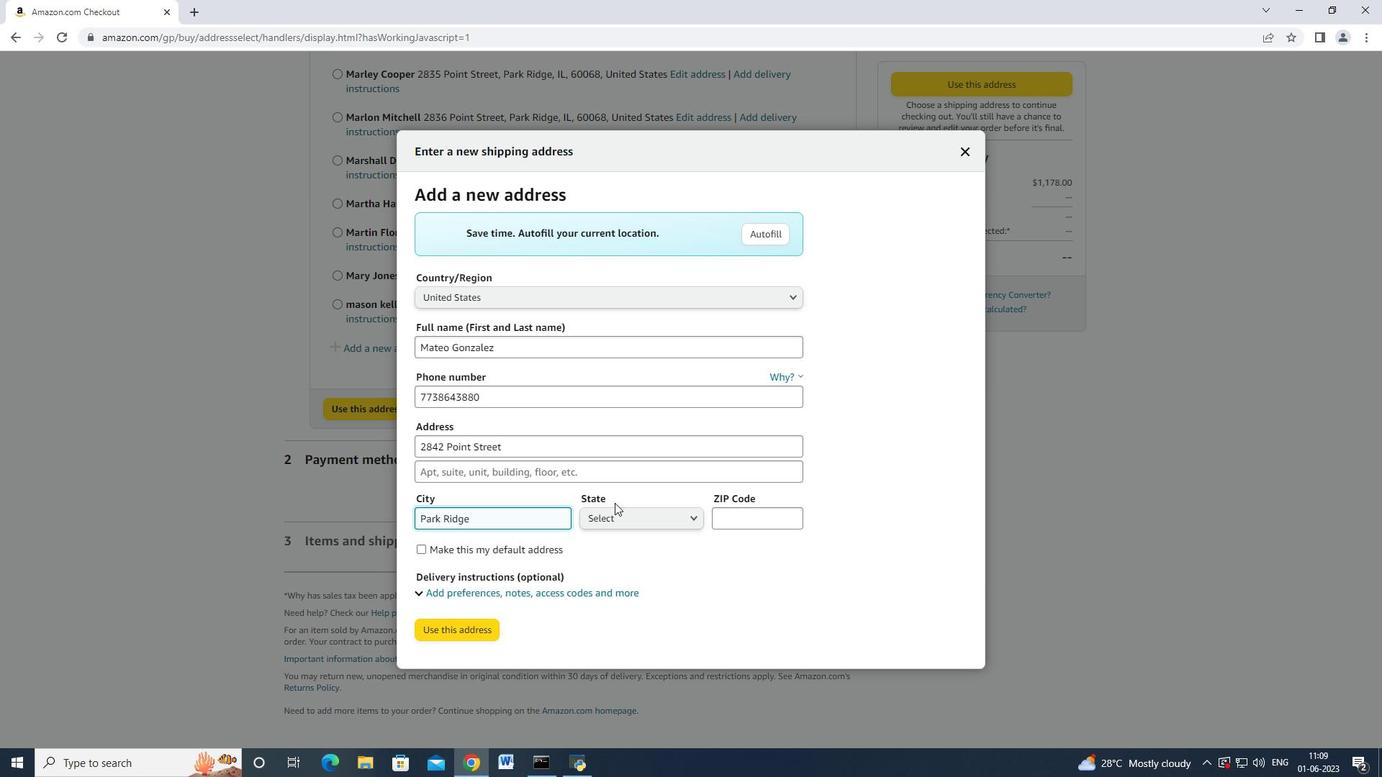 
Action: Mouse pressed left at (625, 519)
Screenshot: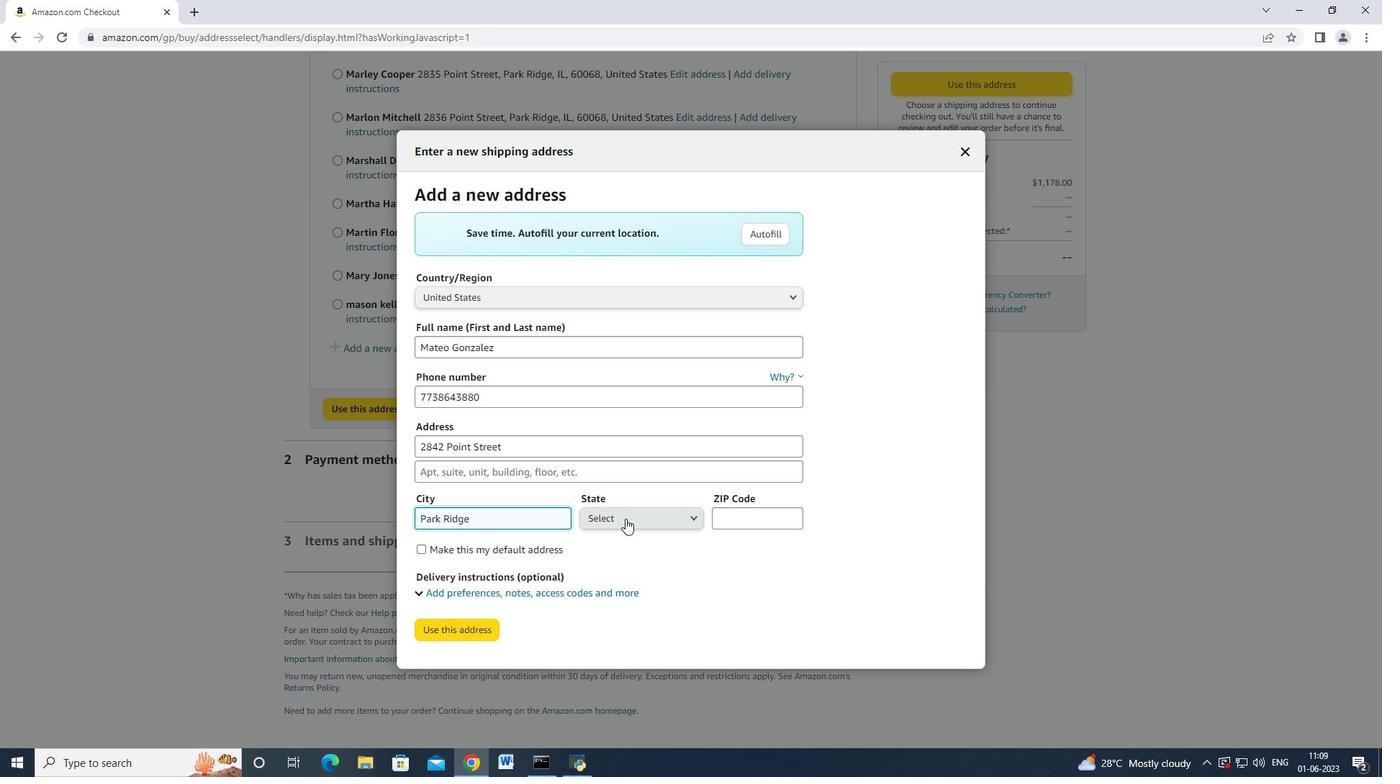 
Action: Mouse moved to (624, 375)
Screenshot: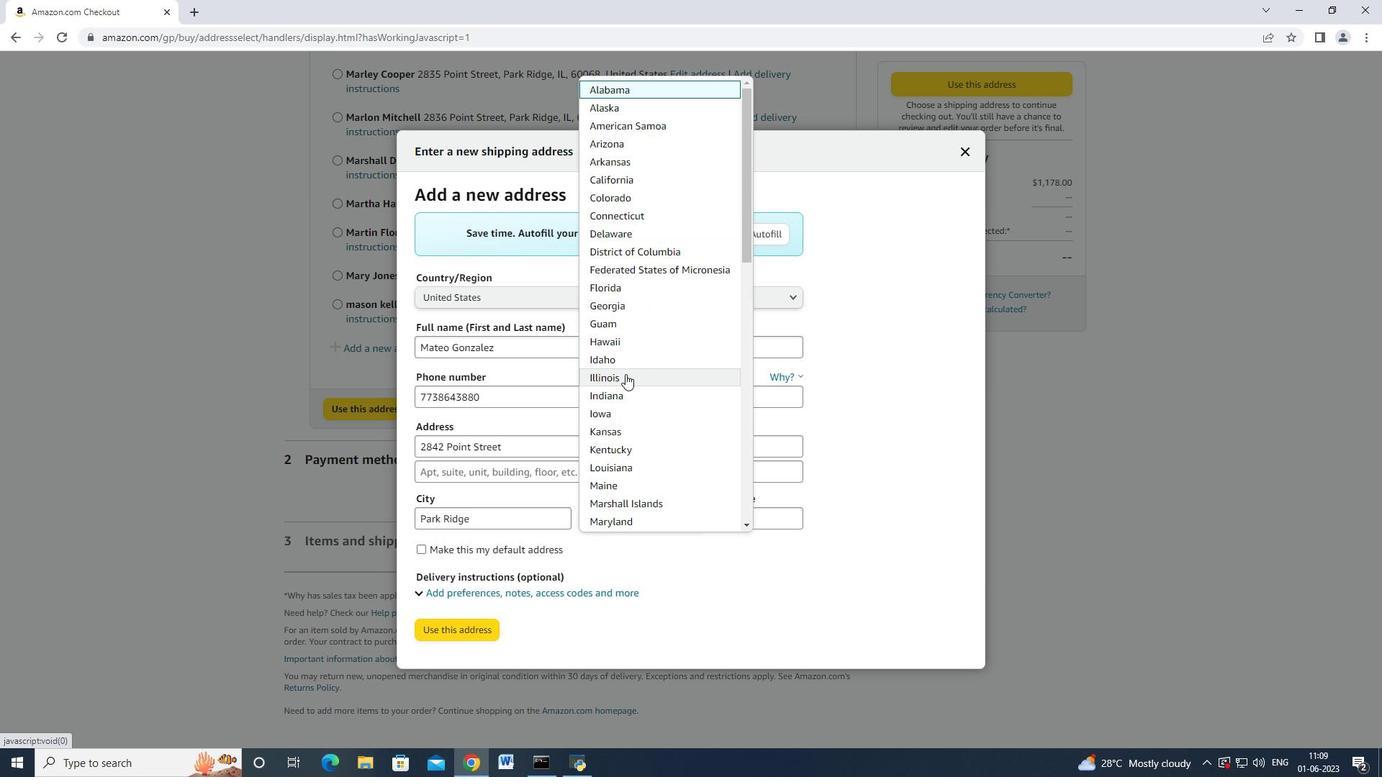 
Action: Mouse pressed left at (624, 375)
Screenshot: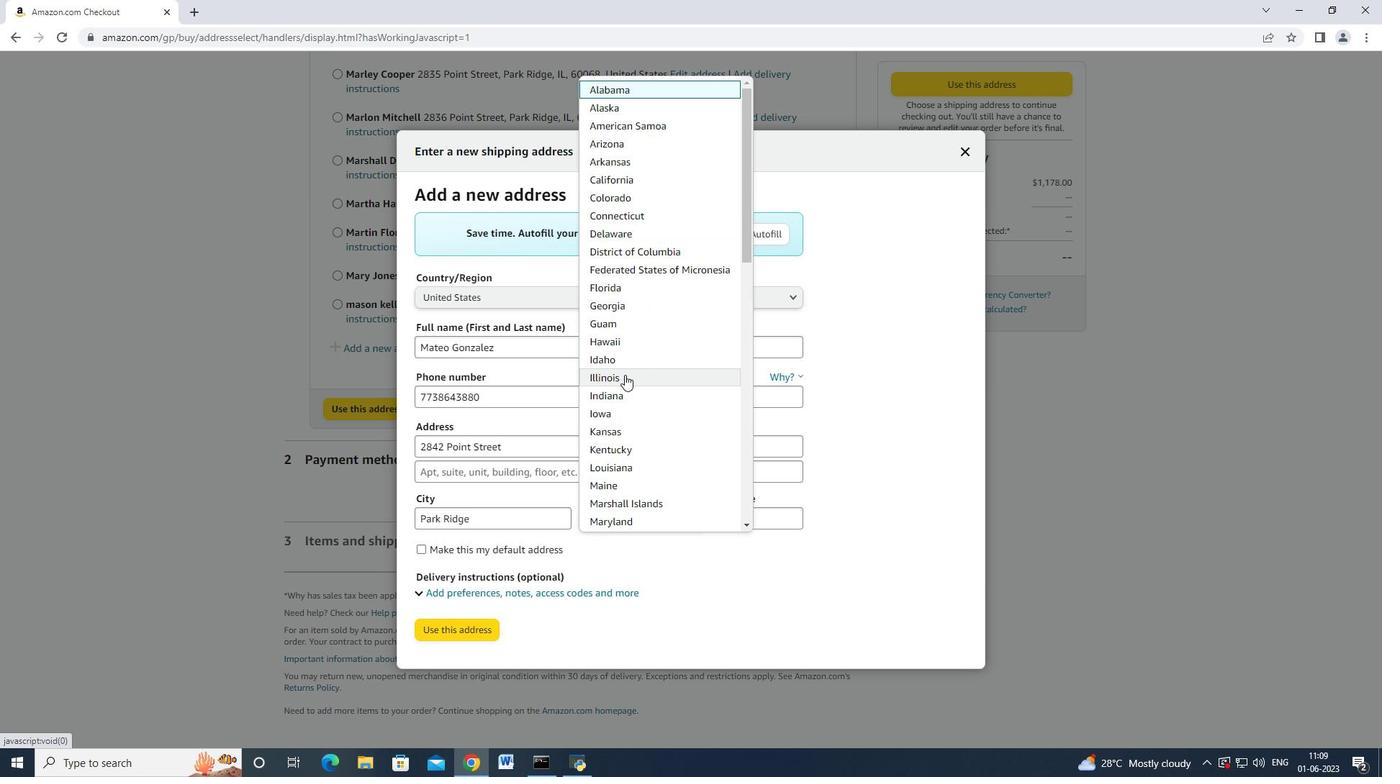 
Action: Mouse moved to (757, 517)
Screenshot: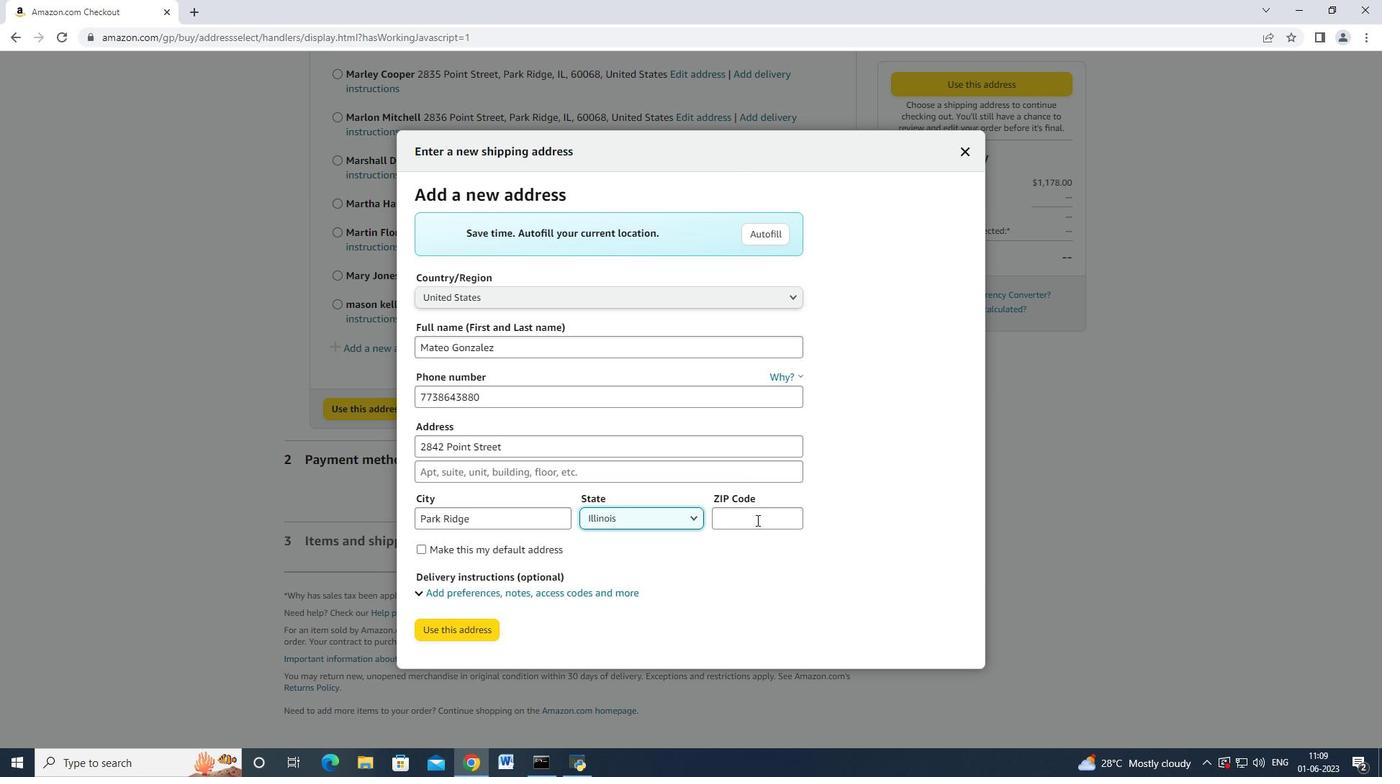 
Action: Mouse pressed left at (757, 517)
Screenshot: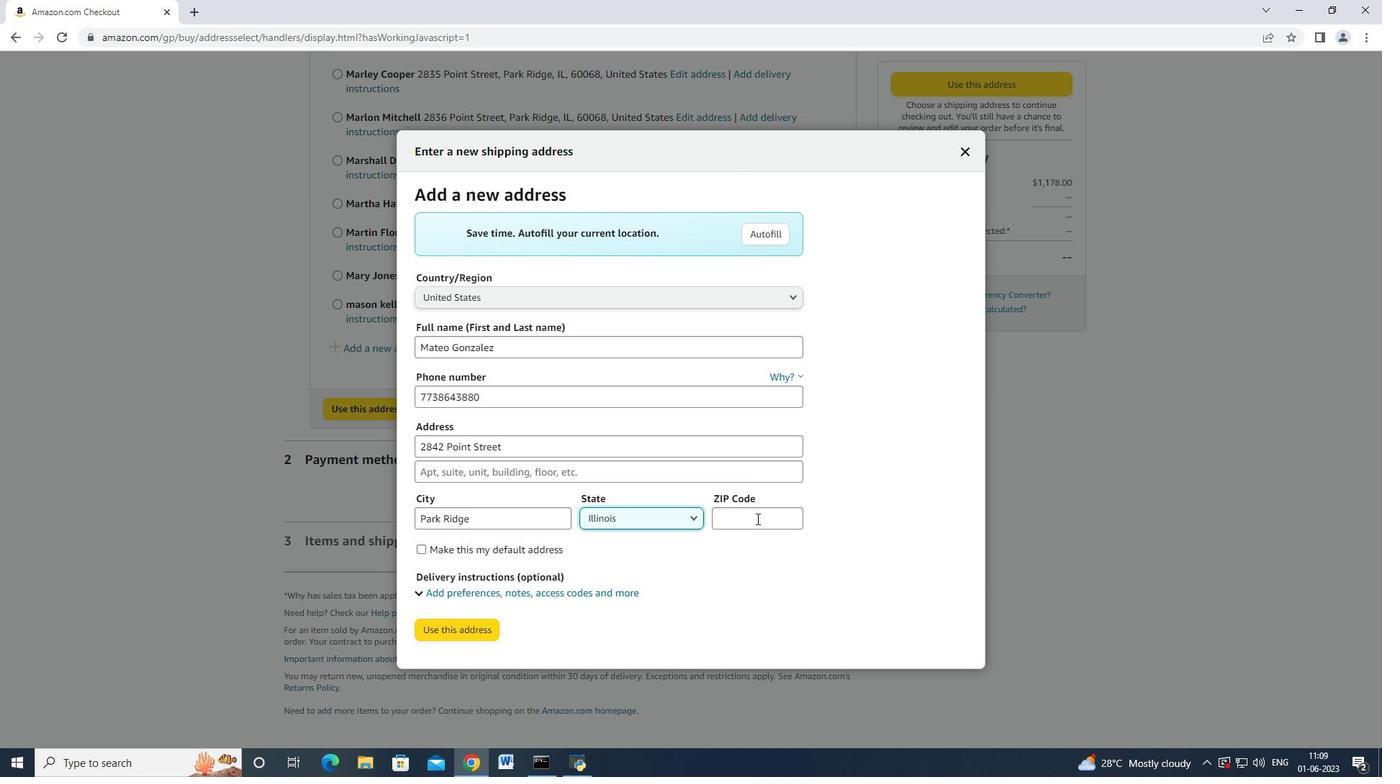 
Action: Mouse moved to (764, 515)
Screenshot: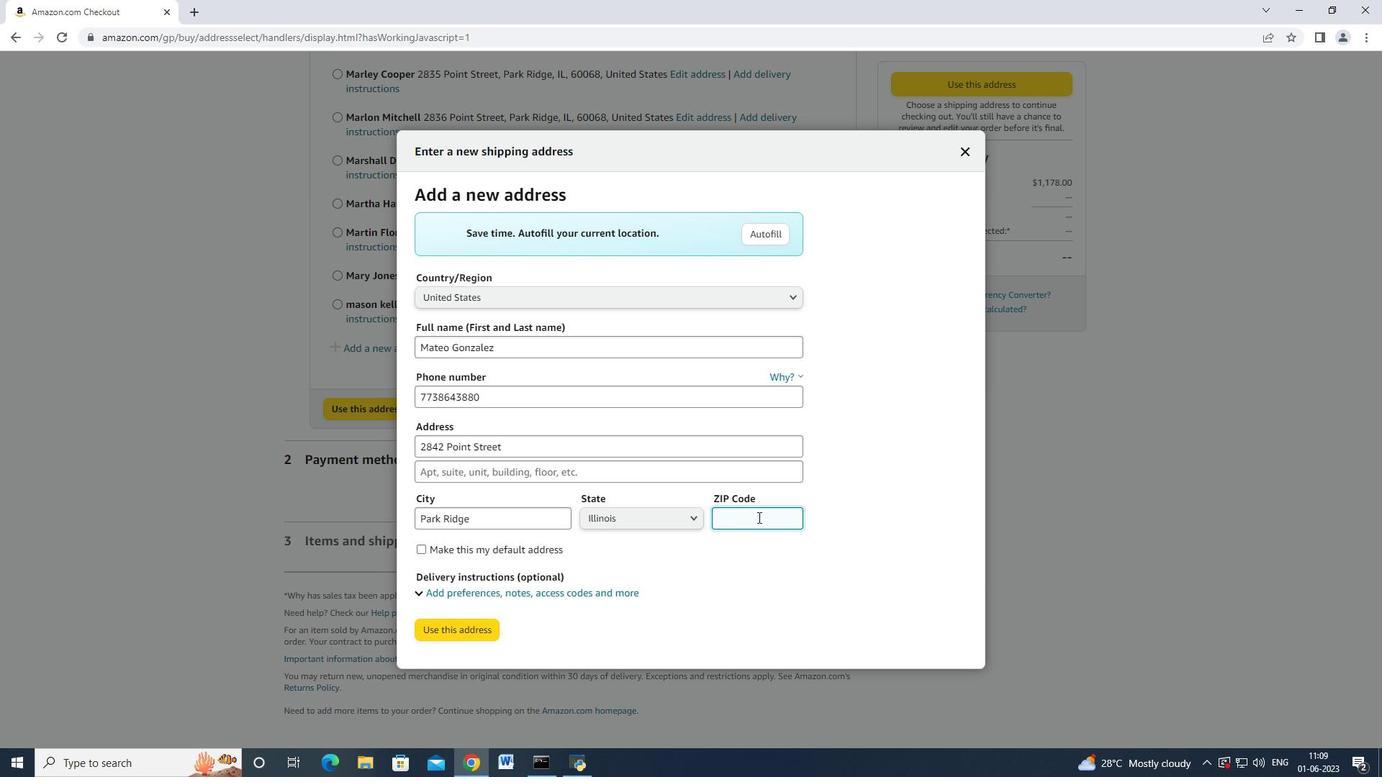 
Action: Key pressed 60068<Key.tab><Key.tab><Key.tab><Key.enter>
